Task: Add a signature Jayden King containing With gratitude and sincere wishes, Jayden King to email address softage.8@softage.net and add a label Homework
Action: Mouse moved to (1183, 54)
Screenshot: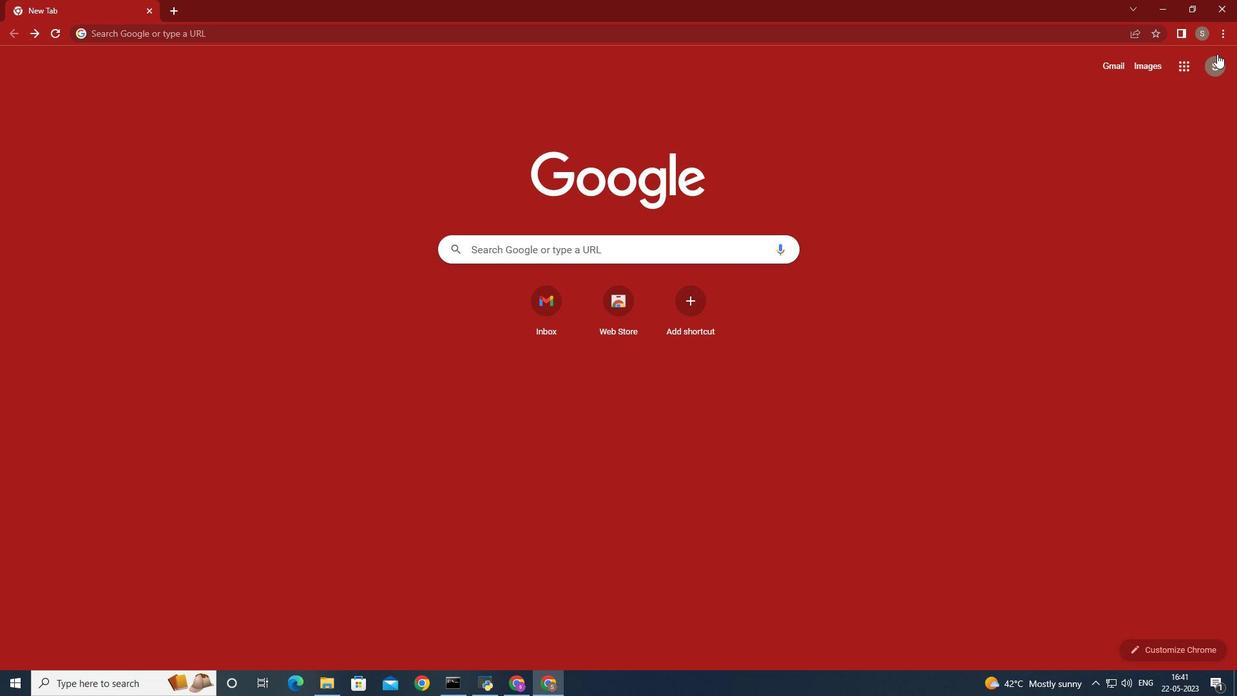 
Action: Mouse pressed left at (1183, 54)
Screenshot: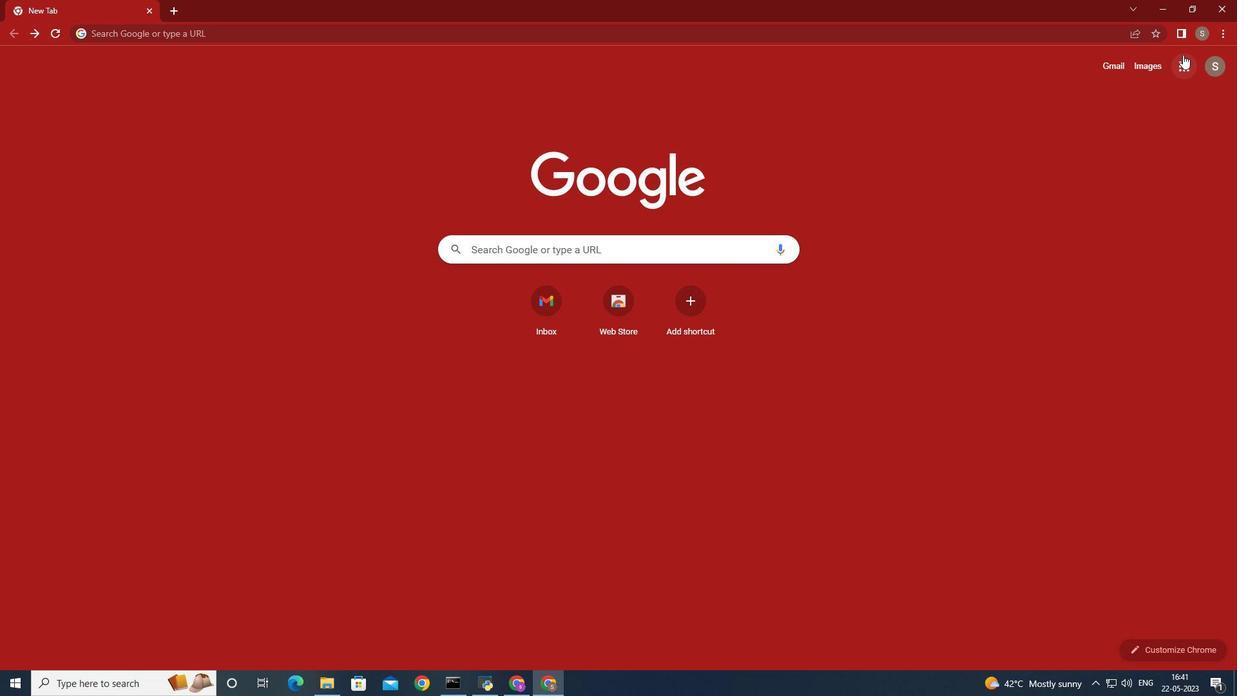 
Action: Mouse moved to (1129, 130)
Screenshot: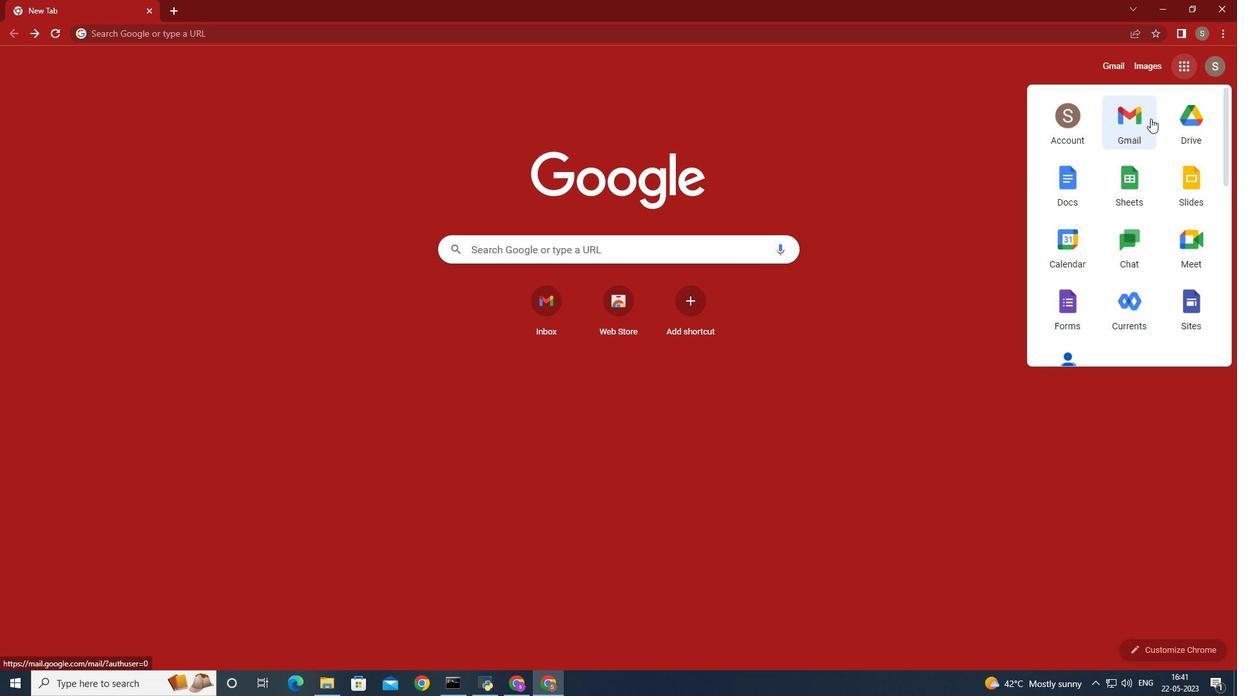
Action: Mouse pressed left at (1129, 130)
Screenshot: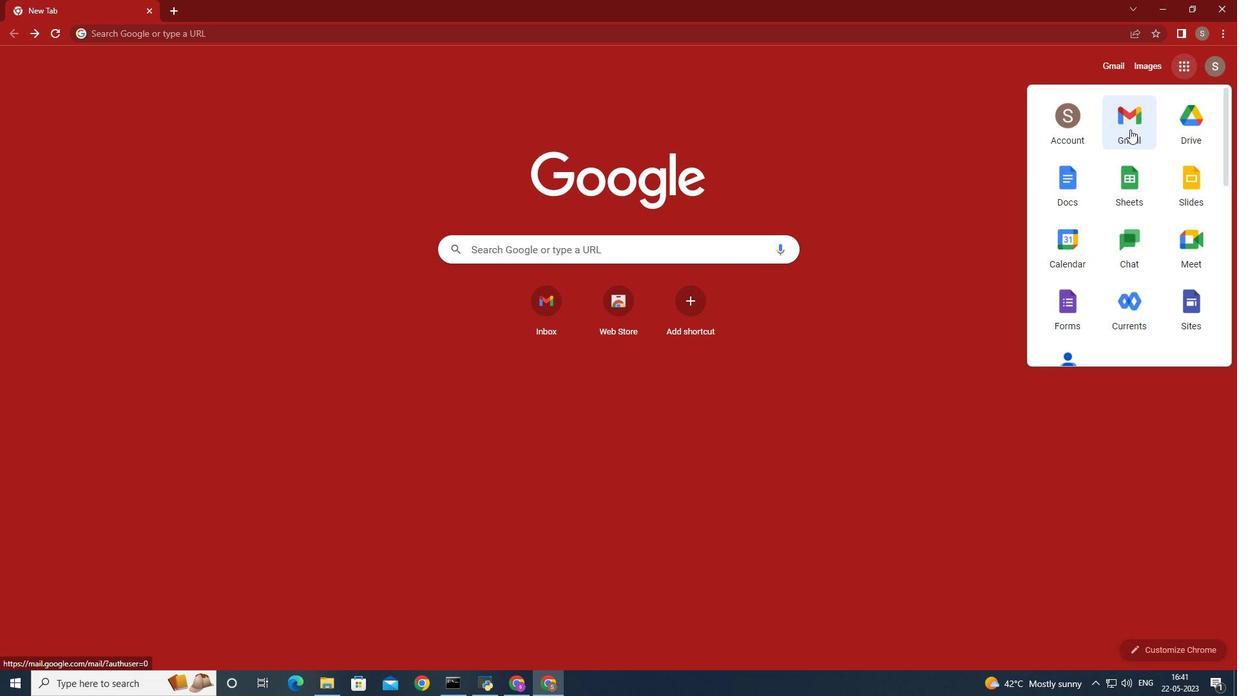 
Action: Mouse moved to (1101, 92)
Screenshot: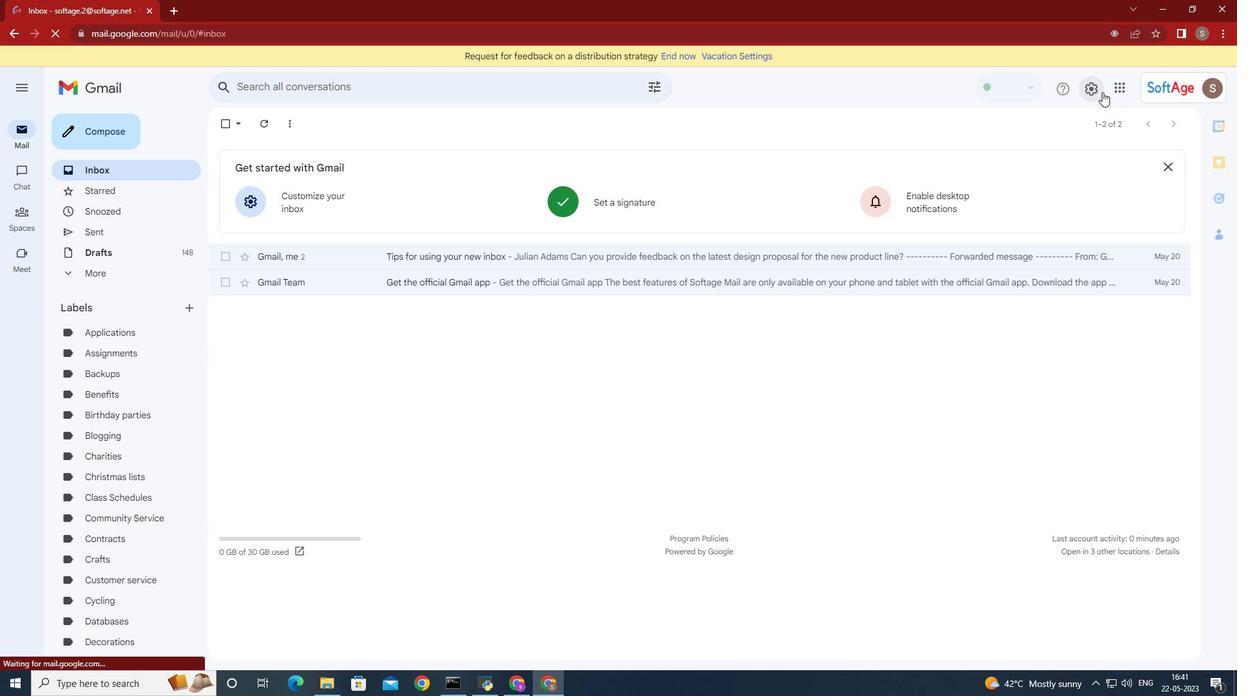 
Action: Mouse pressed left at (1101, 92)
Screenshot: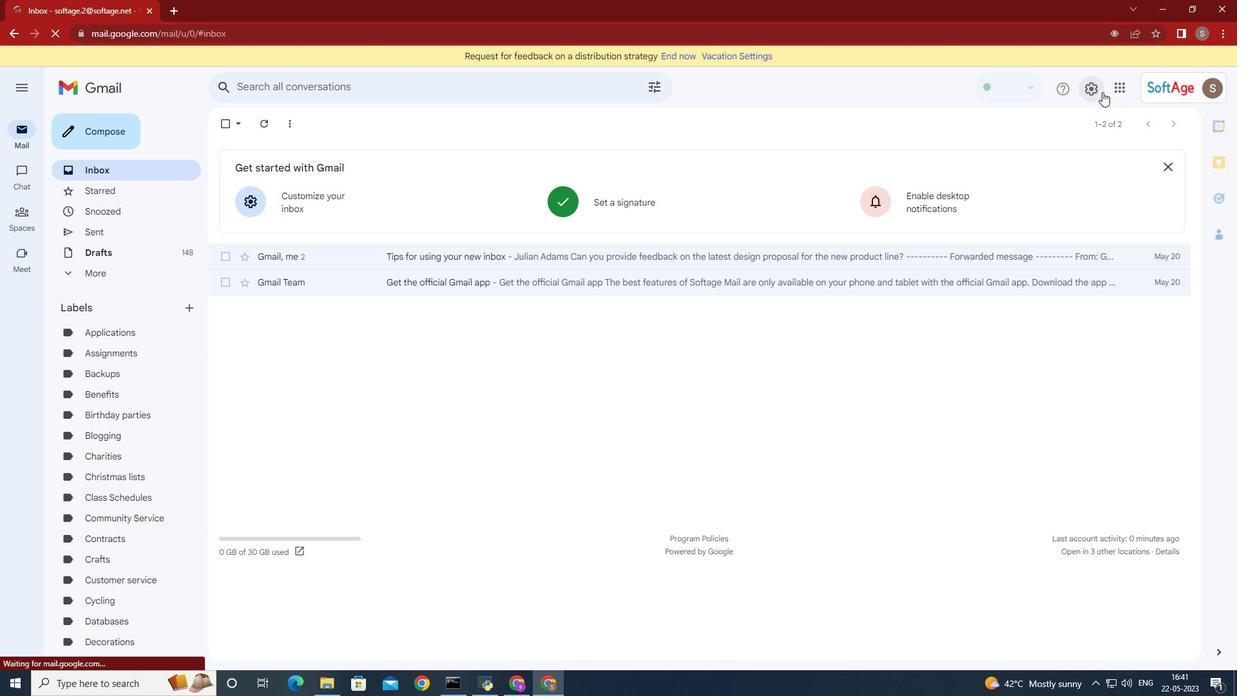 
Action: Mouse moved to (1123, 148)
Screenshot: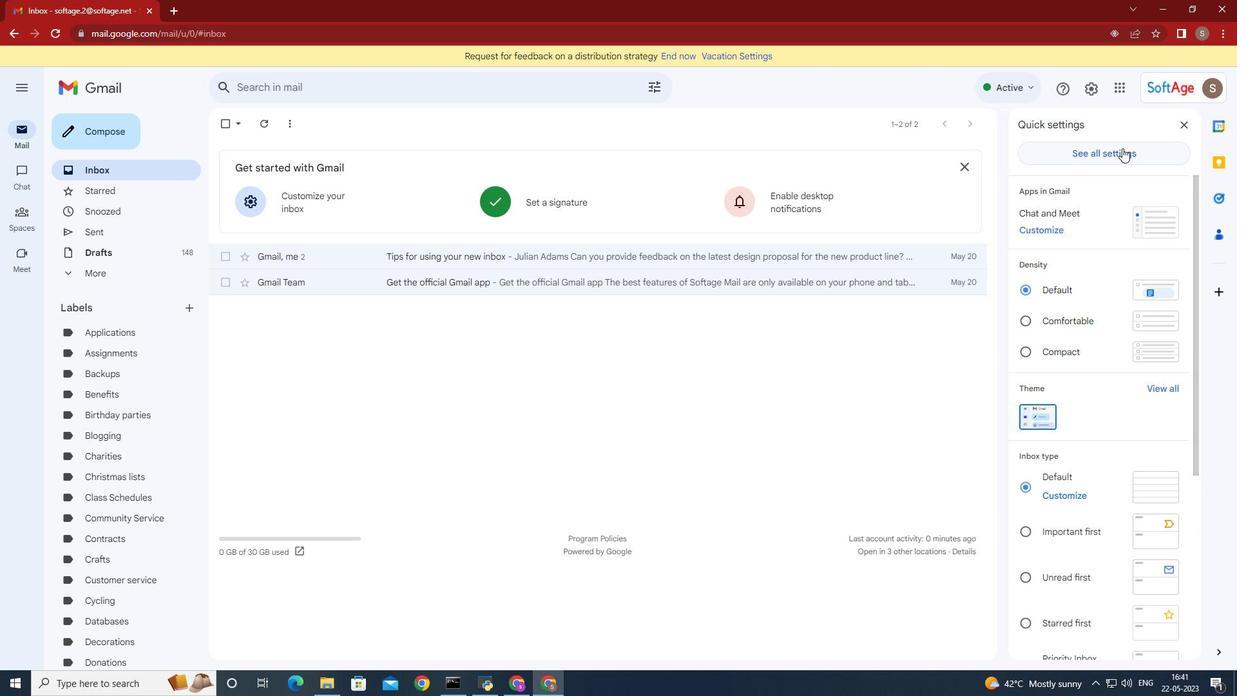 
Action: Mouse pressed left at (1123, 148)
Screenshot: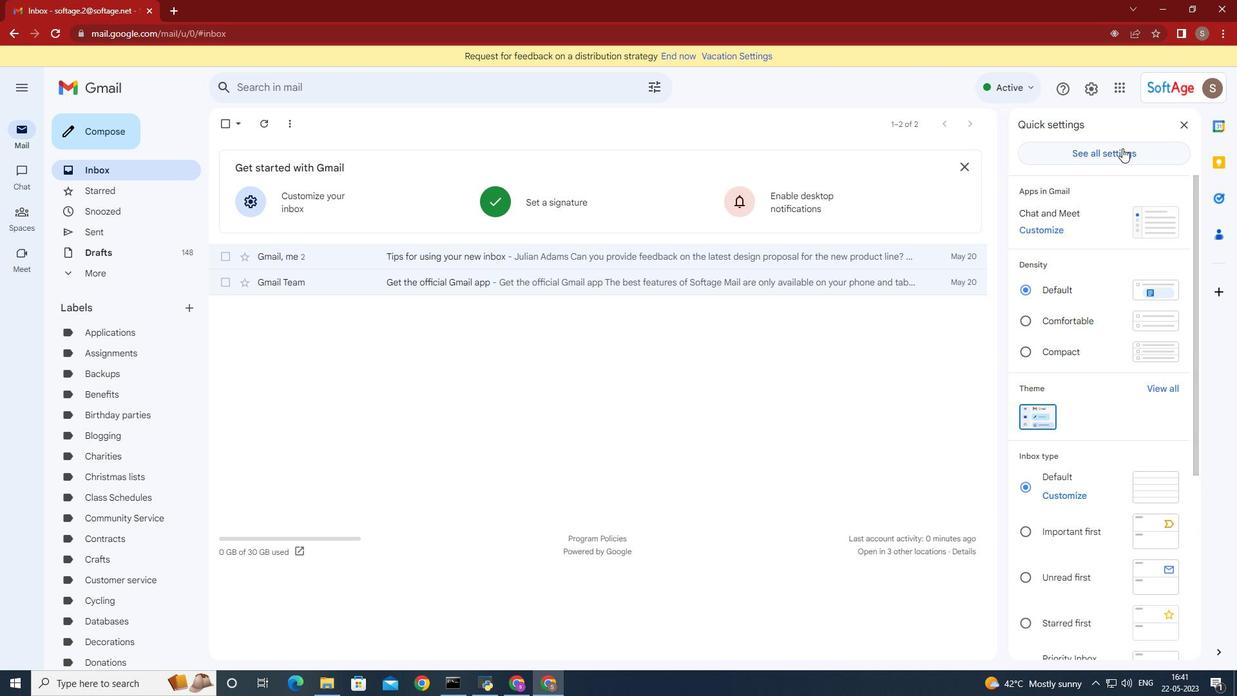 
Action: Mouse moved to (1060, 184)
Screenshot: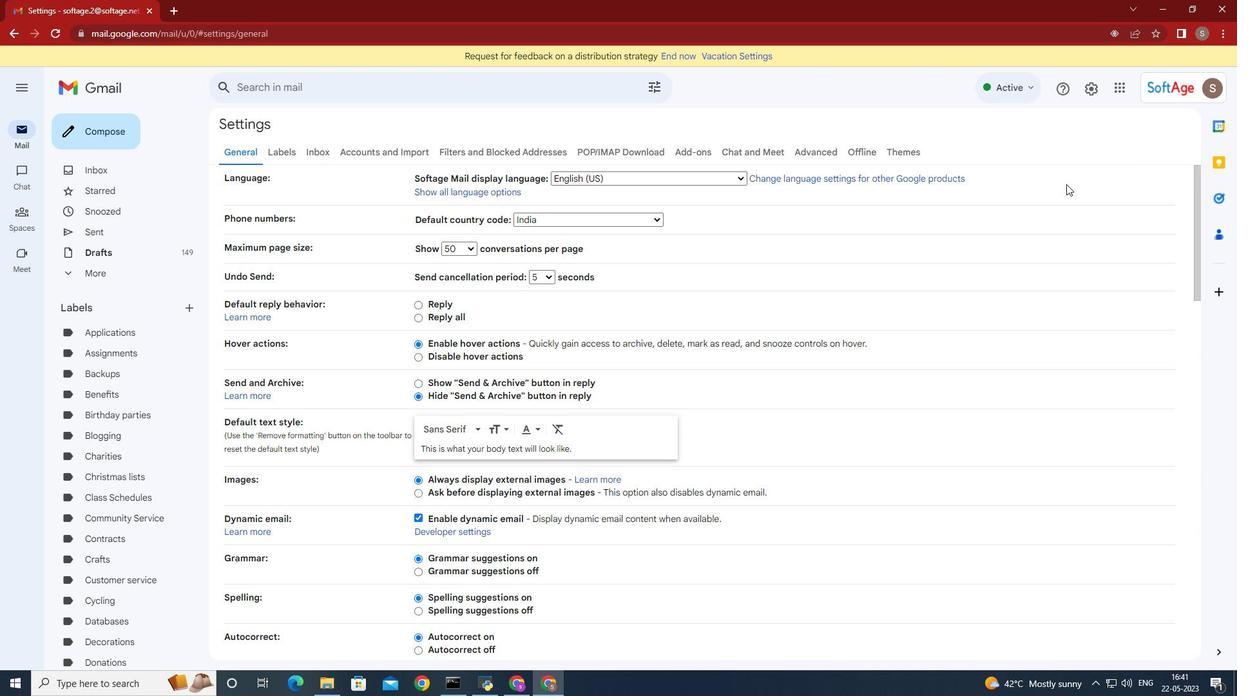 
Action: Mouse scrolled (1060, 183) with delta (0, 0)
Screenshot: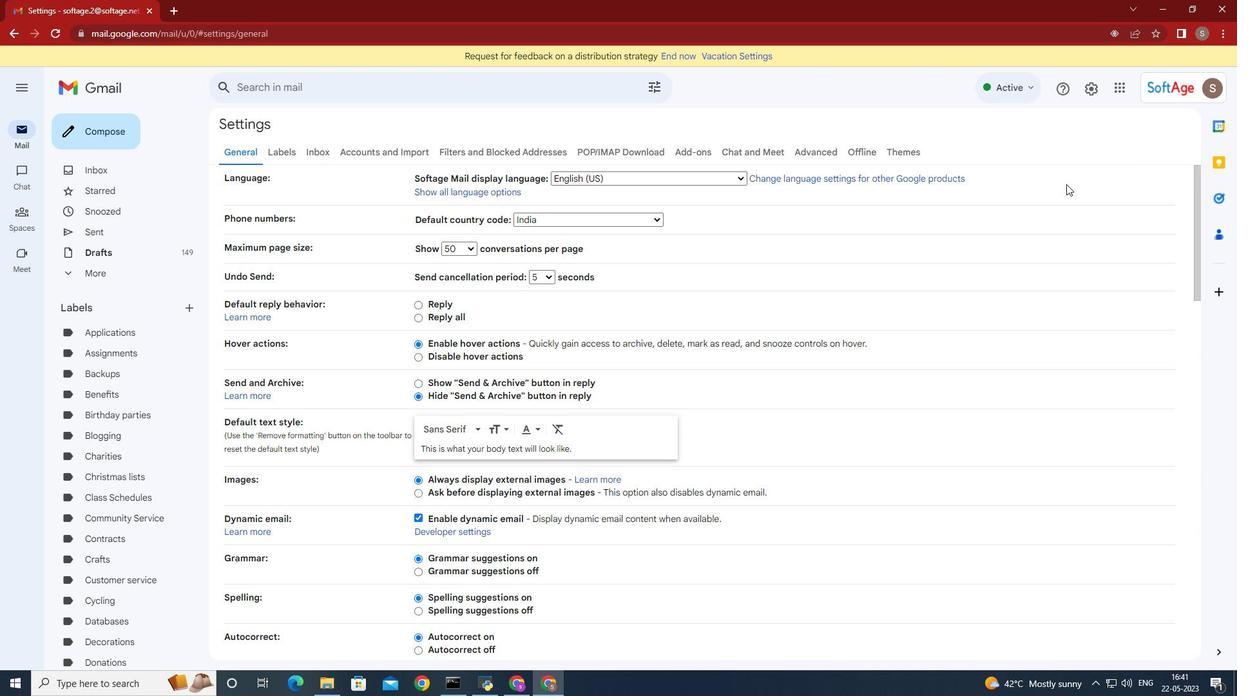 
Action: Mouse moved to (1054, 183)
Screenshot: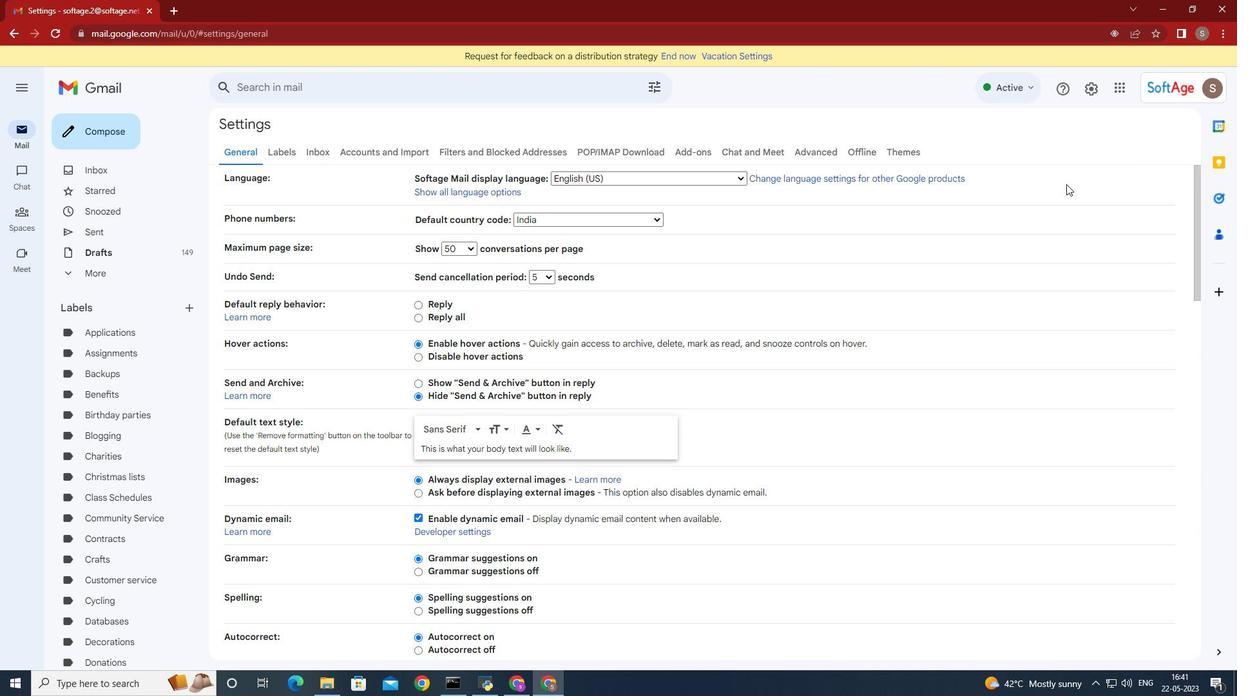 
Action: Mouse scrolled (1054, 183) with delta (0, 0)
Screenshot: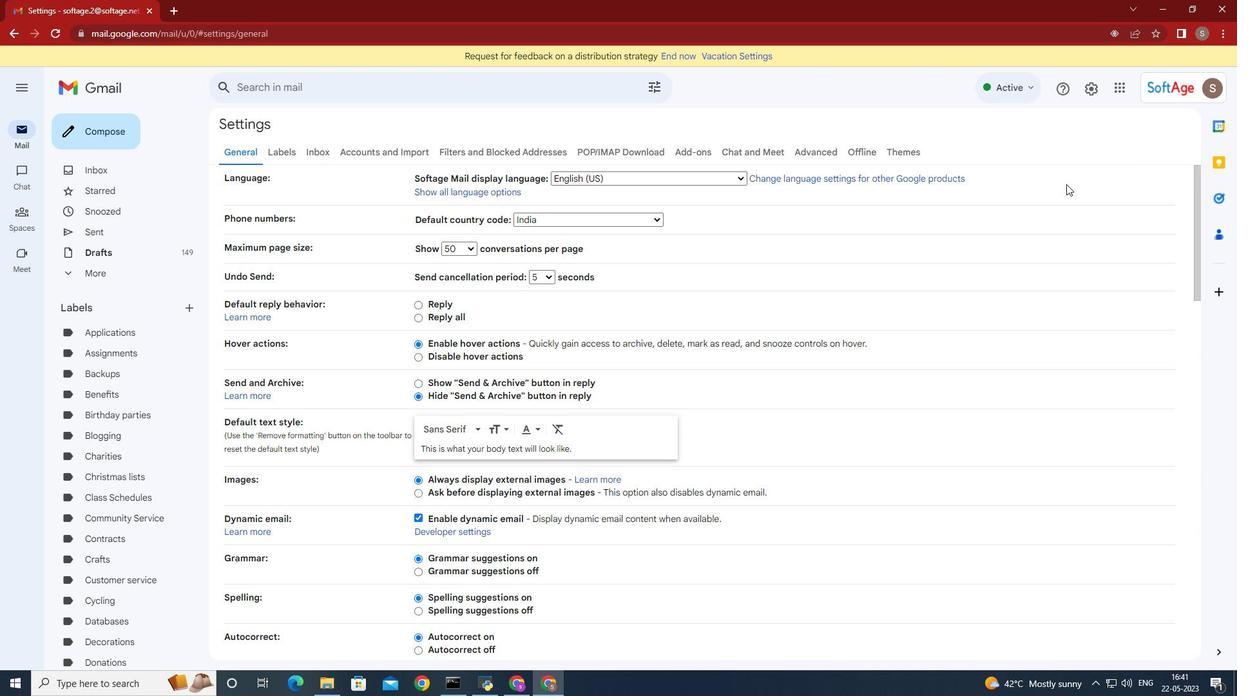 
Action: Mouse moved to (1042, 182)
Screenshot: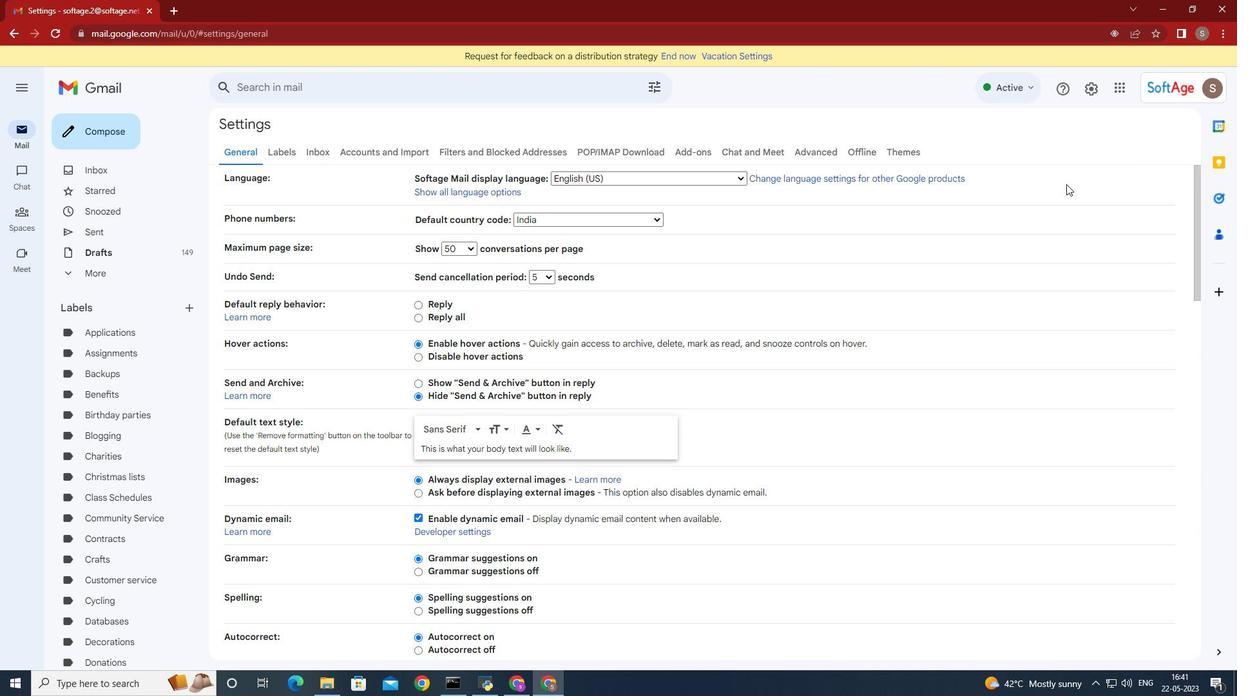 
Action: Mouse scrolled (1042, 181) with delta (0, 0)
Screenshot: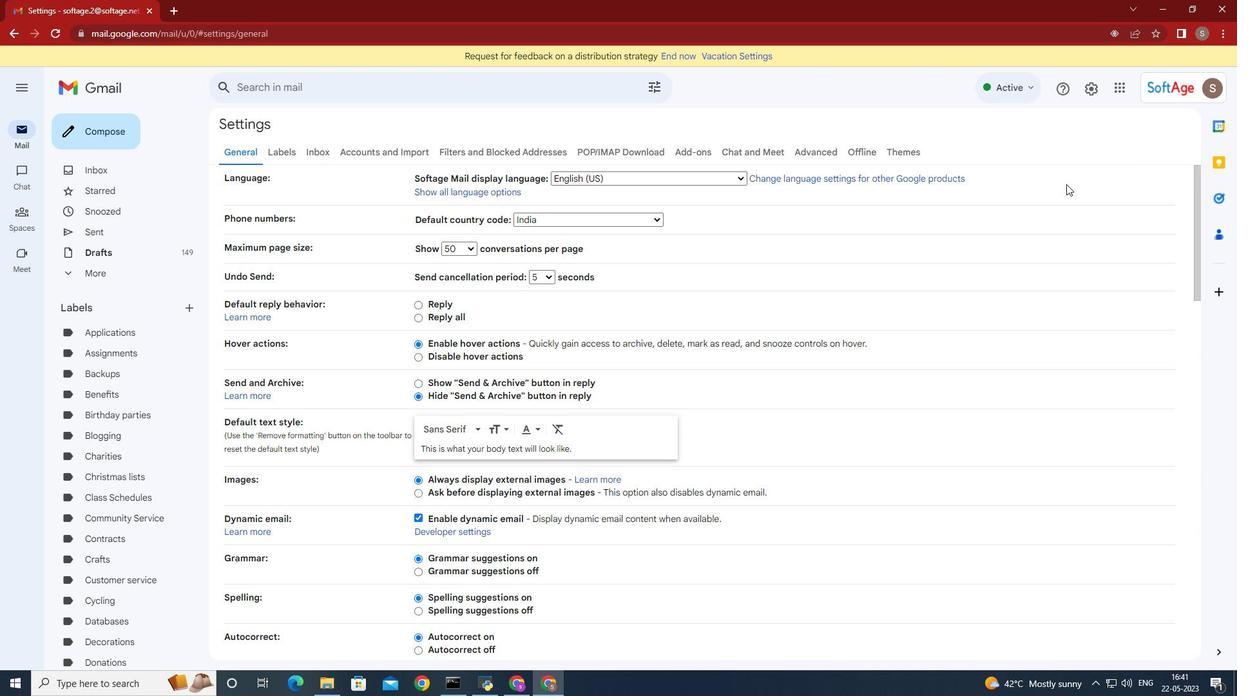 
Action: Mouse moved to (1032, 182)
Screenshot: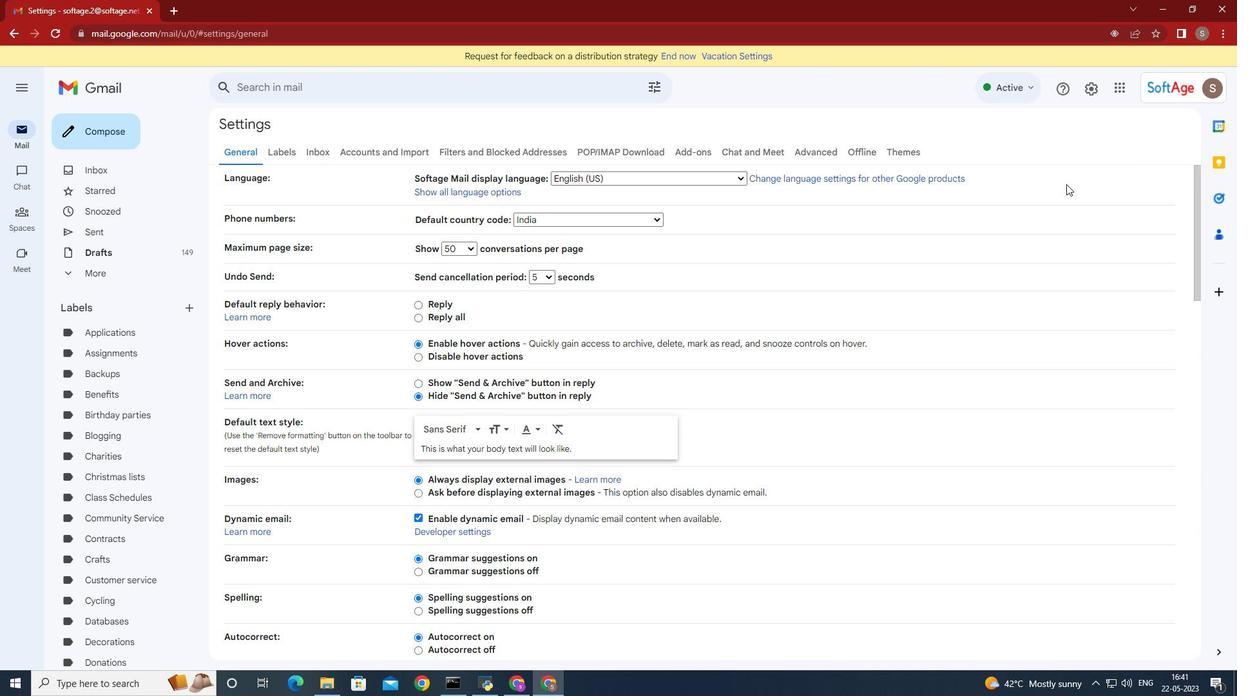 
Action: Mouse scrolled (1032, 181) with delta (0, 0)
Screenshot: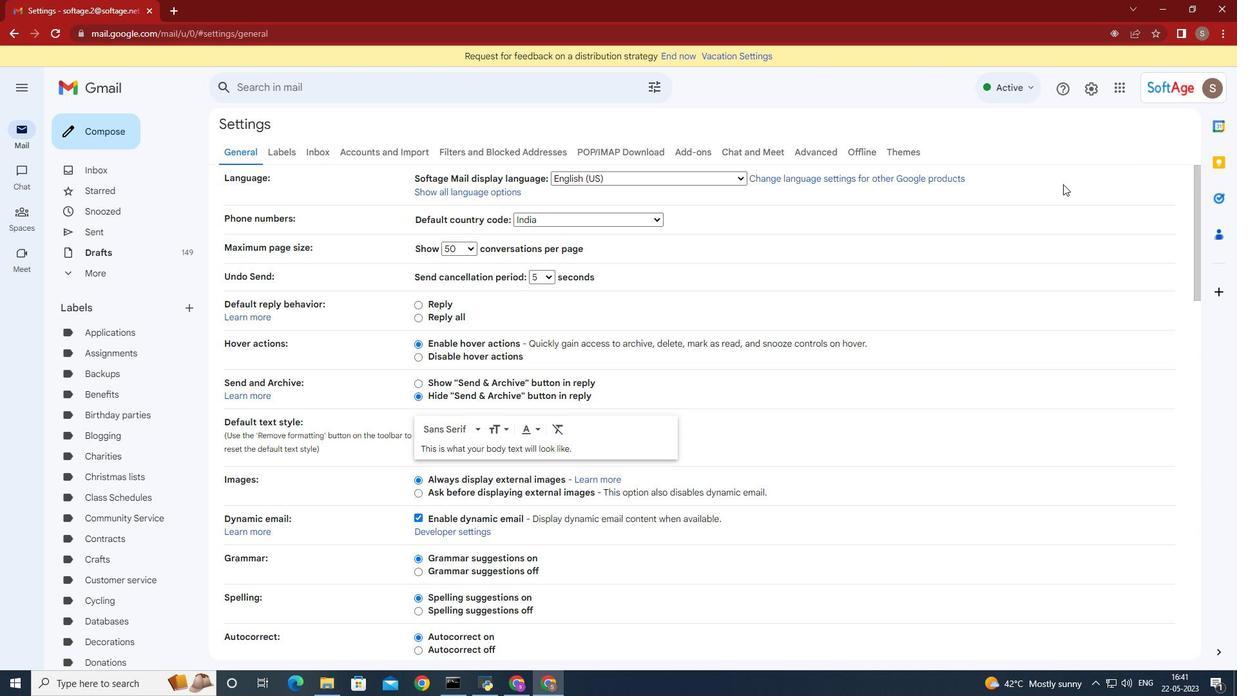 
Action: Mouse moved to (1024, 182)
Screenshot: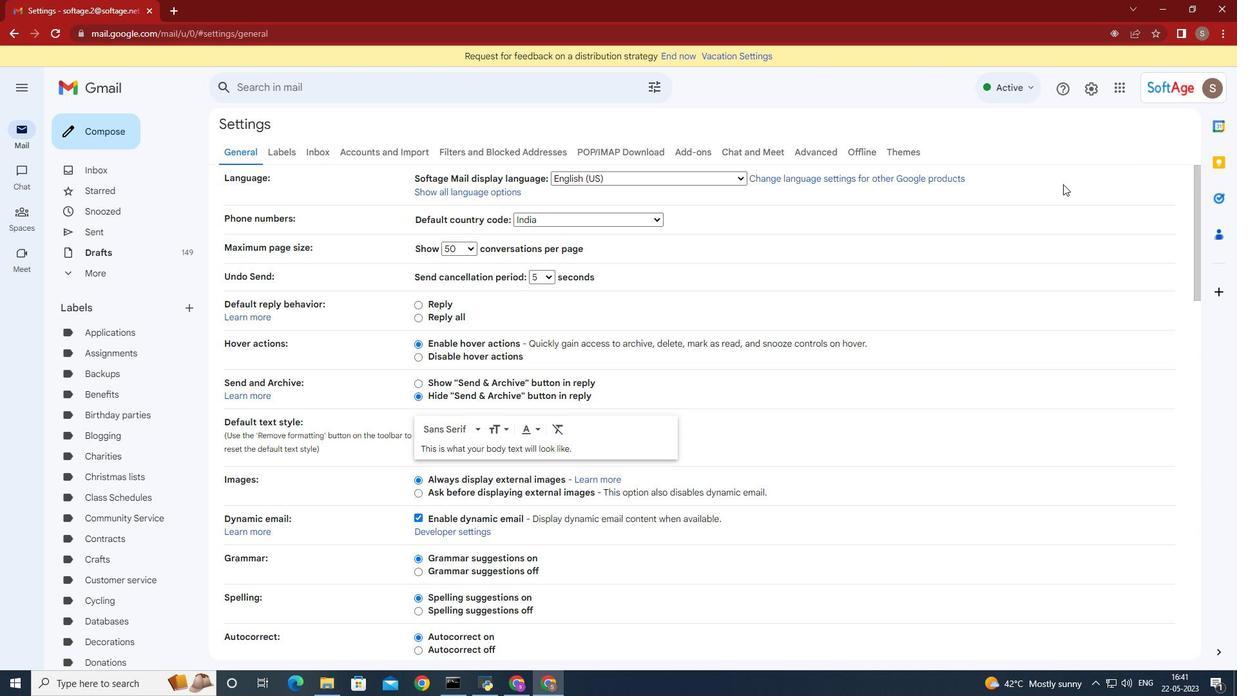 
Action: Mouse scrolled (1024, 181) with delta (0, 0)
Screenshot: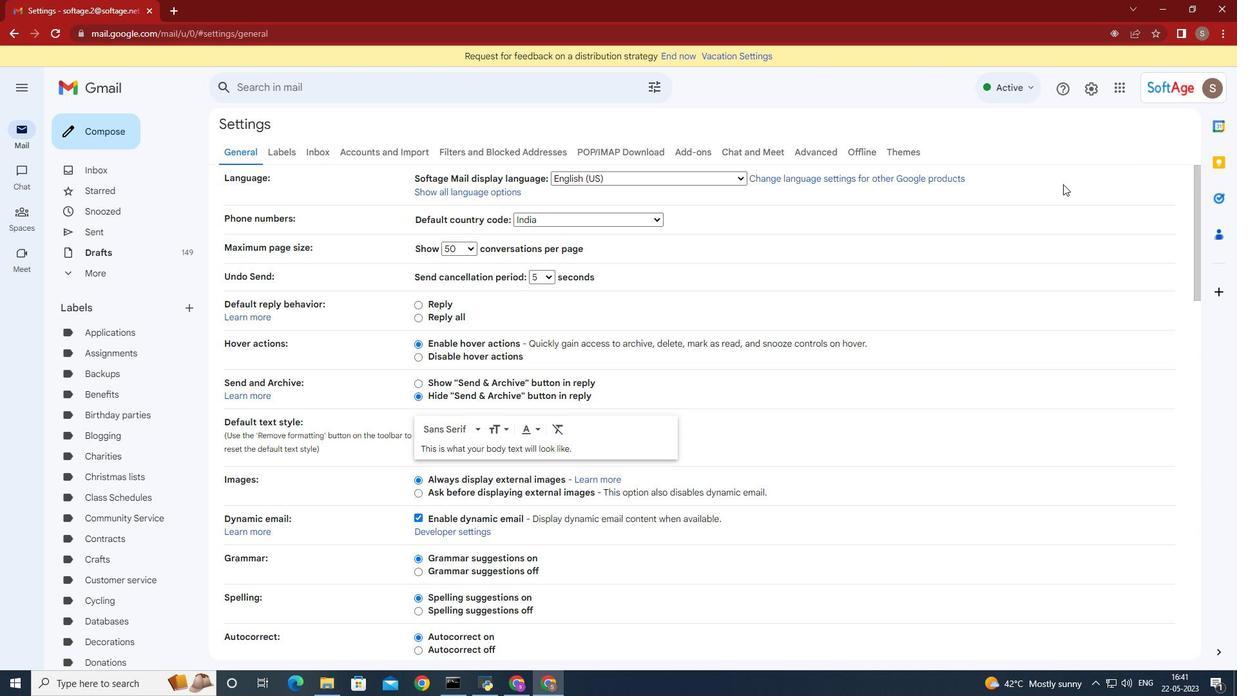 
Action: Mouse moved to (1007, 181)
Screenshot: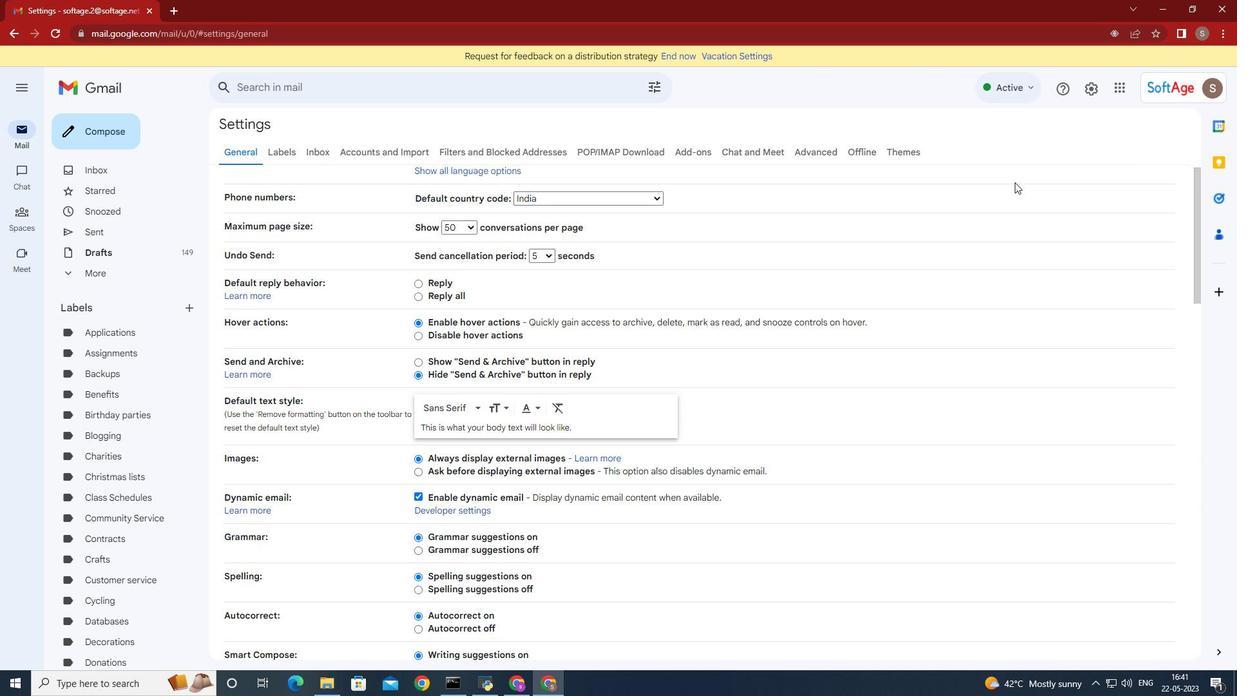 
Action: Mouse scrolled (1012, 181) with delta (0, 0)
Screenshot: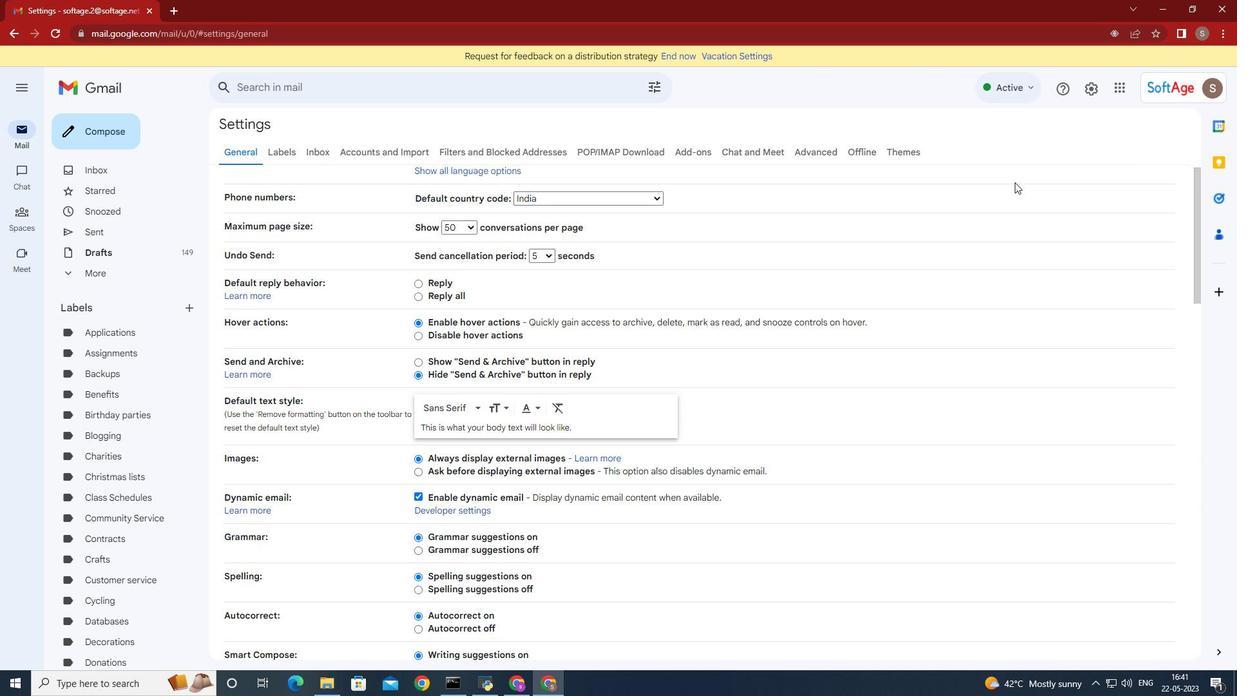 
Action: Mouse moved to (1006, 181)
Screenshot: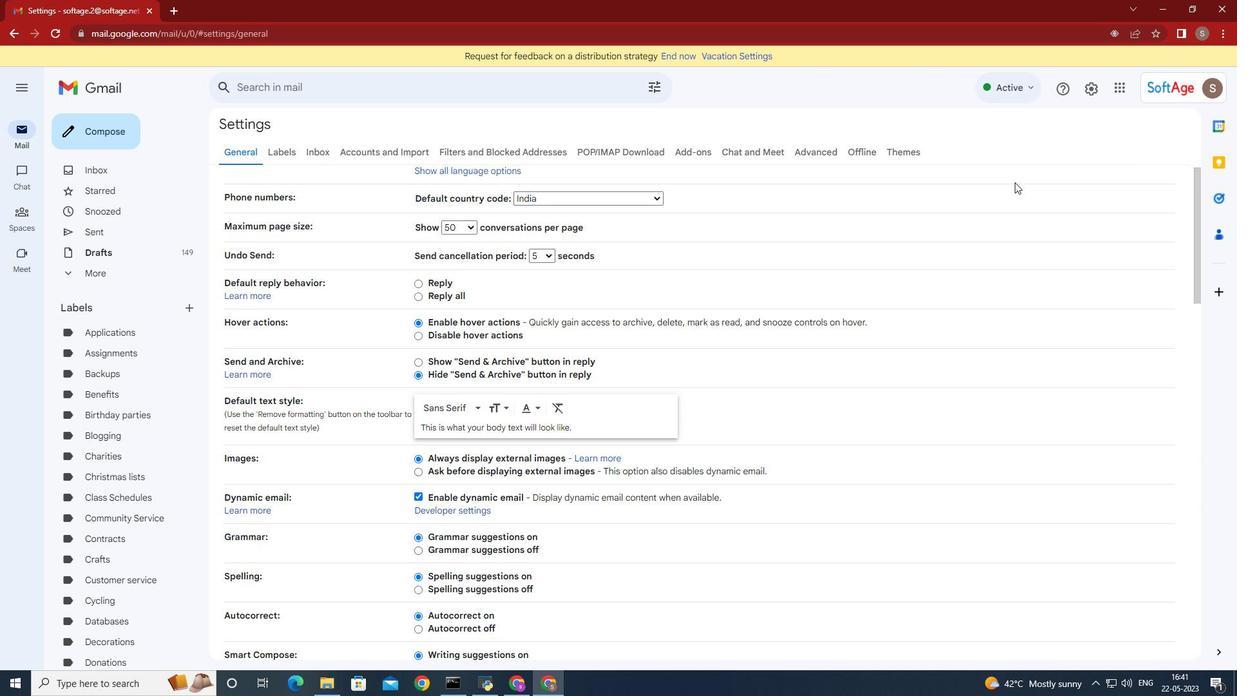 
Action: Mouse scrolled (1007, 180) with delta (0, 0)
Screenshot: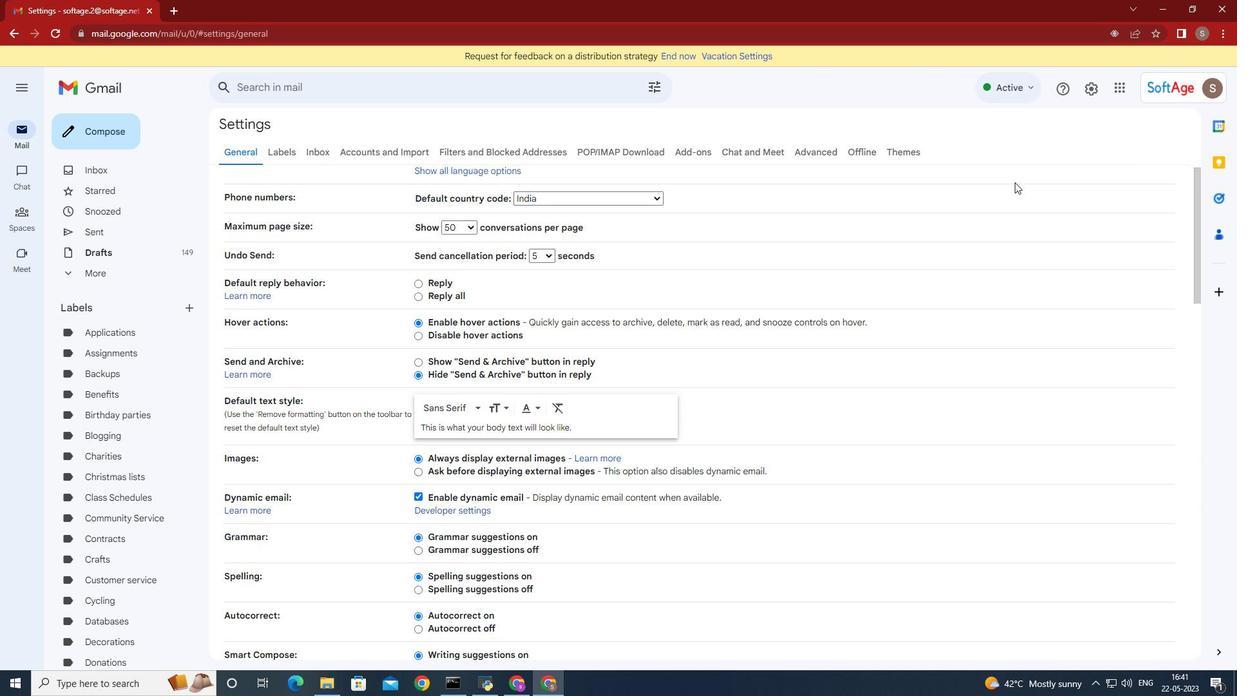 
Action: Mouse moved to (992, 188)
Screenshot: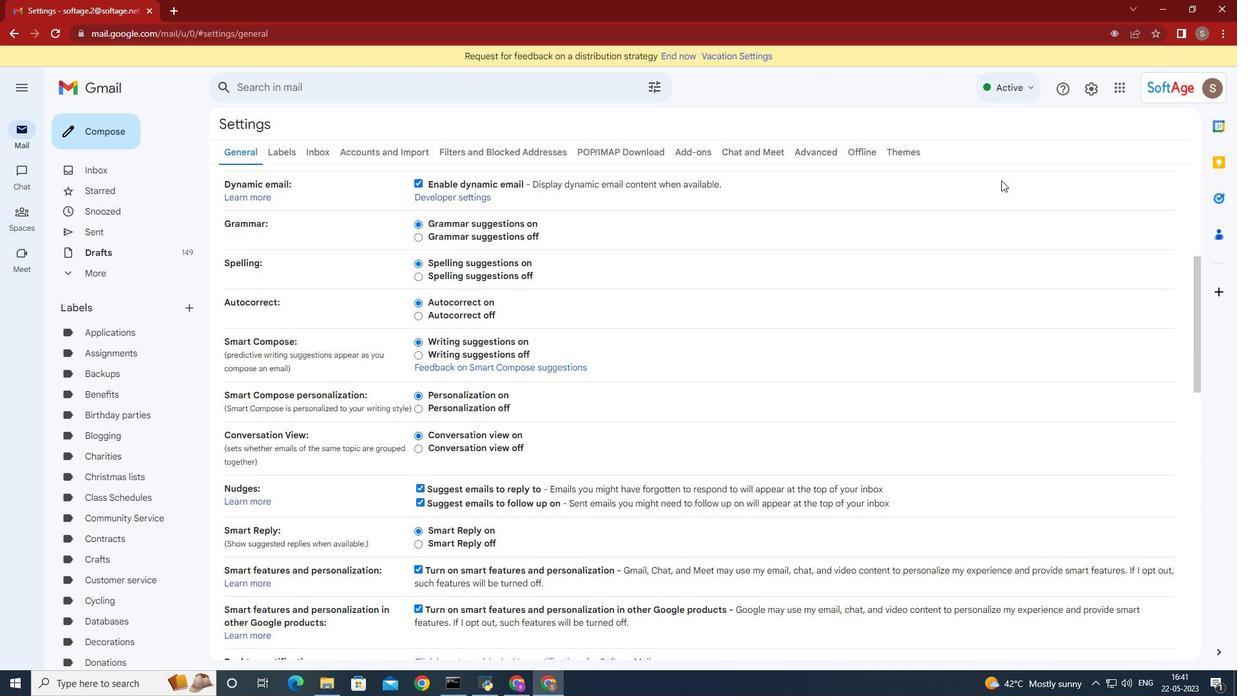 
Action: Mouse scrolled (992, 187) with delta (0, 0)
Screenshot: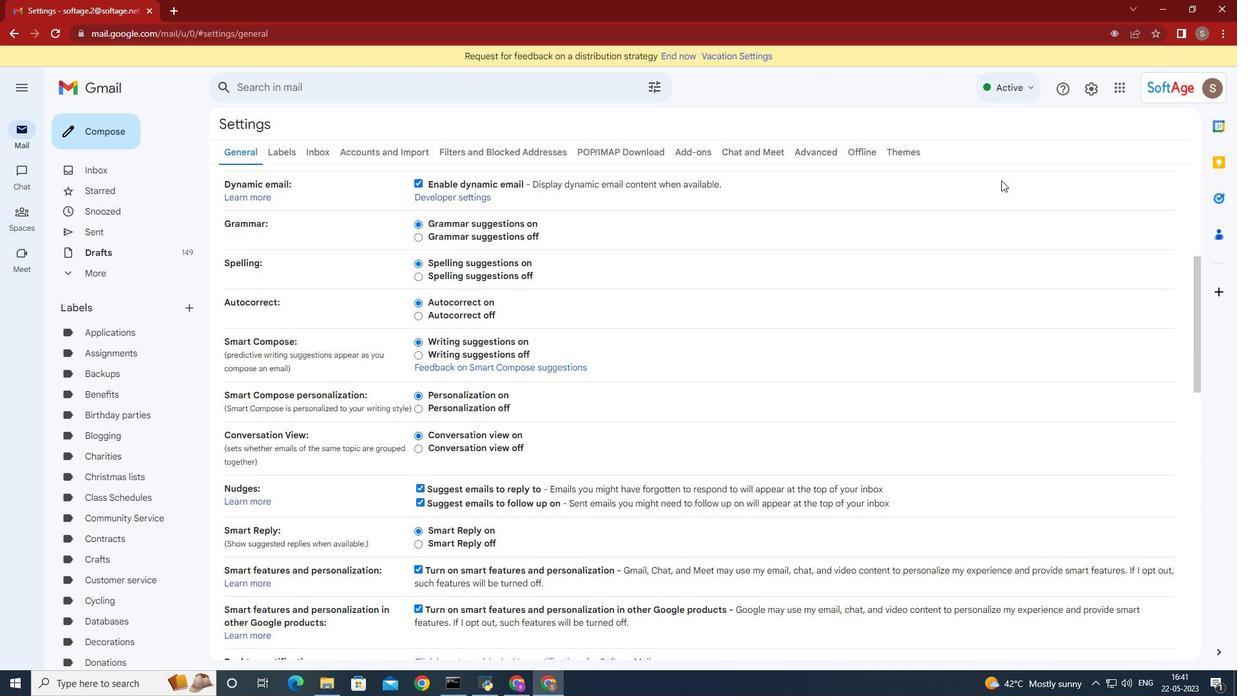 
Action: Mouse moved to (992, 188)
Screenshot: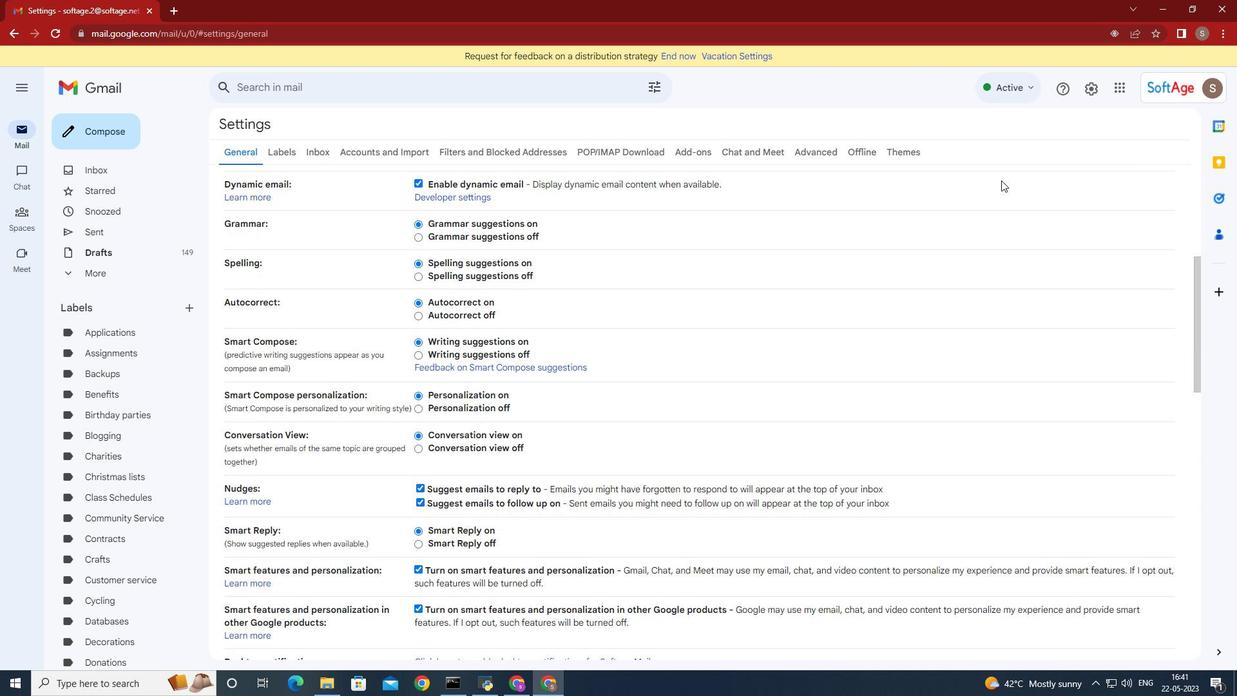
Action: Mouse scrolled (992, 187) with delta (0, 0)
Screenshot: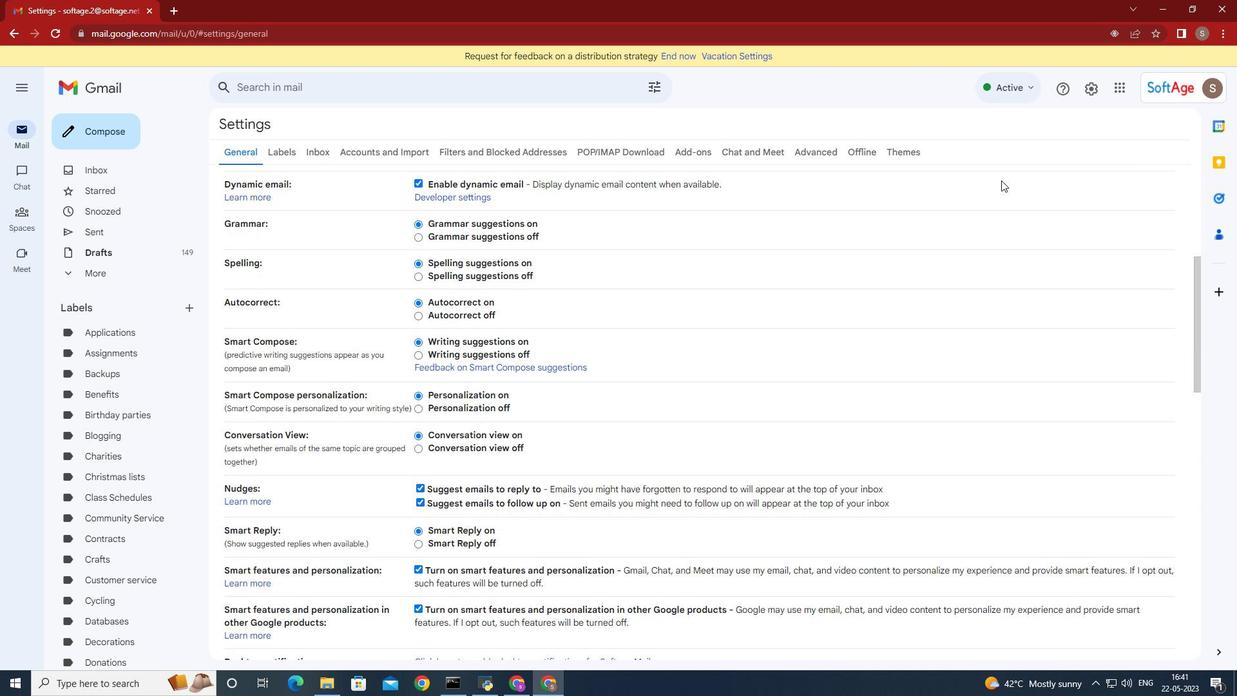 
Action: Mouse moved to (991, 188)
Screenshot: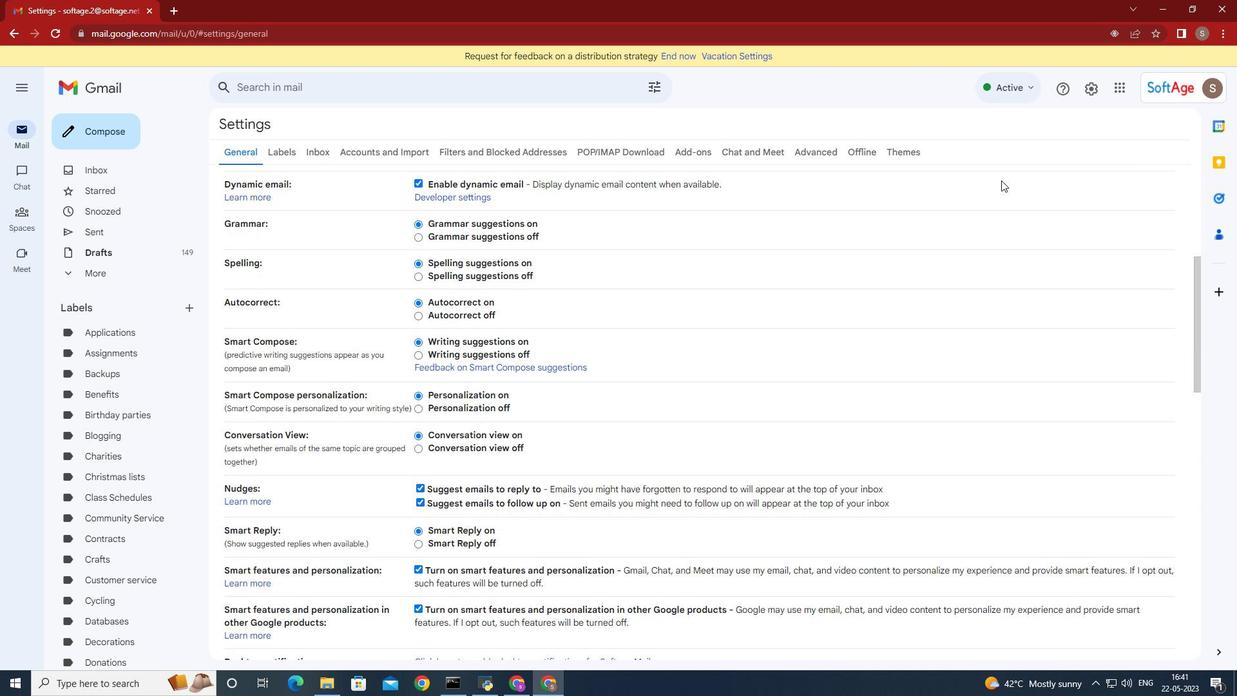 
Action: Mouse scrolled (991, 188) with delta (0, 0)
Screenshot: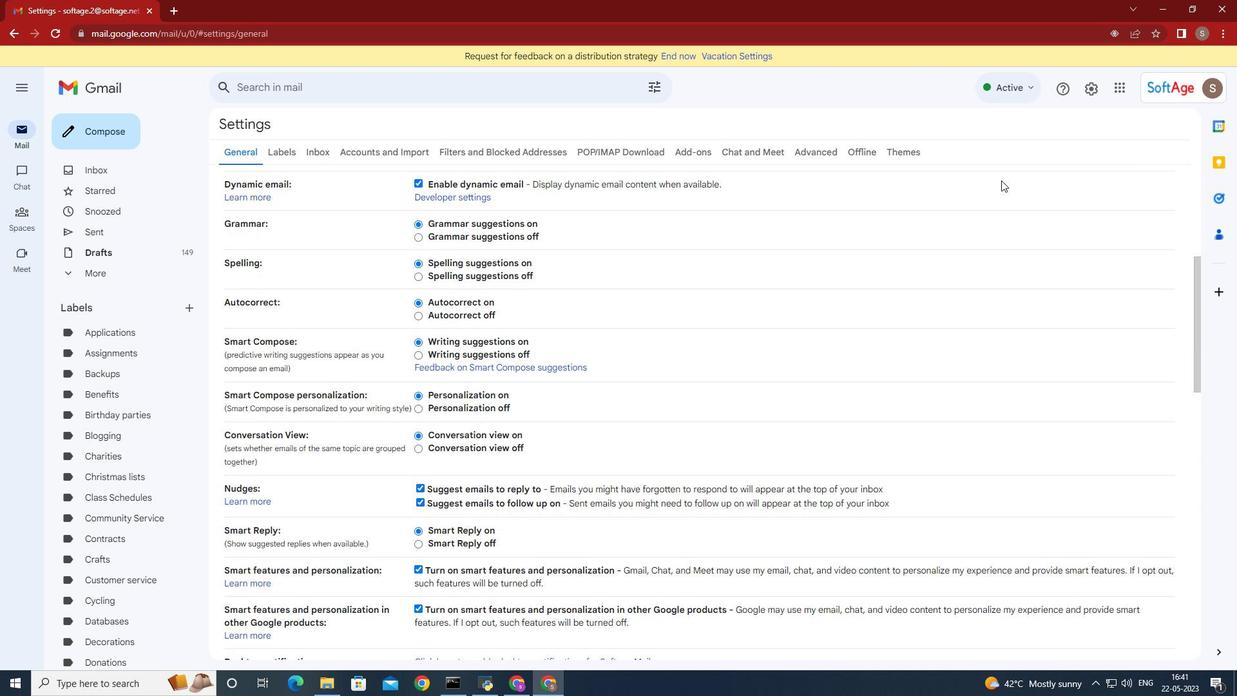 
Action: Mouse moved to (989, 190)
Screenshot: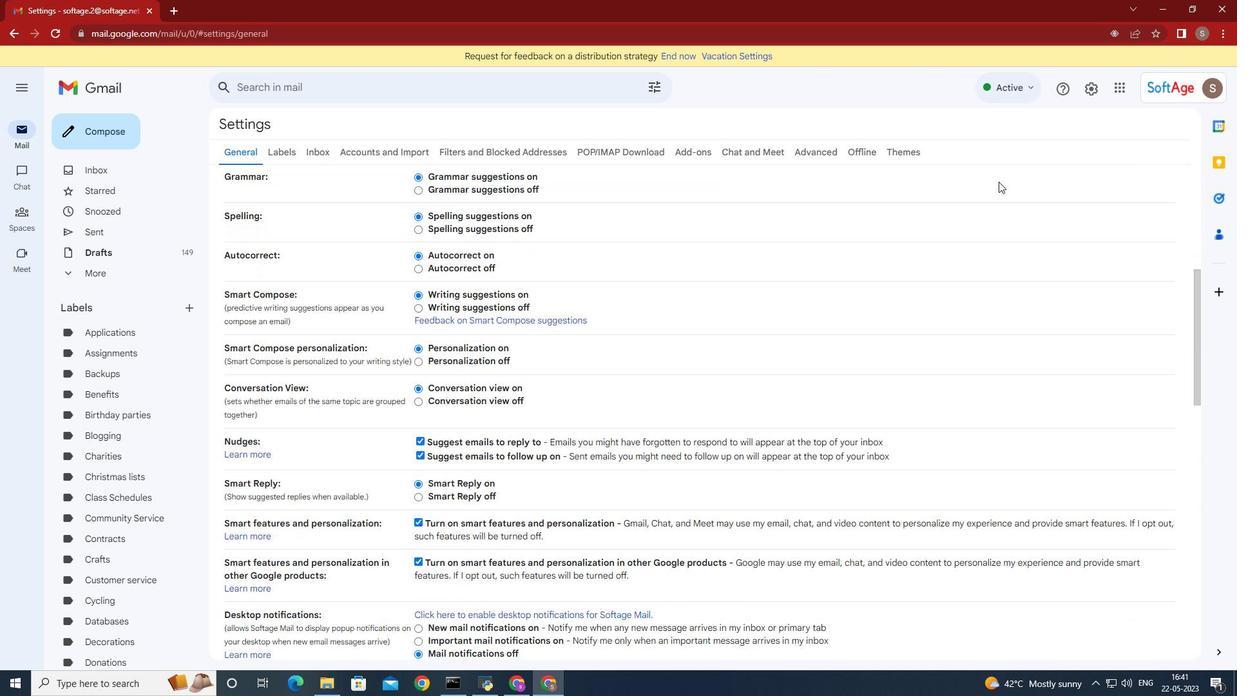 
Action: Mouse scrolled (989, 190) with delta (0, 0)
Screenshot: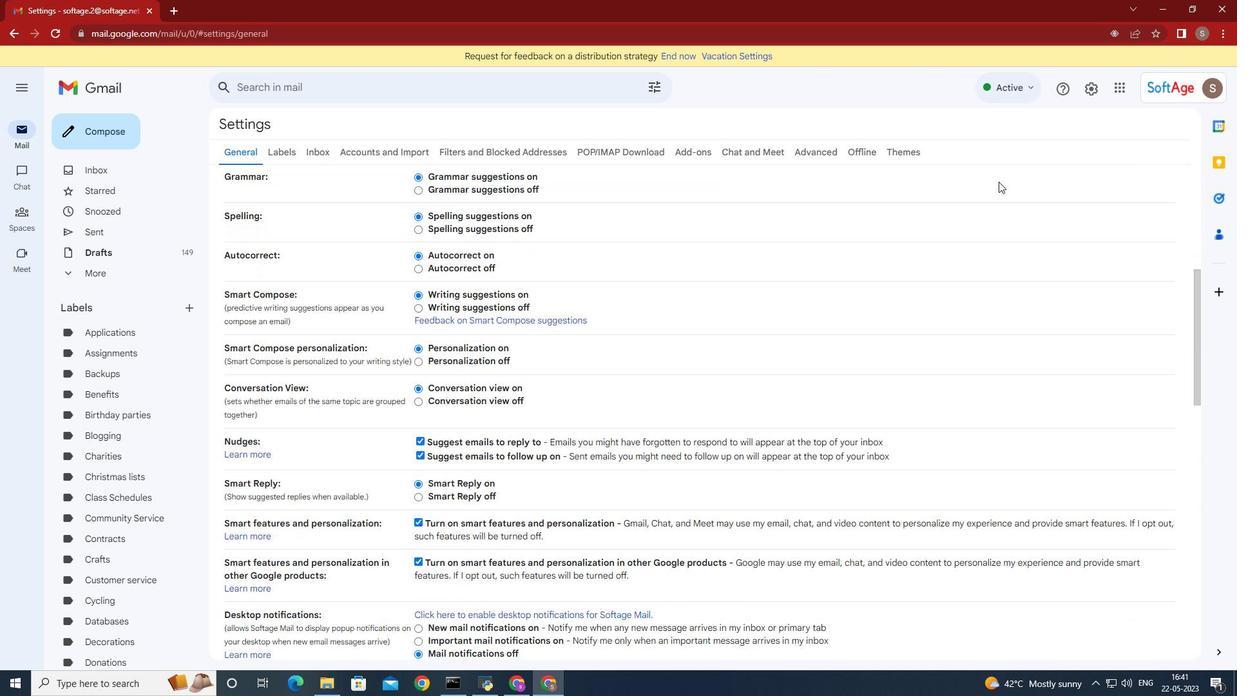 
Action: Mouse moved to (986, 191)
Screenshot: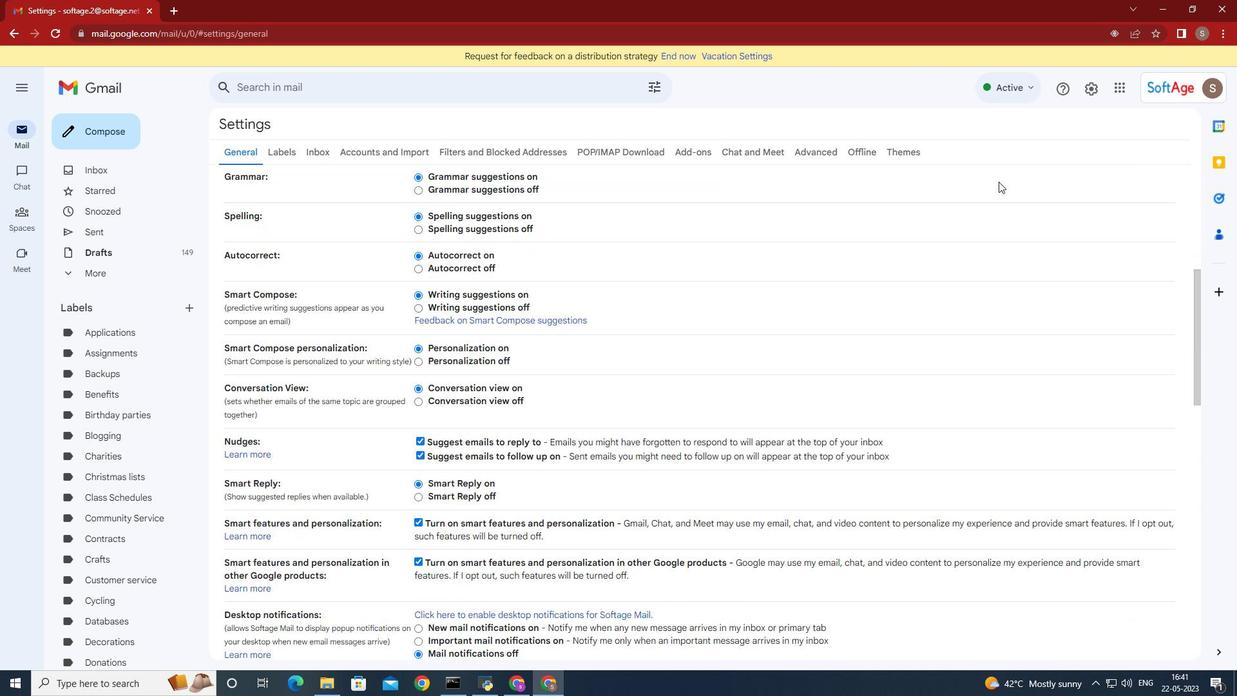 
Action: Mouse scrolled (986, 190) with delta (0, 0)
Screenshot: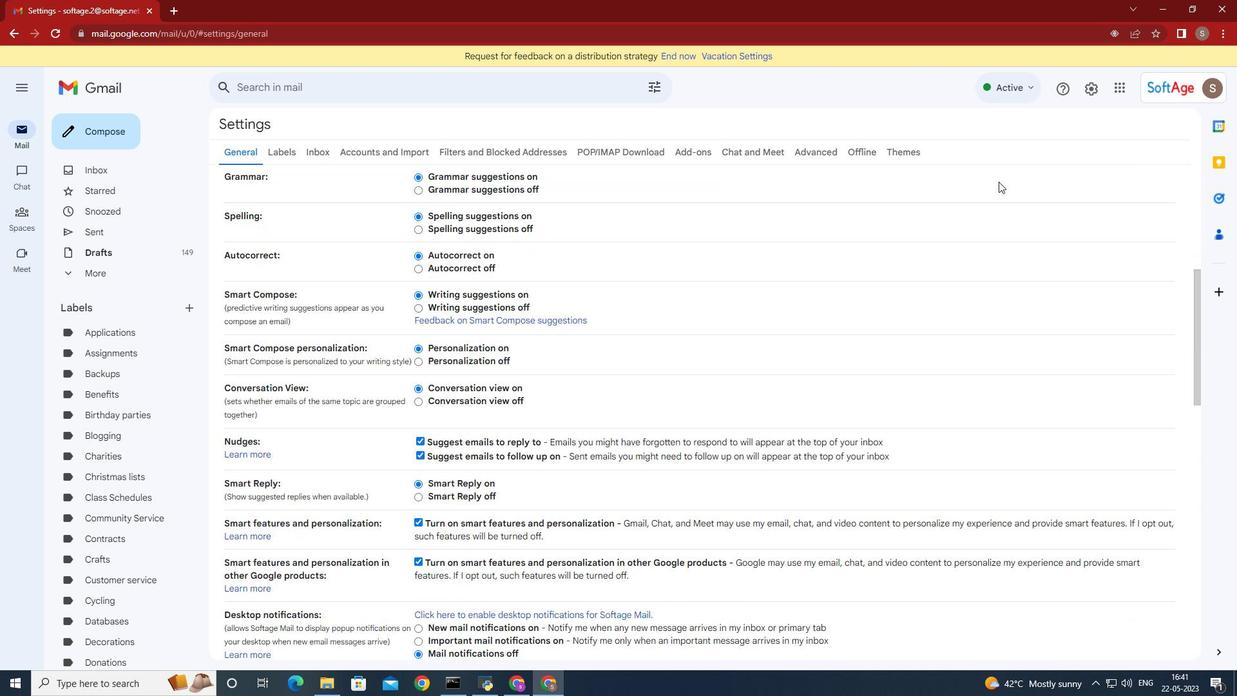 
Action: Mouse moved to (763, 277)
Screenshot: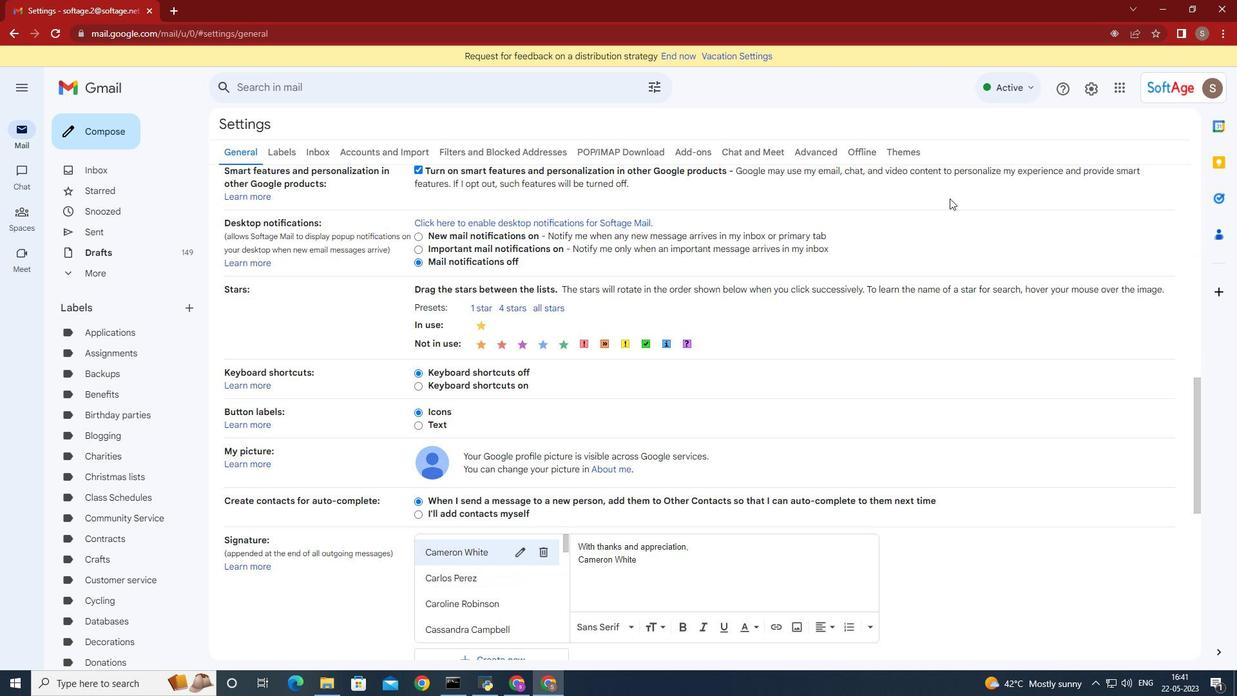 
Action: Mouse scrolled (763, 276) with delta (0, 0)
Screenshot: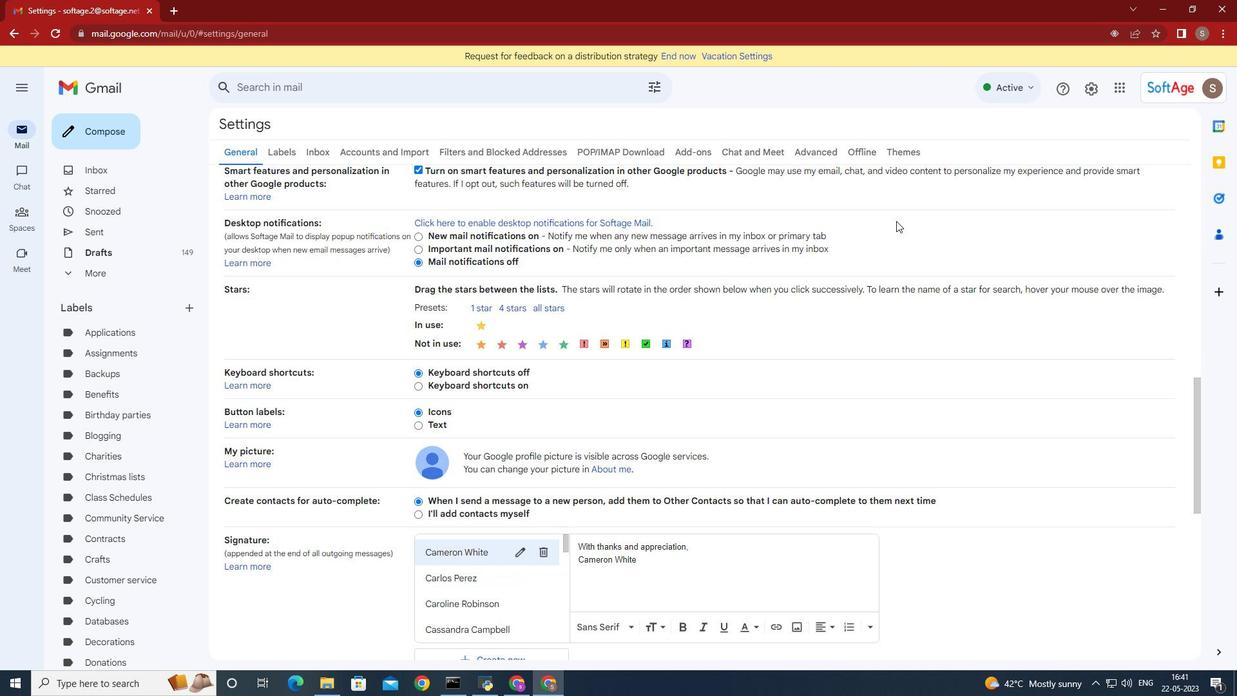 
Action: Mouse moved to (687, 315)
Screenshot: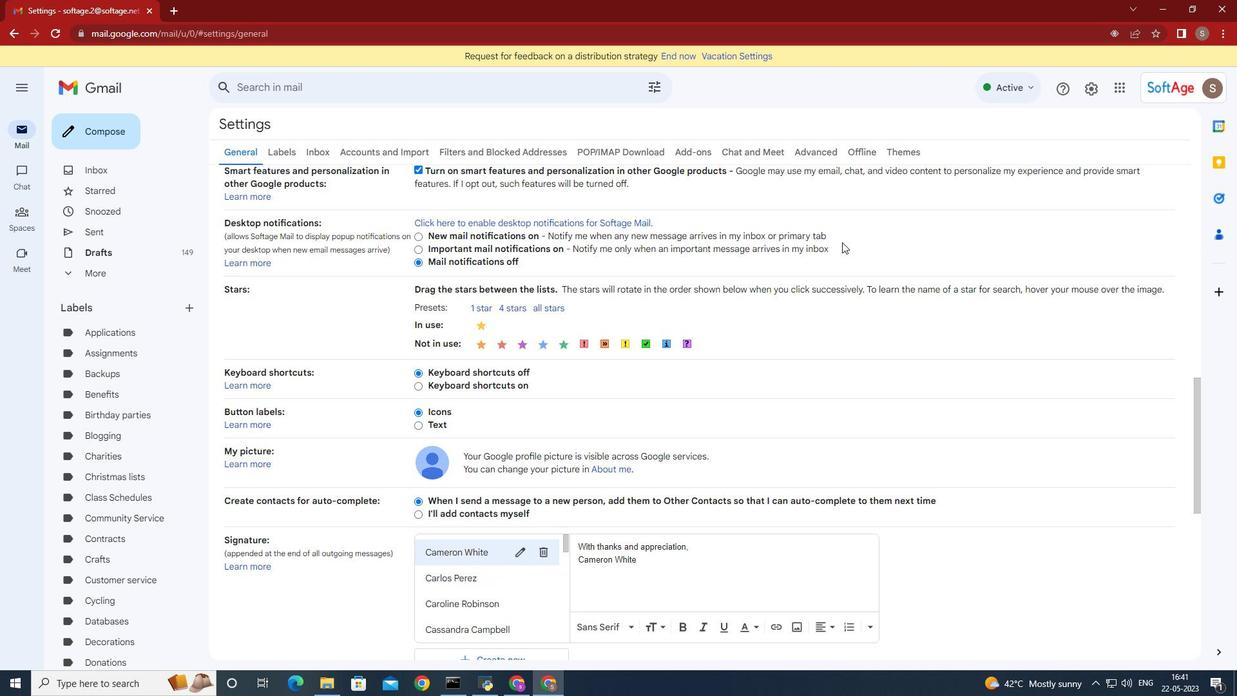 
Action: Mouse scrolled (687, 314) with delta (0, 0)
Screenshot: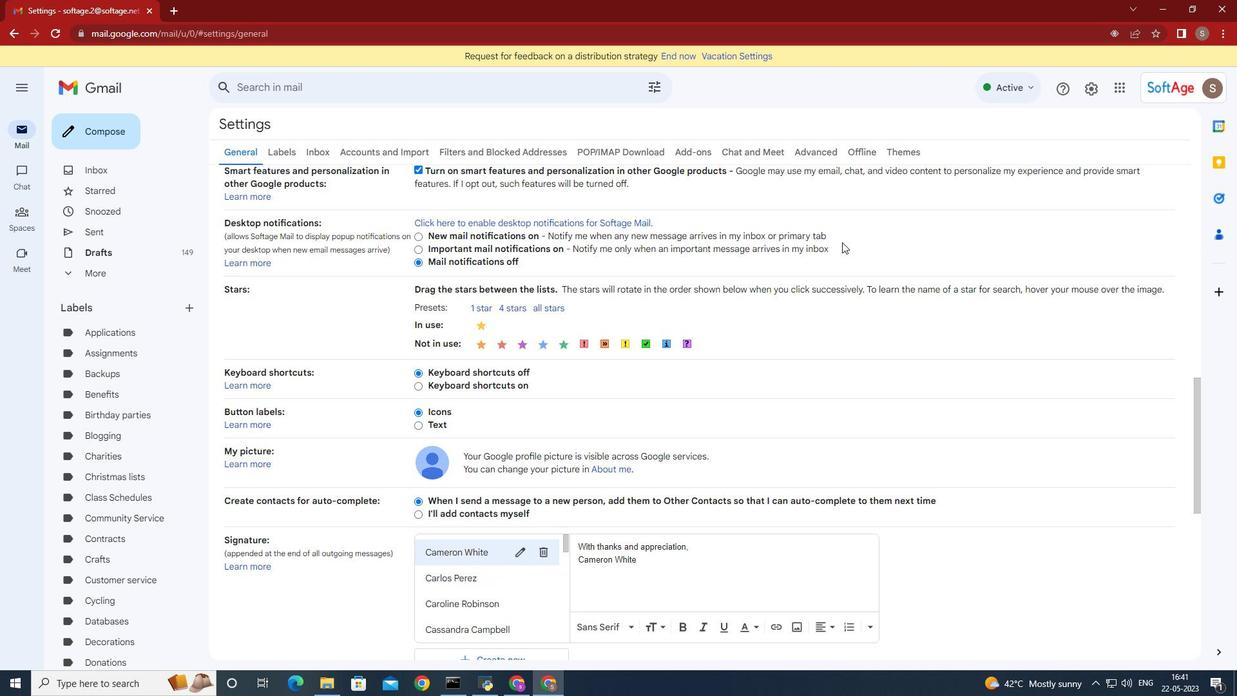 
Action: Mouse moved to (534, 522)
Screenshot: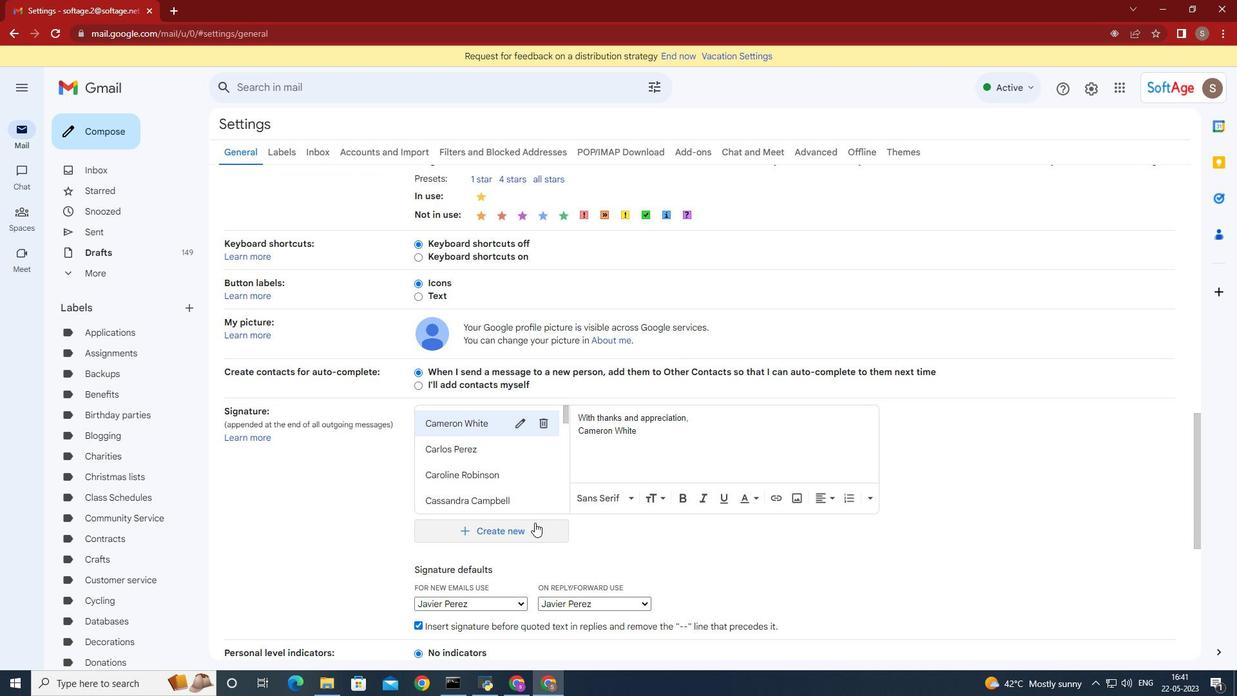 
Action: Mouse pressed left at (534, 522)
Screenshot: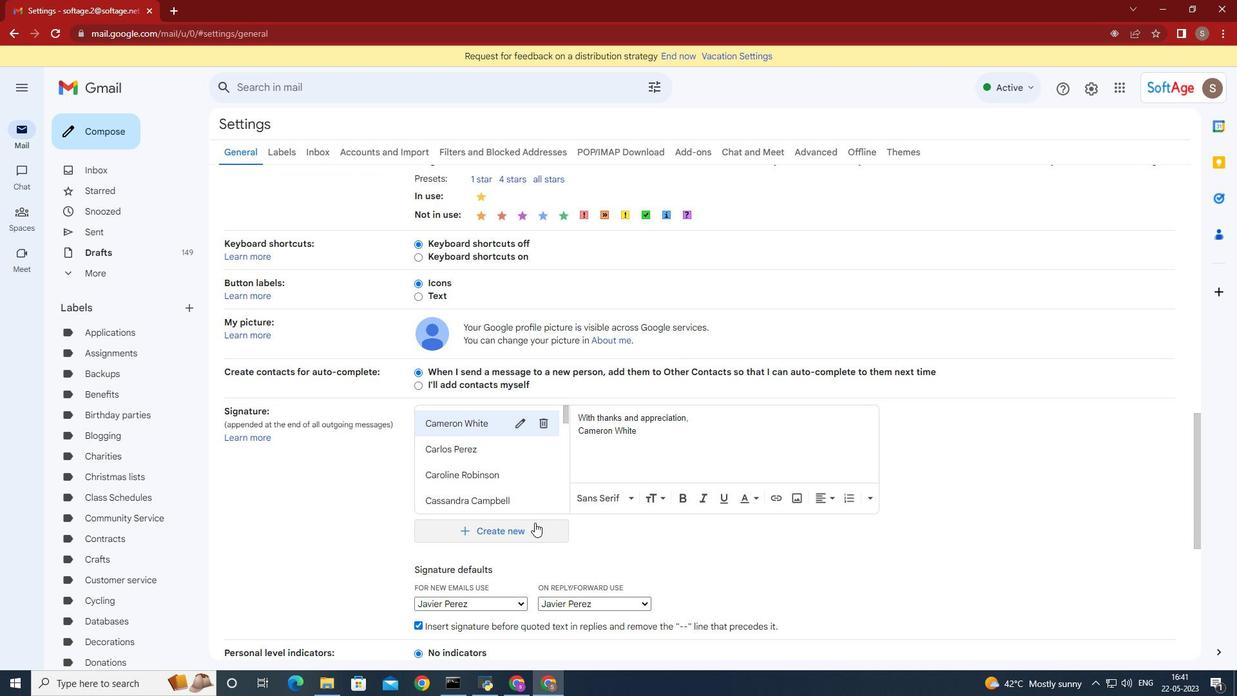 
Action: Mouse moved to (826, 378)
Screenshot: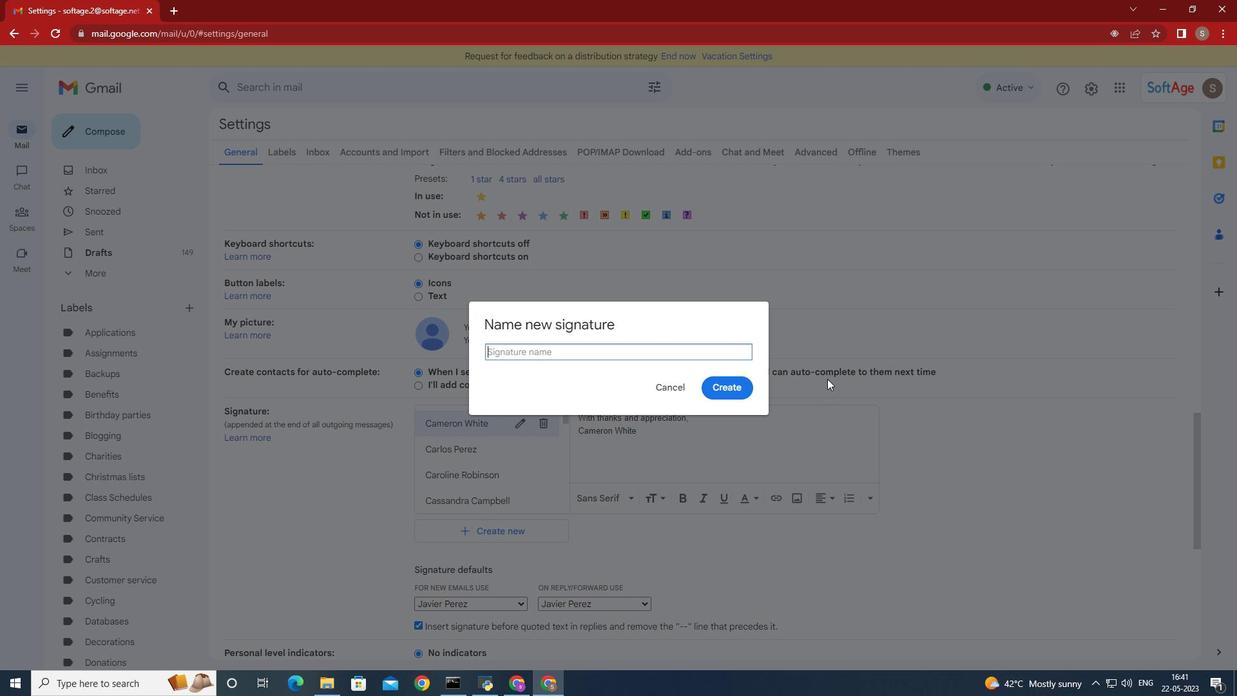 
Action: Key pressed <Key.shift>Jayden<Key.space>ki<Key.backspace><Key.backspace><Key.shift>King
Screenshot: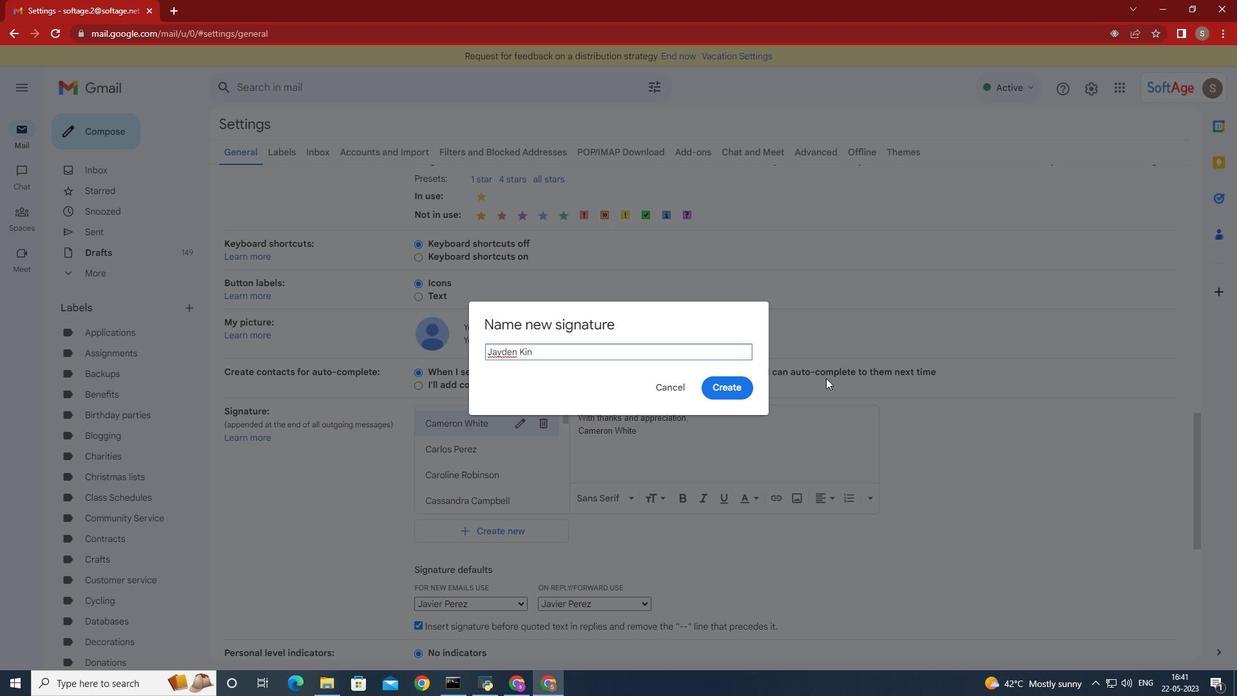 
Action: Mouse moved to (731, 392)
Screenshot: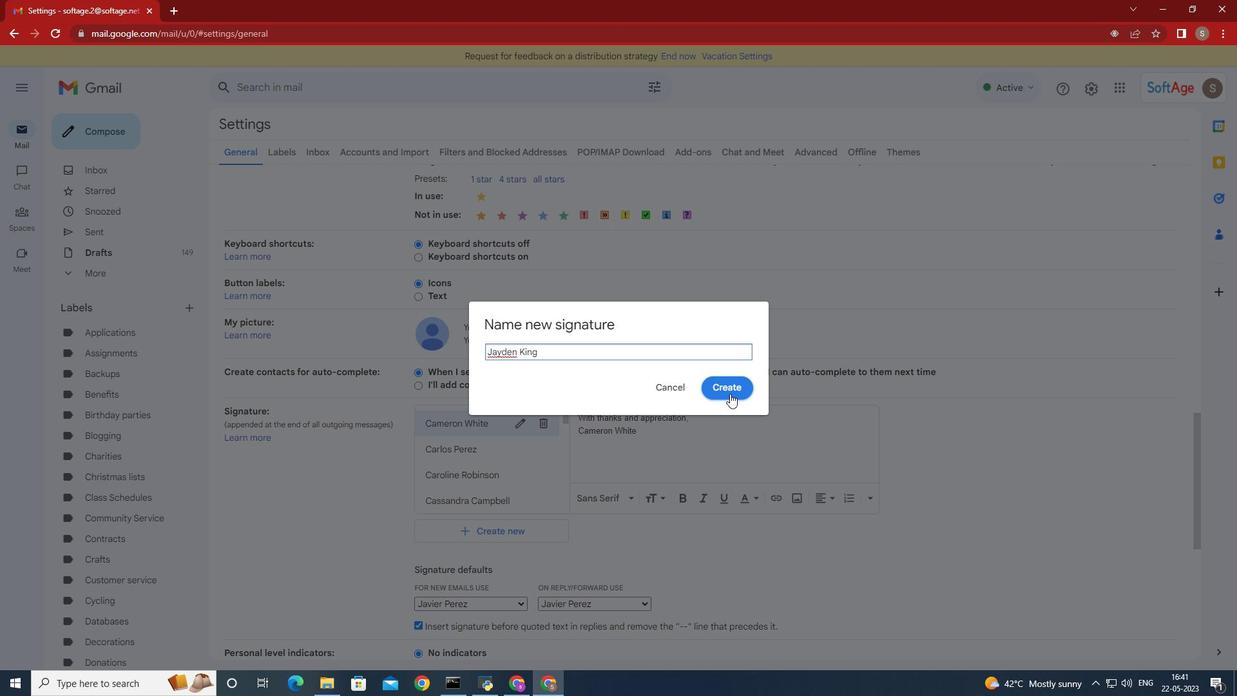 
Action: Mouse pressed left at (731, 392)
Screenshot: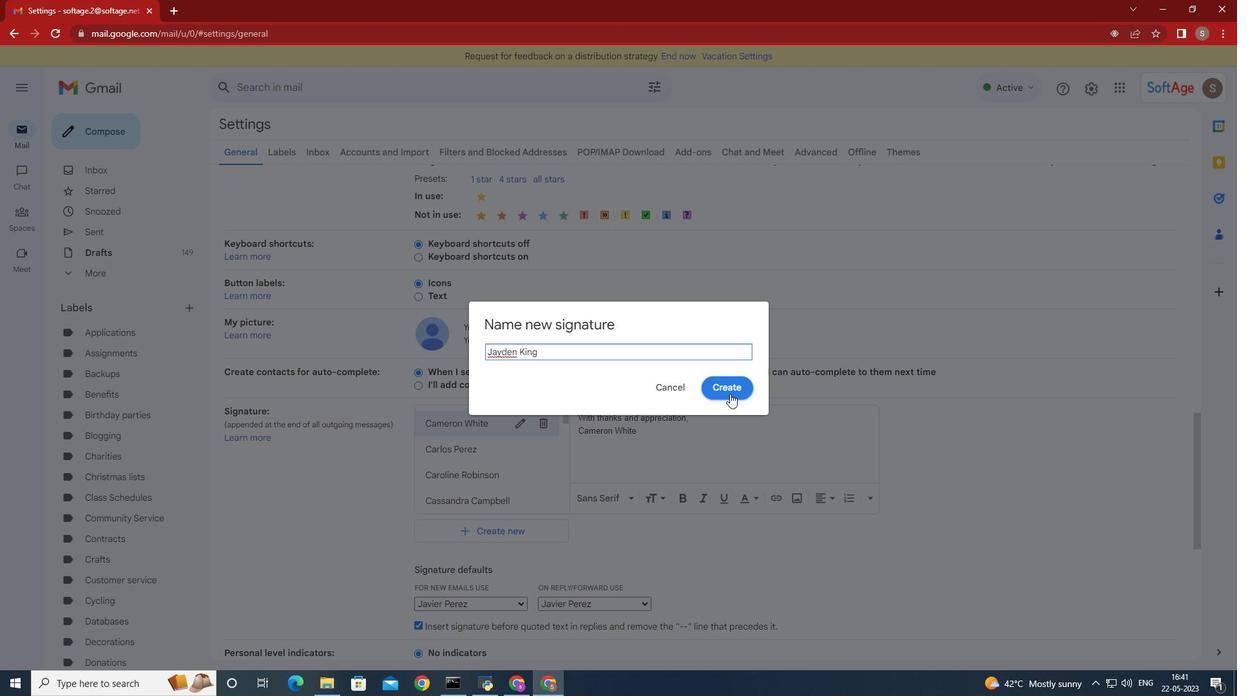 
Action: Mouse moved to (726, 393)
Screenshot: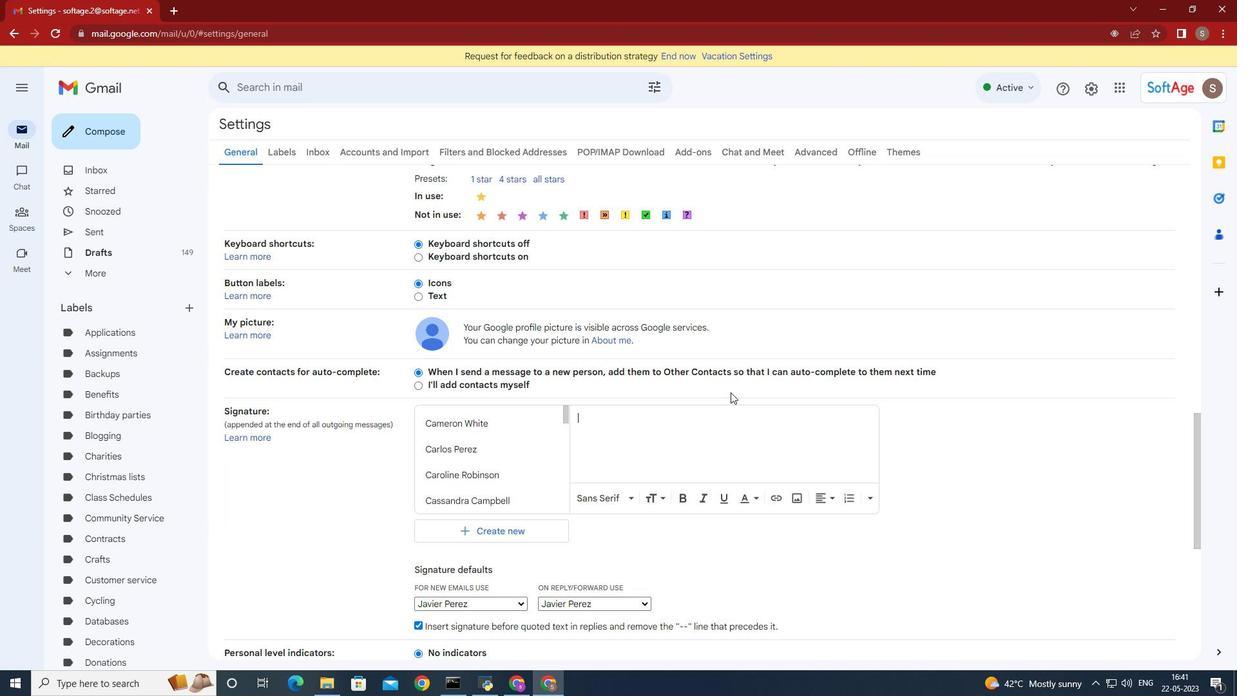 
Action: Key pressed gratitude<Key.space>and<Key.space>sincere<Key.space>wishes,<Key.enter><Key.shift>Jayden<Key.space><Key.shift>King
Screenshot: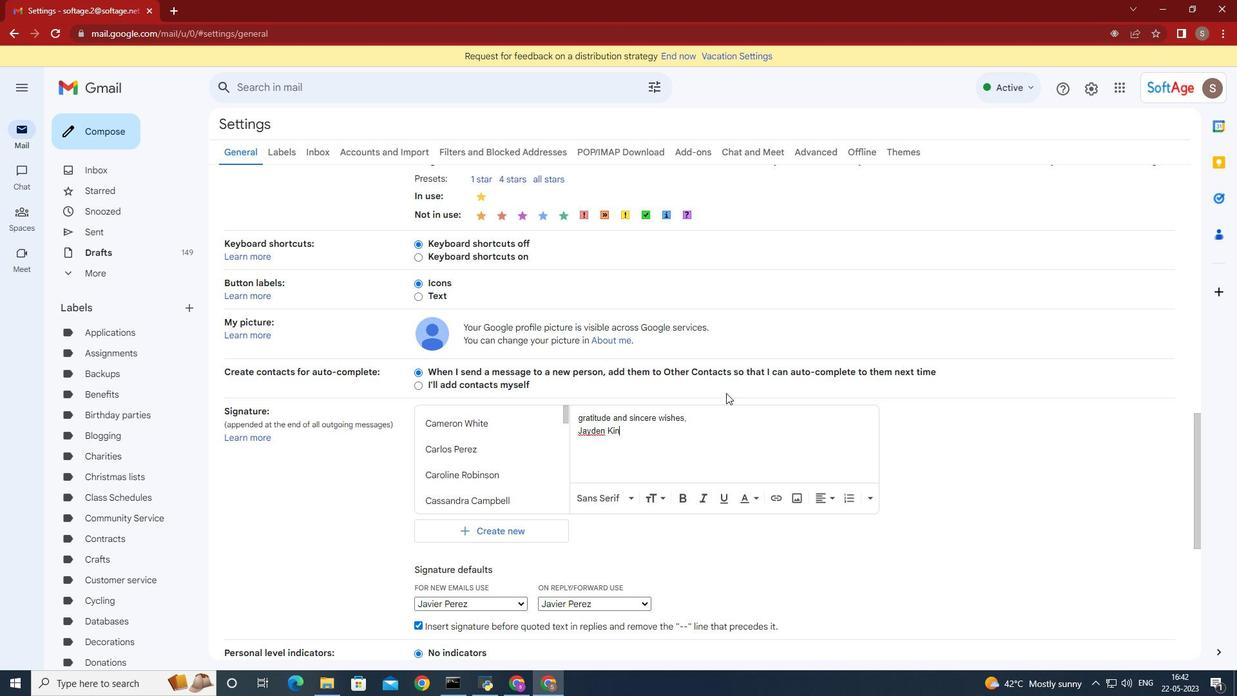 
Action: Mouse moved to (733, 375)
Screenshot: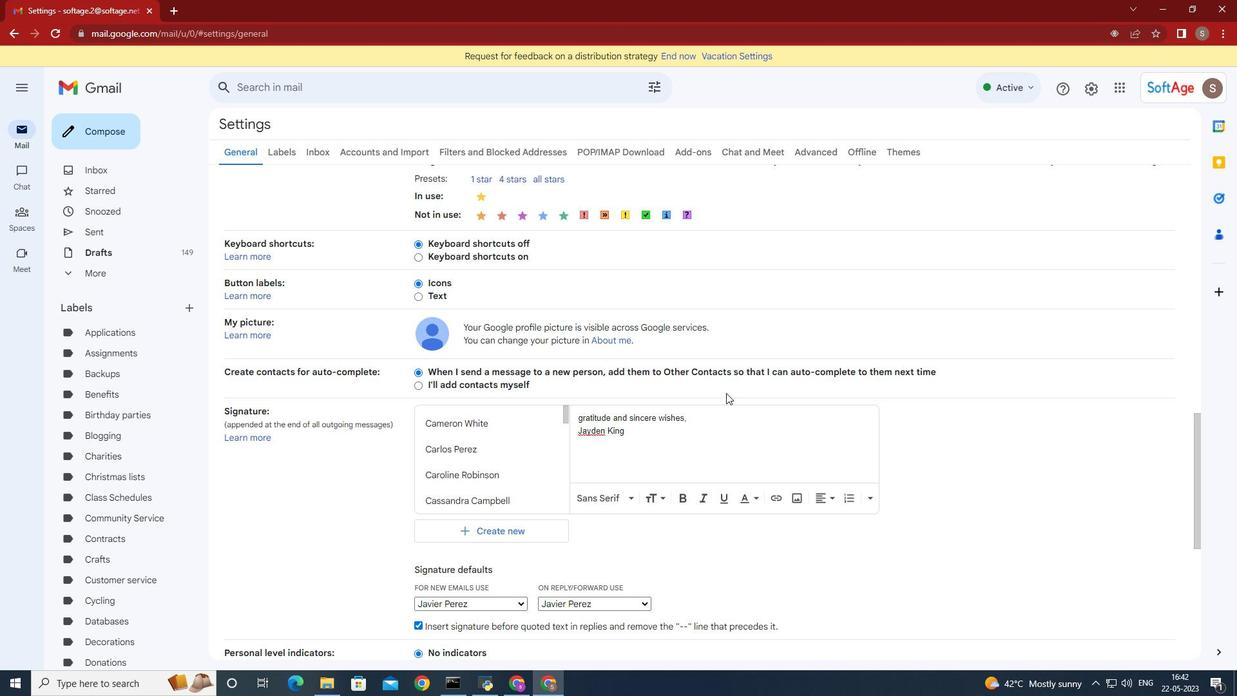 
Action: Mouse scrolled (733, 375) with delta (0, 0)
Screenshot: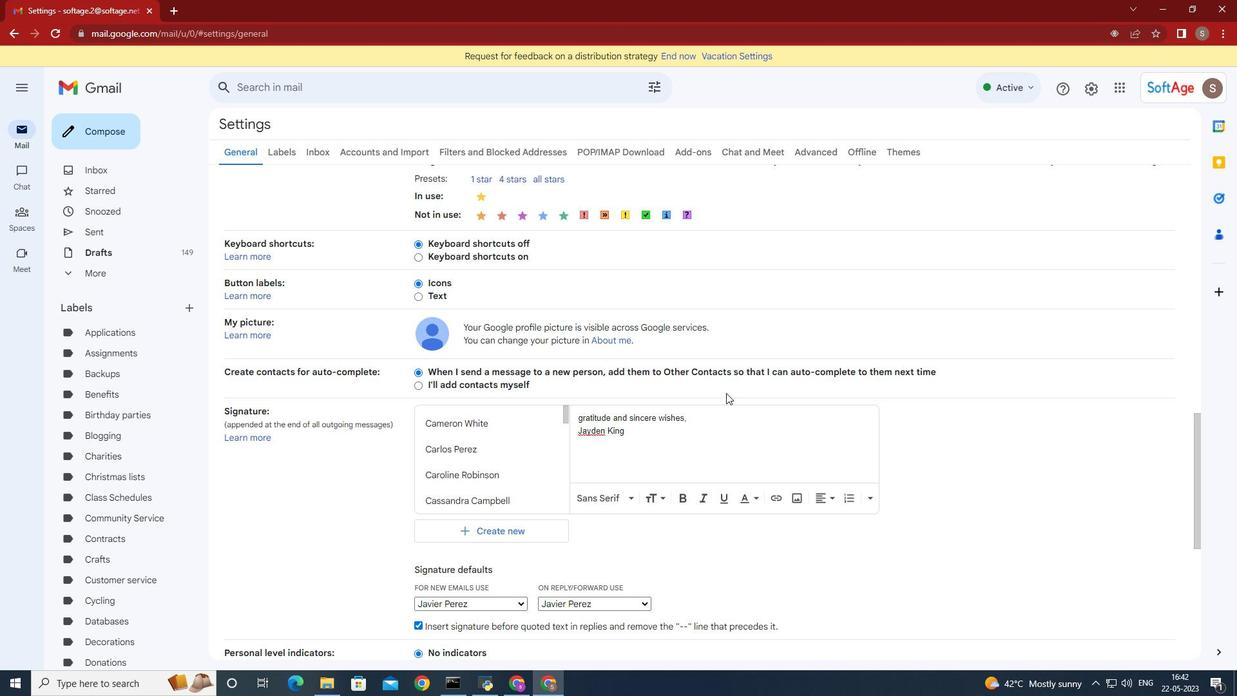 
Action: Mouse scrolled (733, 375) with delta (0, 0)
Screenshot: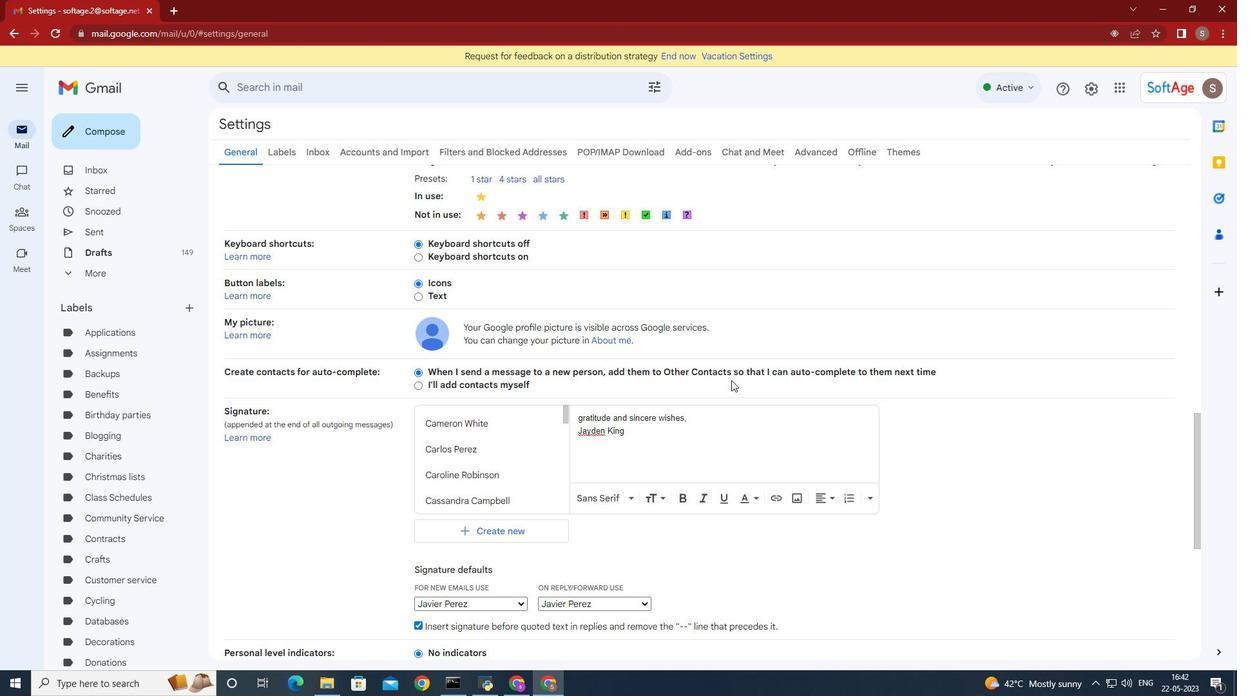 
Action: Mouse scrolled (733, 375) with delta (0, 0)
Screenshot: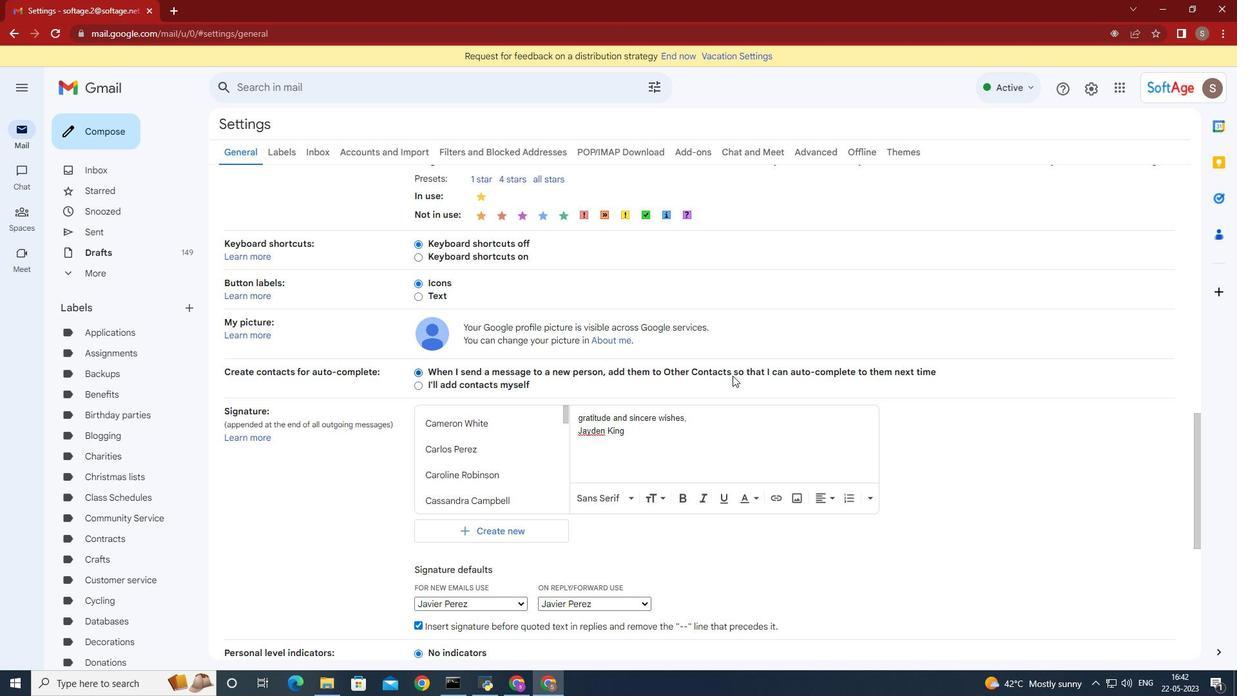 
Action: Mouse moved to (514, 410)
Screenshot: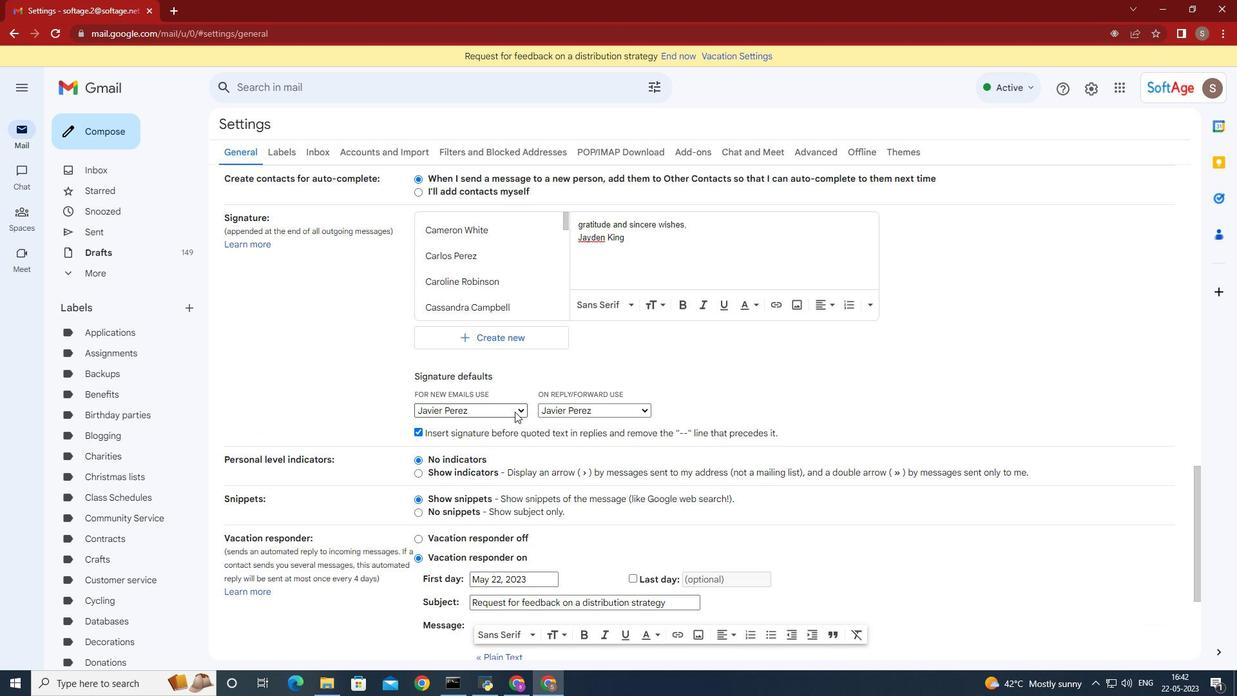
Action: Mouse pressed left at (514, 410)
Screenshot: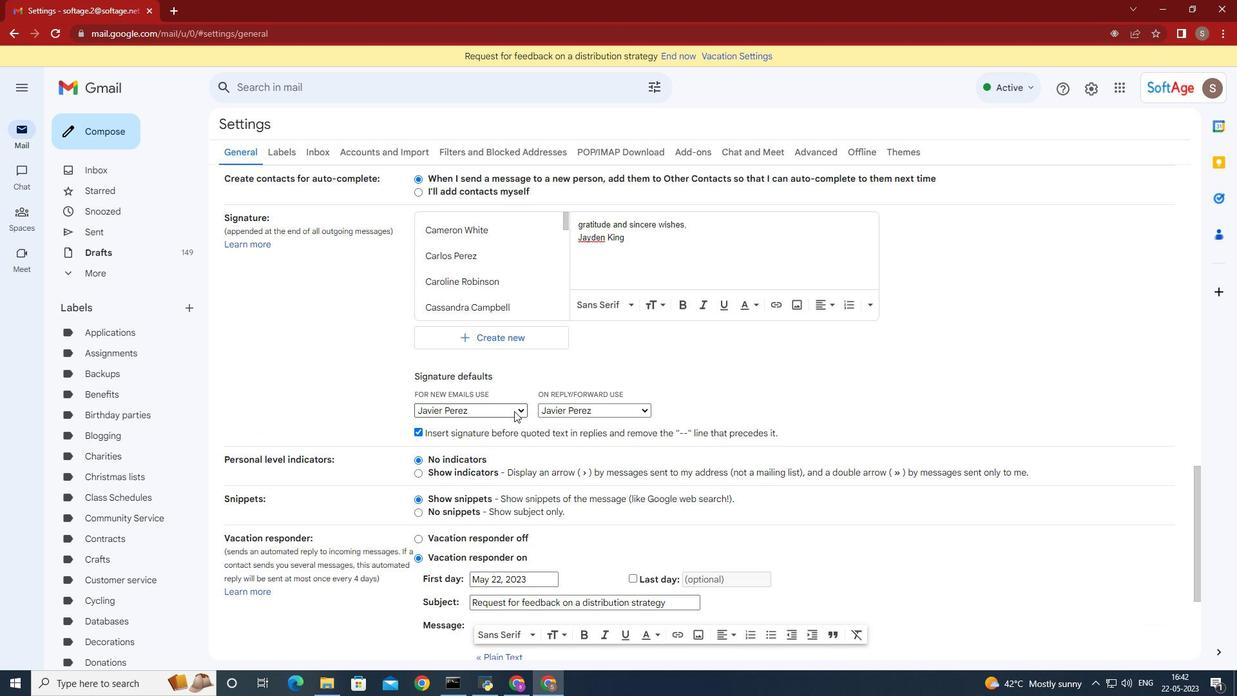 
Action: Mouse moved to (485, 542)
Screenshot: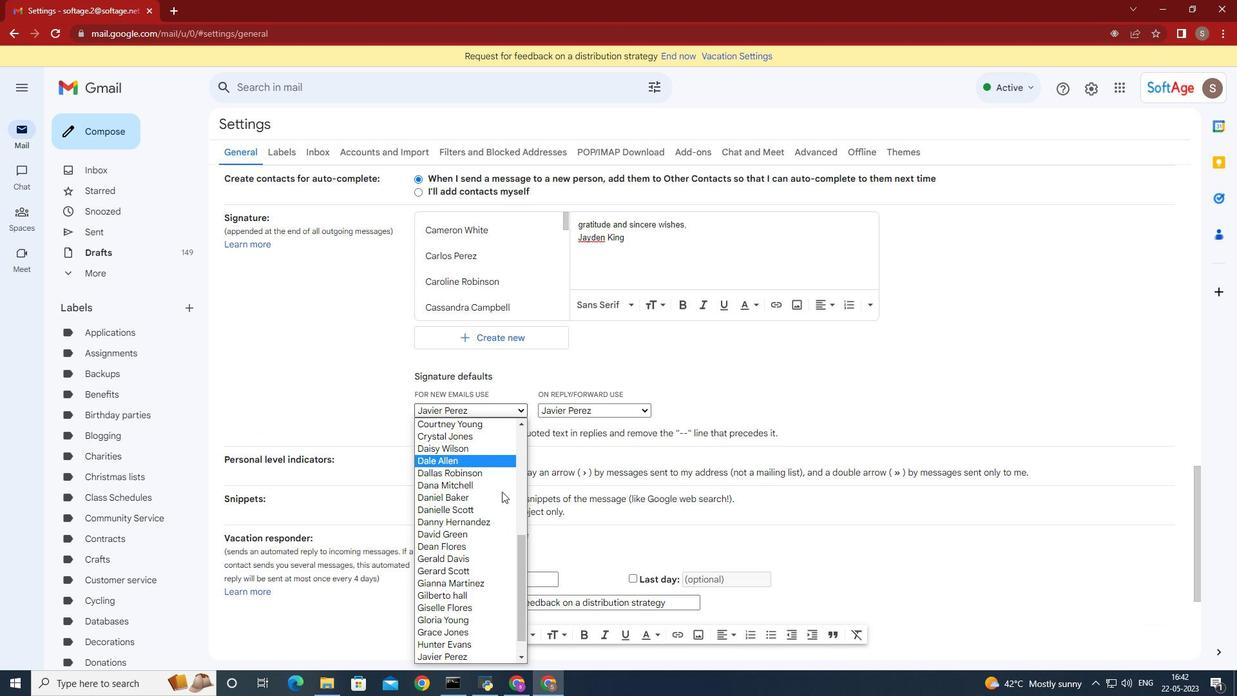 
Action: Mouse scrolled (485, 541) with delta (0, 0)
Screenshot: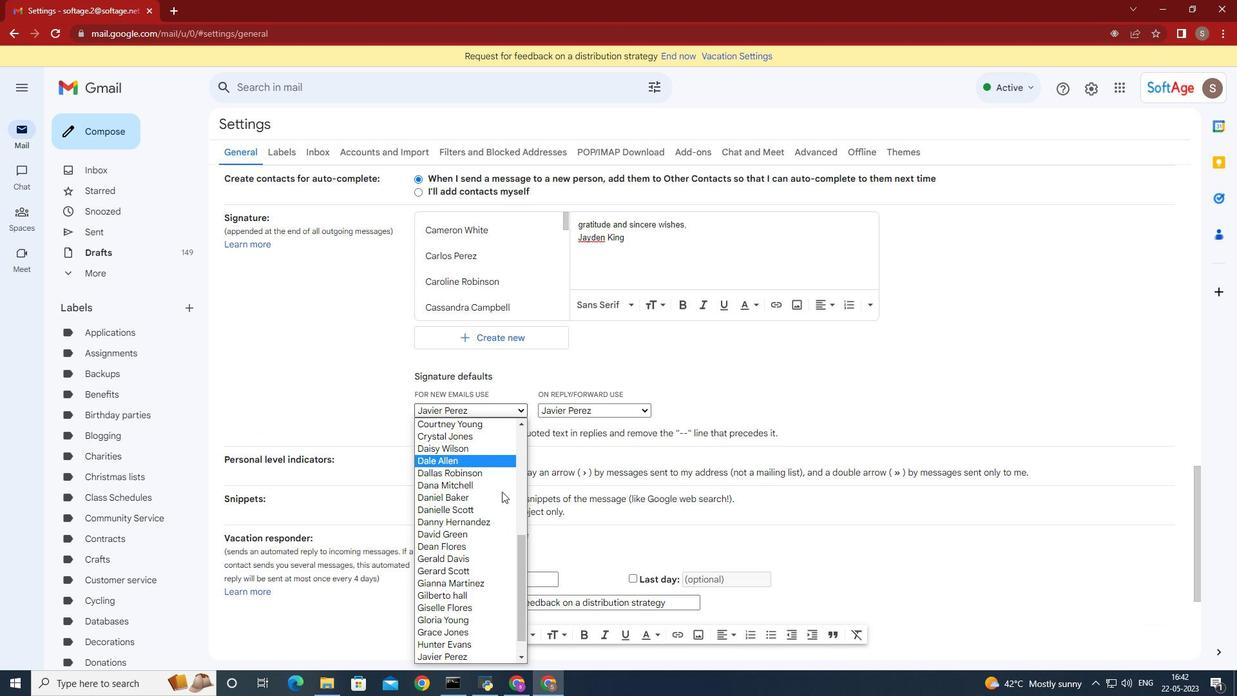
Action: Mouse moved to (484, 547)
Screenshot: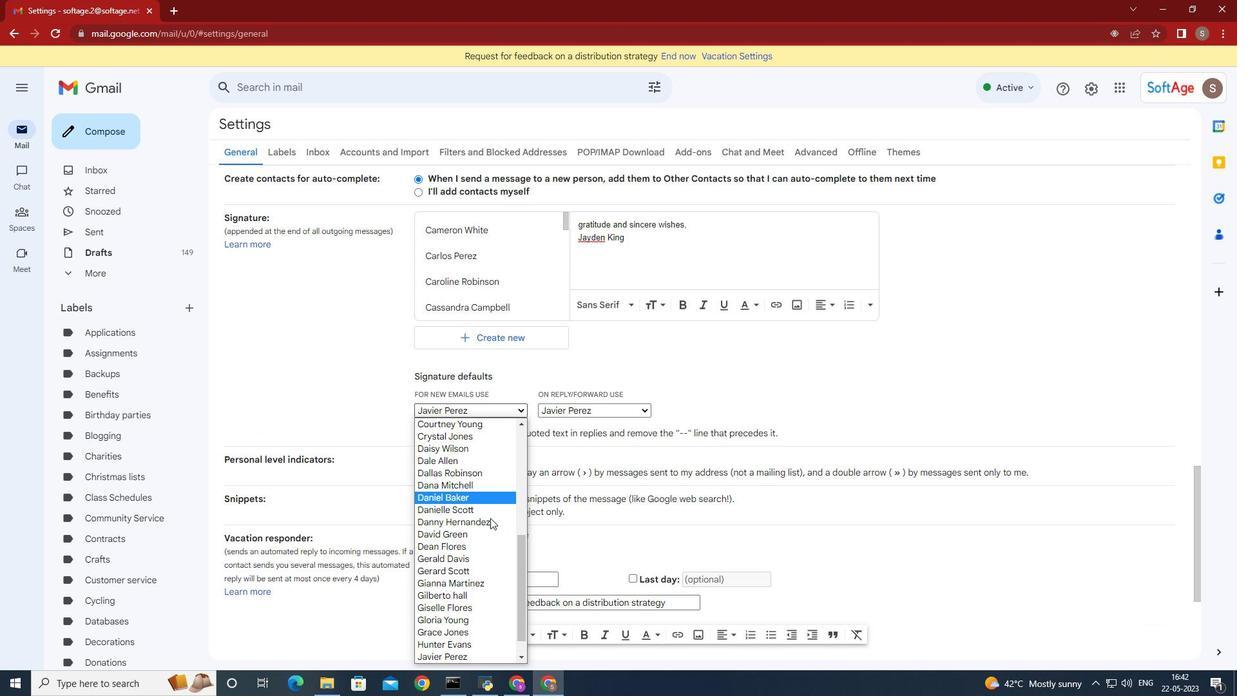 
Action: Mouse scrolled (484, 546) with delta (0, 0)
Screenshot: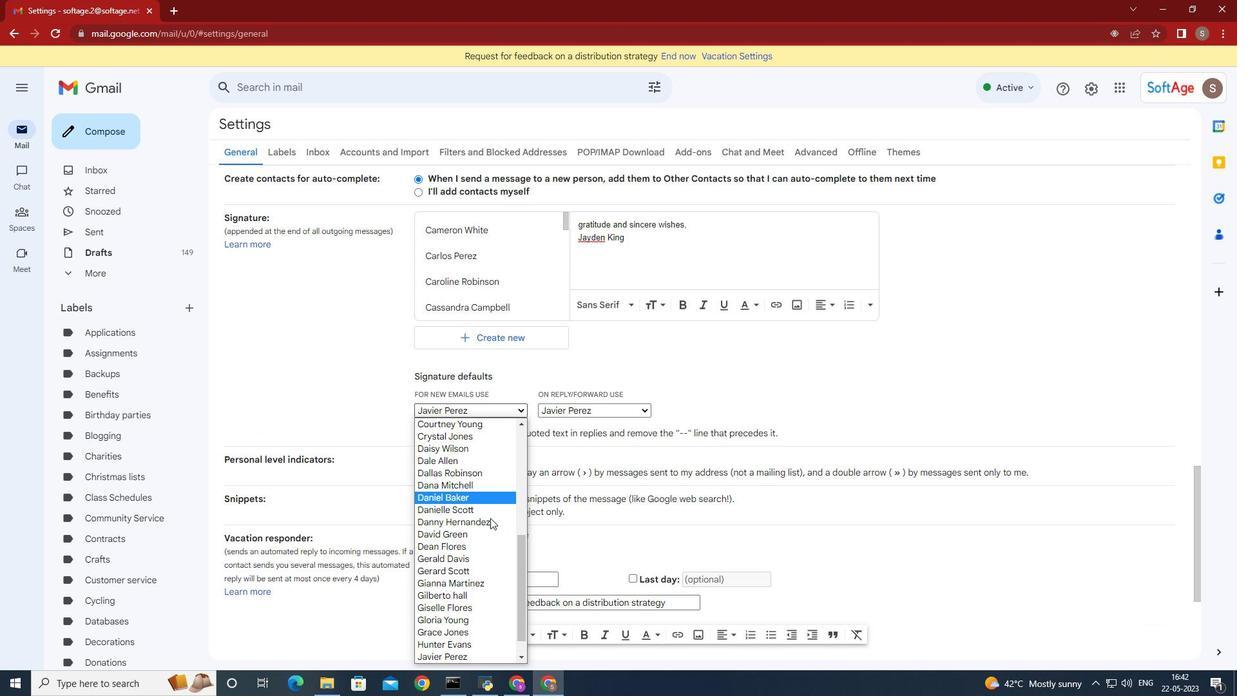 
Action: Mouse moved to (483, 549)
Screenshot: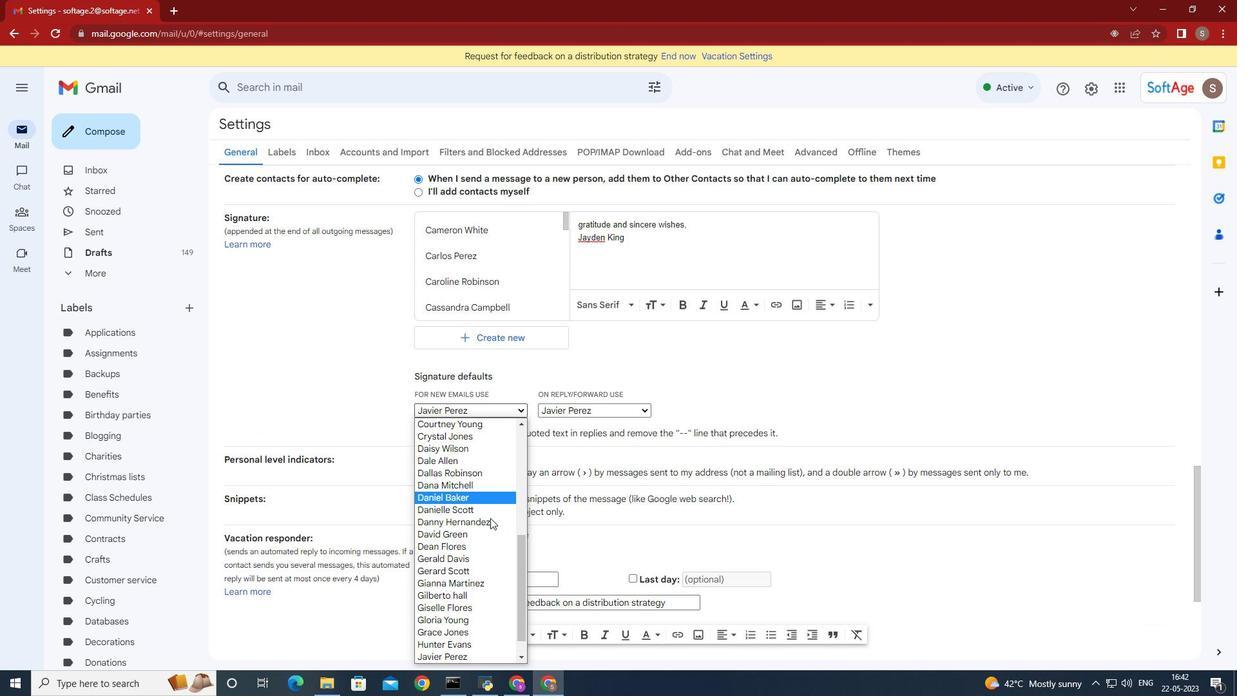 
Action: Mouse scrolled (483, 549) with delta (0, 0)
Screenshot: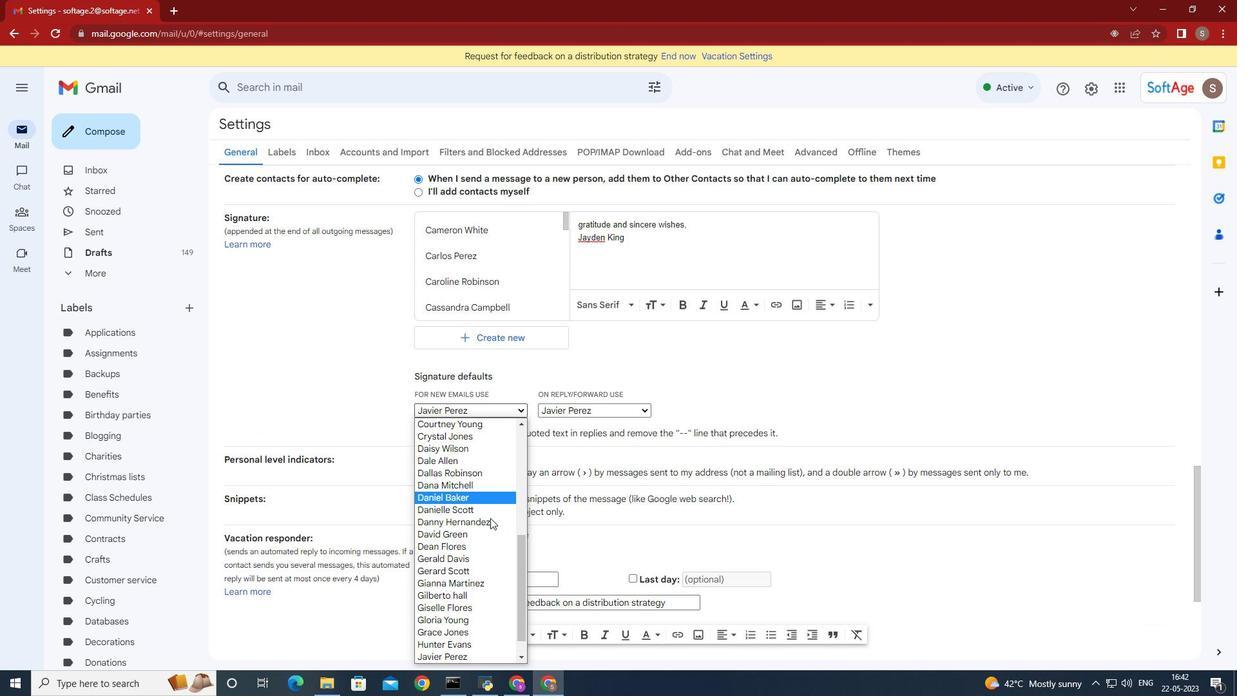 
Action: Mouse moved to (483, 550)
Screenshot: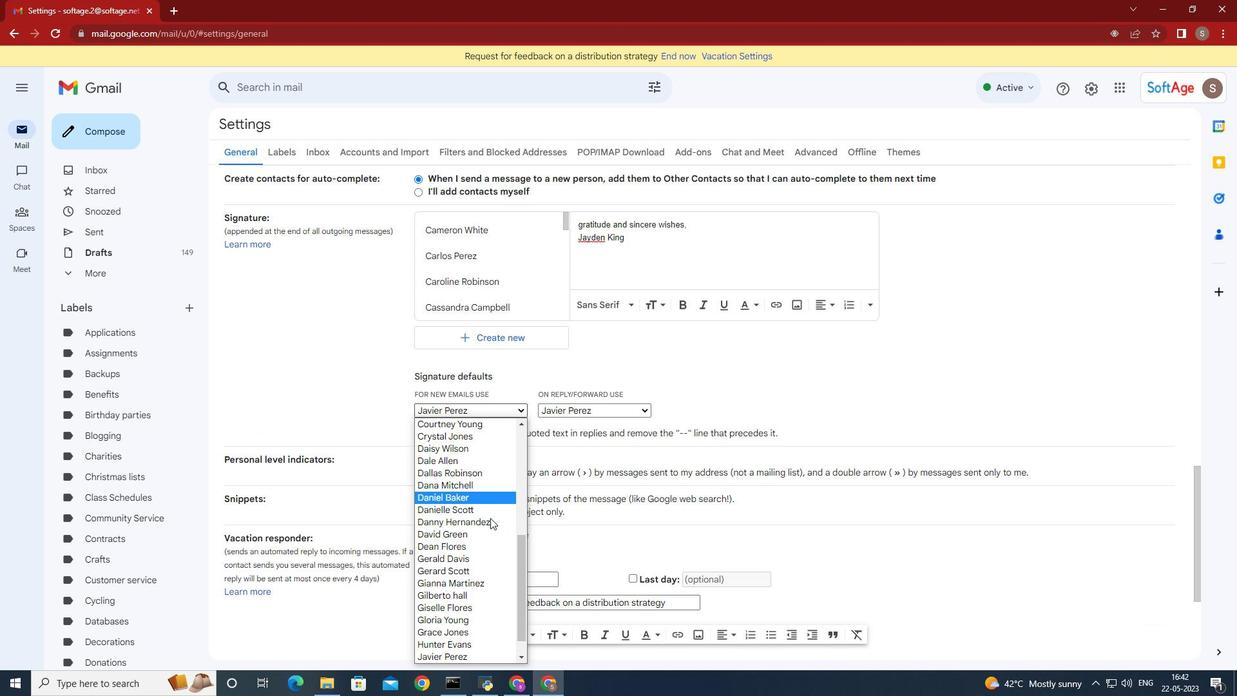 
Action: Mouse scrolled (483, 549) with delta (0, 0)
Screenshot: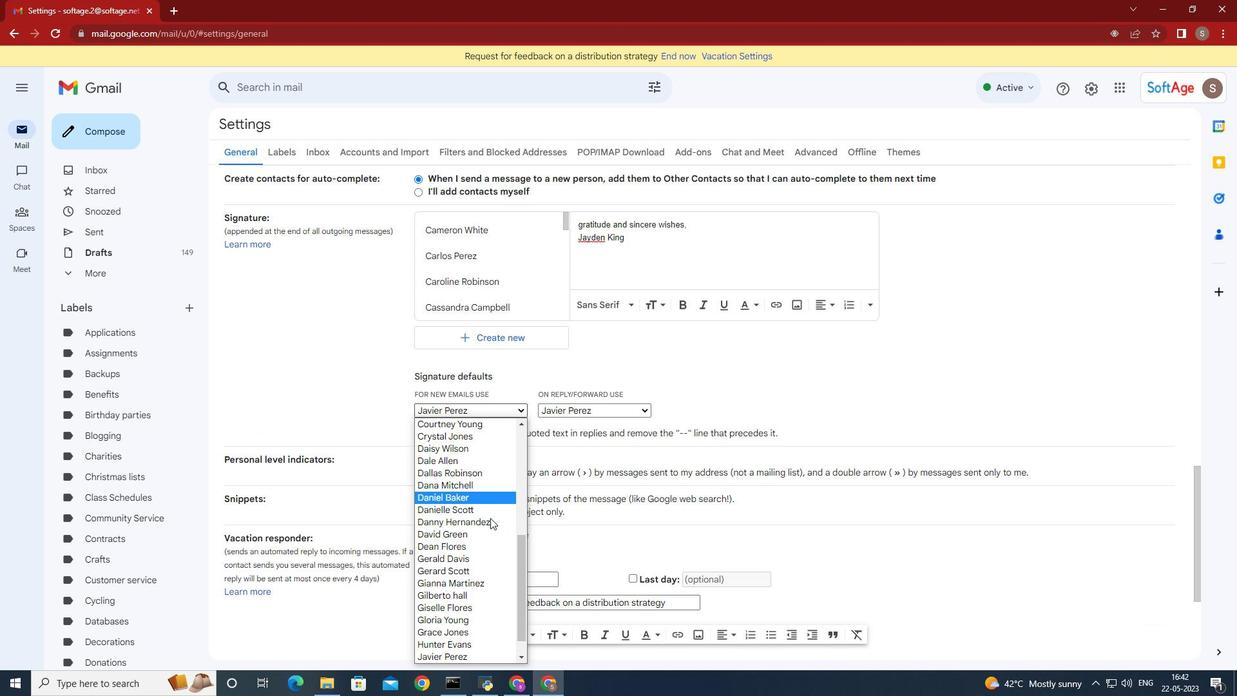 
Action: Mouse scrolled (483, 549) with delta (0, 0)
Screenshot: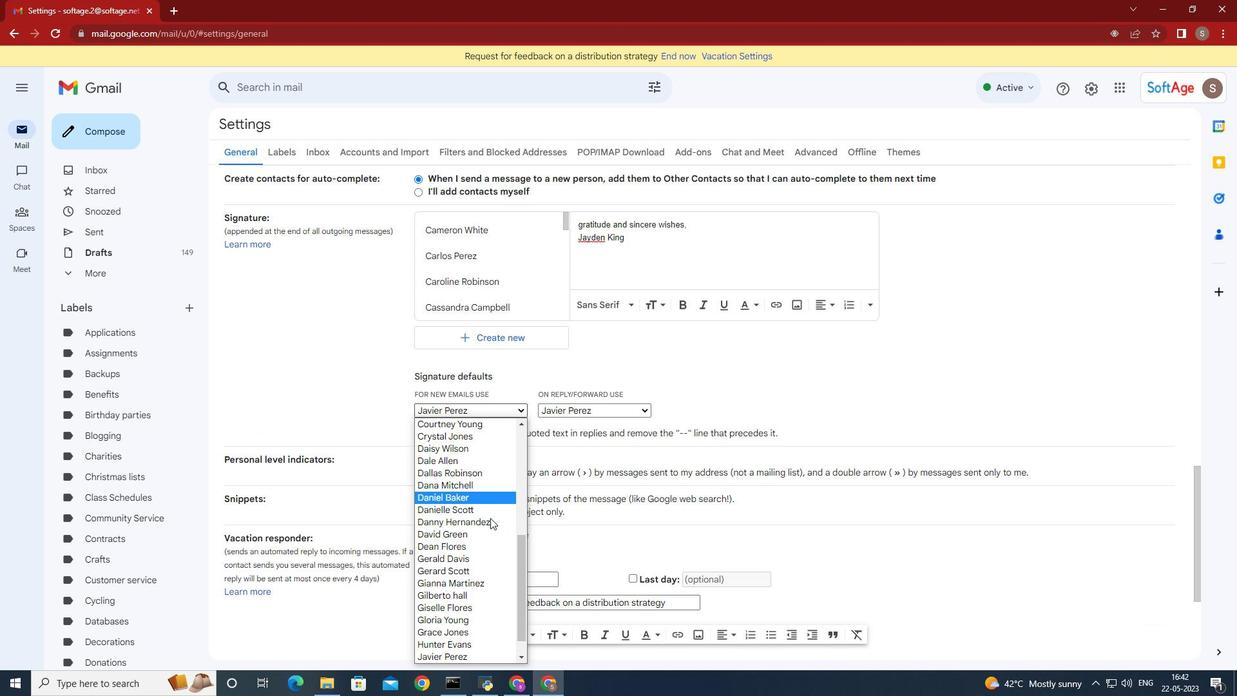 
Action: Mouse scrolled (483, 549) with delta (0, 0)
Screenshot: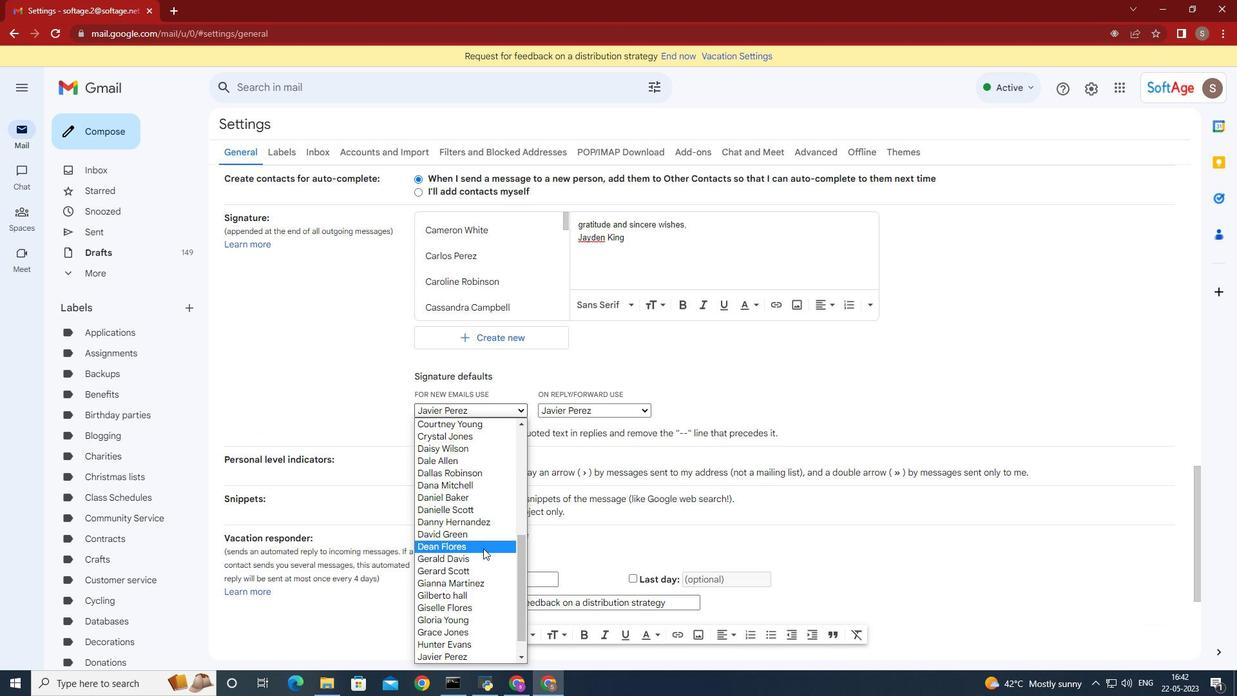 
Action: Mouse moved to (485, 552)
Screenshot: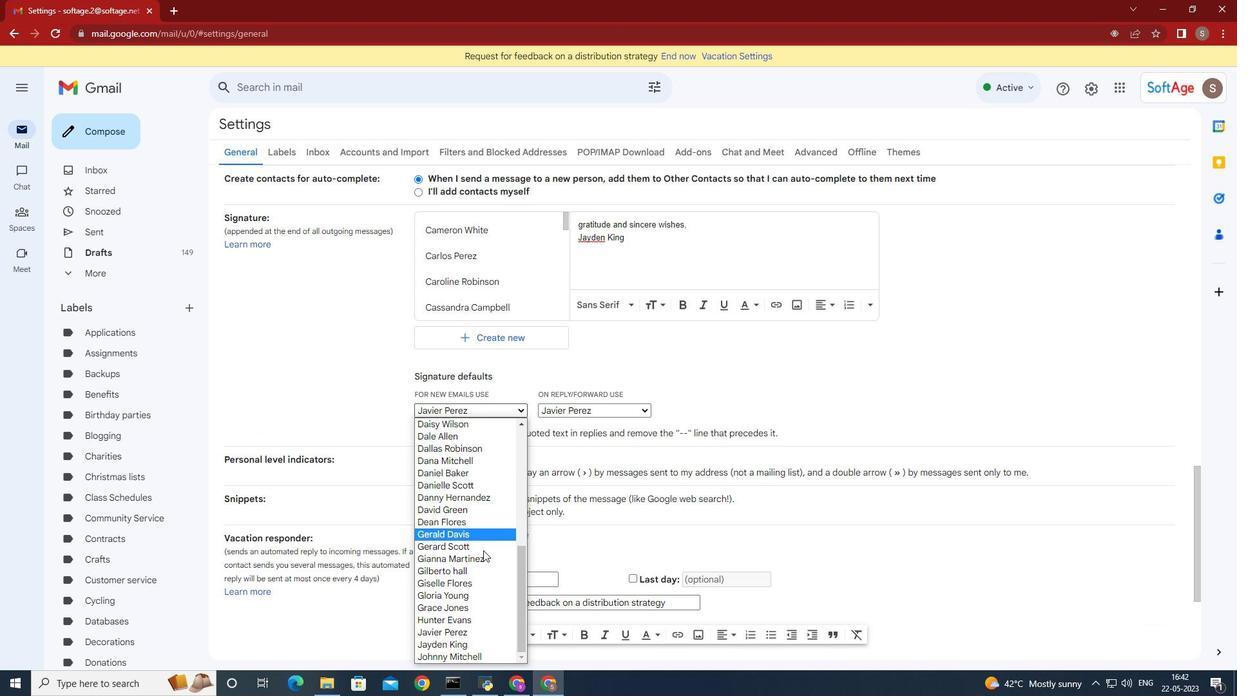 
Action: Mouse scrolled (483, 549) with delta (0, 0)
Screenshot: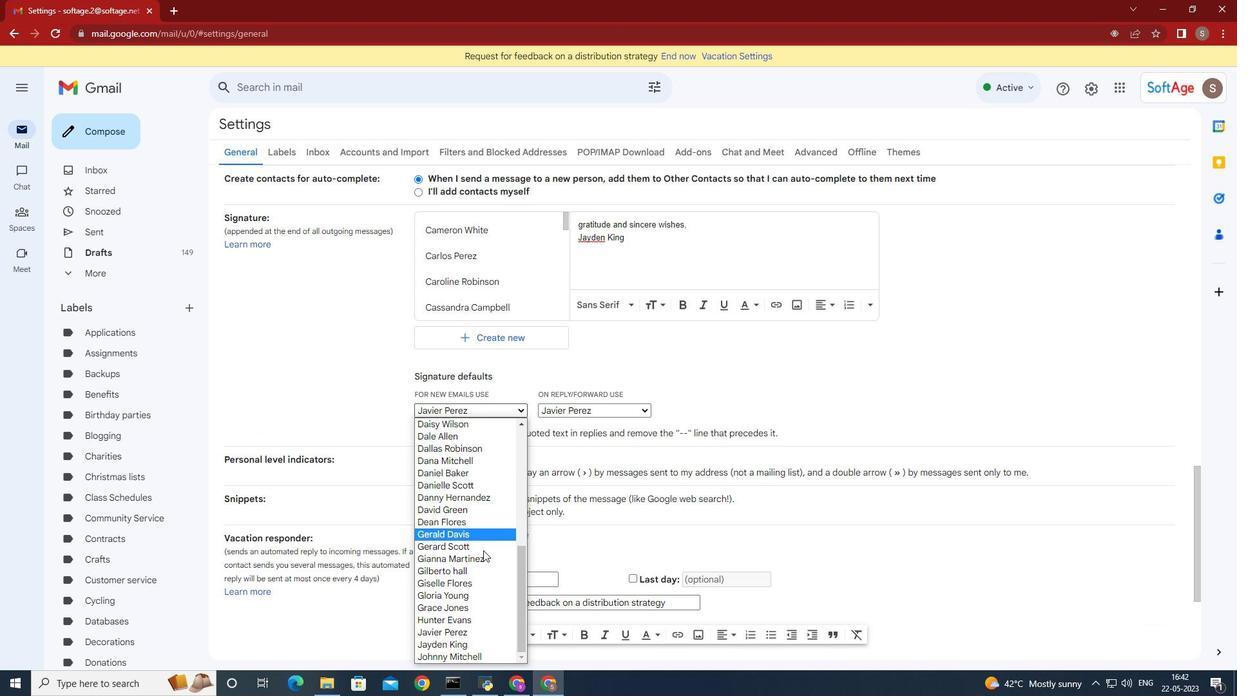 
Action: Mouse moved to (486, 555)
Screenshot: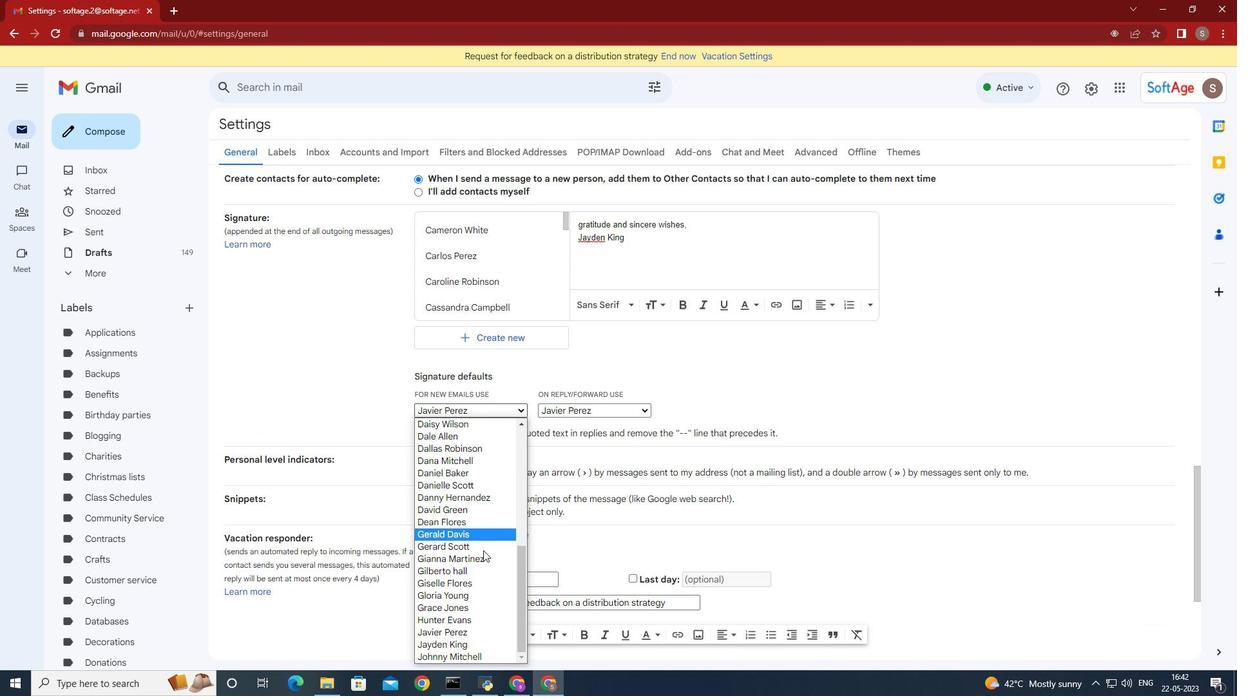 
Action: Mouse scrolled (486, 554) with delta (0, 0)
Screenshot: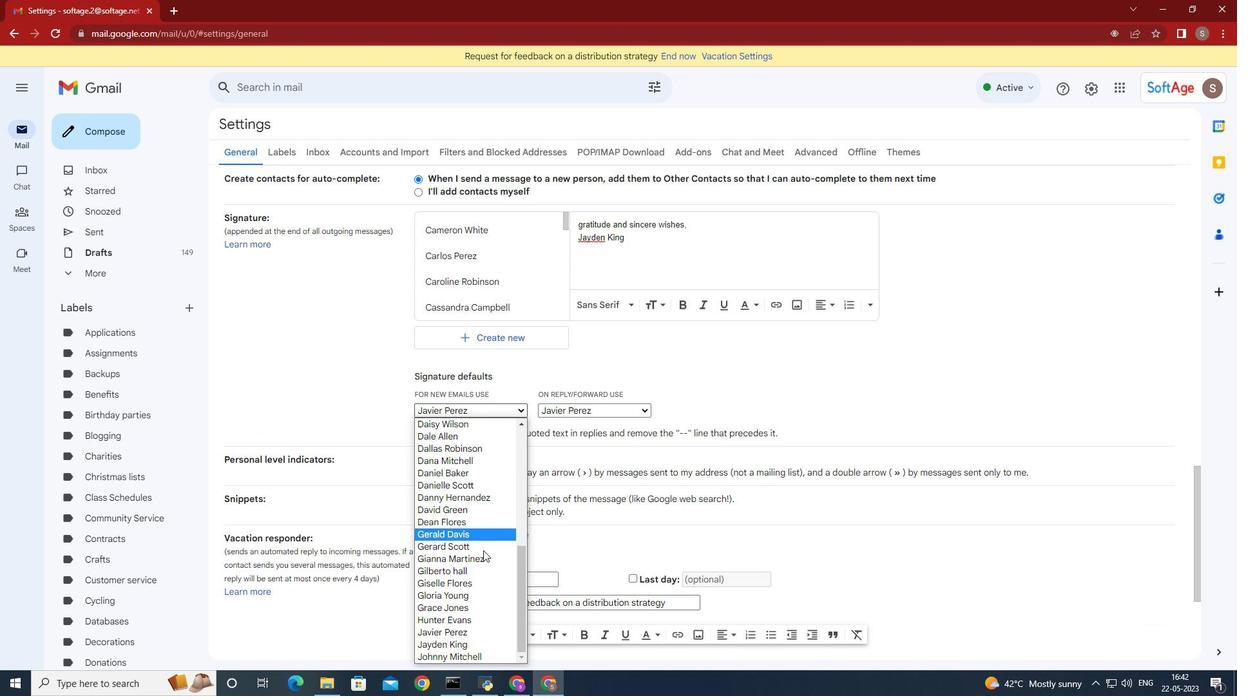 
Action: Mouse moved to (486, 560)
Screenshot: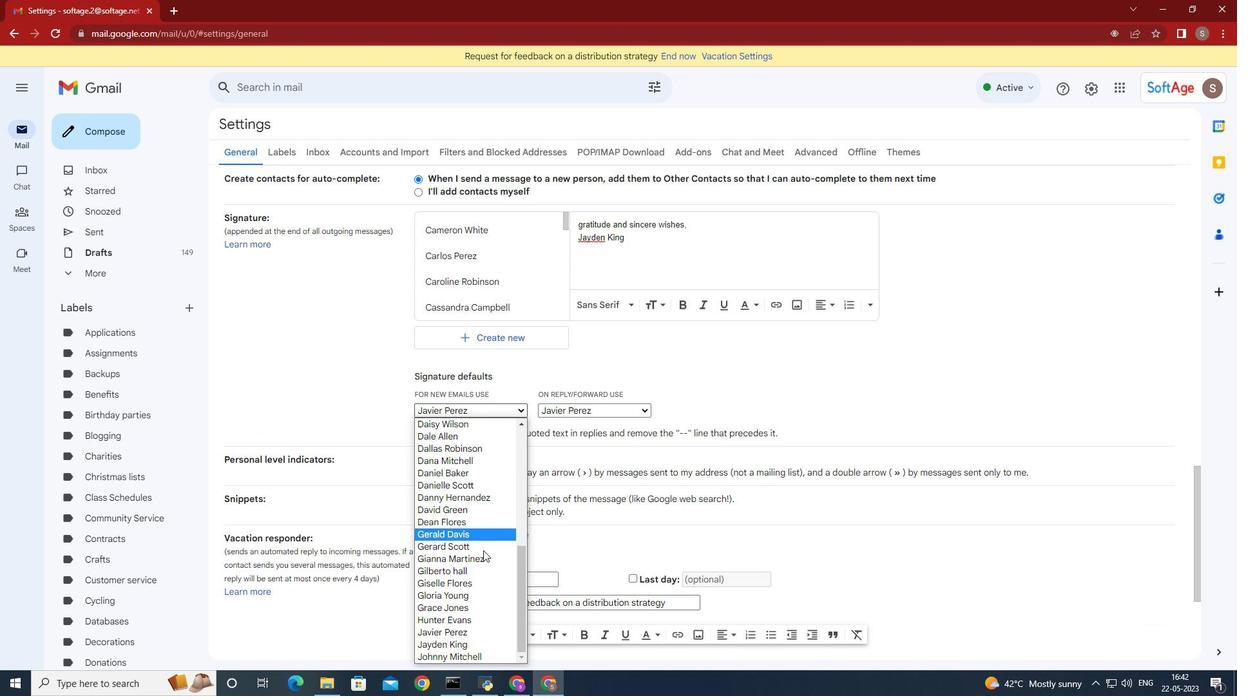 
Action: Mouse scrolled (486, 559) with delta (0, 0)
Screenshot: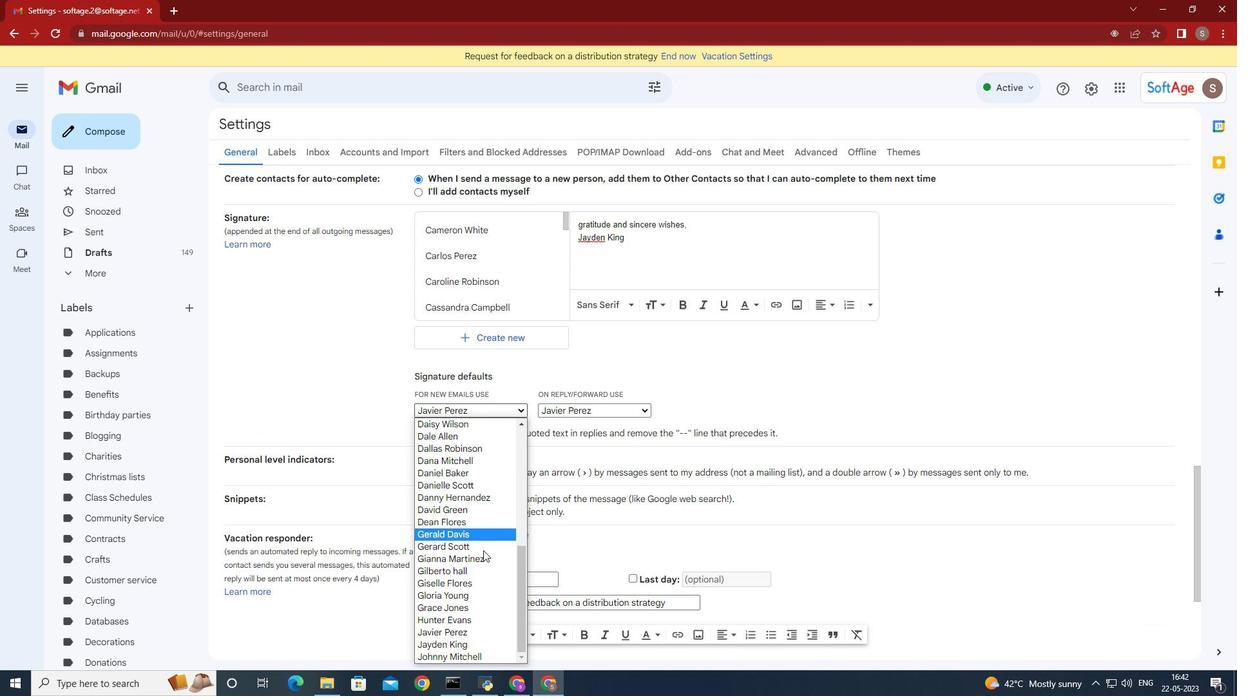 
Action: Mouse moved to (486, 569)
Screenshot: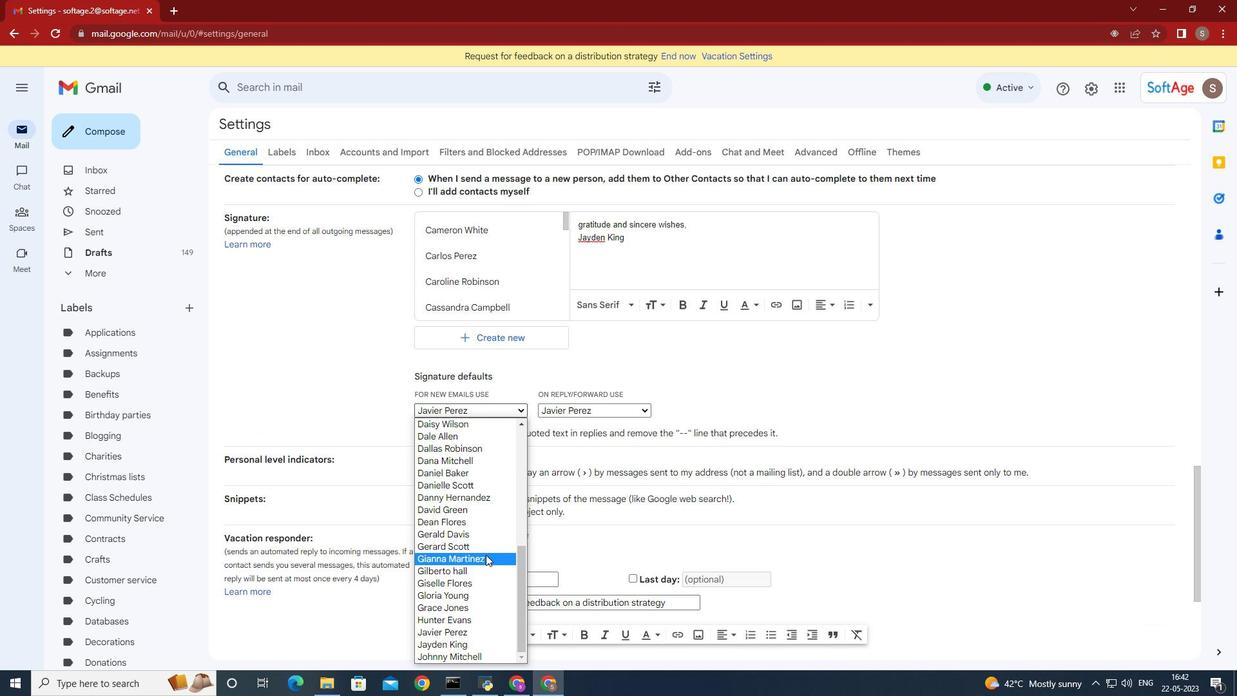 
Action: Mouse scrolled (486, 569) with delta (0, 0)
Screenshot: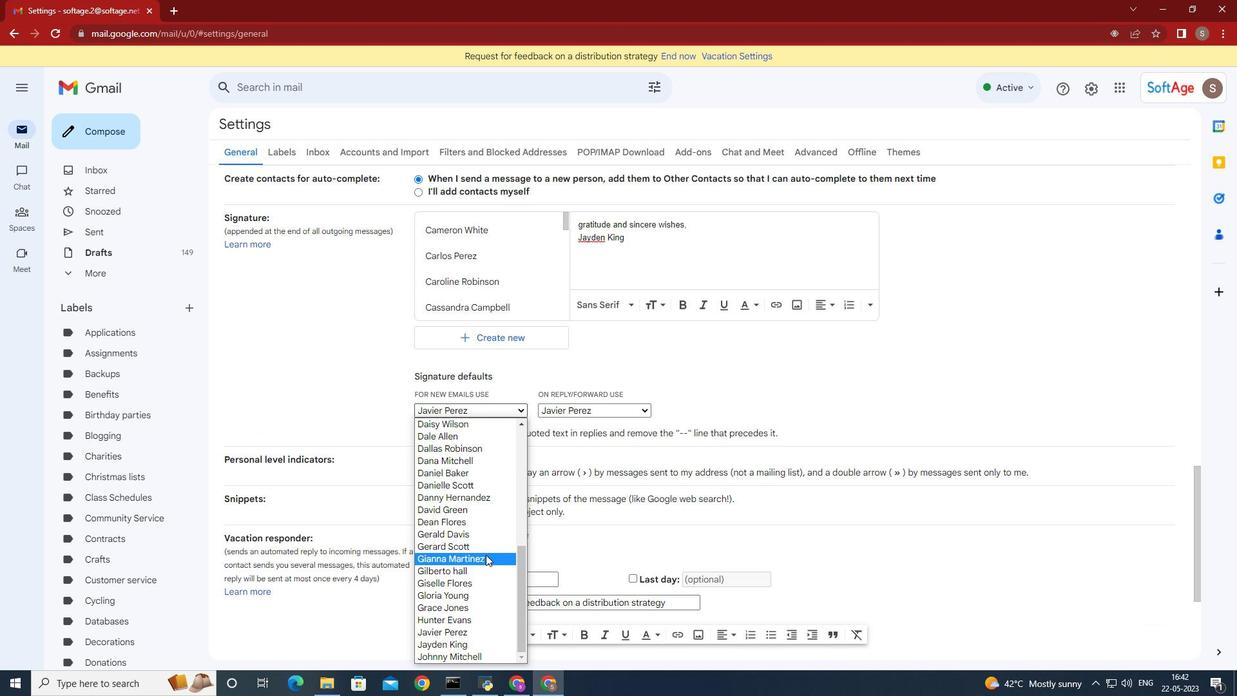 
Action: Mouse moved to (486, 579)
Screenshot: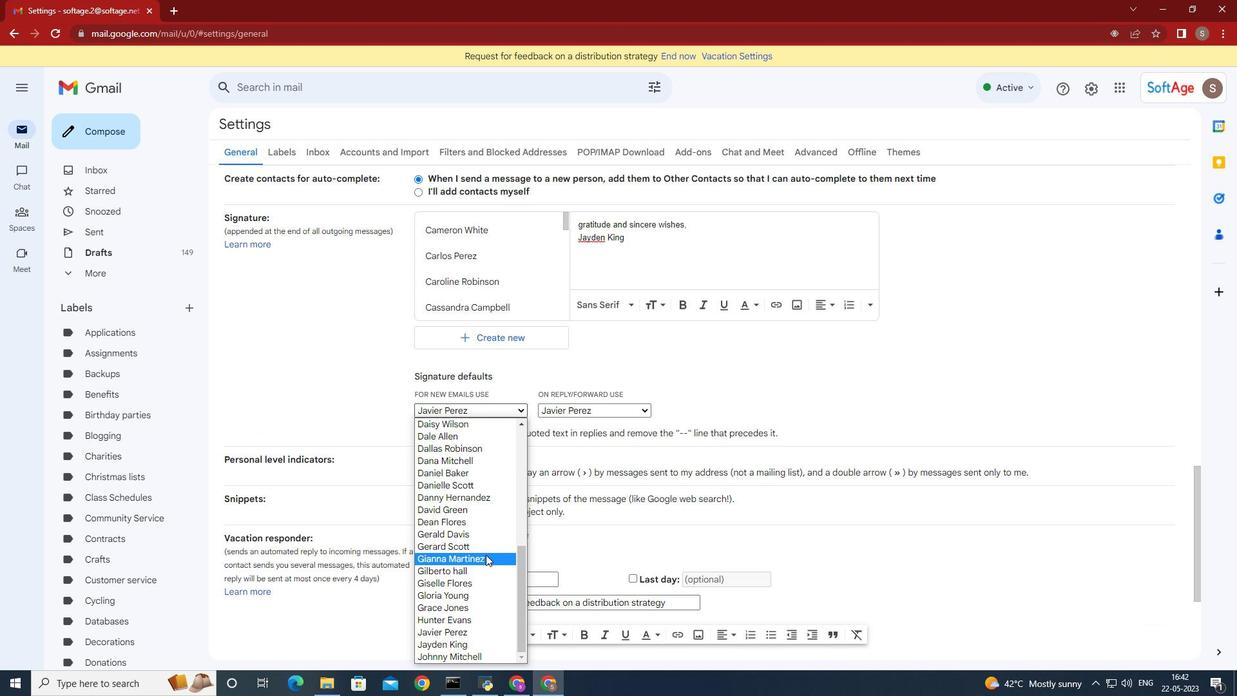 
Action: Mouse scrolled (486, 578) with delta (0, 0)
Screenshot: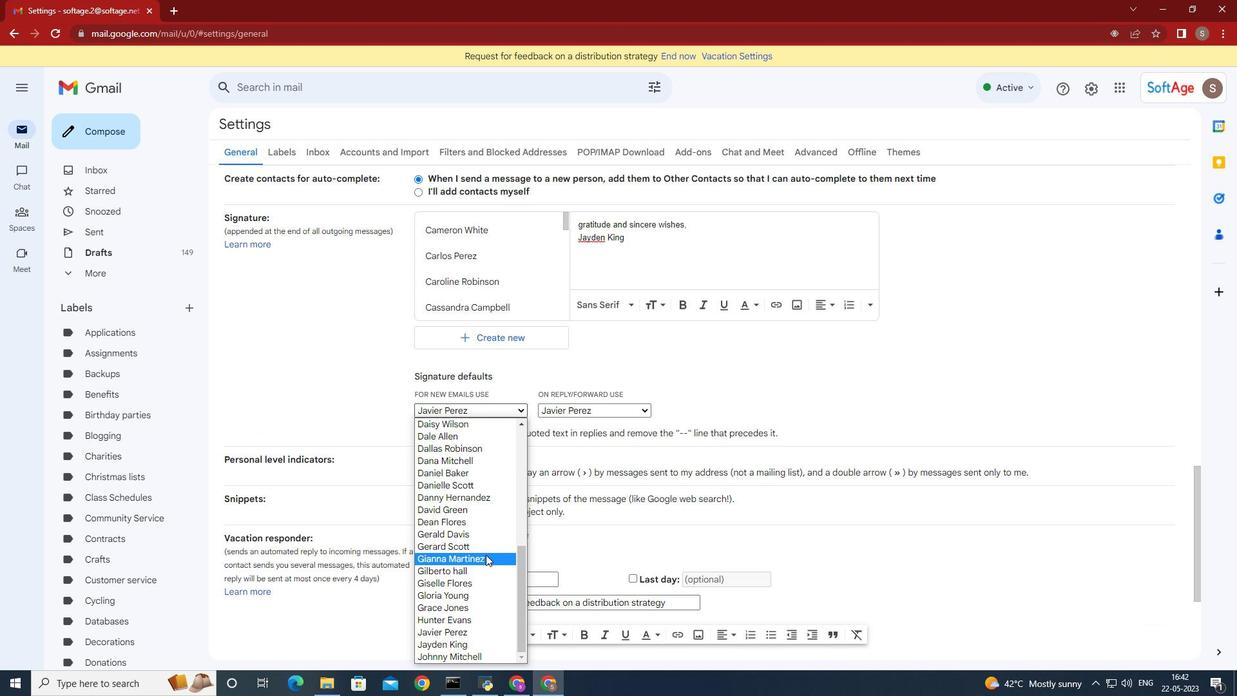 
Action: Mouse moved to (486, 599)
Screenshot: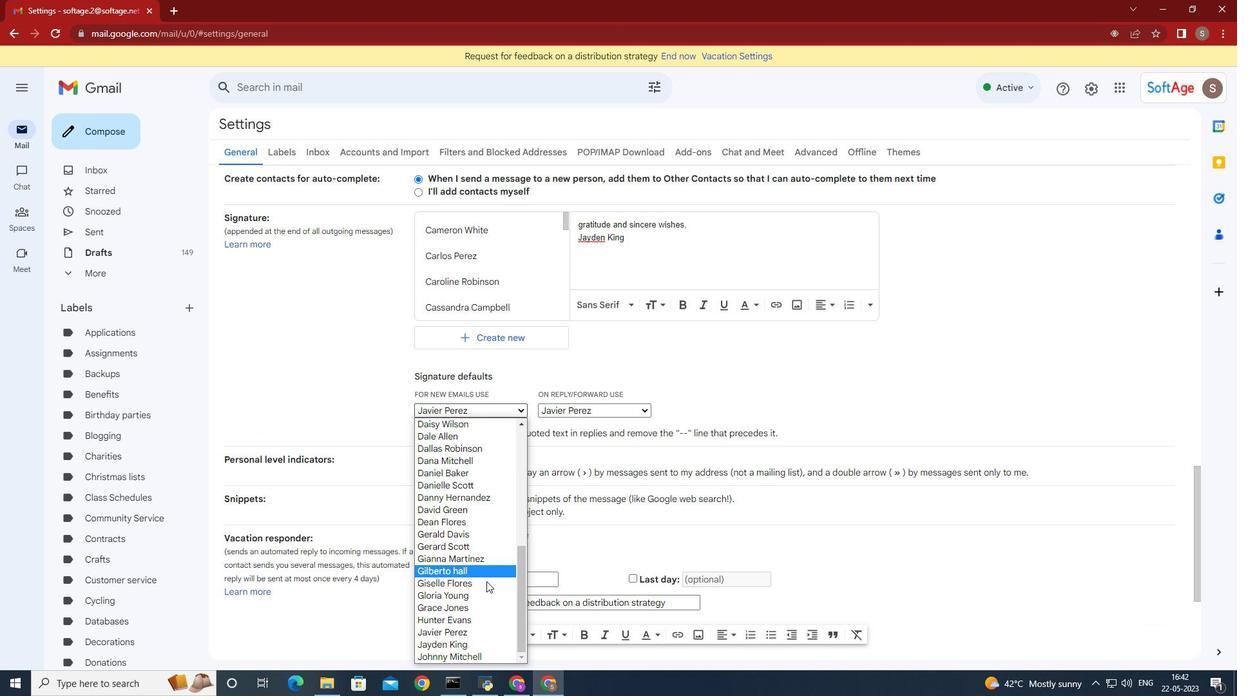 
Action: Mouse scrolled (486, 598) with delta (0, 0)
Screenshot: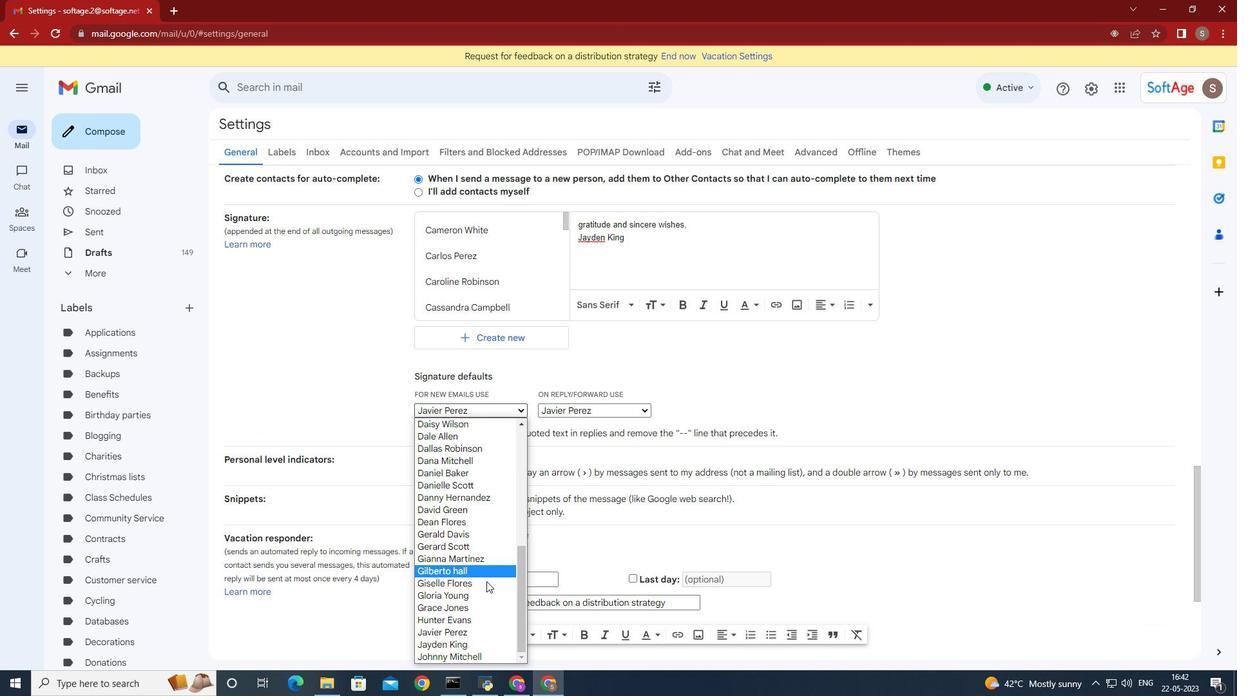 
Action: Mouse moved to (479, 646)
Screenshot: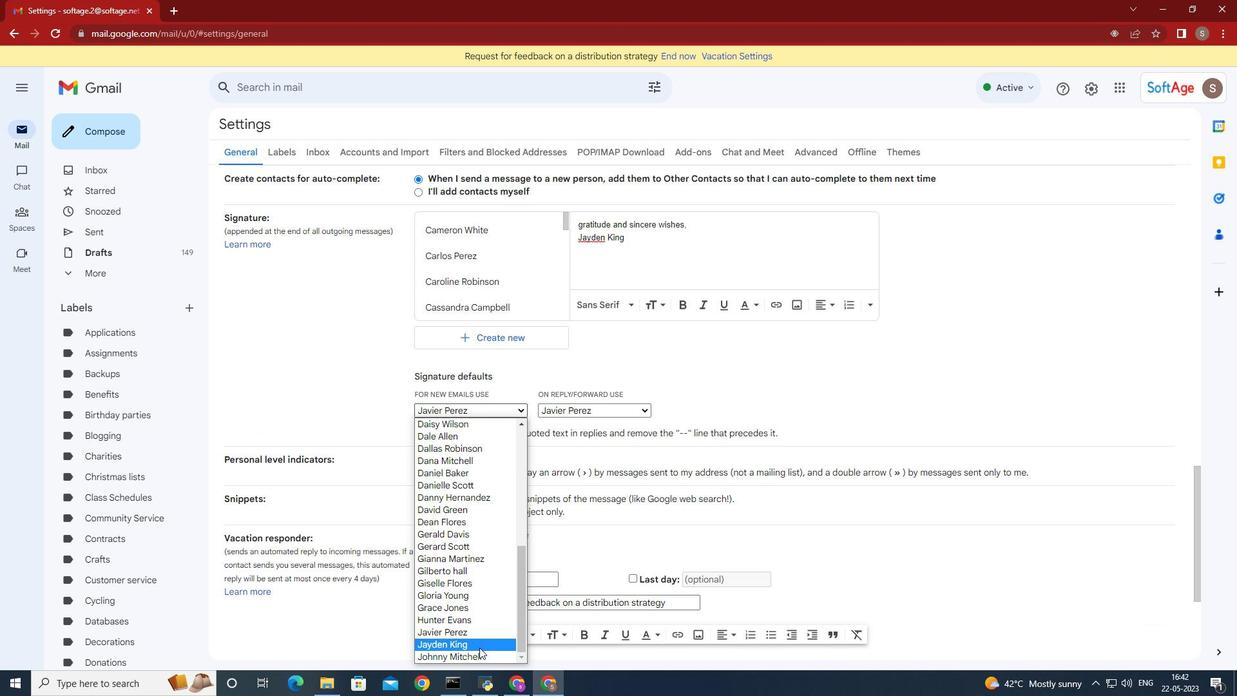 
Action: Mouse pressed left at (479, 646)
Screenshot: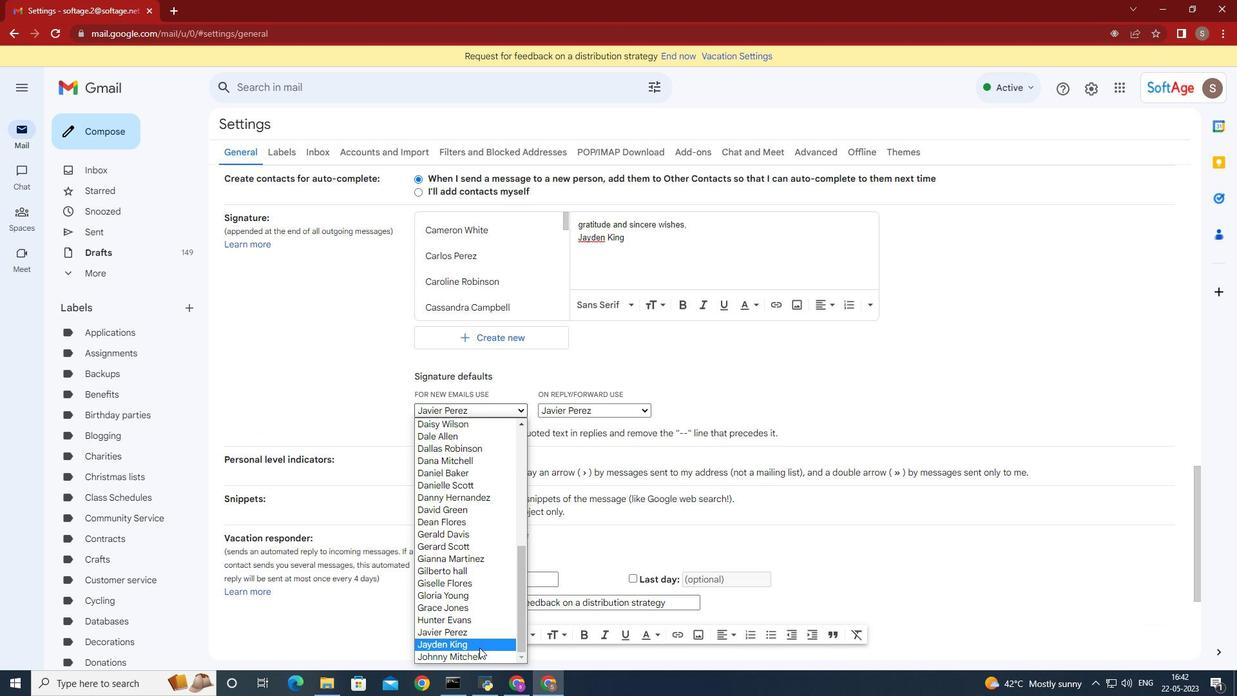 
Action: Mouse moved to (618, 412)
Screenshot: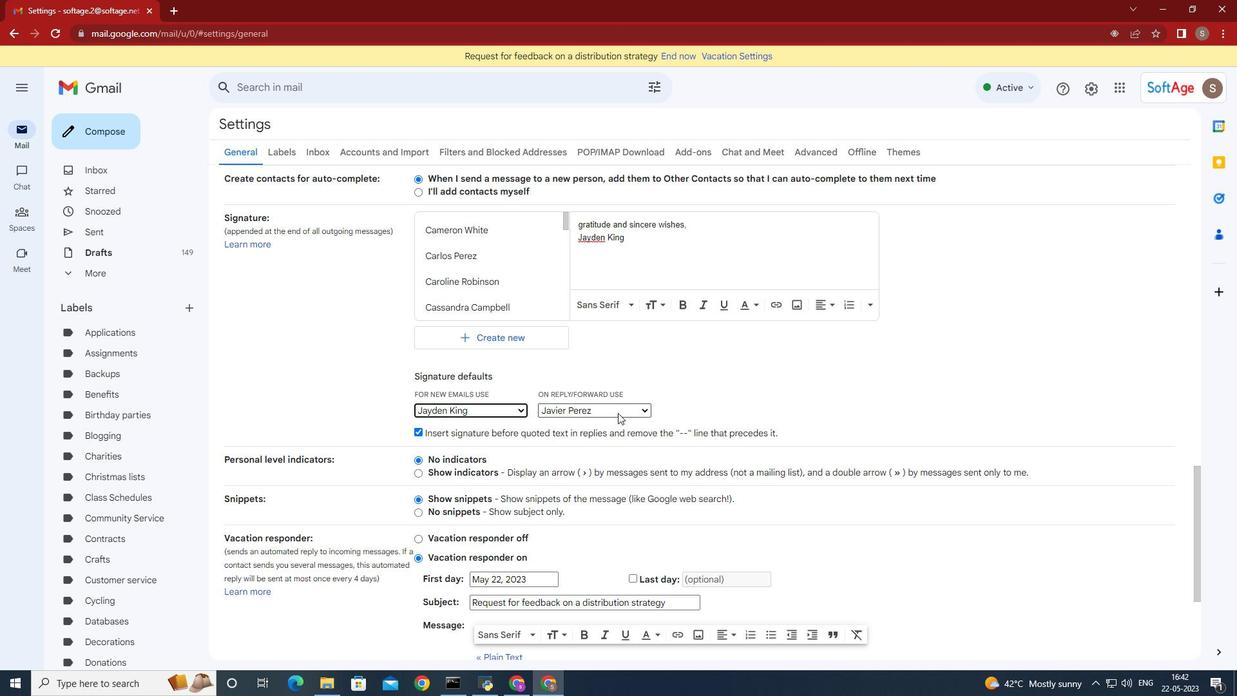 
Action: Mouse pressed left at (618, 412)
Screenshot: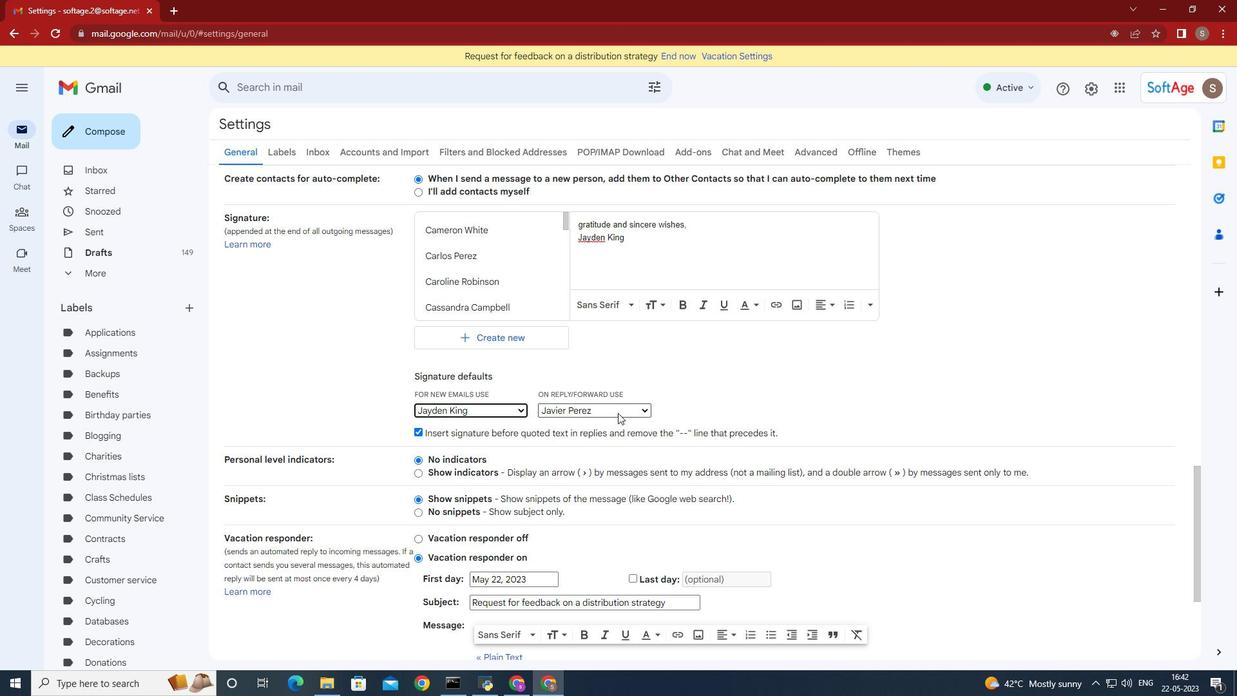 
Action: Mouse moved to (625, 495)
Screenshot: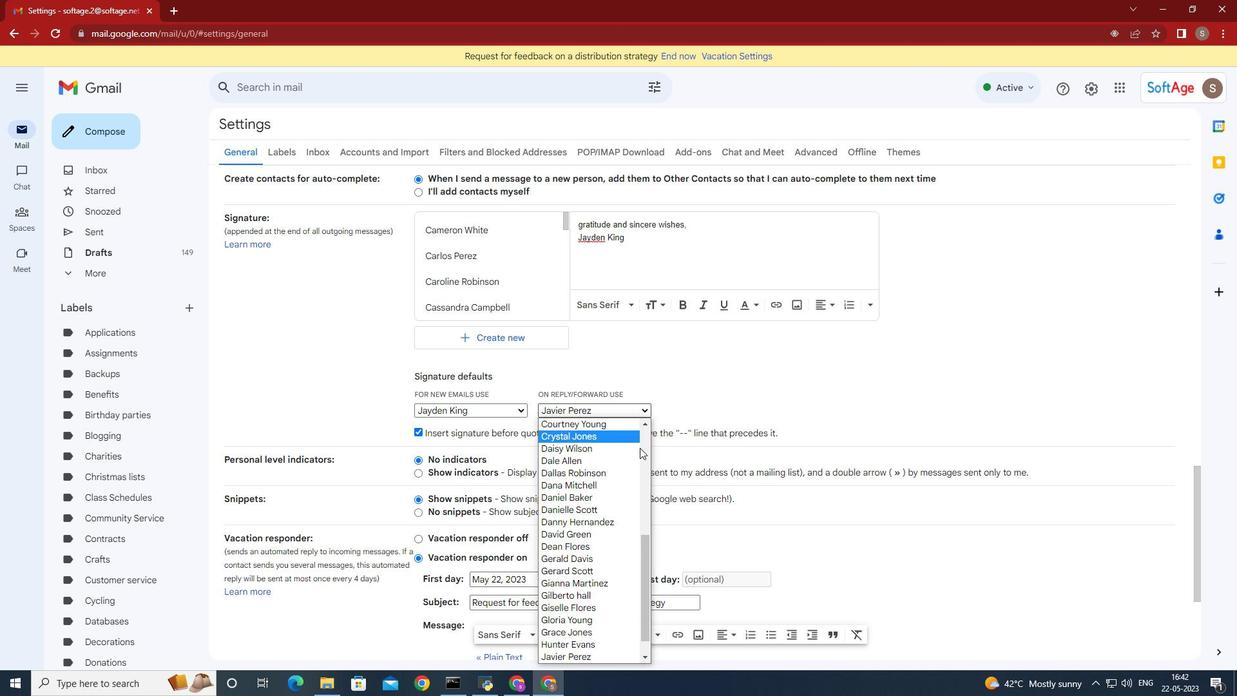 
Action: Mouse scrolled (625, 494) with delta (0, 0)
Screenshot: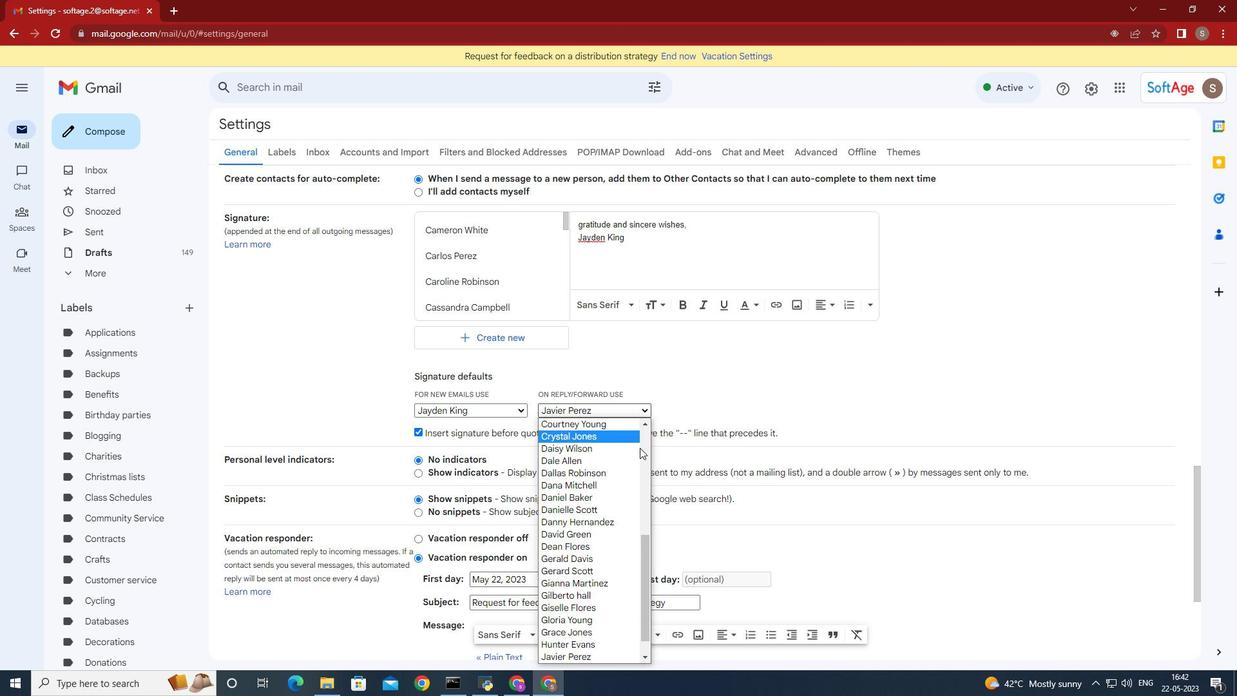 
Action: Mouse moved to (621, 508)
Screenshot: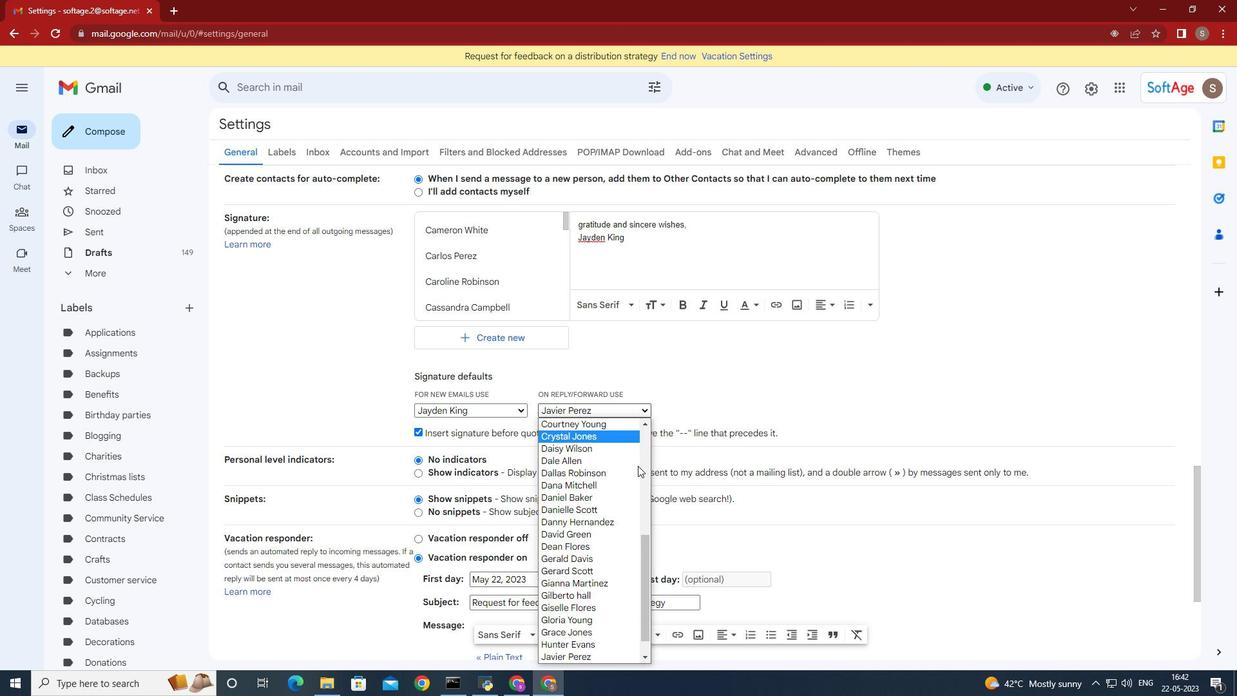
Action: Mouse scrolled (621, 508) with delta (0, 0)
Screenshot: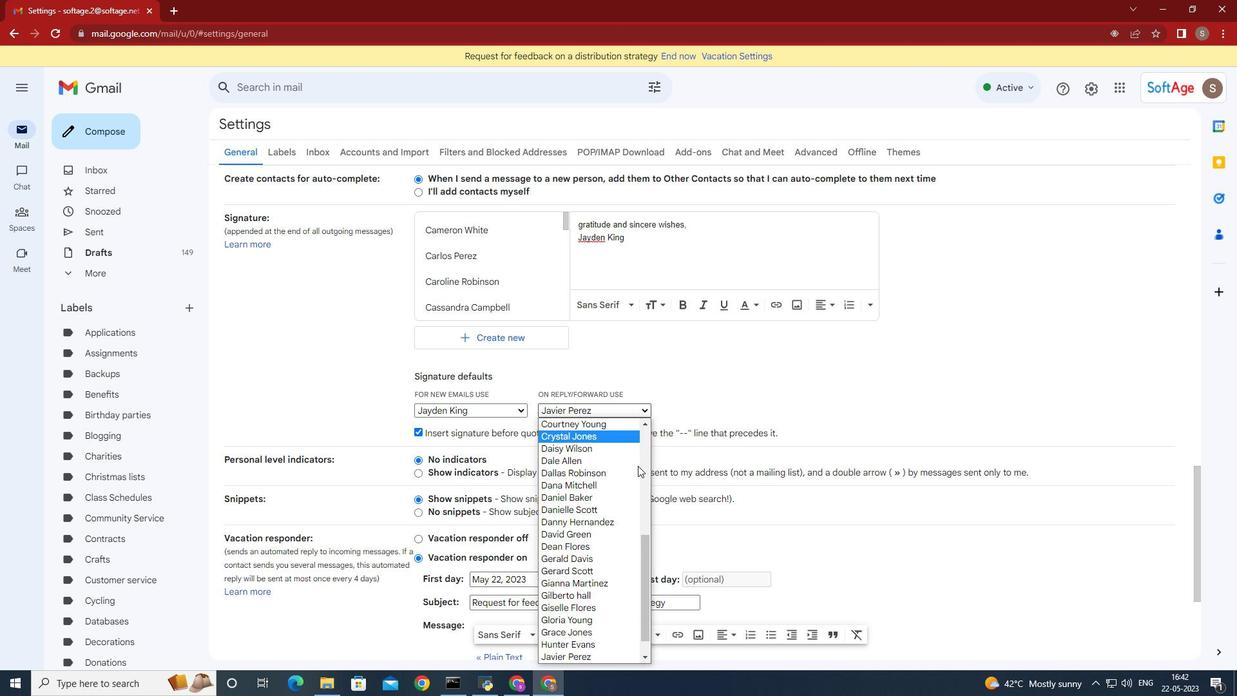
Action: Mouse moved to (620, 515)
Screenshot: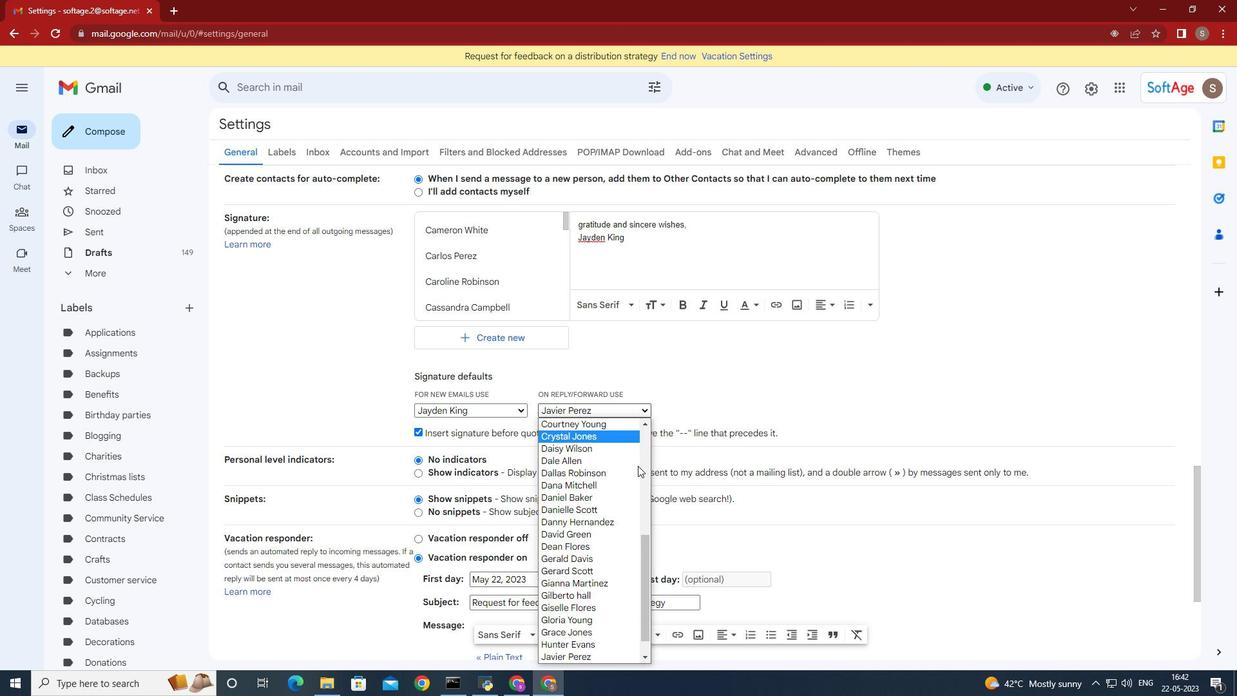 
Action: Mouse scrolled (620, 514) with delta (0, 0)
Screenshot: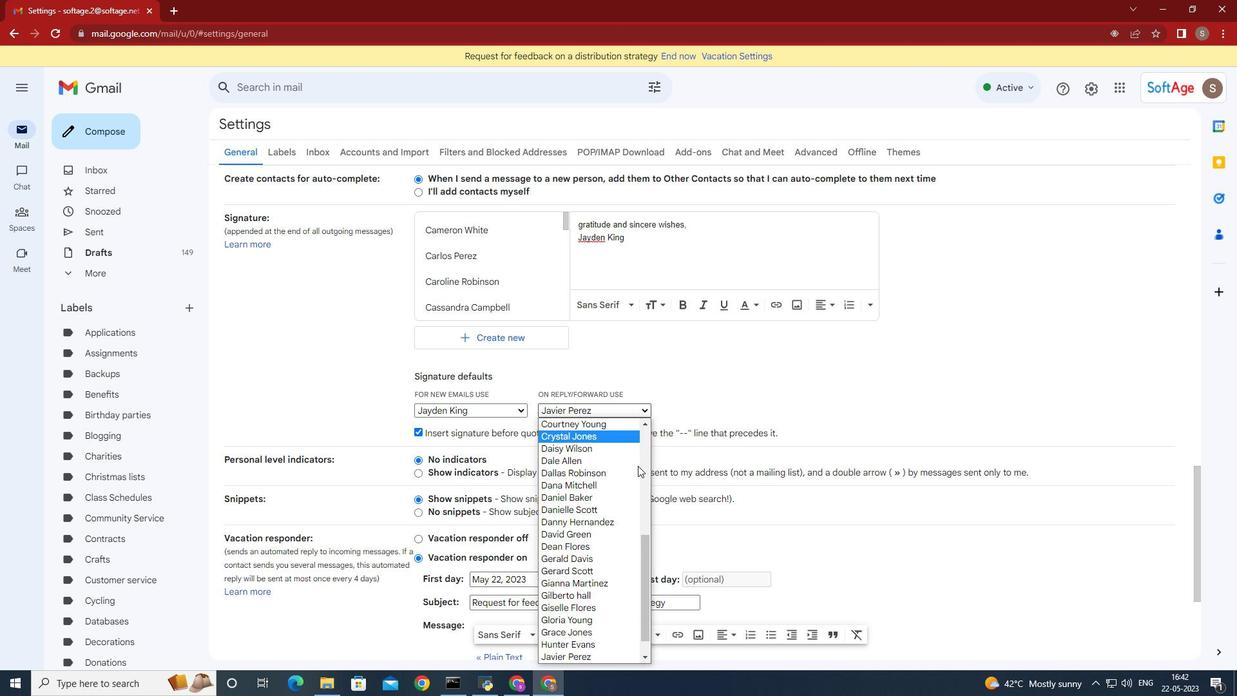 
Action: Mouse moved to (618, 518)
Screenshot: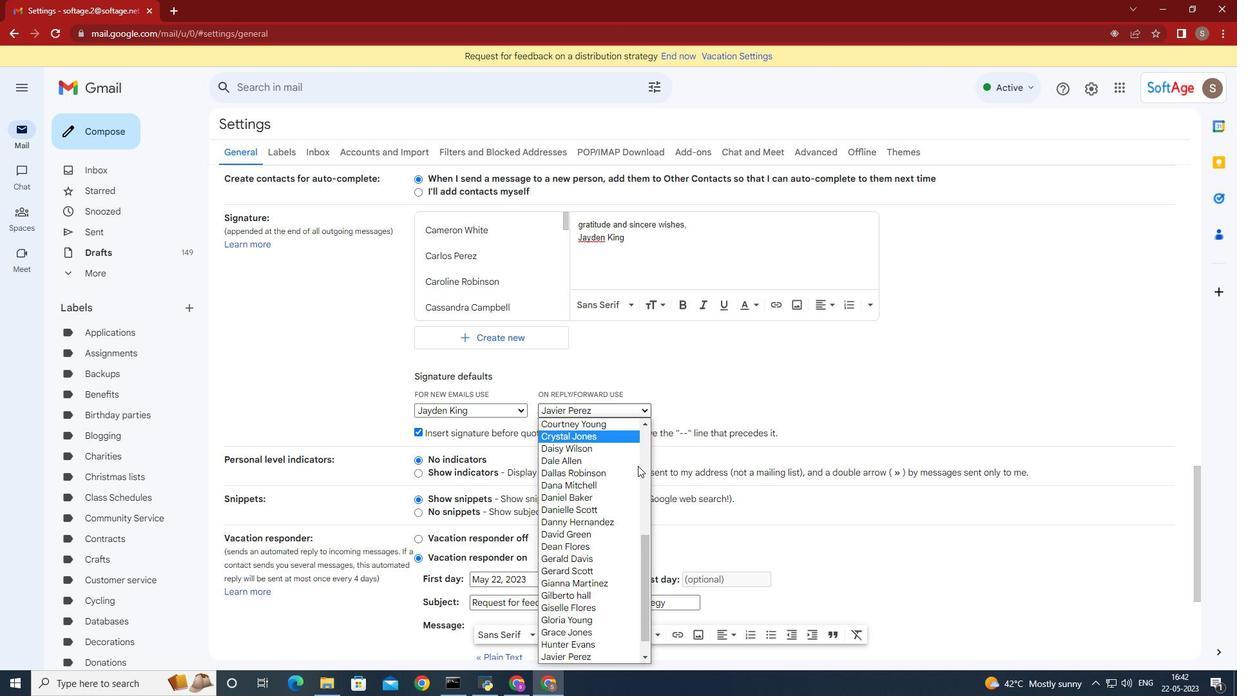 
Action: Mouse scrolled (618, 518) with delta (0, 0)
Screenshot: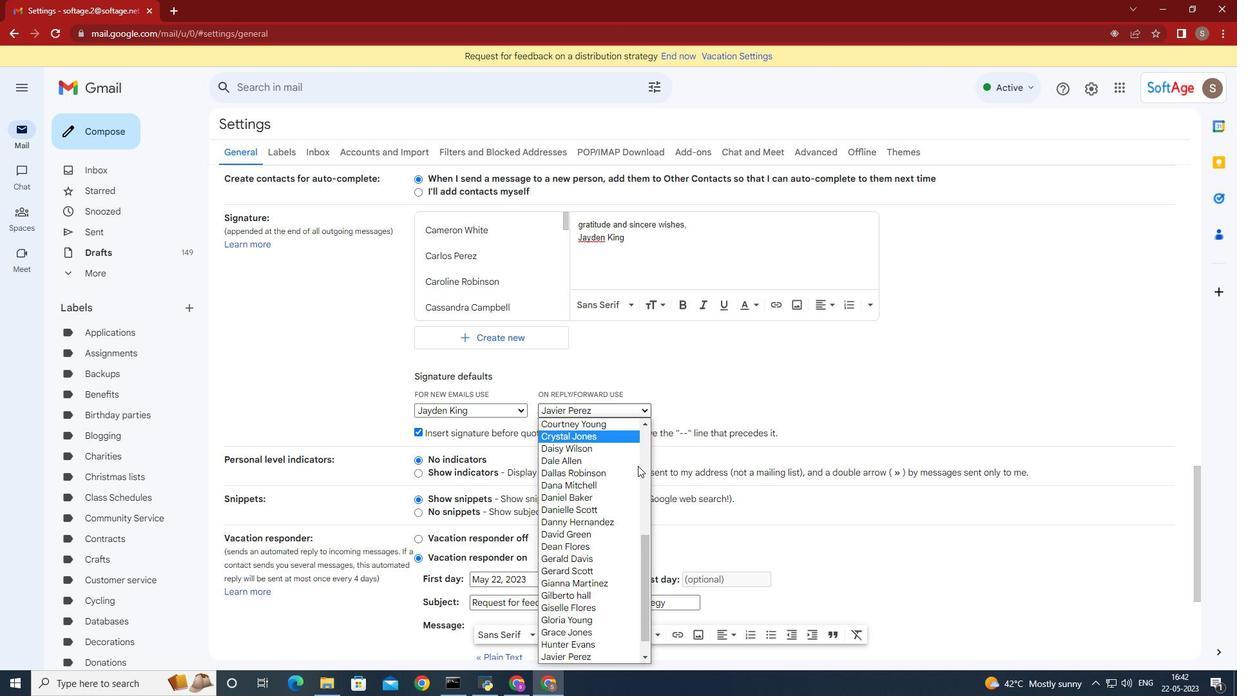 
Action: Mouse moved to (618, 519)
Screenshot: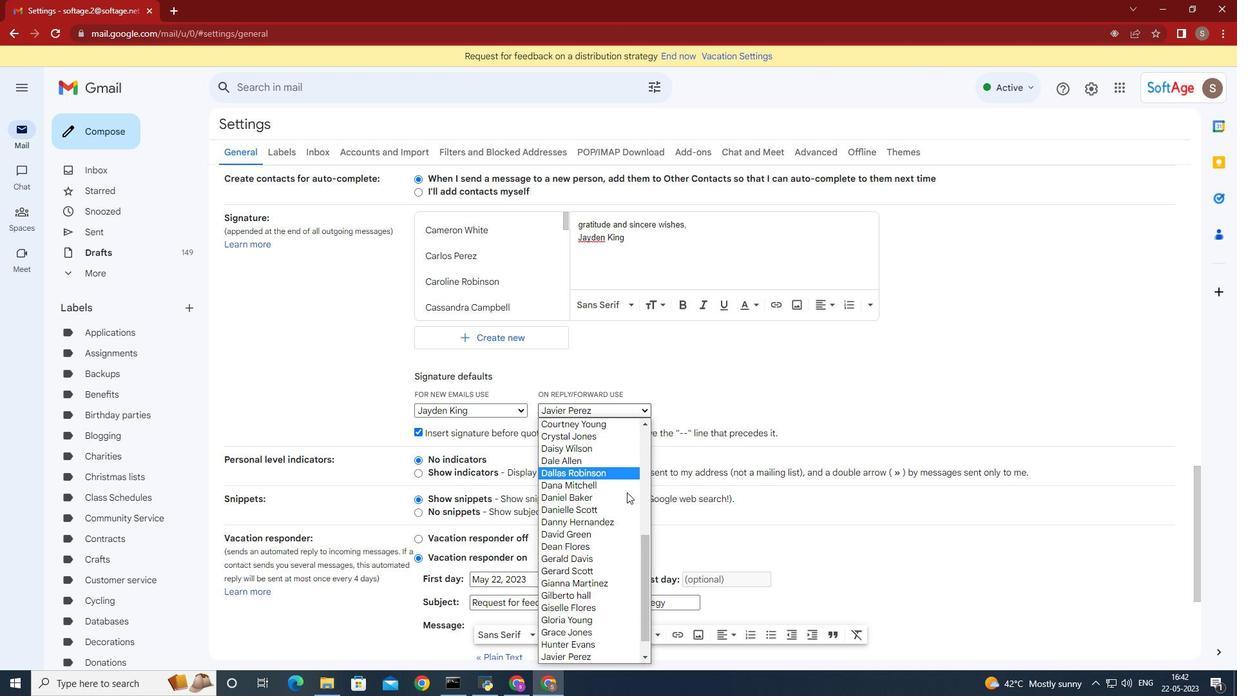 
Action: Mouse scrolled (618, 518) with delta (0, 0)
Screenshot: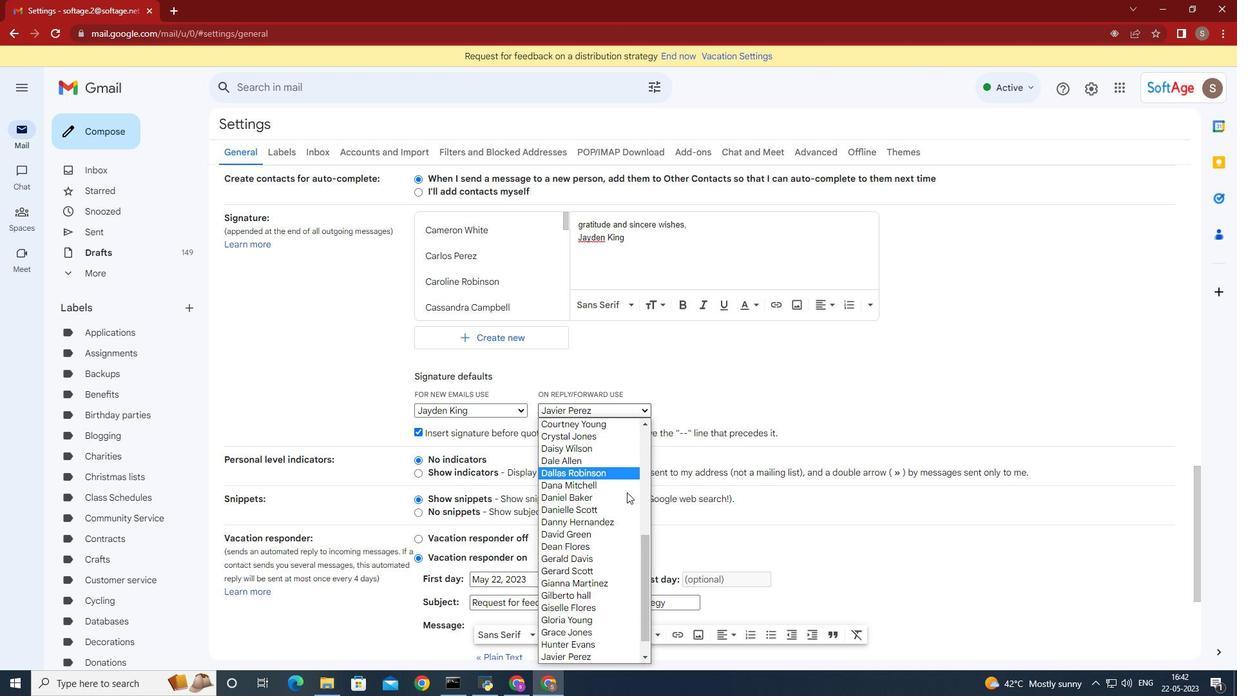 
Action: Mouse scrolled (618, 518) with delta (0, 0)
Screenshot: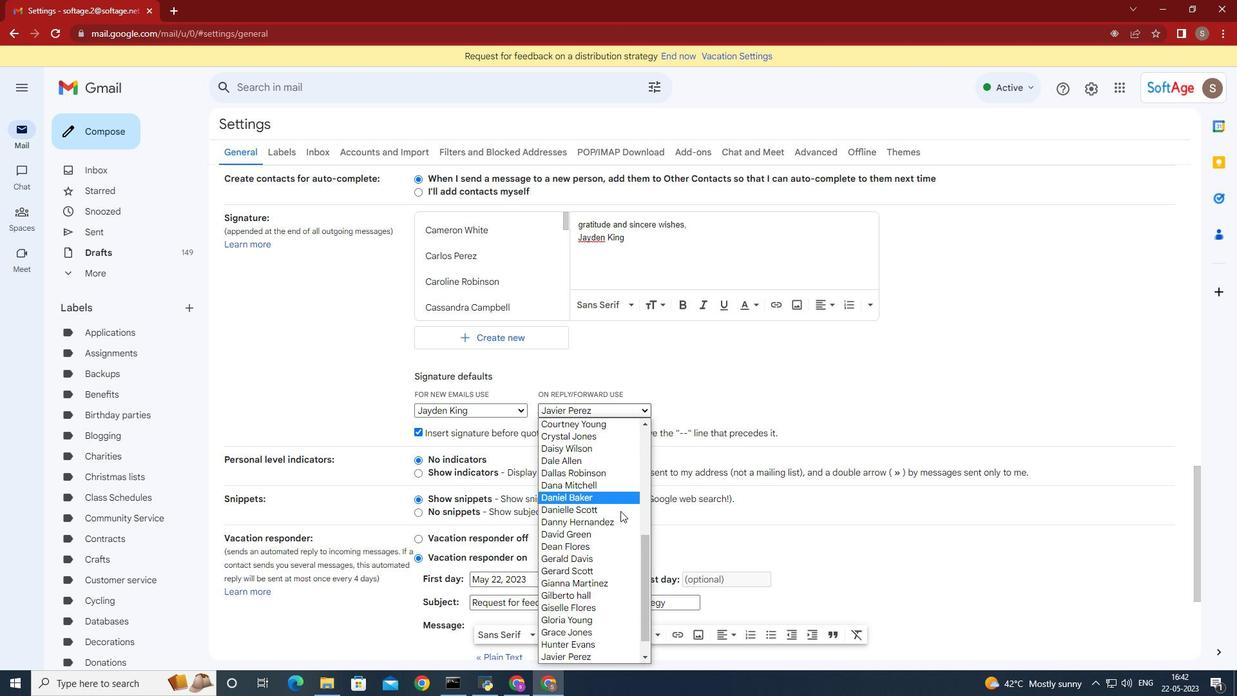 
Action: Mouse scrolled (618, 518) with delta (0, 0)
Screenshot: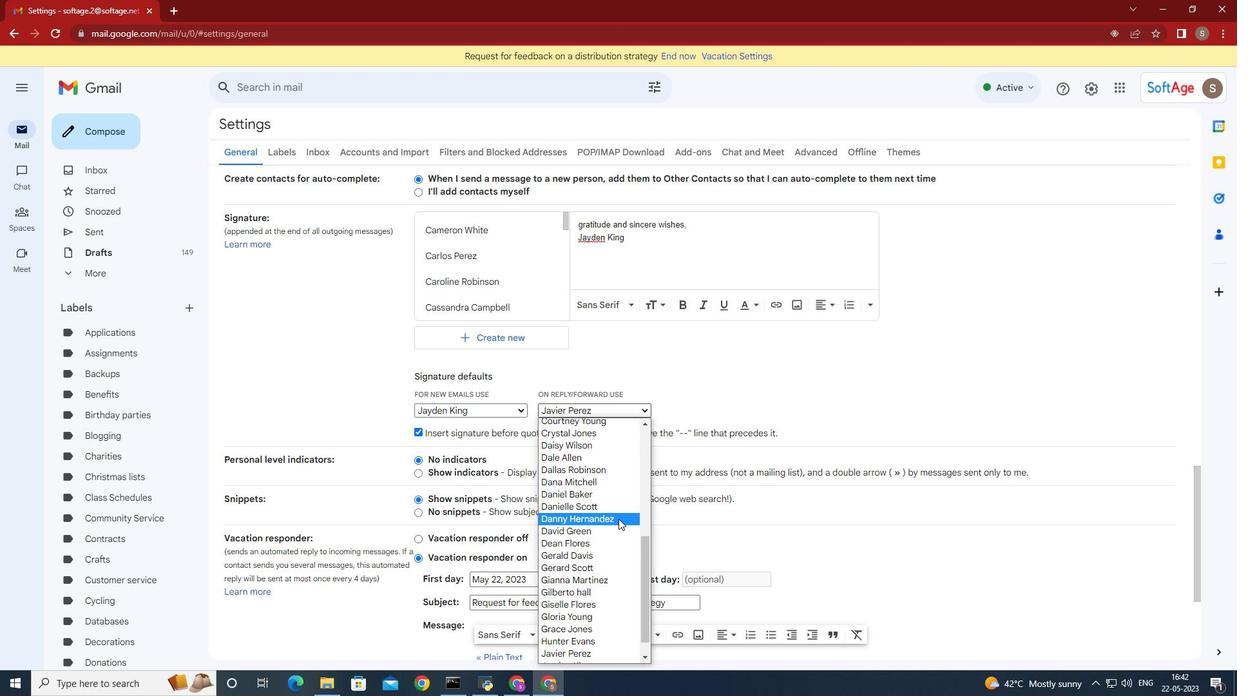 
Action: Mouse moved to (631, 573)
Screenshot: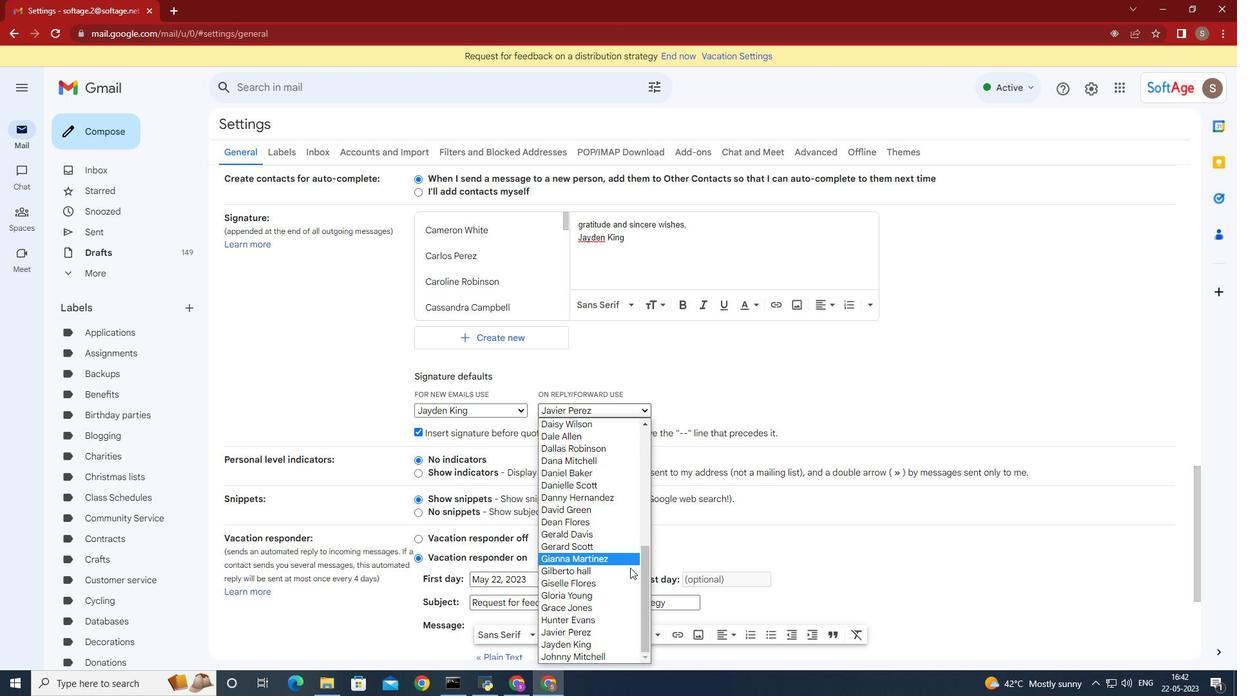 
Action: Mouse scrolled (630, 570) with delta (0, 0)
Screenshot: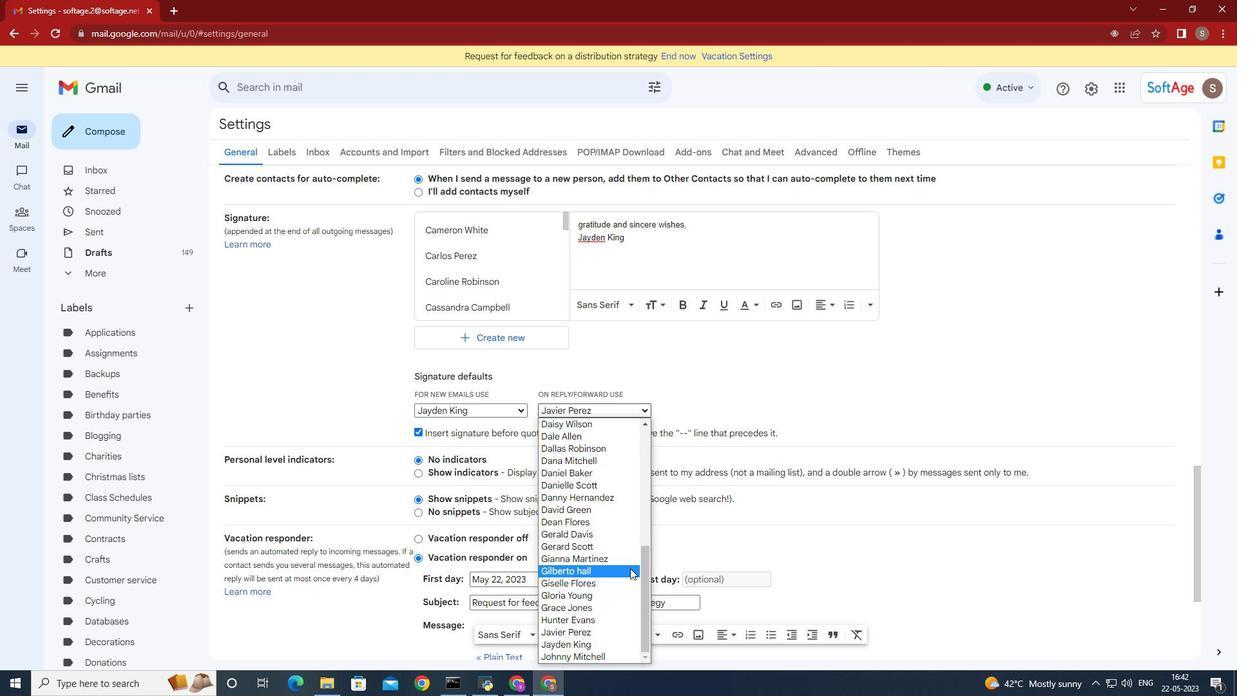 
Action: Mouse scrolled (631, 571) with delta (0, 0)
Screenshot: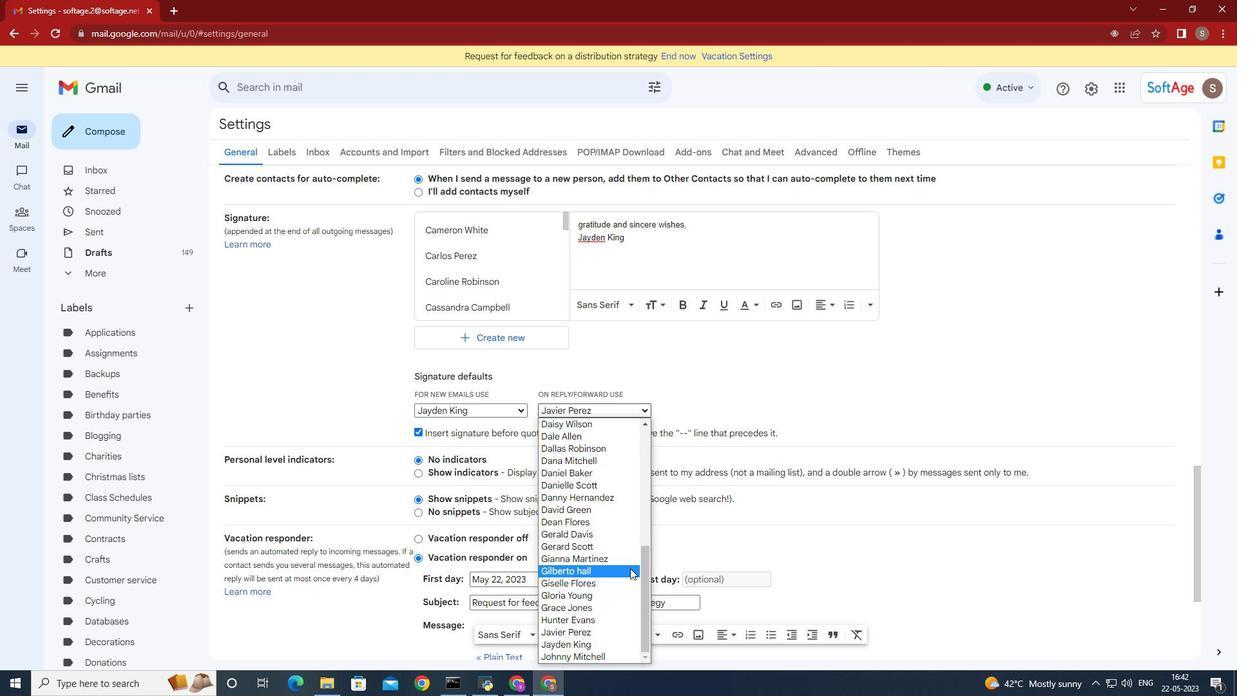 
Action: Mouse scrolled (631, 572) with delta (0, 0)
Screenshot: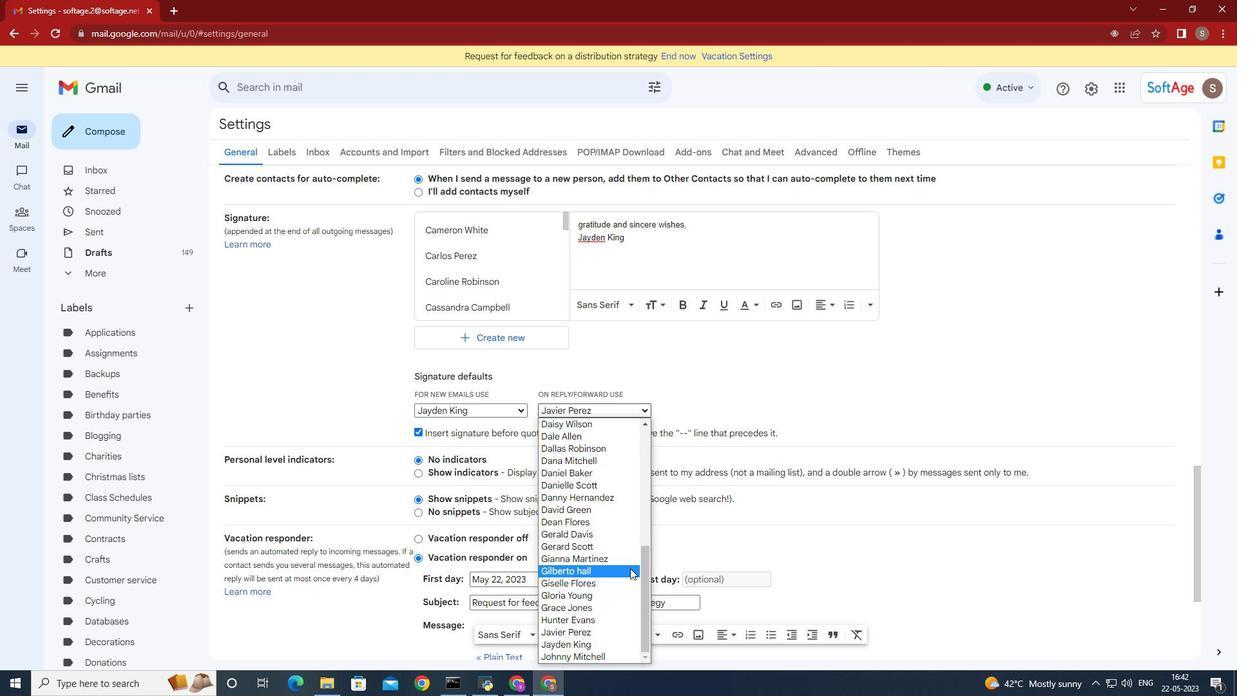
Action: Mouse scrolled (631, 572) with delta (0, 0)
Screenshot: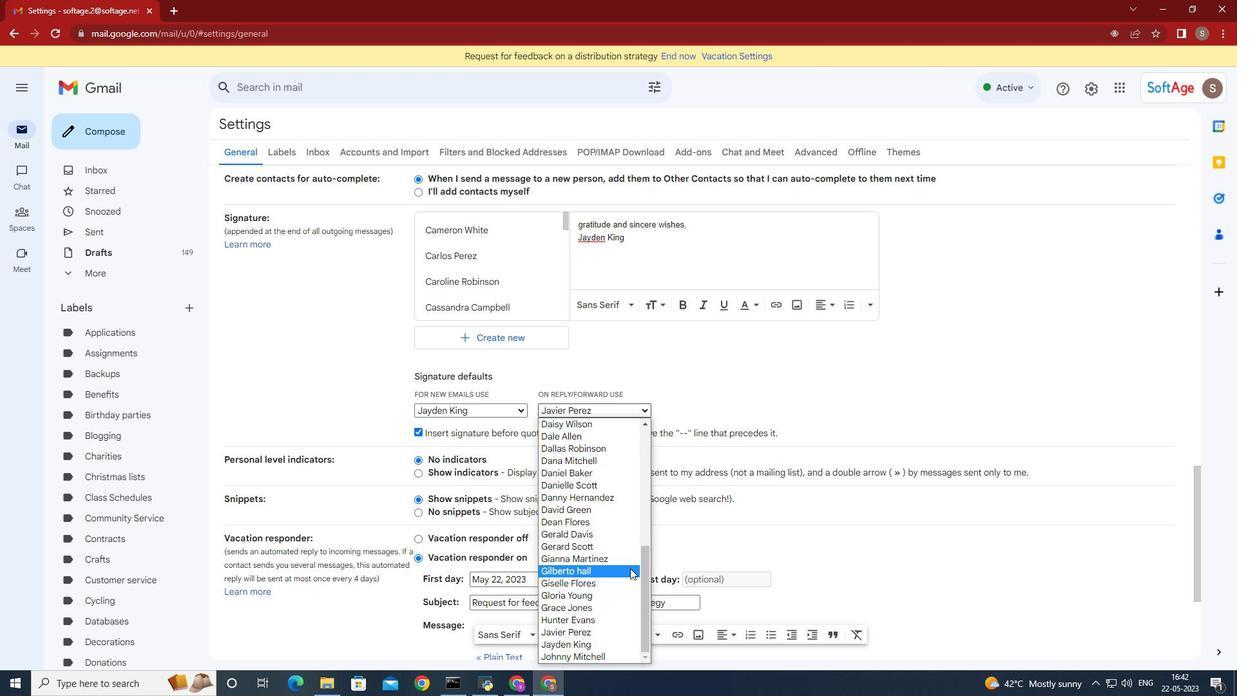 
Action: Mouse moved to (631, 573)
Screenshot: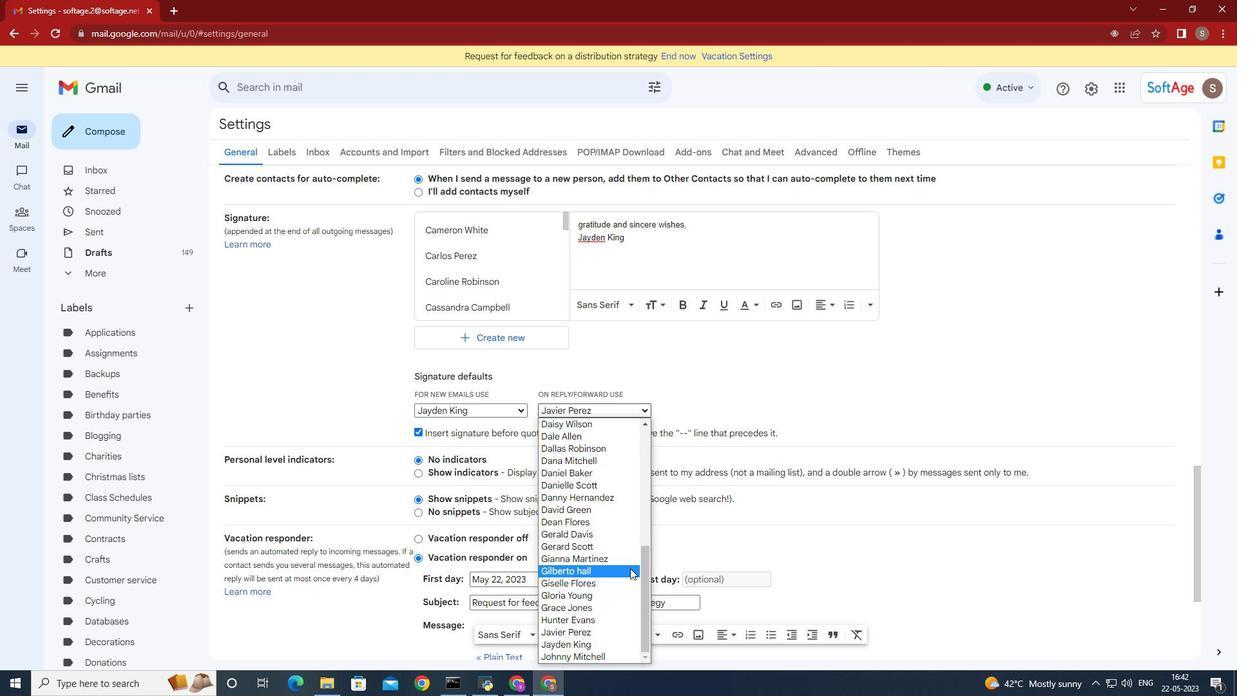 
Action: Mouse scrolled (631, 573) with delta (0, 0)
Screenshot: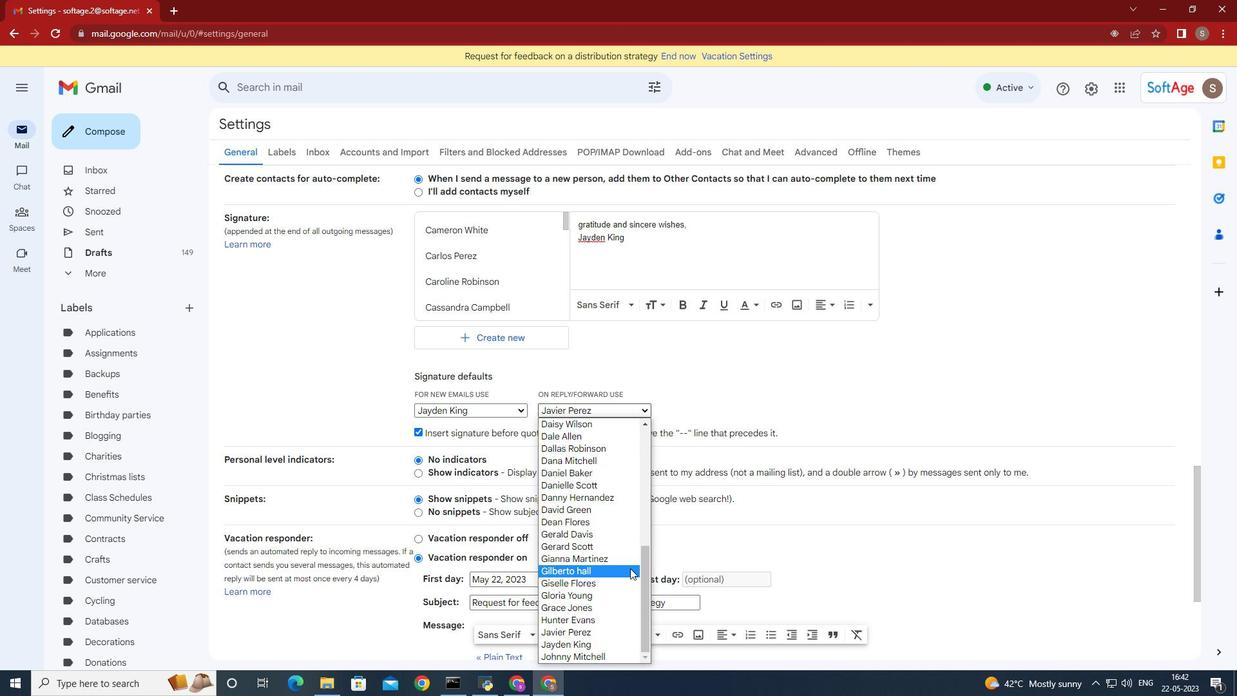 
Action: Mouse moved to (619, 647)
Screenshot: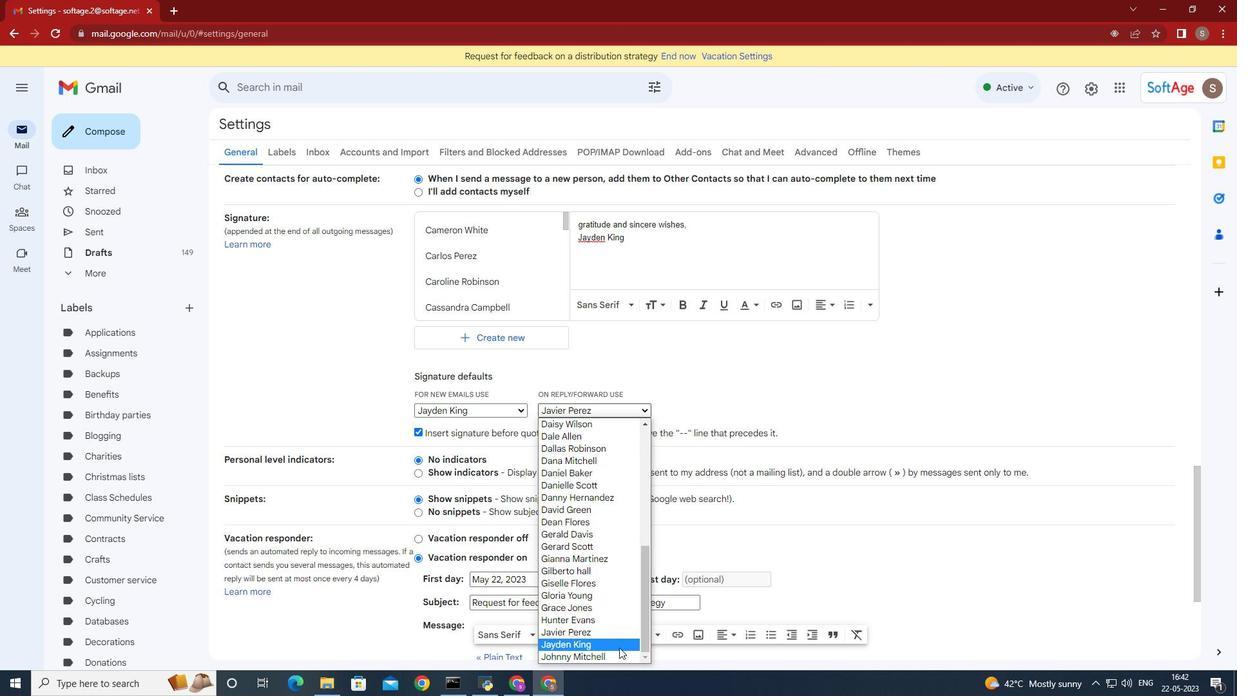 
Action: Mouse pressed left at (619, 647)
Screenshot: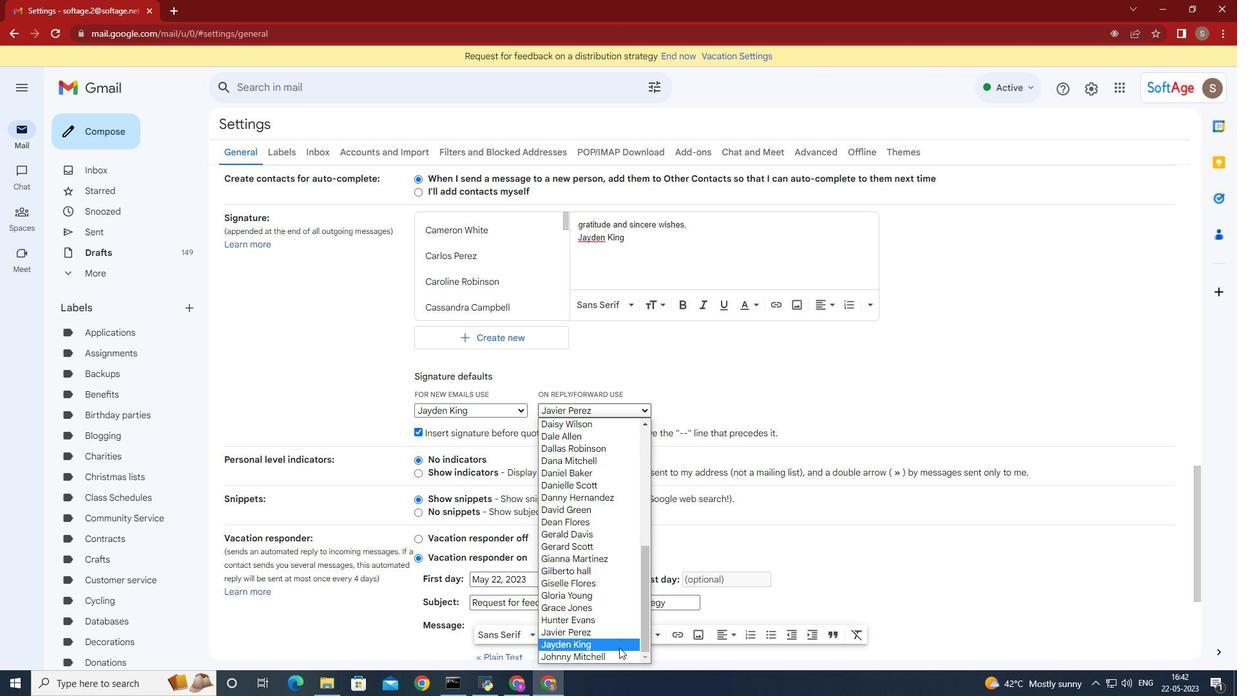 
Action: Mouse moved to (1081, 420)
Screenshot: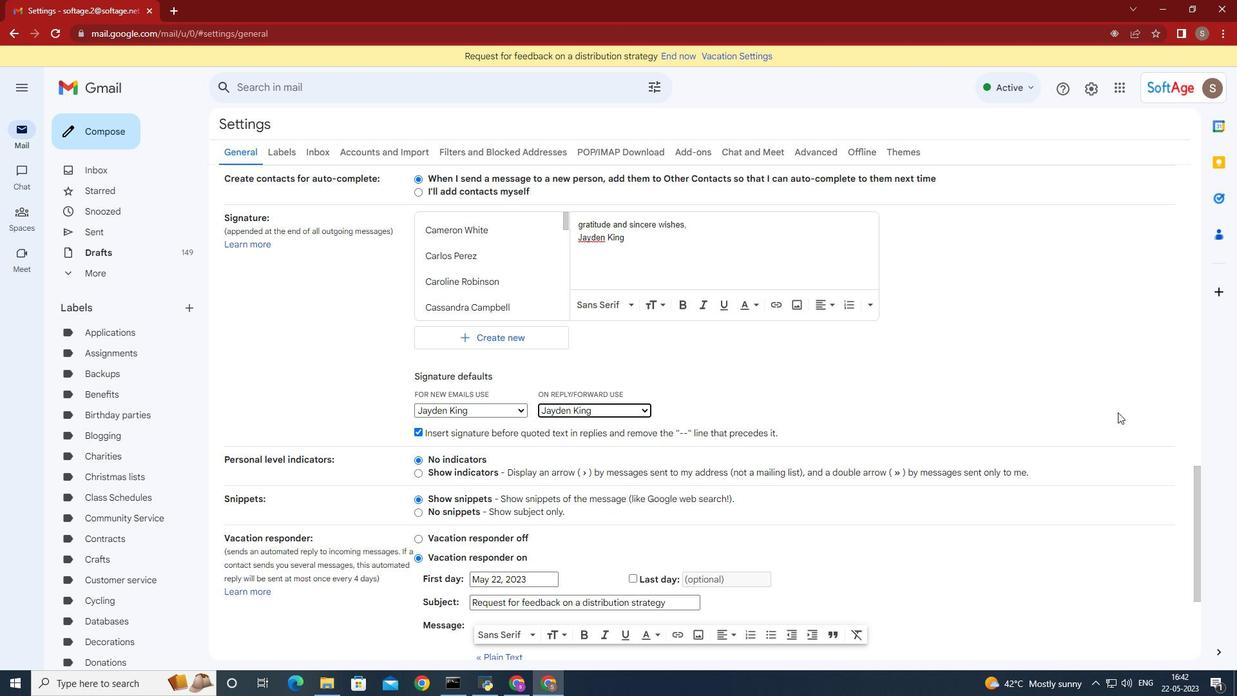 
Action: Mouse scrolled (1081, 419) with delta (0, 0)
Screenshot: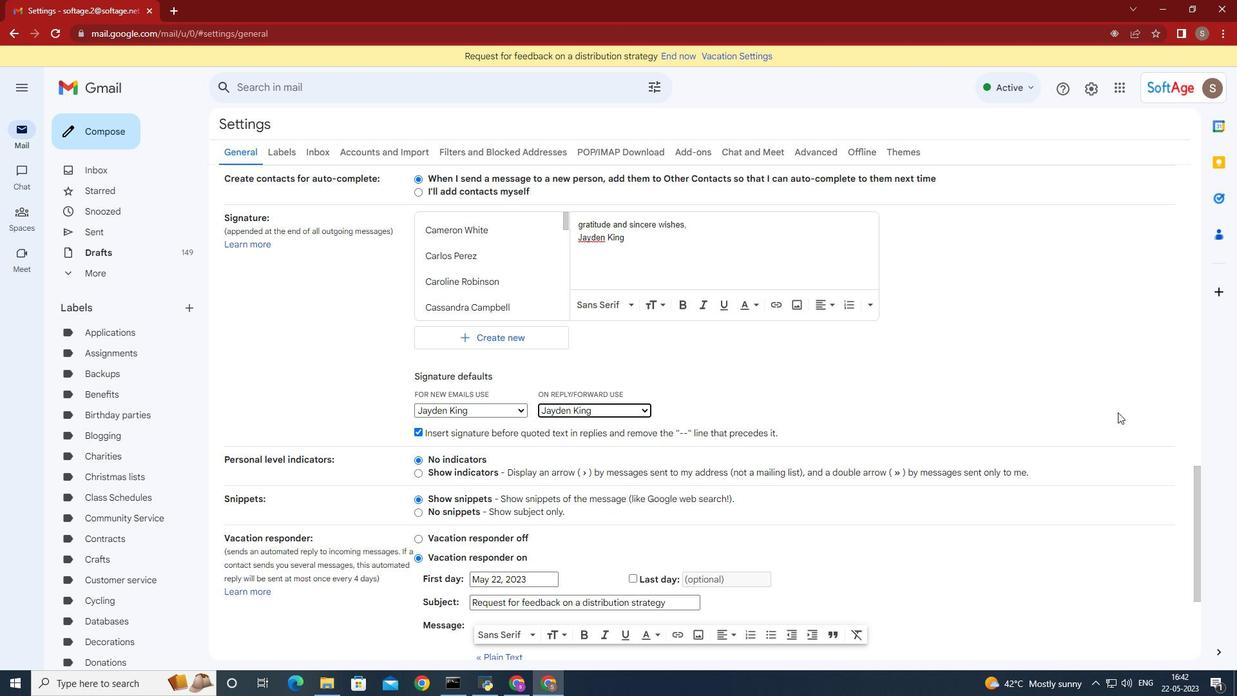 
Action: Mouse moved to (1081, 420)
Screenshot: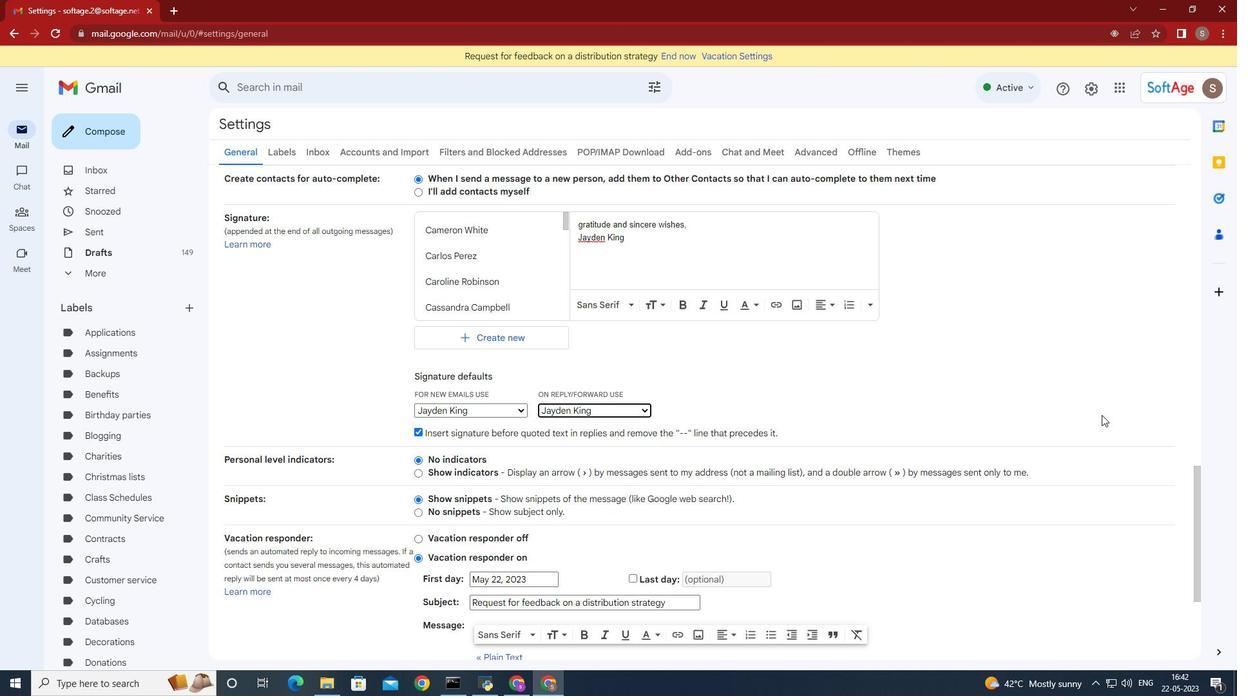 
Action: Mouse scrolled (1081, 419) with delta (0, 0)
Screenshot: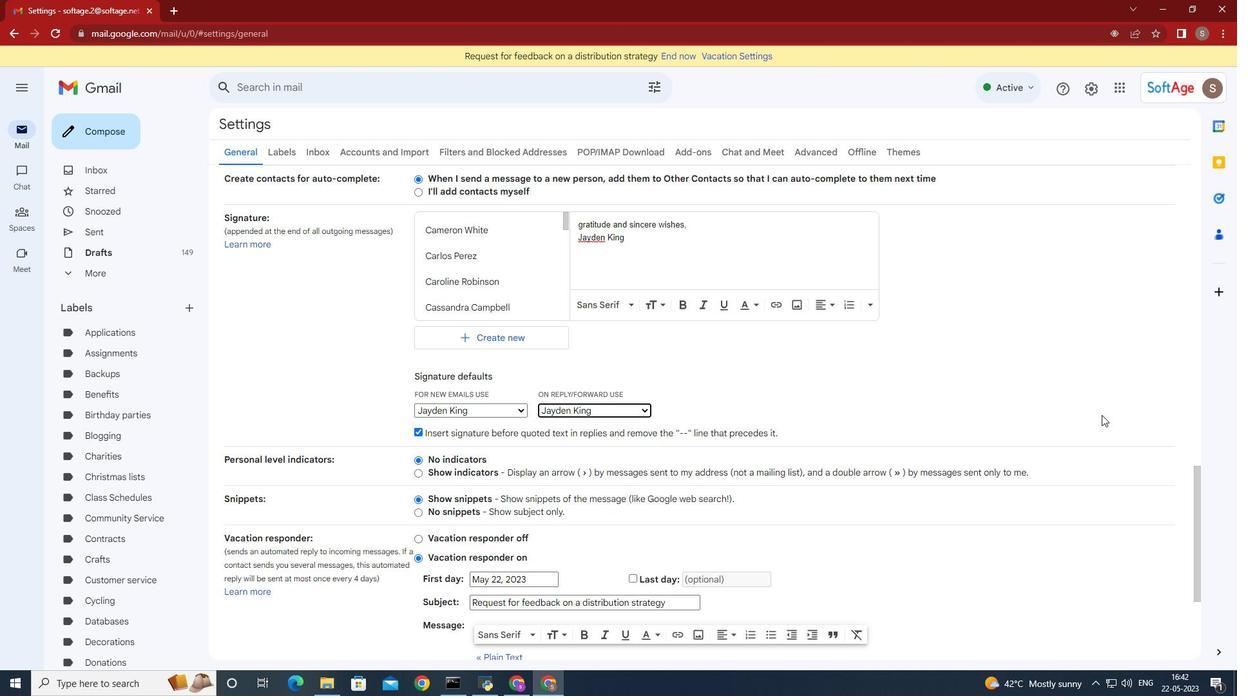 
Action: Mouse moved to (1080, 420)
Screenshot: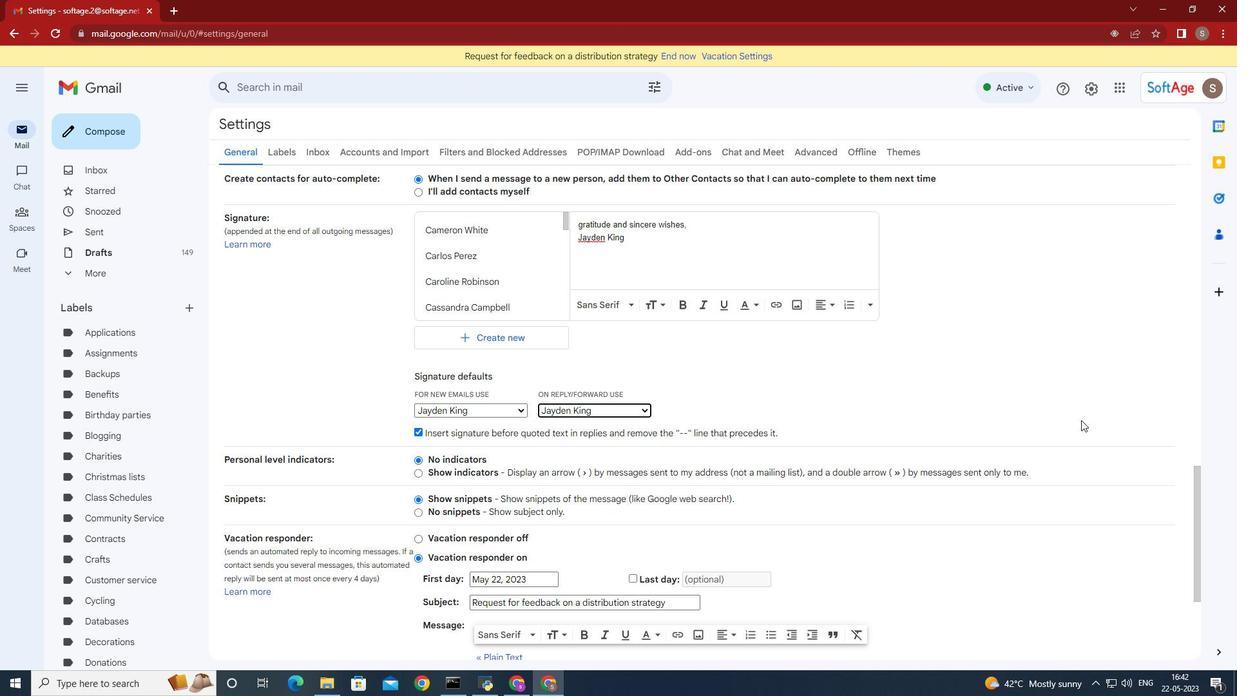 
Action: Mouse scrolled (1080, 419) with delta (0, 0)
Screenshot: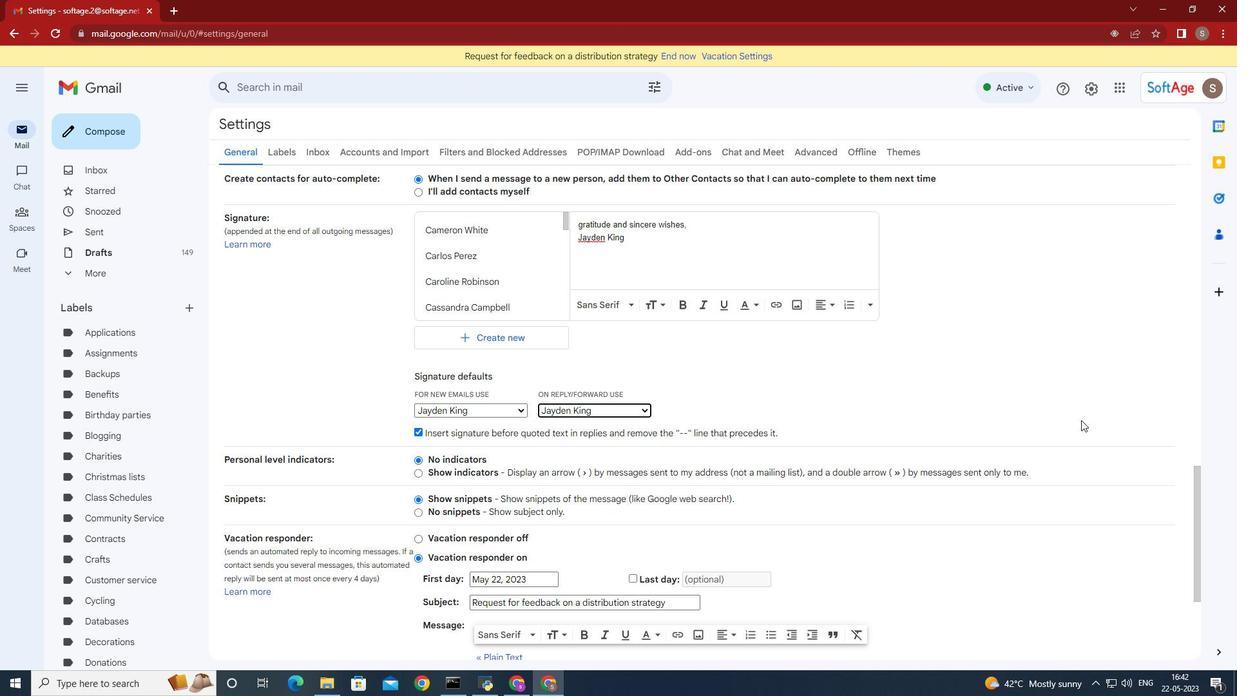 
Action: Mouse scrolled (1080, 419) with delta (0, 0)
Screenshot: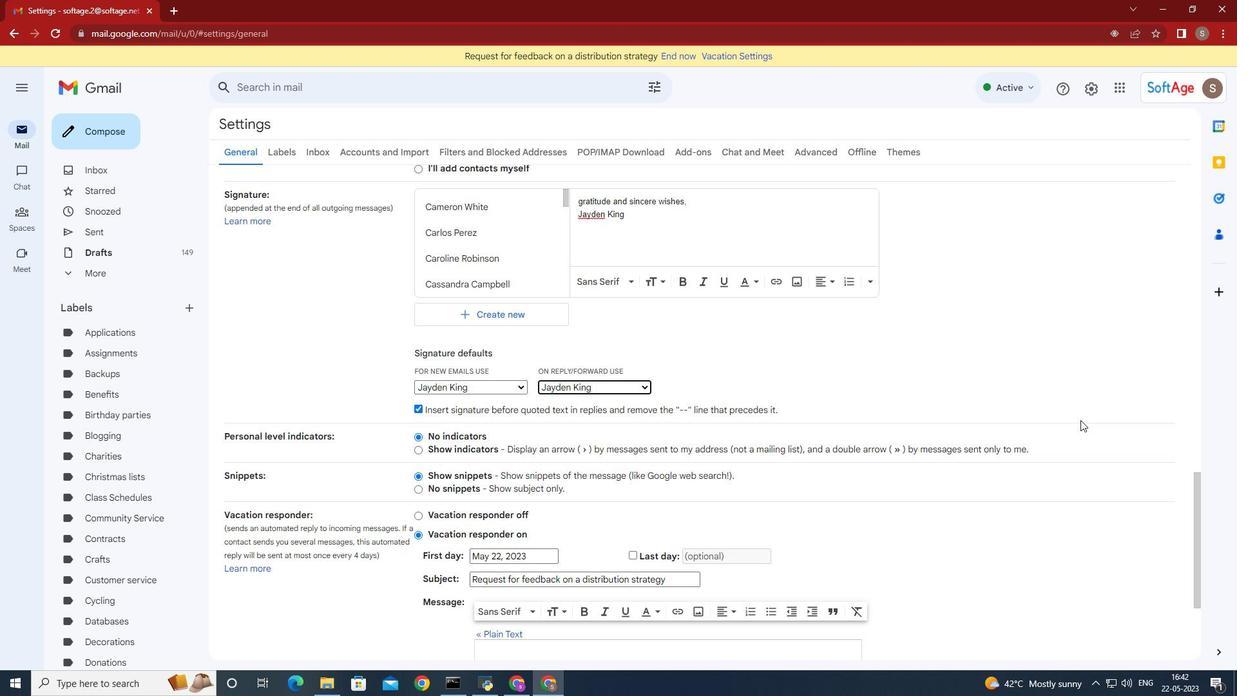 
Action: Mouse moved to (1080, 420)
Screenshot: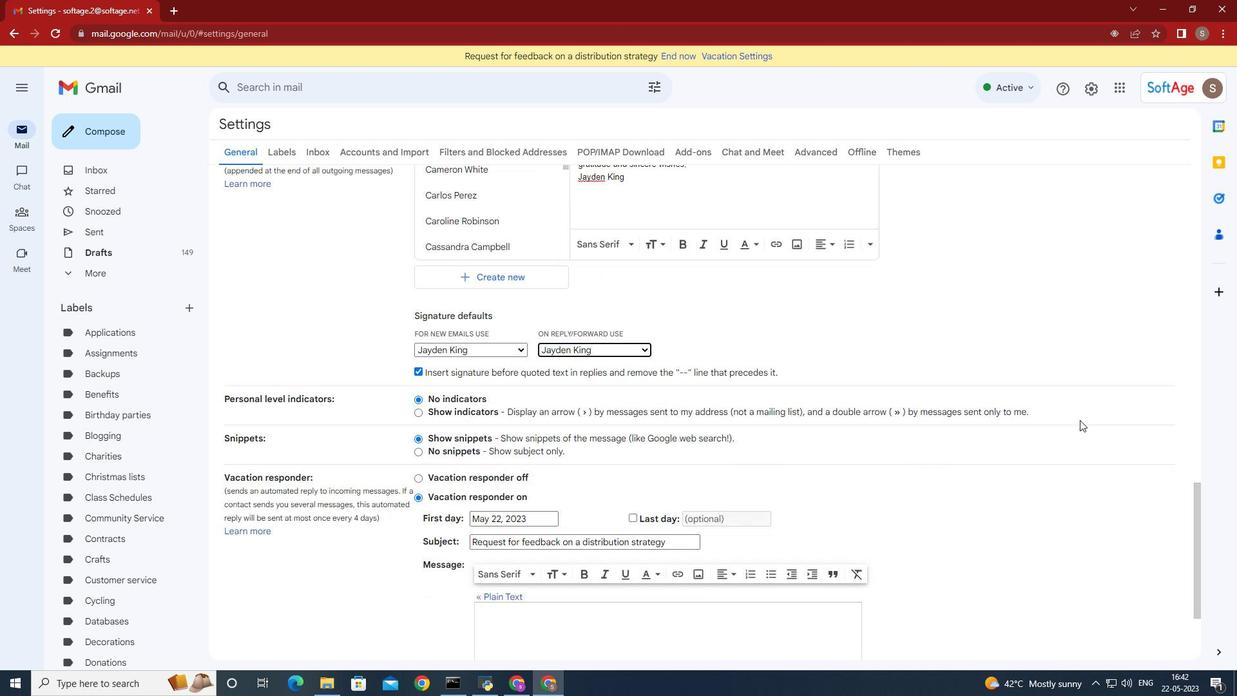 
Action: Mouse scrolled (1080, 419) with delta (0, 0)
Screenshot: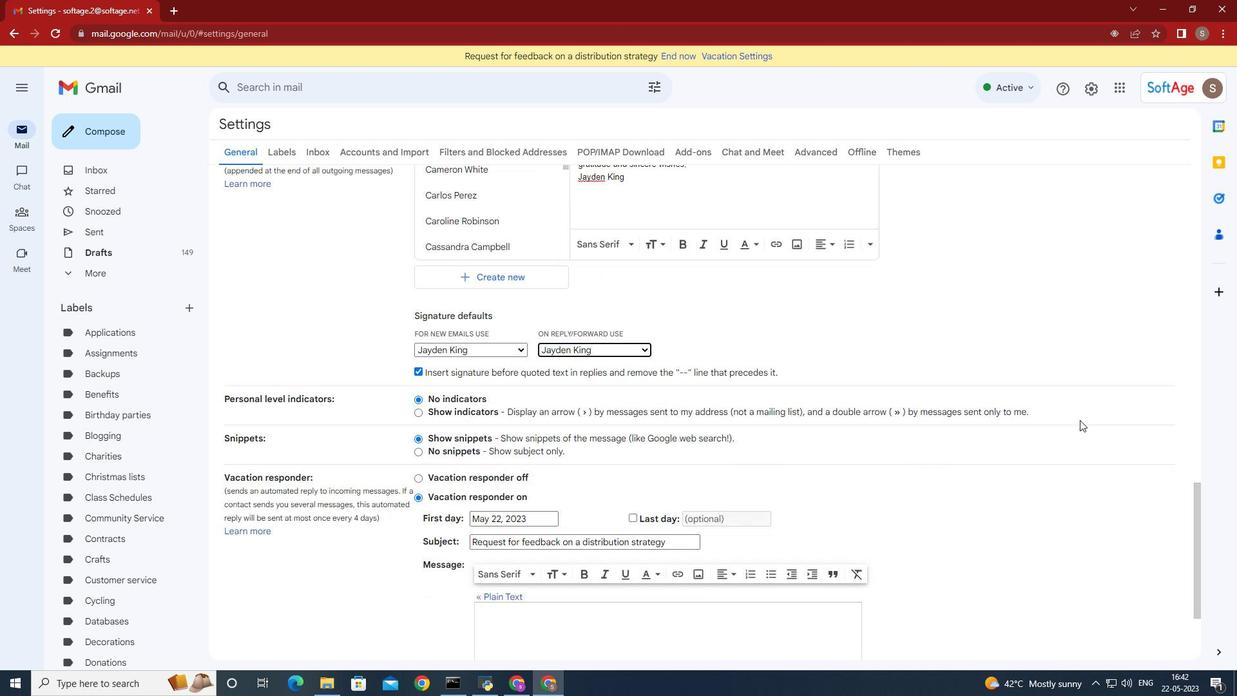 
Action: Mouse moved to (699, 591)
Screenshot: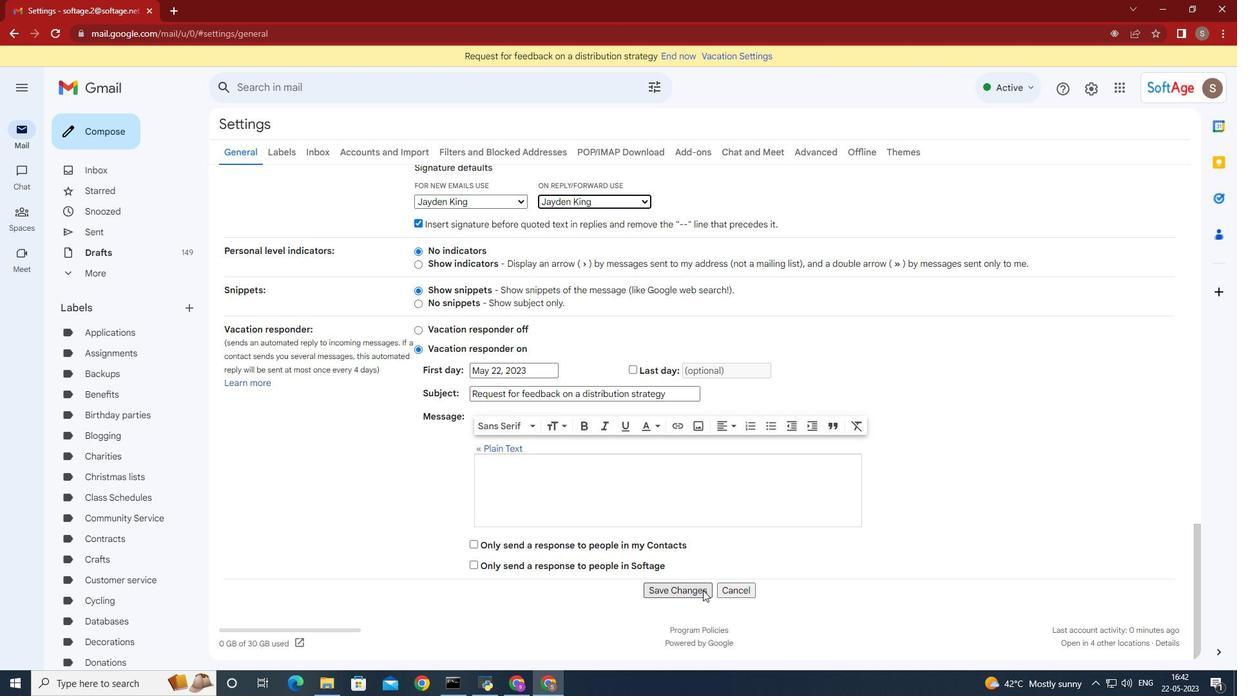 
Action: Mouse pressed left at (699, 591)
Screenshot: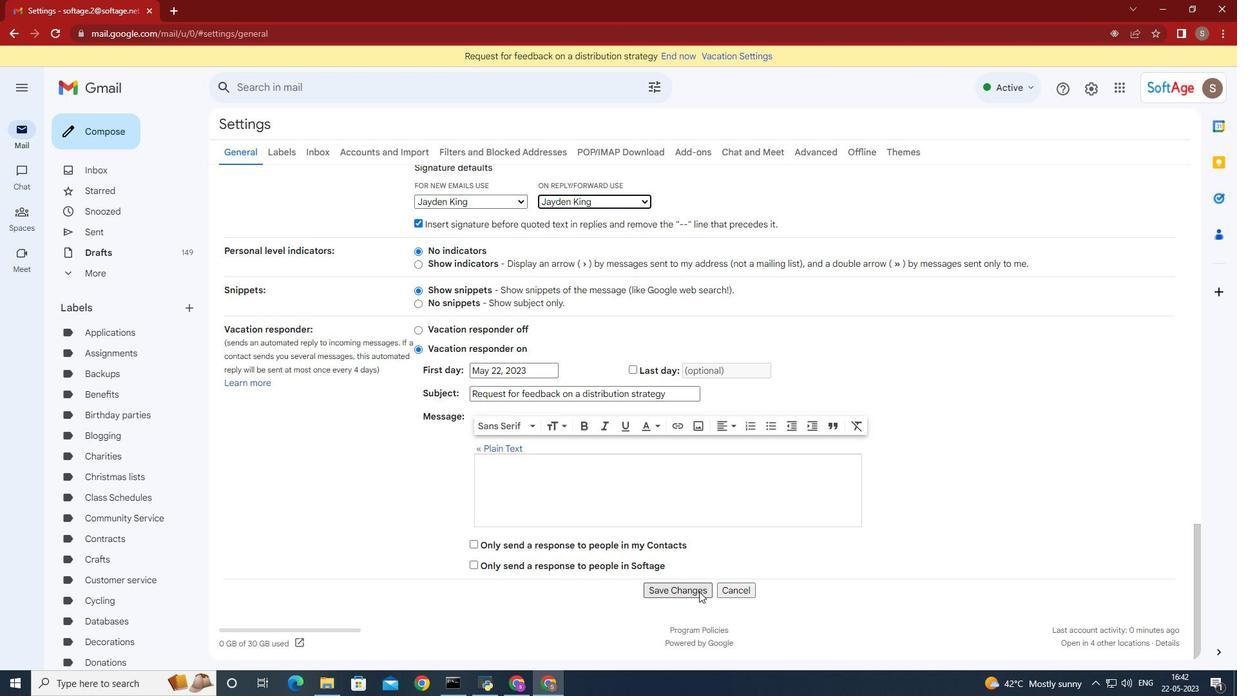 
Action: Mouse moved to (116, 130)
Screenshot: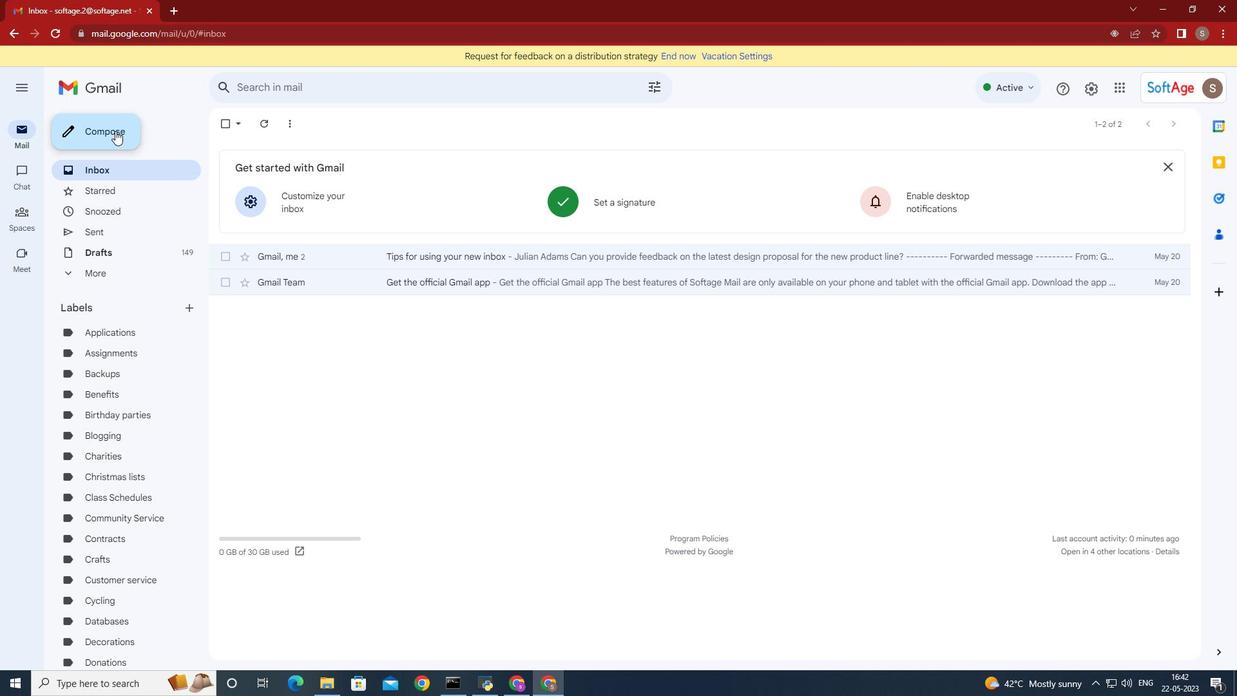 
Action: Mouse pressed left at (116, 130)
Screenshot: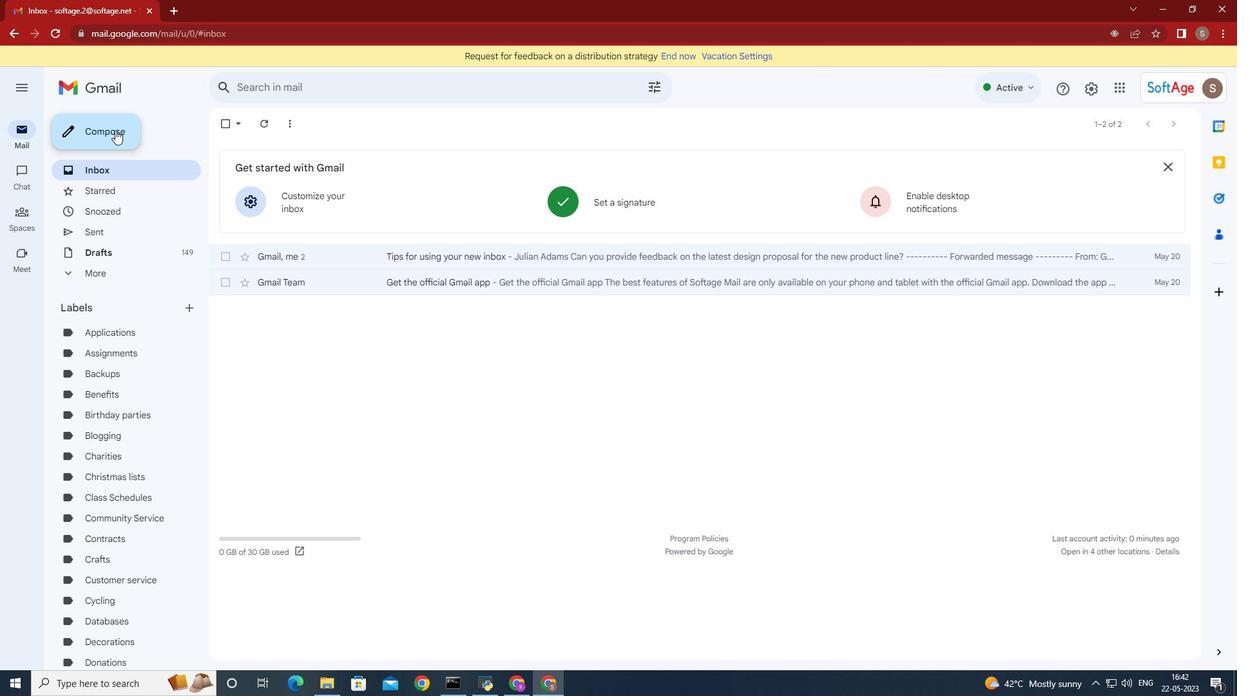 
Action: Mouse moved to (971, 335)
Screenshot: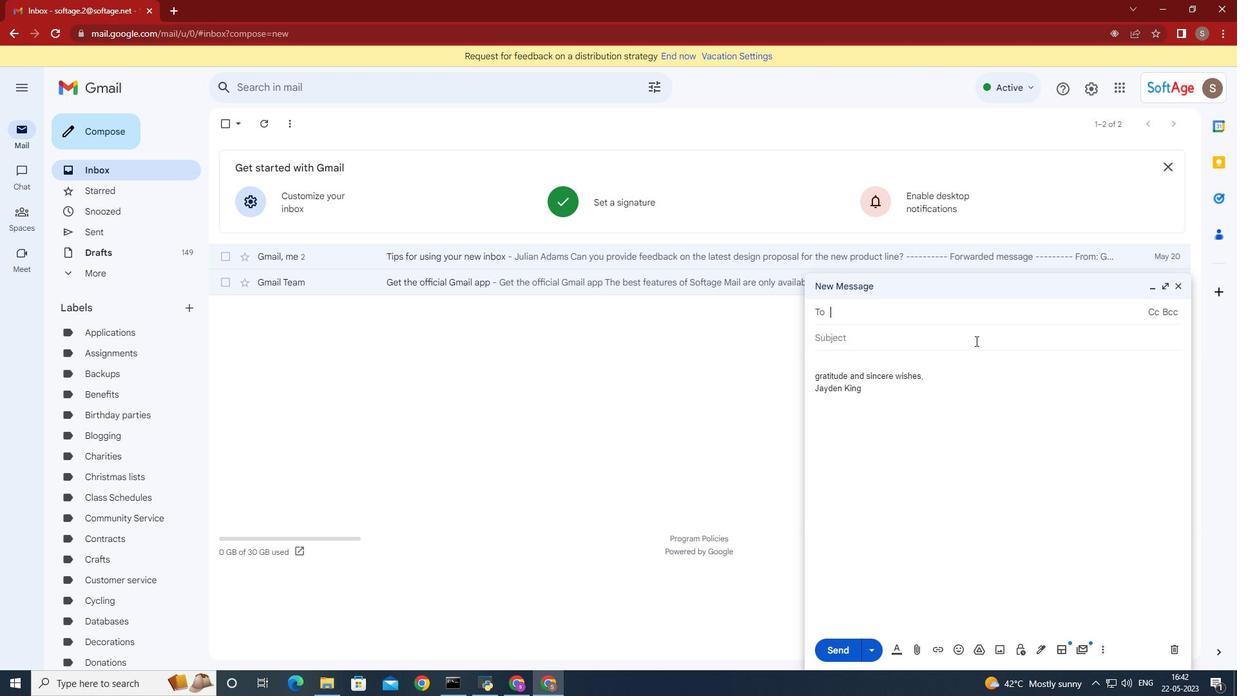 
Action: Key pressed <Key.shift>Softage.8
Screenshot: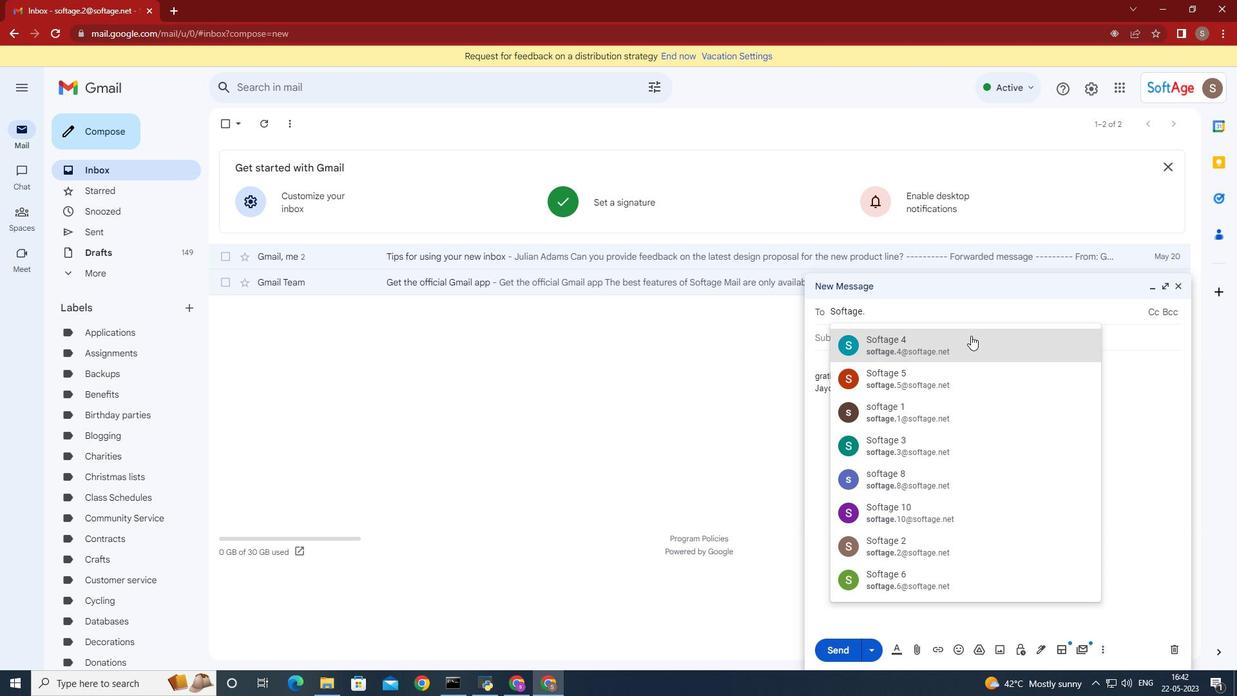 
Action: Mouse pressed left at (971, 335)
Screenshot: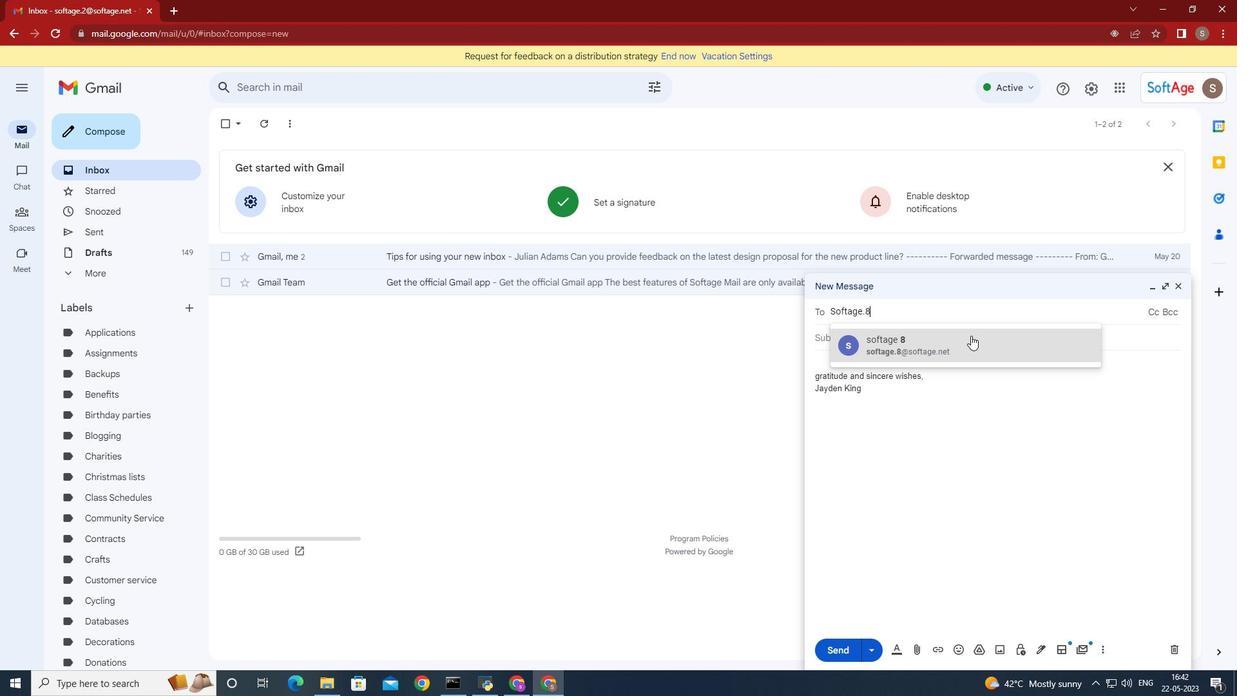 
Action: Mouse moved to (186, 404)
Screenshot: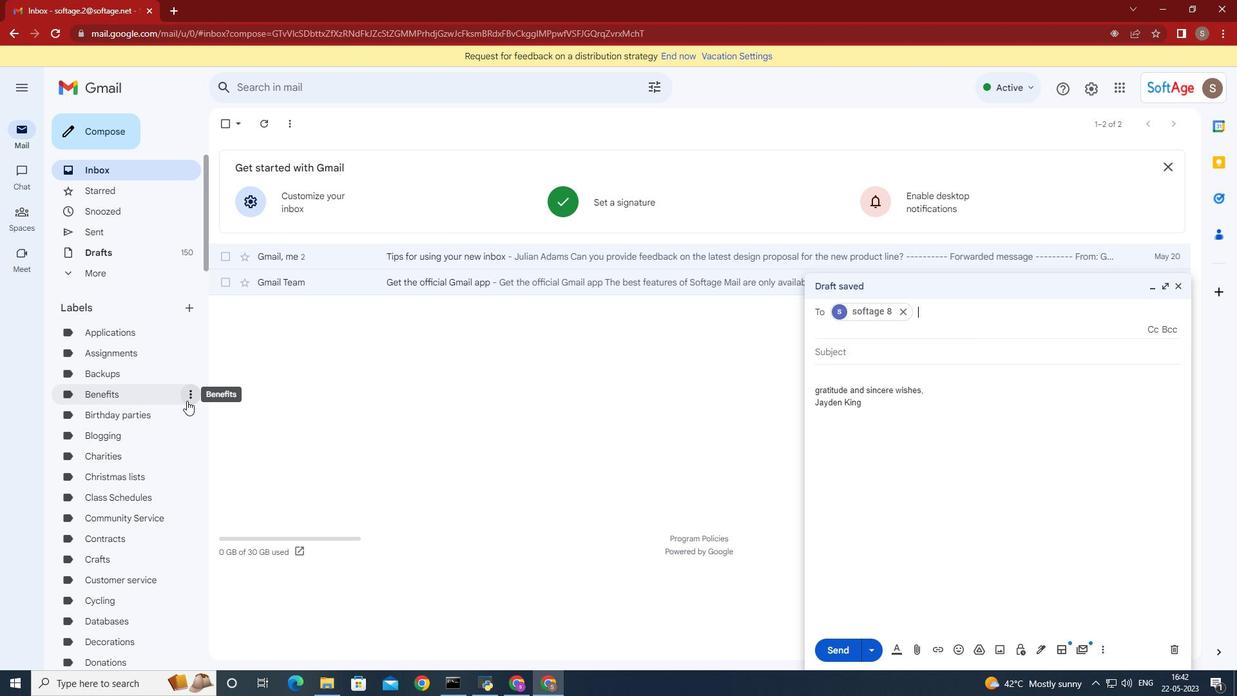 
Action: Mouse scrolled (186, 404) with delta (0, 0)
Screenshot: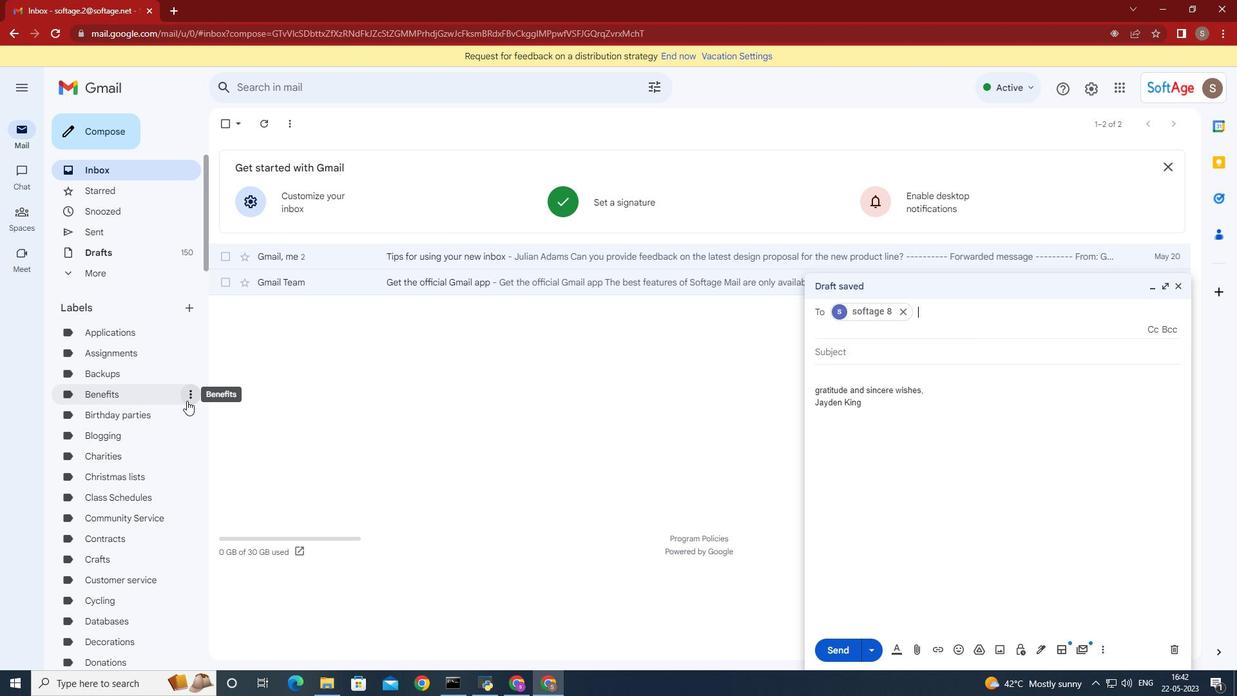 
Action: Mouse moved to (185, 404)
Screenshot: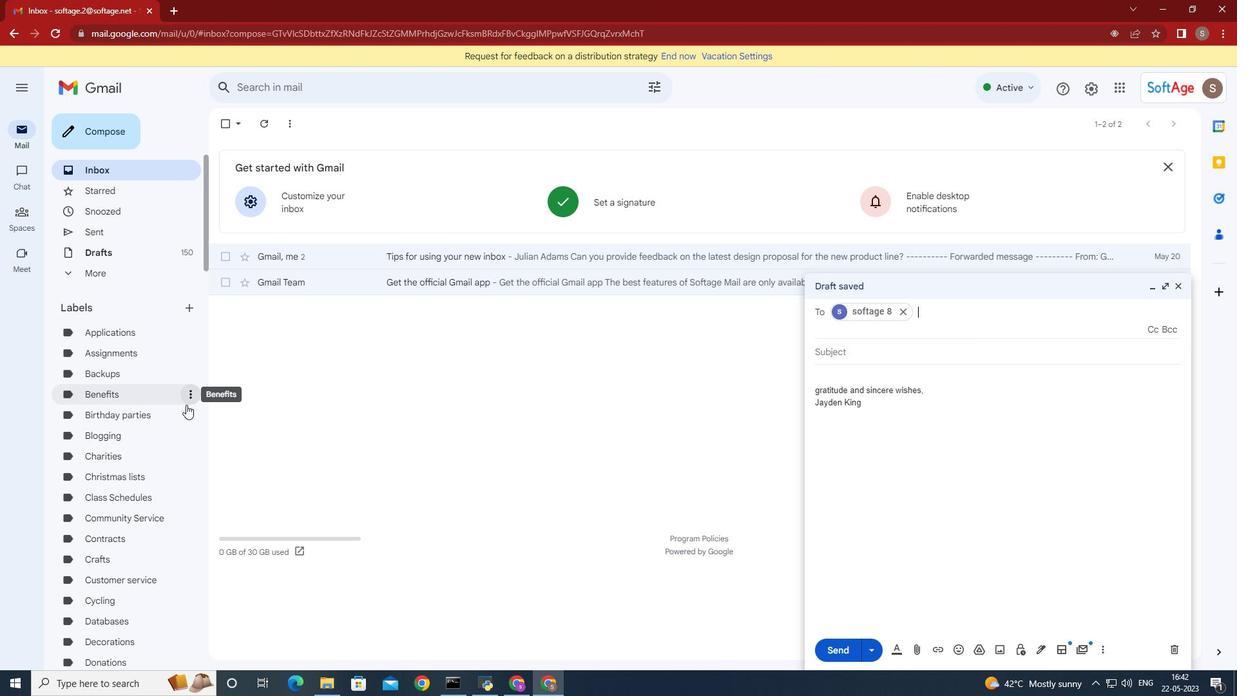 
Action: Mouse scrolled (185, 404) with delta (0, 0)
Screenshot: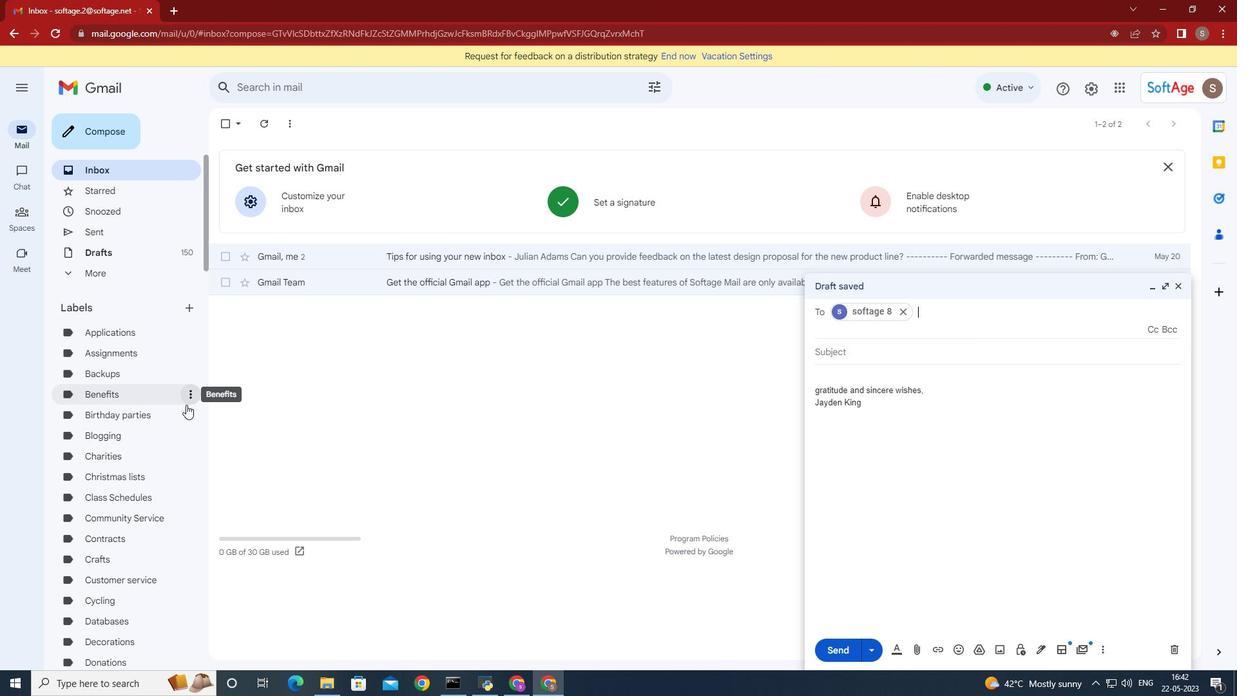
Action: Mouse moved to (174, 420)
Screenshot: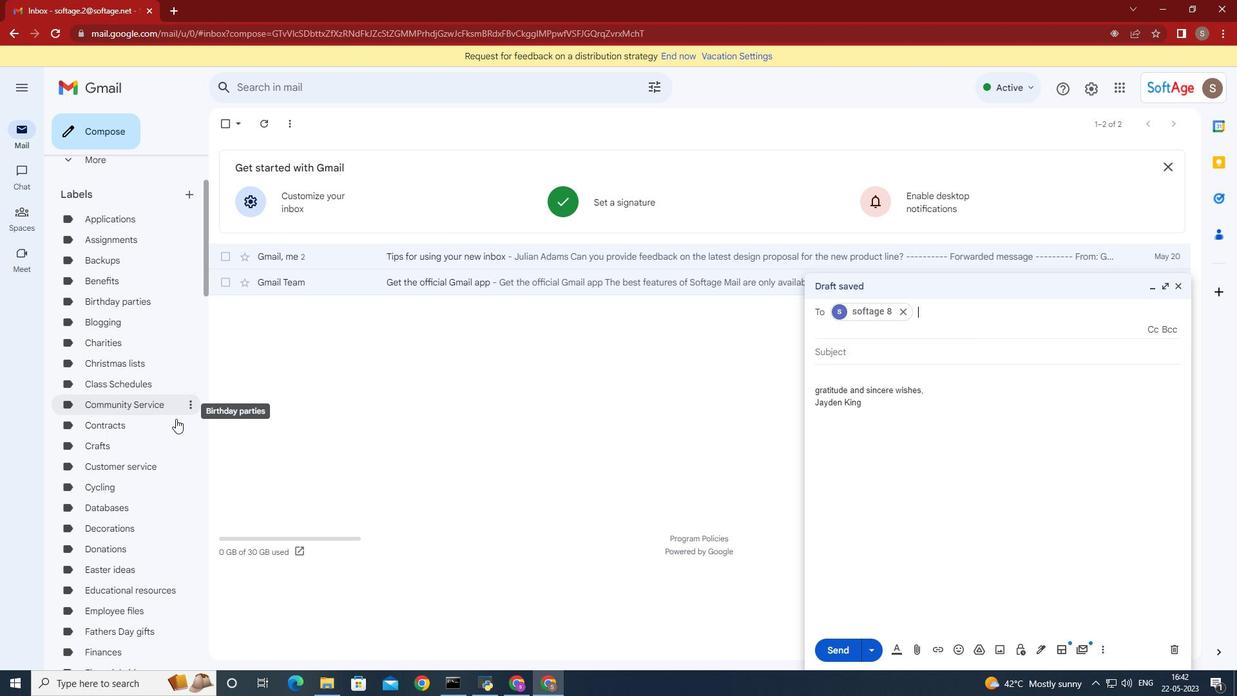 
Action: Mouse scrolled (174, 420) with delta (0, 0)
Screenshot: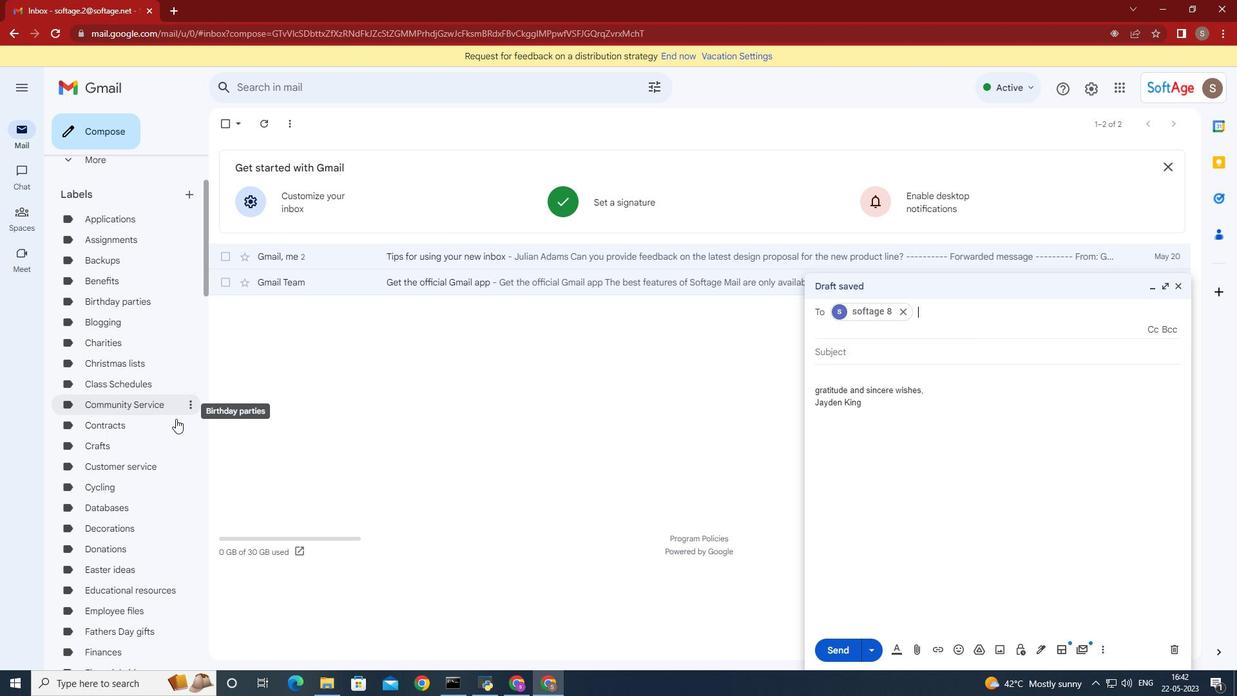 
Action: Mouse moved to (165, 432)
Screenshot: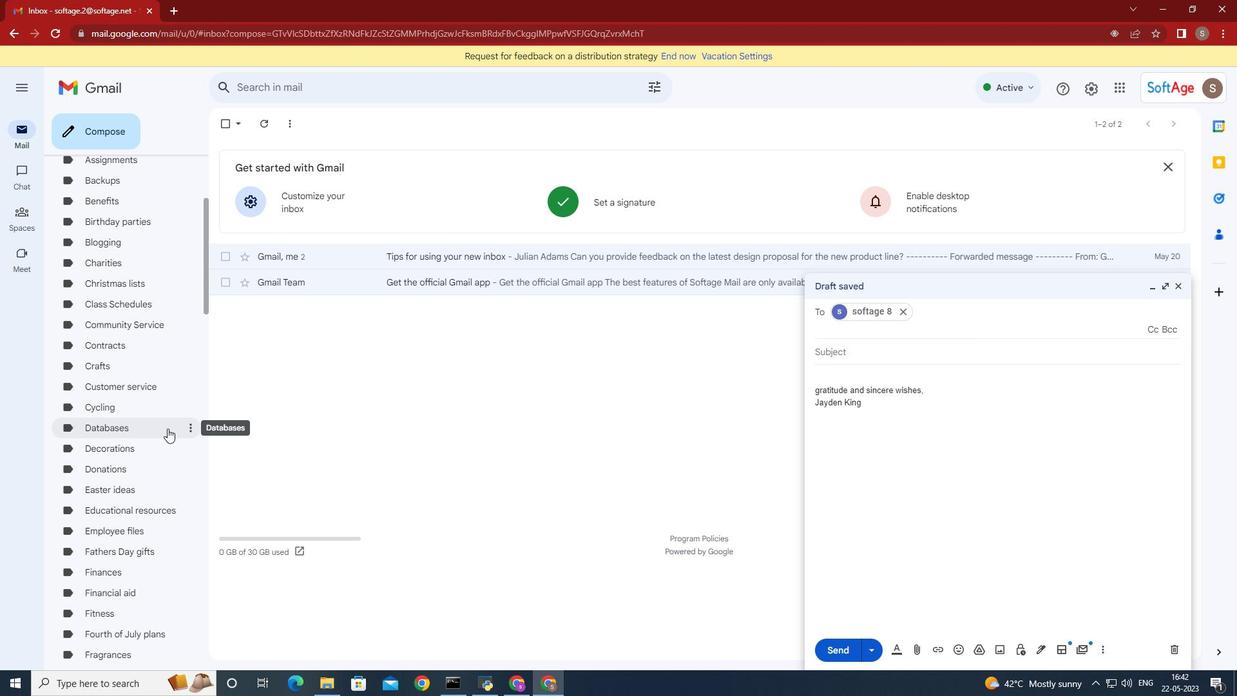 
Action: Mouse scrolled (166, 431) with delta (0, 0)
Screenshot: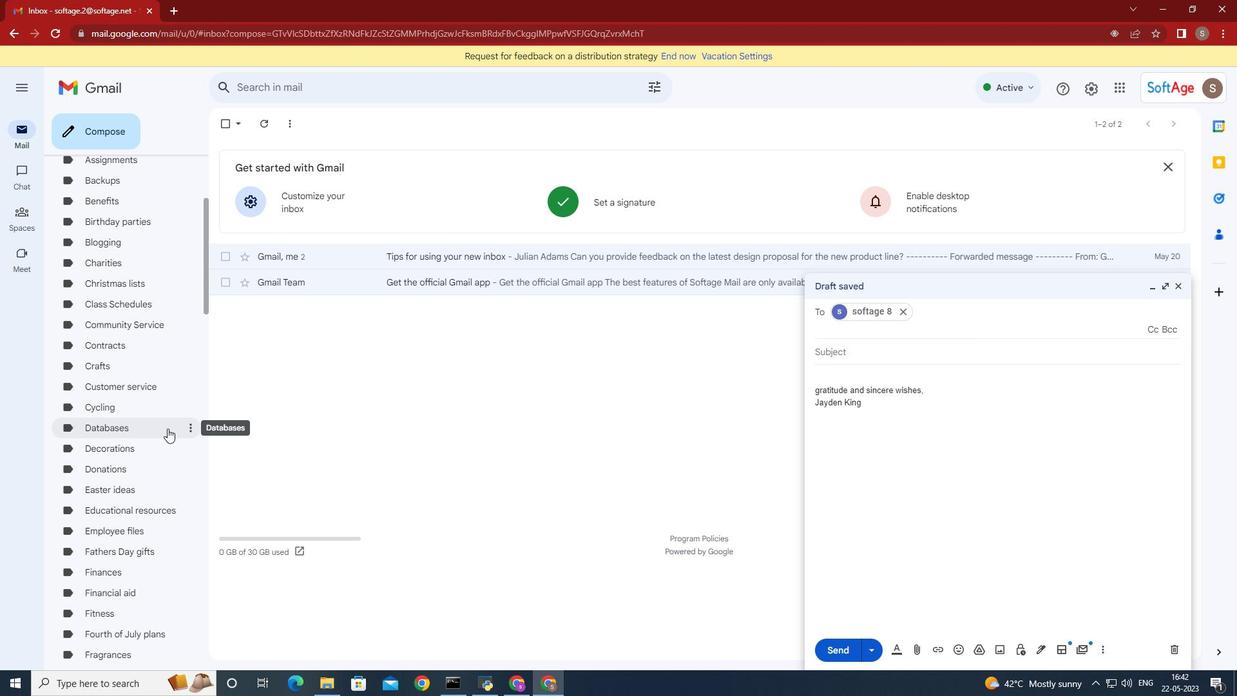 
Action: Mouse moved to (165, 432)
Screenshot: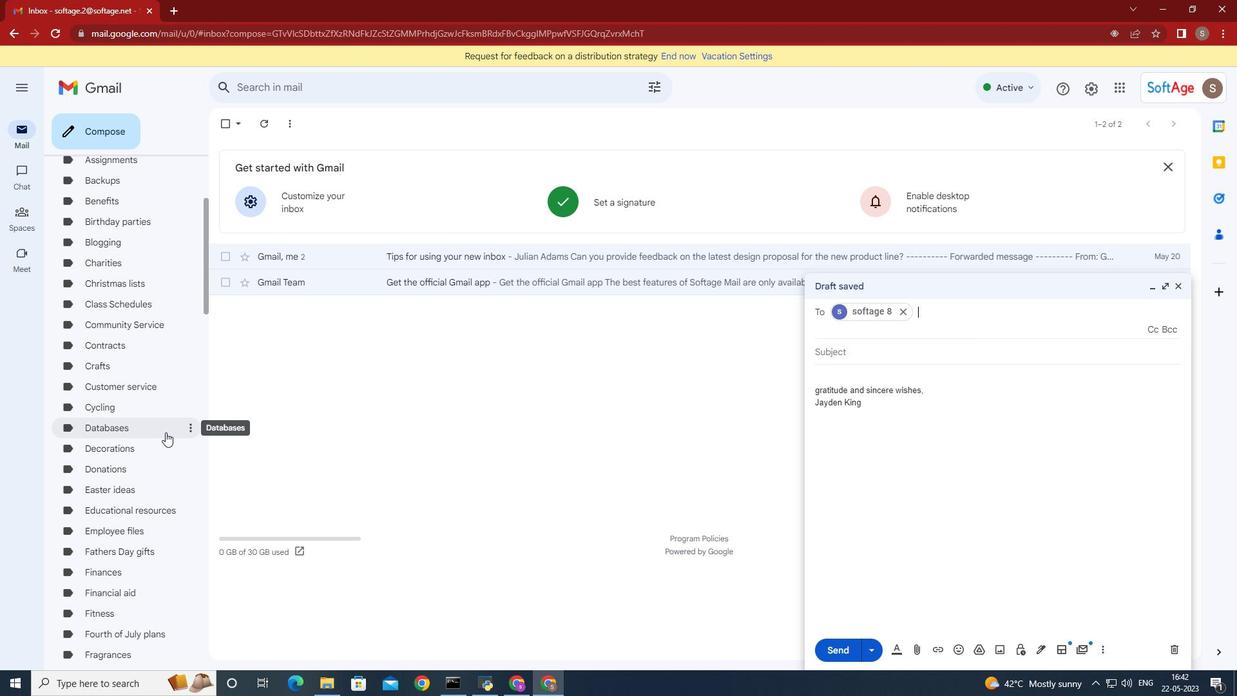 
Action: Mouse scrolled (165, 431) with delta (0, 0)
Screenshot: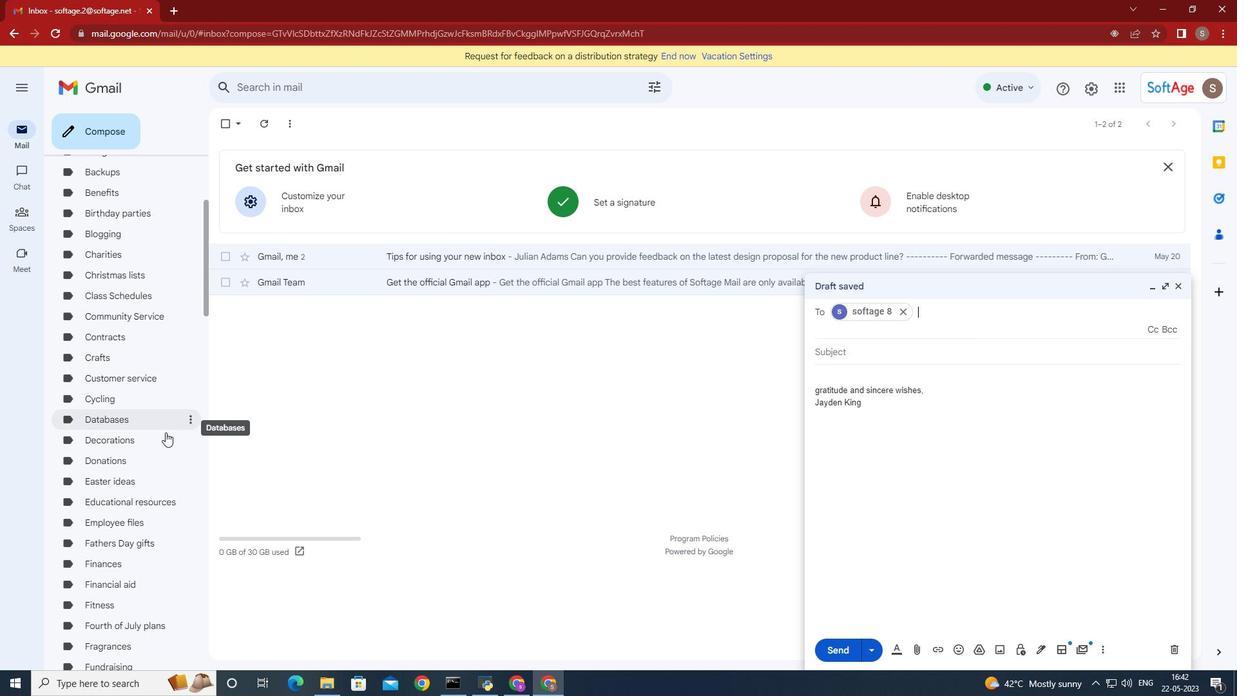 
Action: Mouse moved to (163, 432)
Screenshot: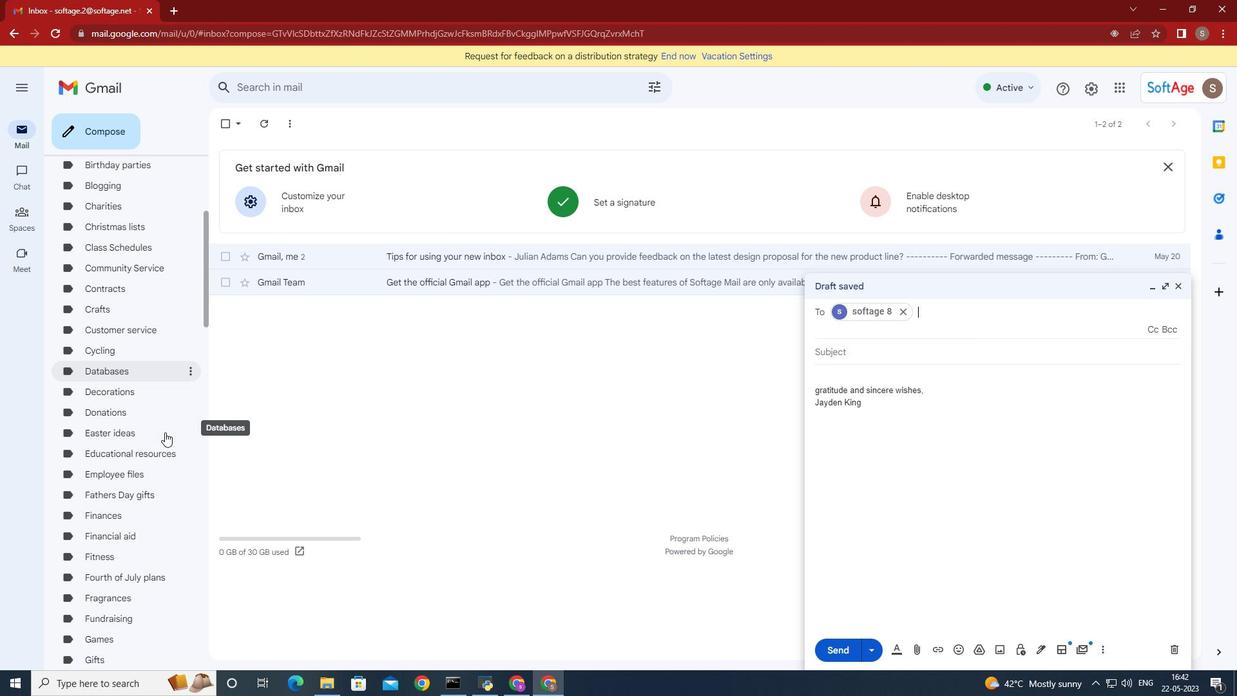 
Action: Mouse scrolled (163, 431) with delta (0, 0)
Screenshot: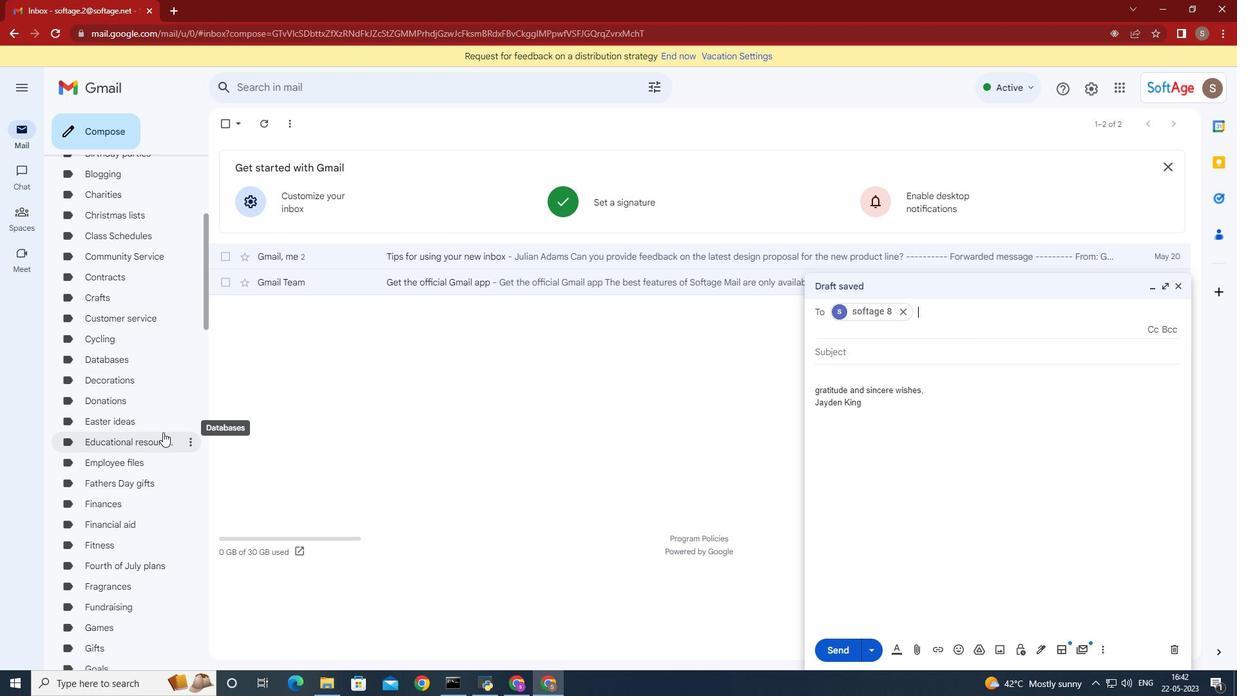 
Action: Mouse moved to (161, 433)
Screenshot: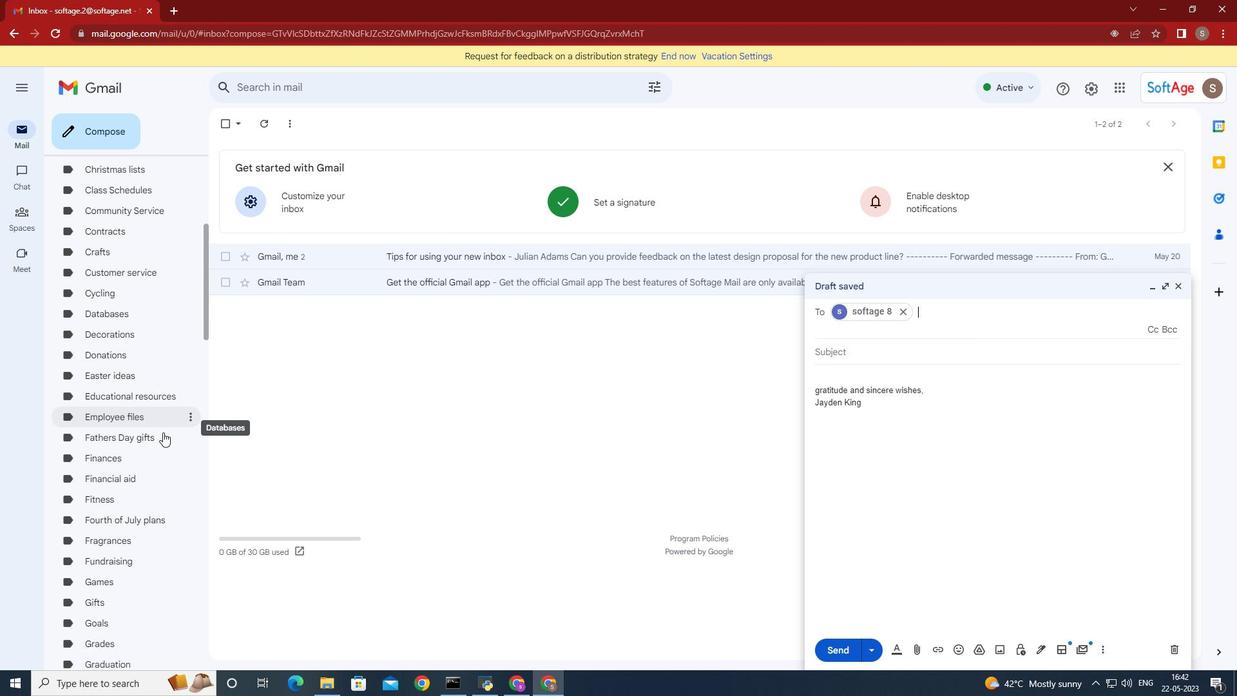 
Action: Mouse scrolled (161, 433) with delta (0, 0)
Screenshot: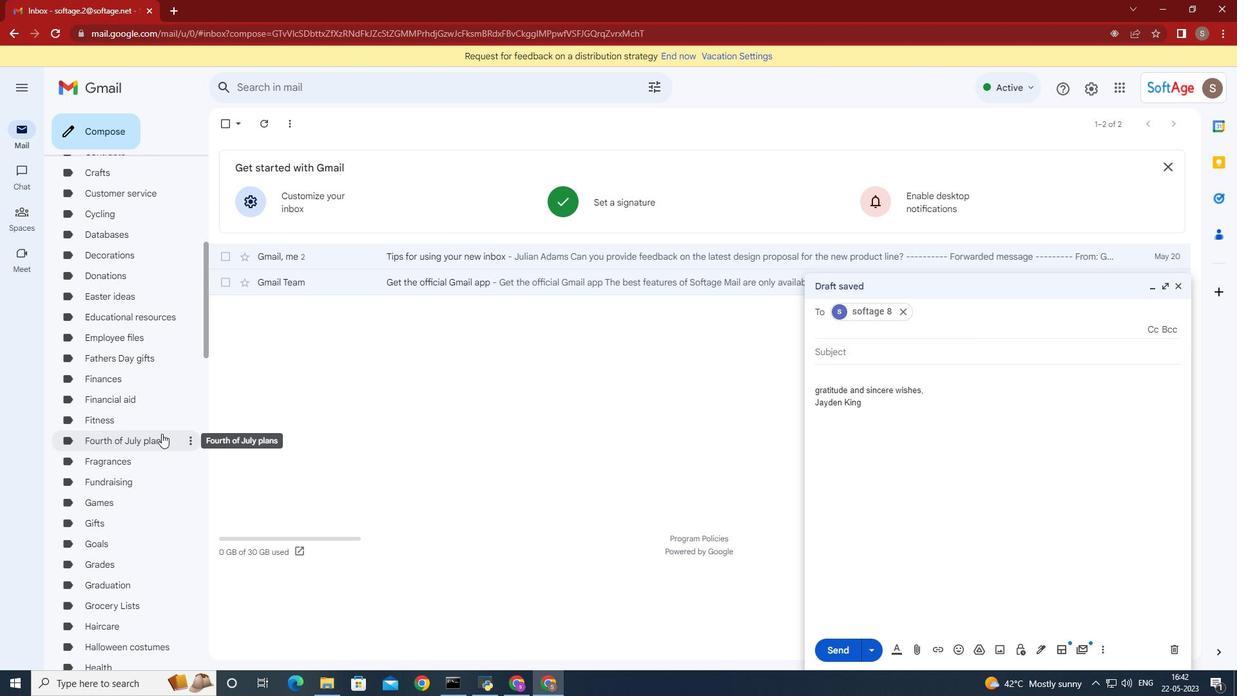 
Action: Mouse scrolled (161, 433) with delta (0, 0)
Screenshot: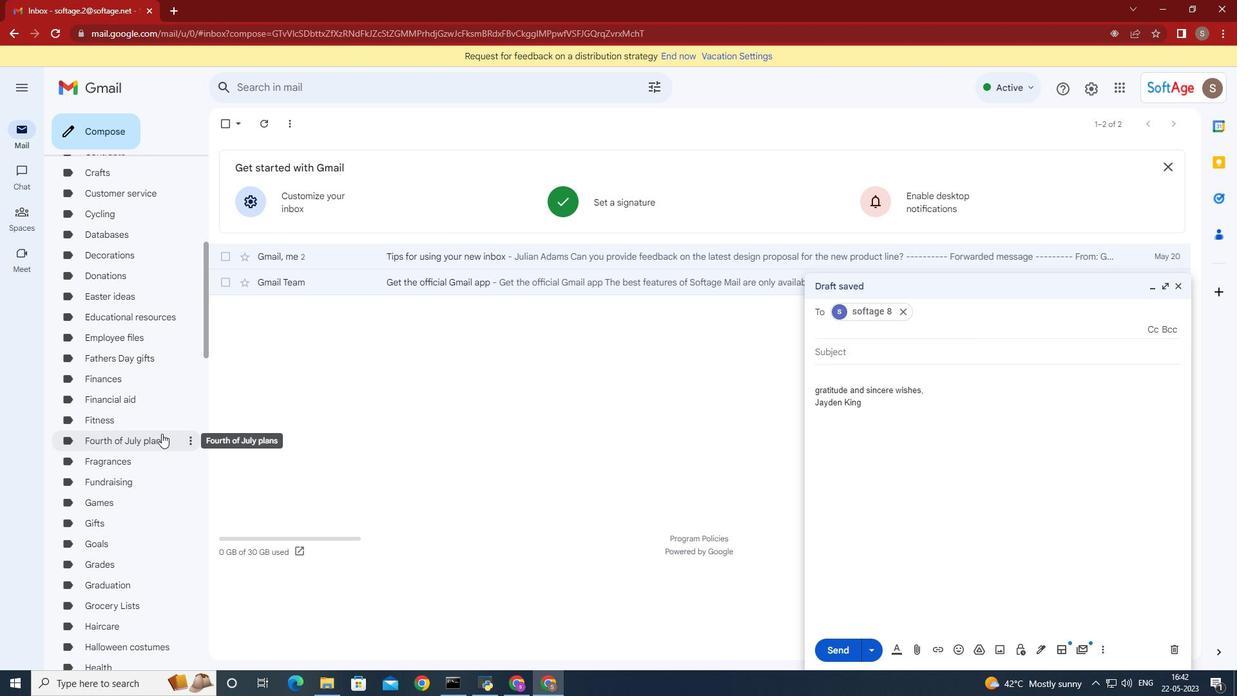 
Action: Mouse scrolled (161, 433) with delta (0, 0)
Screenshot: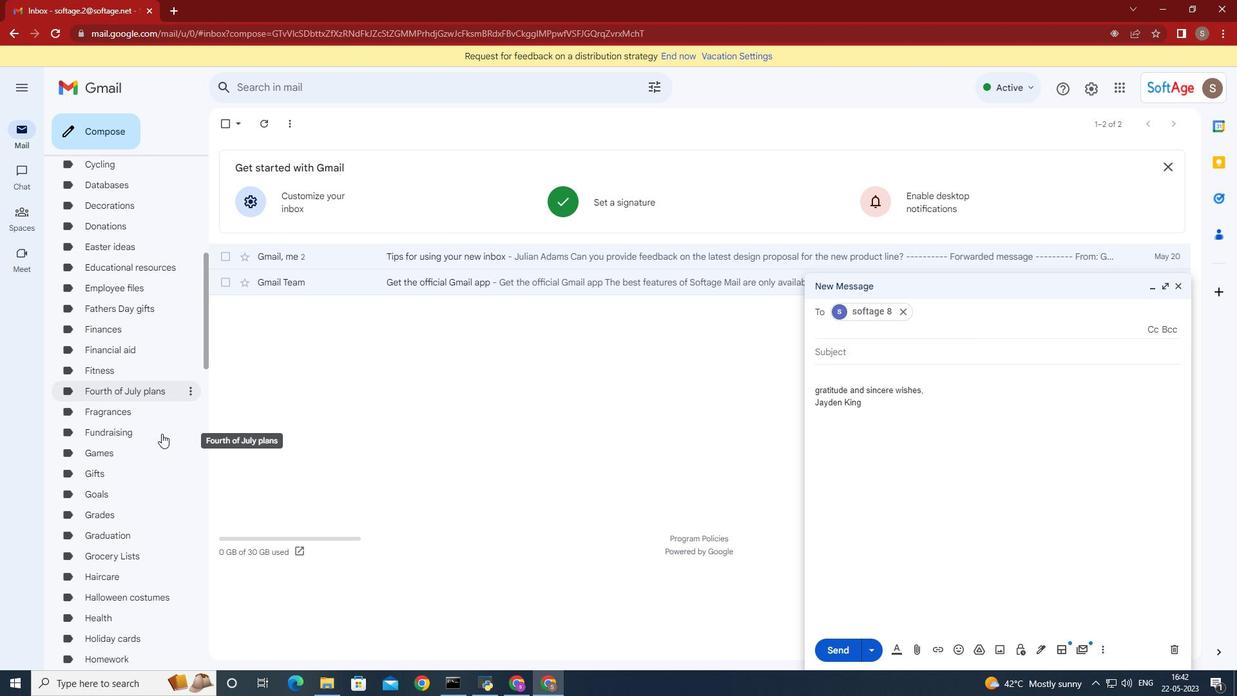
Action: Mouse moved to (161, 435)
Screenshot: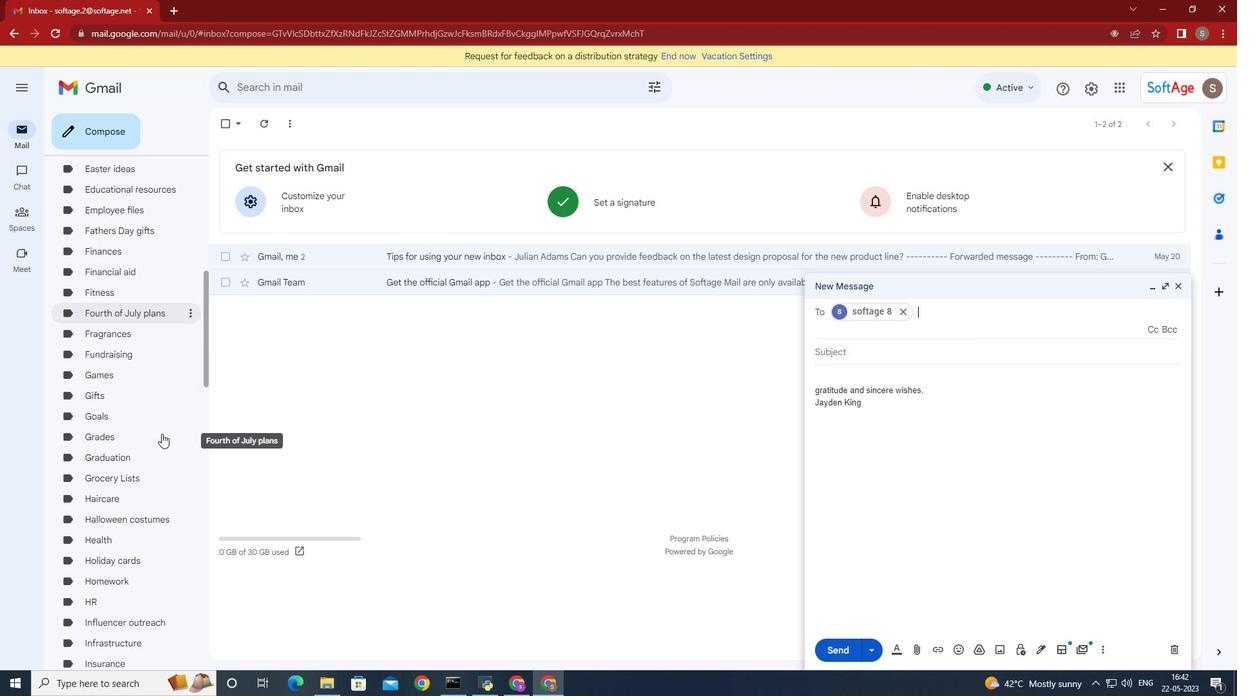 
Action: Mouse scrolled (161, 435) with delta (0, 0)
Screenshot: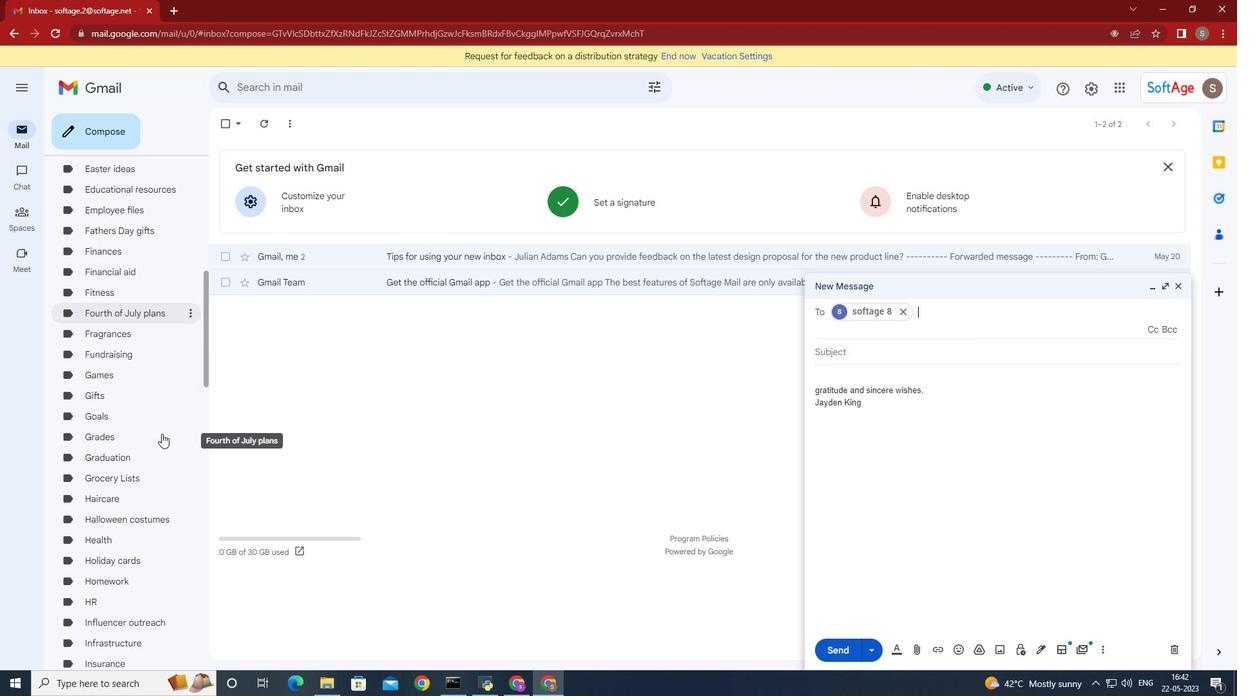 
Action: Mouse scrolled (161, 435) with delta (0, 0)
Screenshot: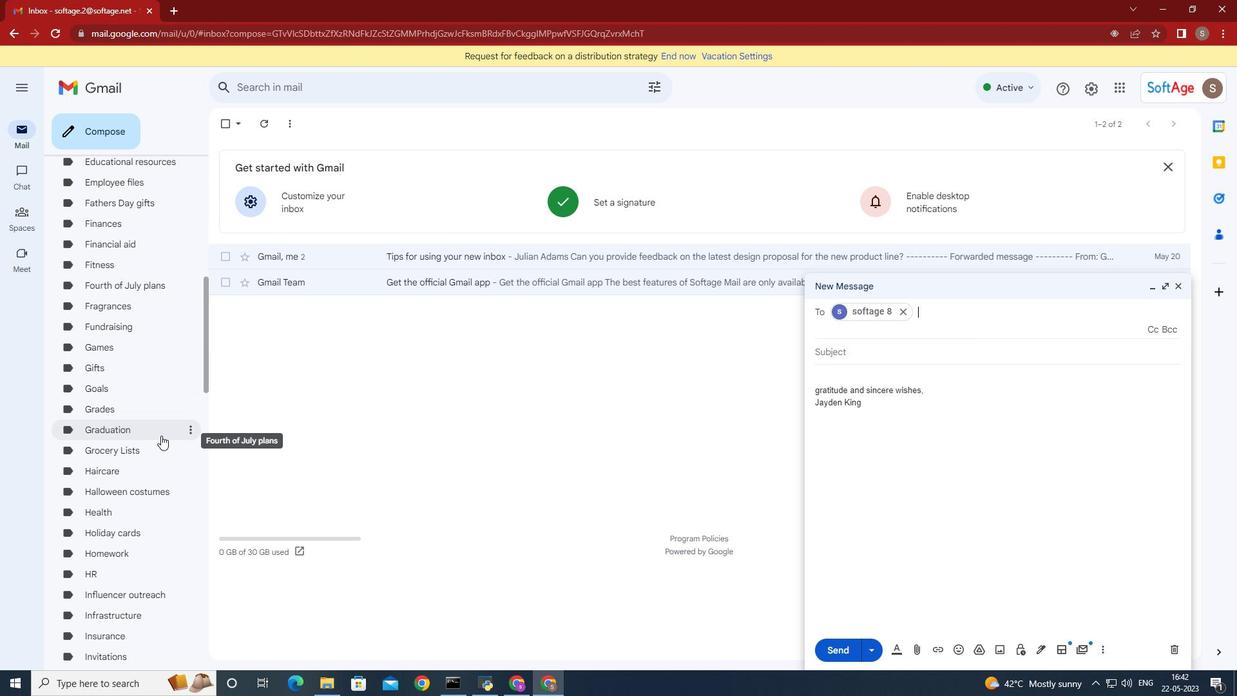
Action: Mouse moved to (155, 446)
Screenshot: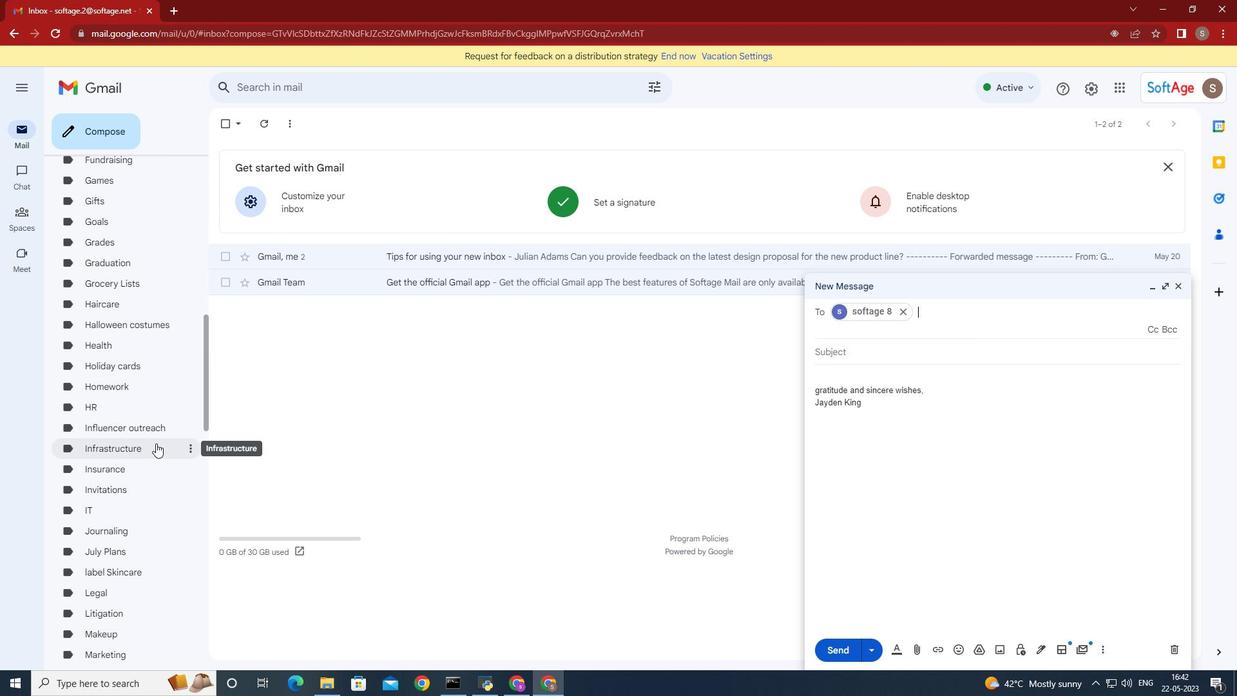 
Action: Mouse scrolled (155, 445) with delta (0, 0)
Screenshot: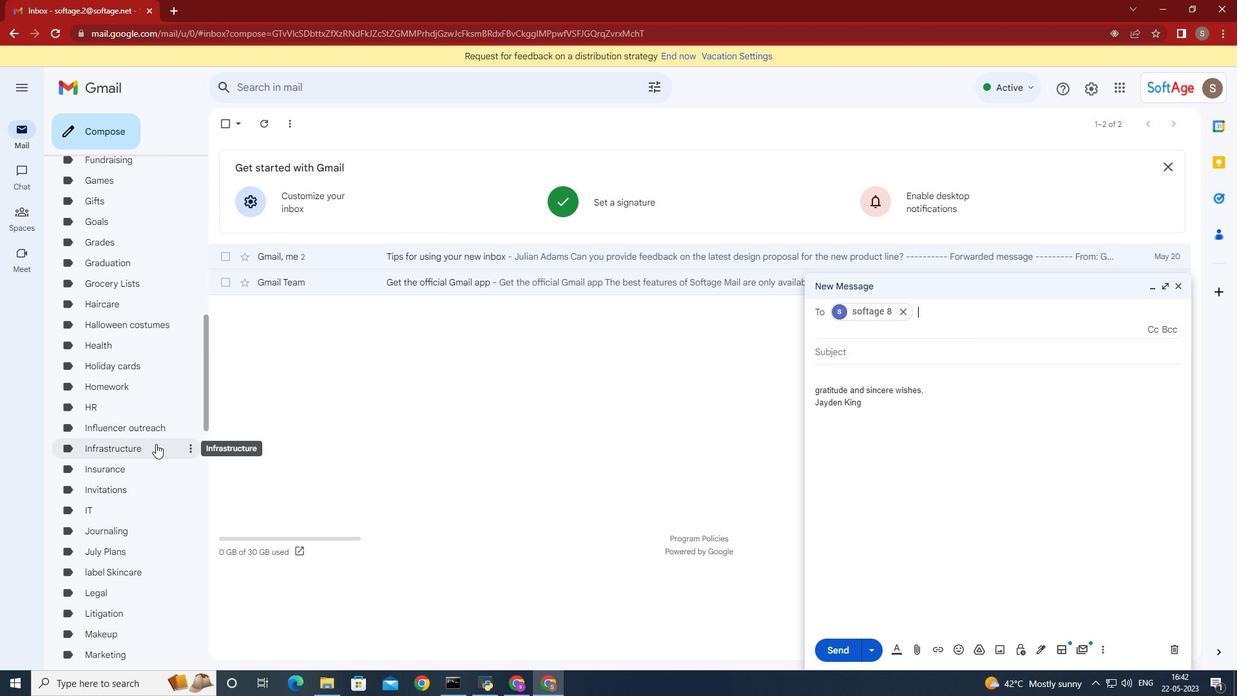 
Action: Mouse scrolled (155, 445) with delta (0, 0)
Screenshot: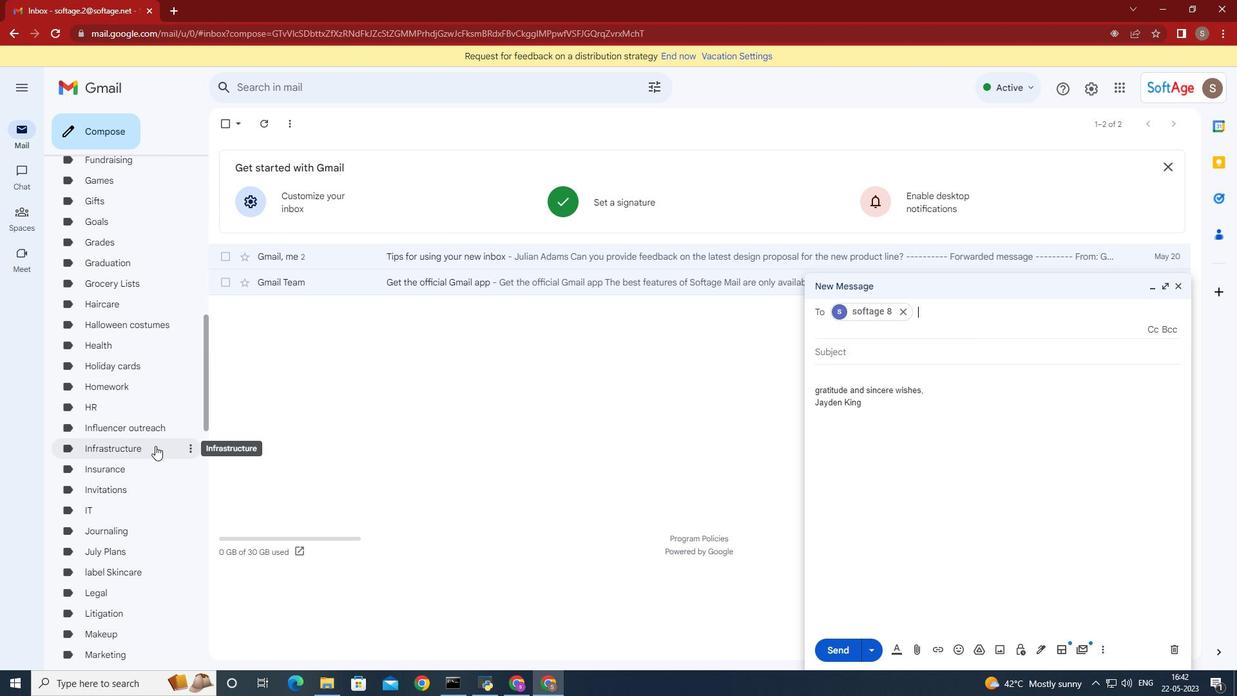 
Action: Mouse scrolled (155, 445) with delta (0, 0)
Screenshot: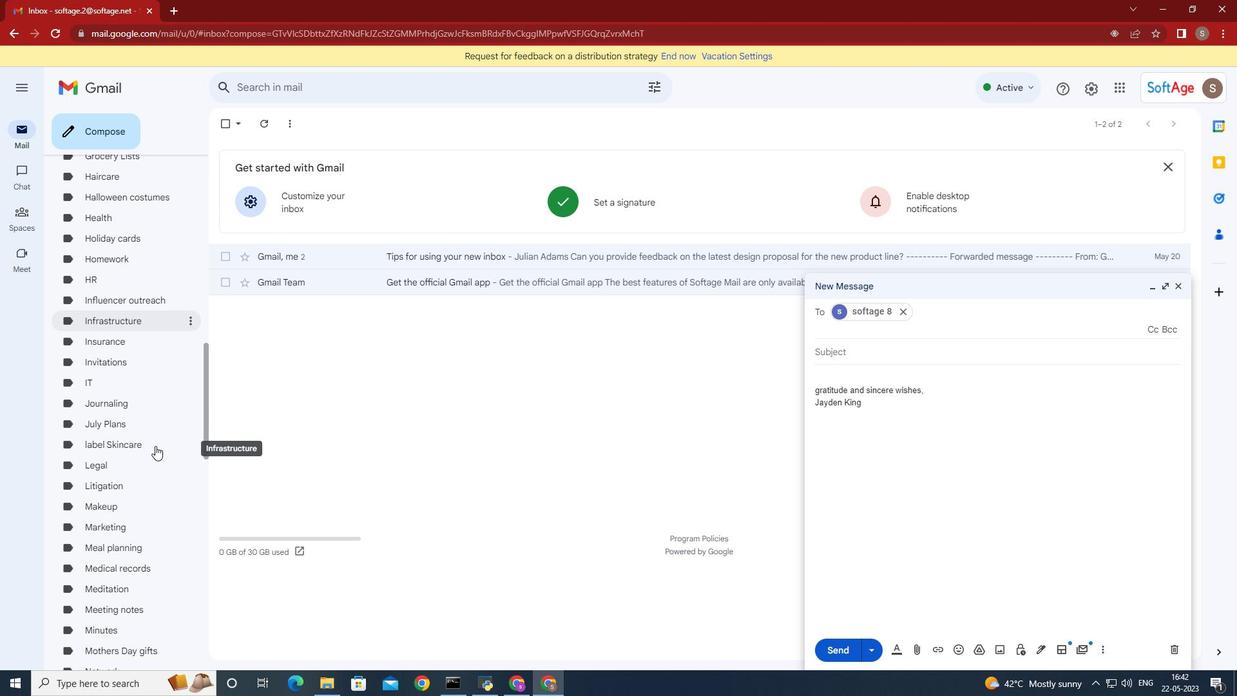 
Action: Mouse scrolled (155, 445) with delta (0, 0)
Screenshot: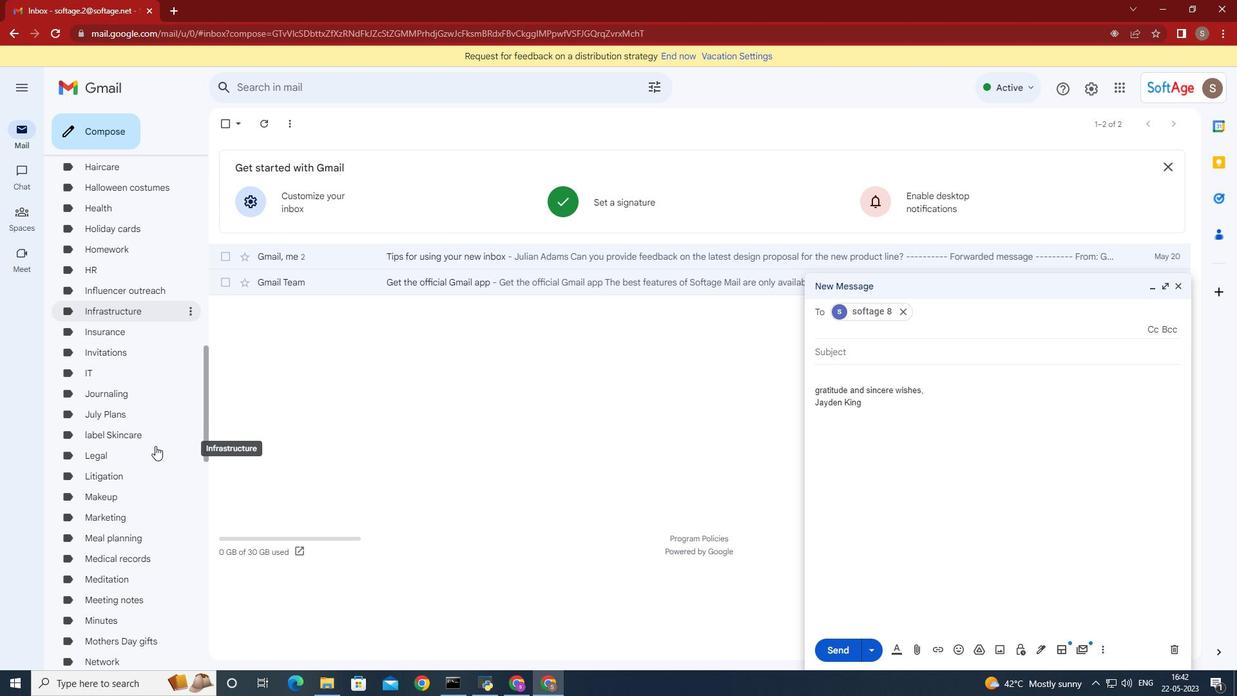 
Action: Mouse scrolled (155, 445) with delta (0, 0)
Screenshot: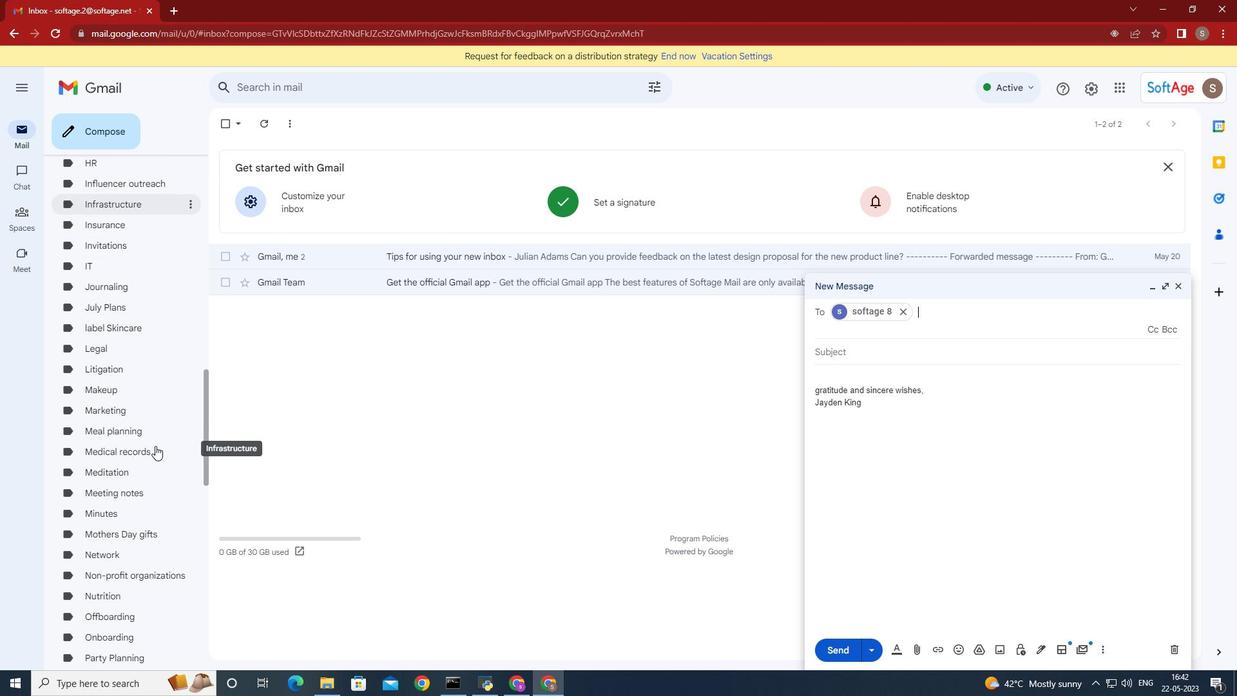 
Action: Mouse scrolled (155, 445) with delta (0, 0)
Screenshot: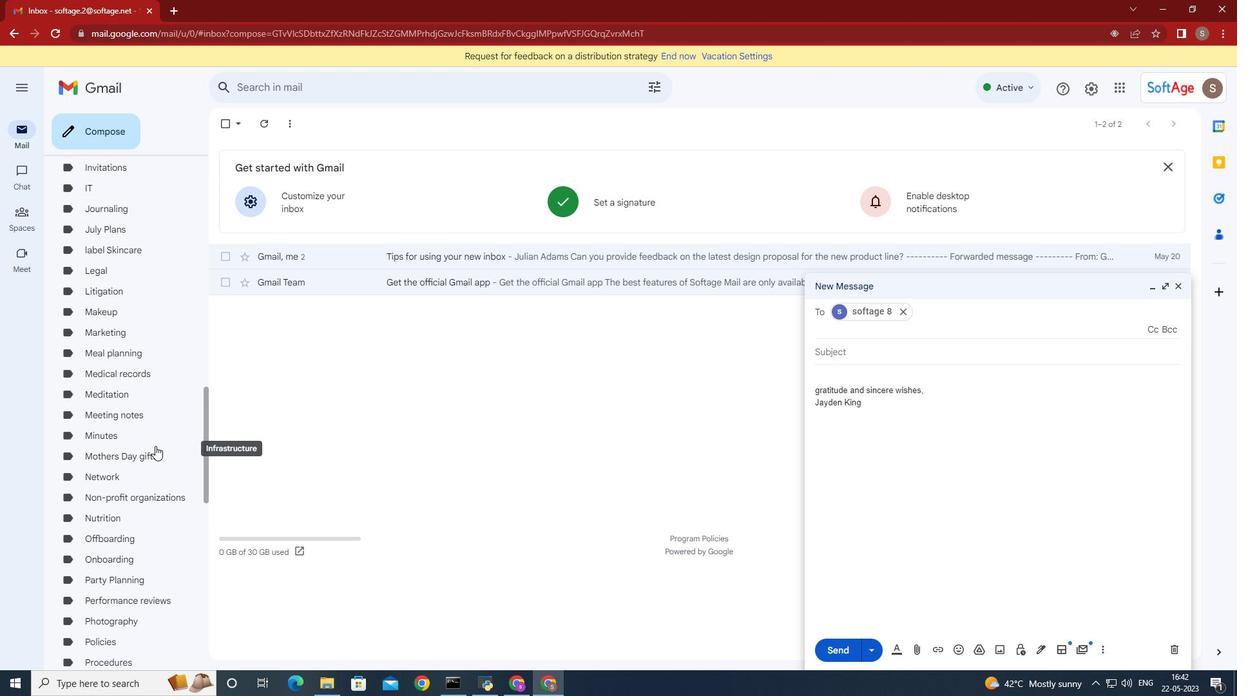 
Action: Mouse scrolled (155, 445) with delta (0, 0)
Screenshot: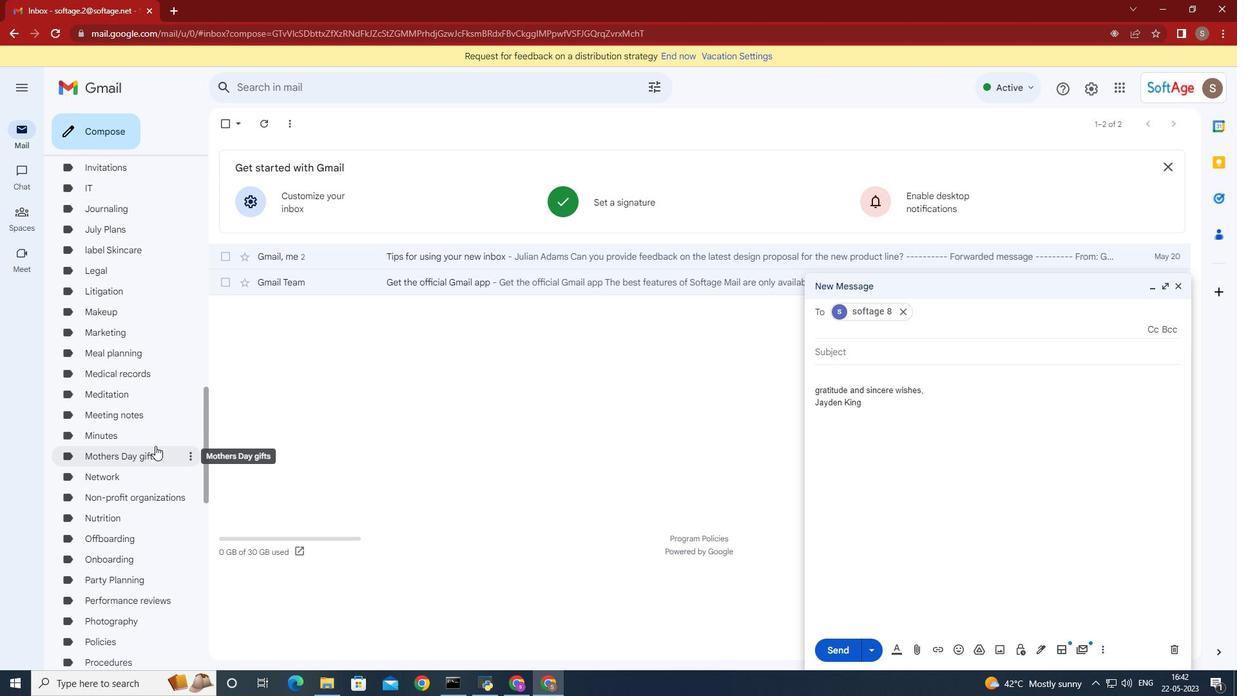 
Action: Mouse scrolled (155, 445) with delta (0, 0)
Screenshot: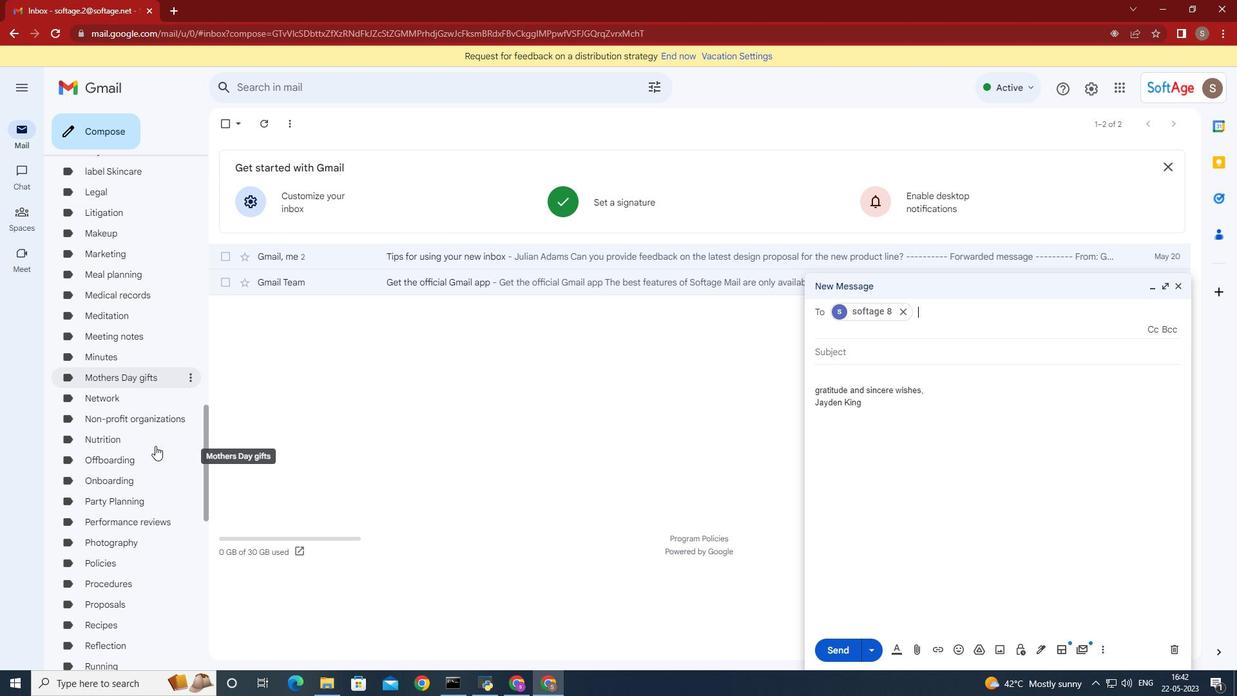 
Action: Mouse moved to (155, 447)
Screenshot: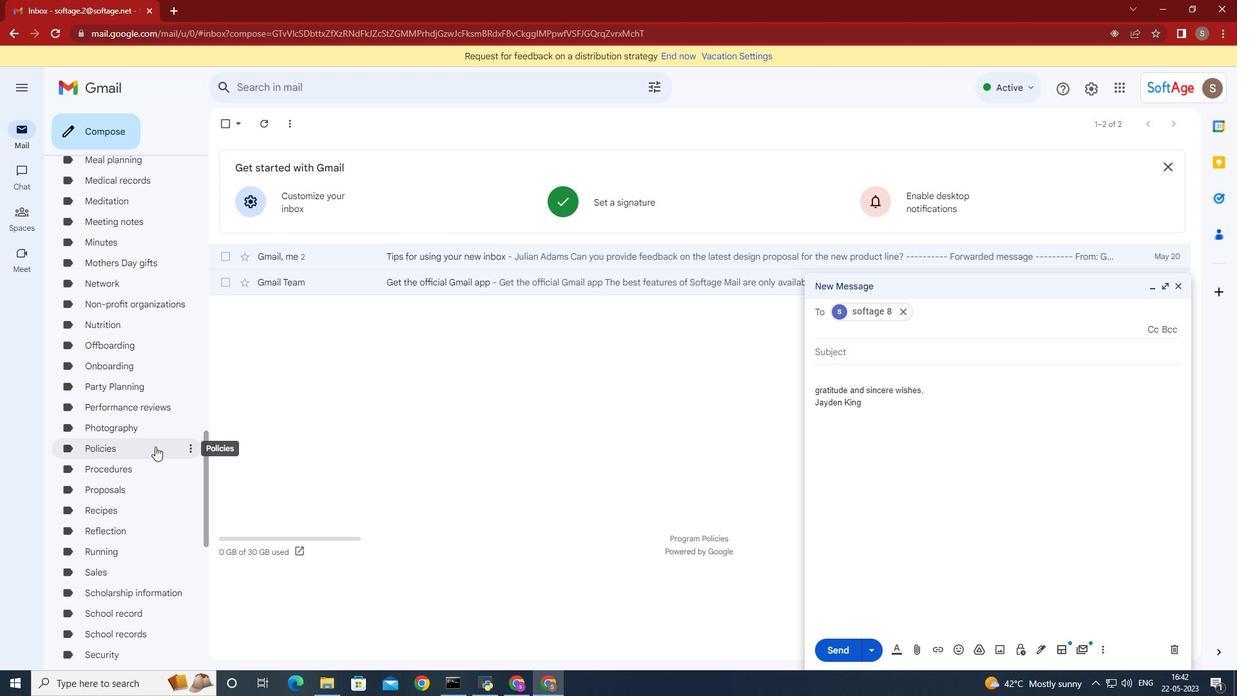 
Action: Mouse scrolled (155, 446) with delta (0, 0)
Screenshot: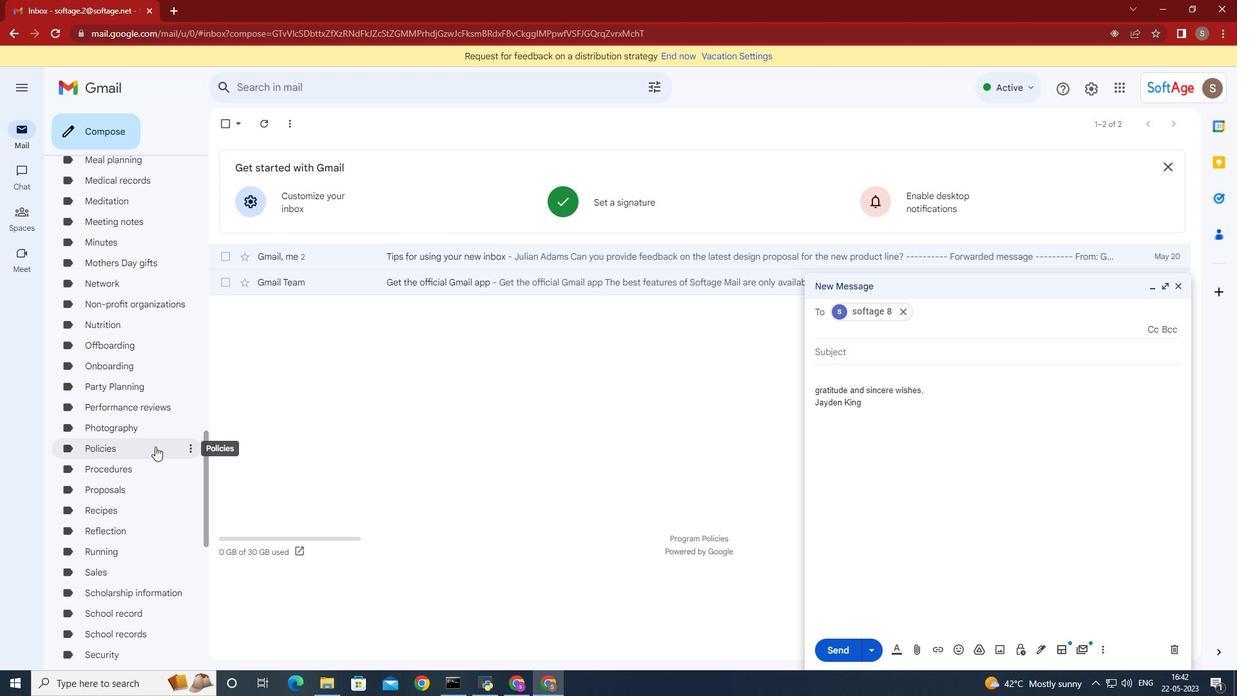 
Action: Mouse scrolled (155, 446) with delta (0, 0)
Screenshot: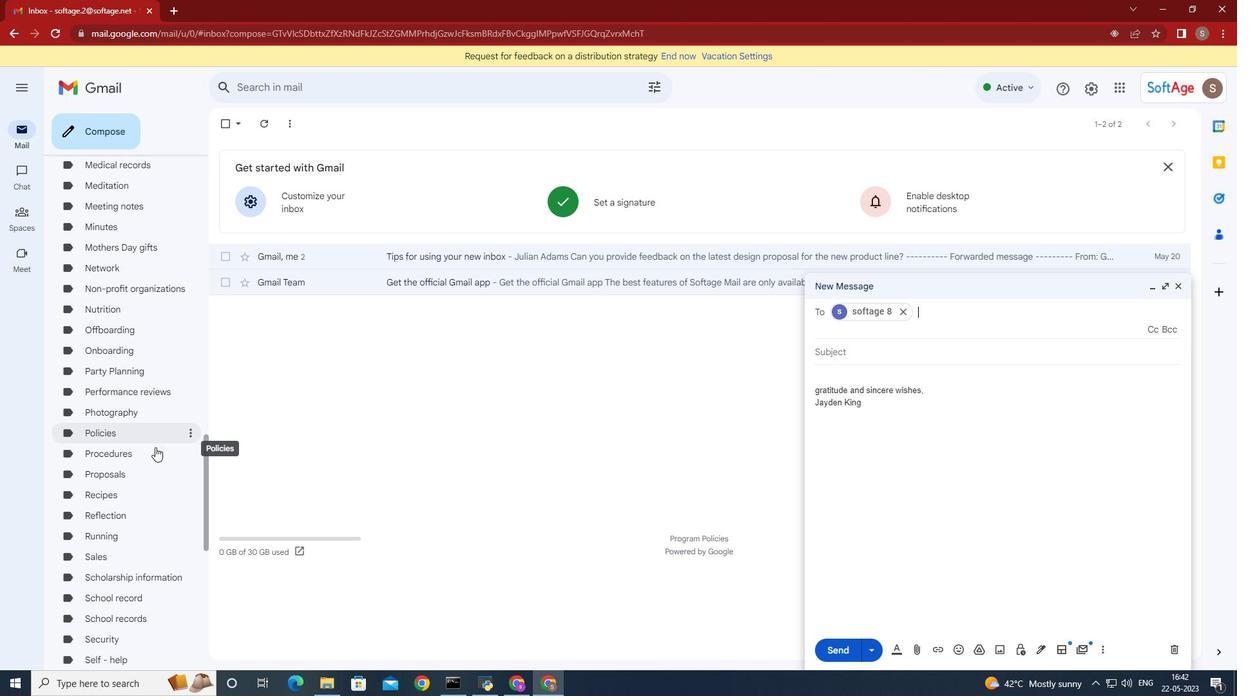 
Action: Mouse scrolled (155, 446) with delta (0, 0)
Screenshot: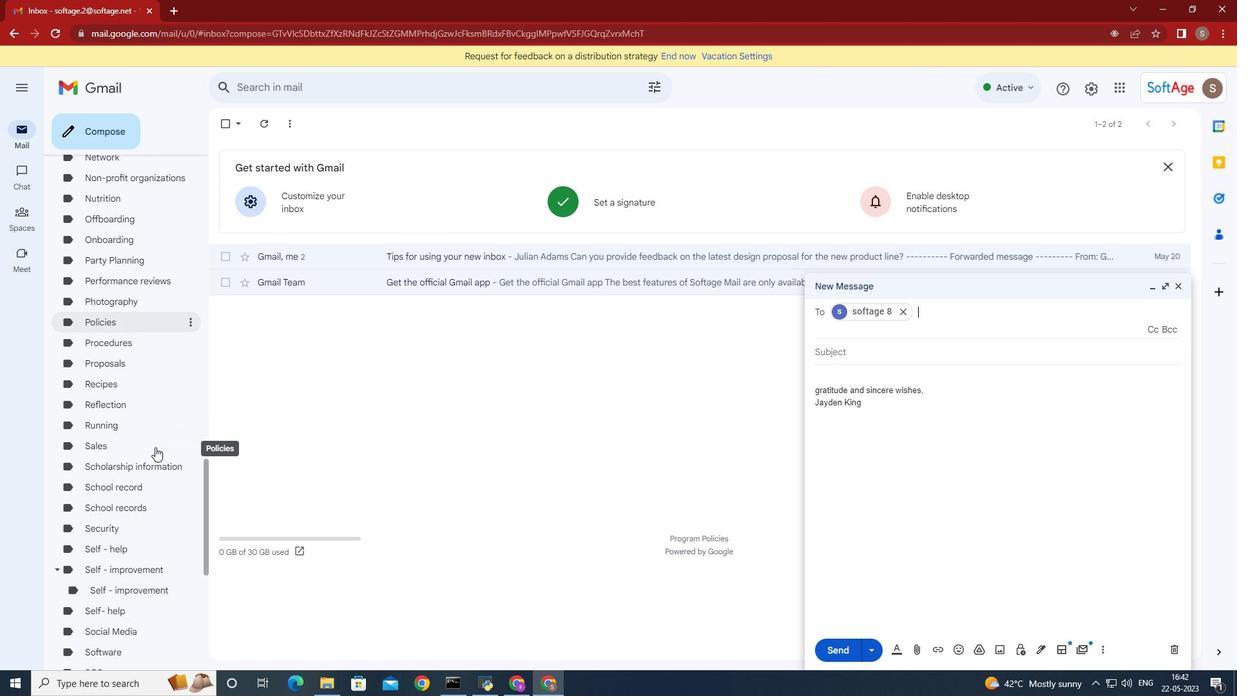 
Action: Mouse scrolled (155, 446) with delta (0, 0)
Screenshot: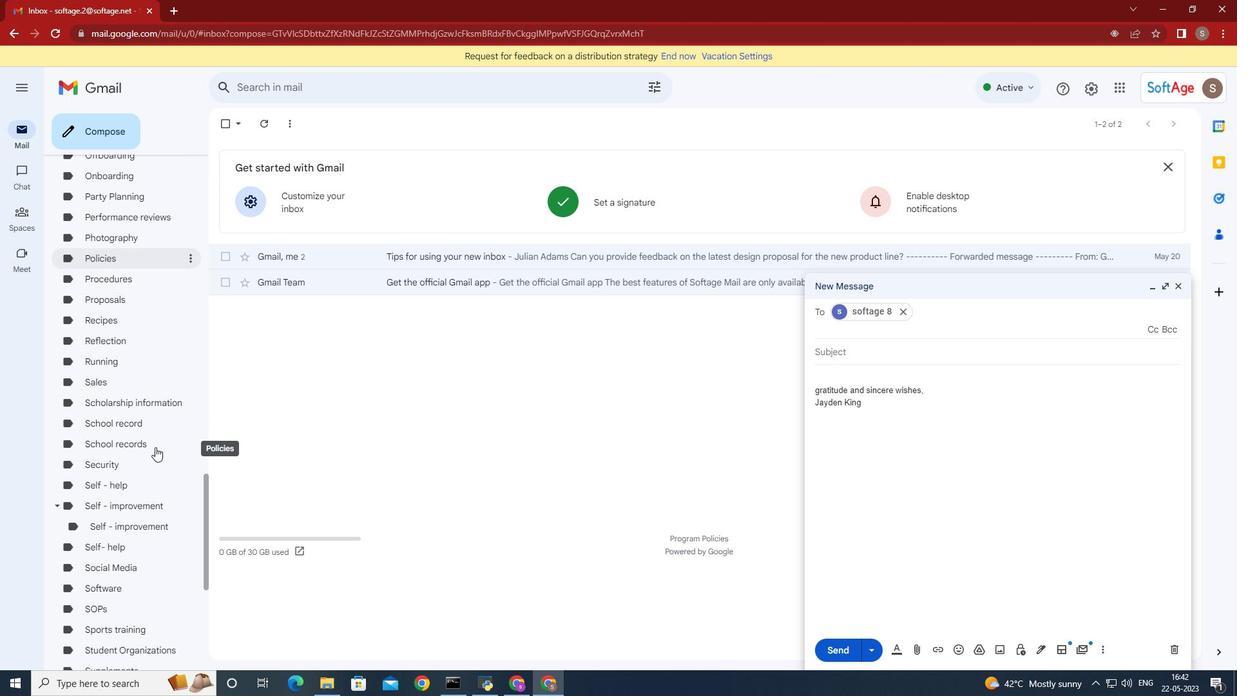 
Action: Mouse scrolled (155, 446) with delta (0, 0)
Screenshot: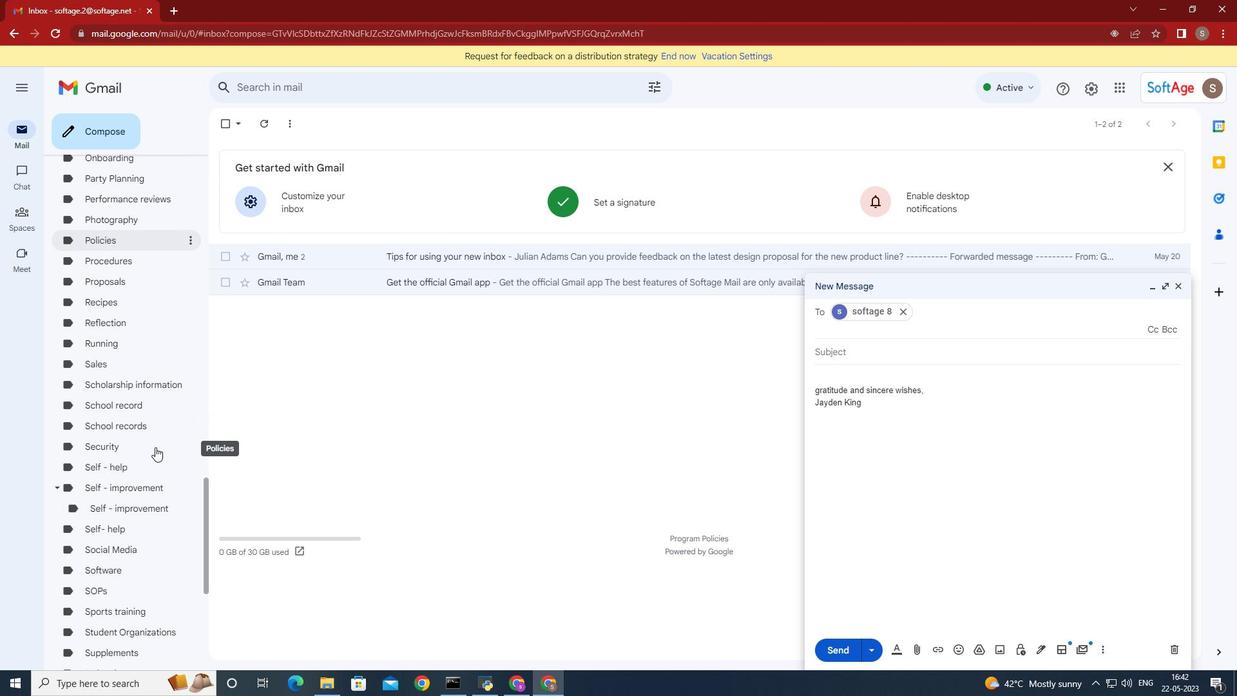 
Action: Mouse moved to (155, 447)
Screenshot: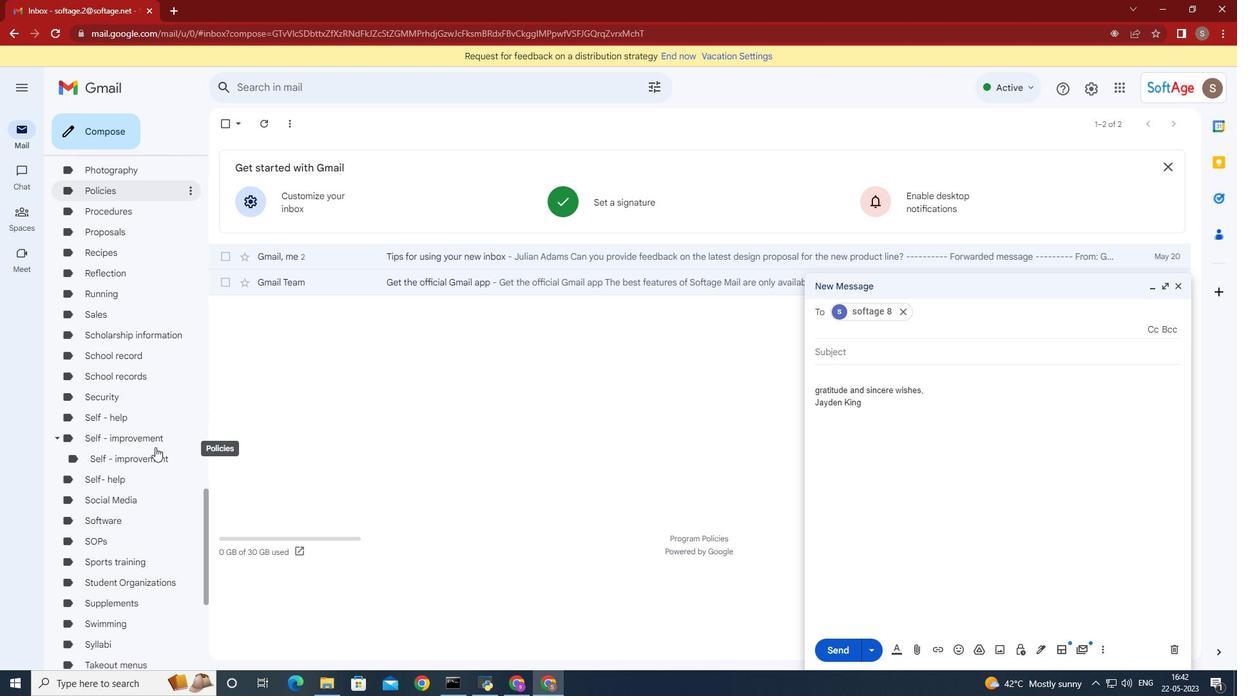 
Action: Mouse scrolled (155, 446) with delta (0, 0)
Screenshot: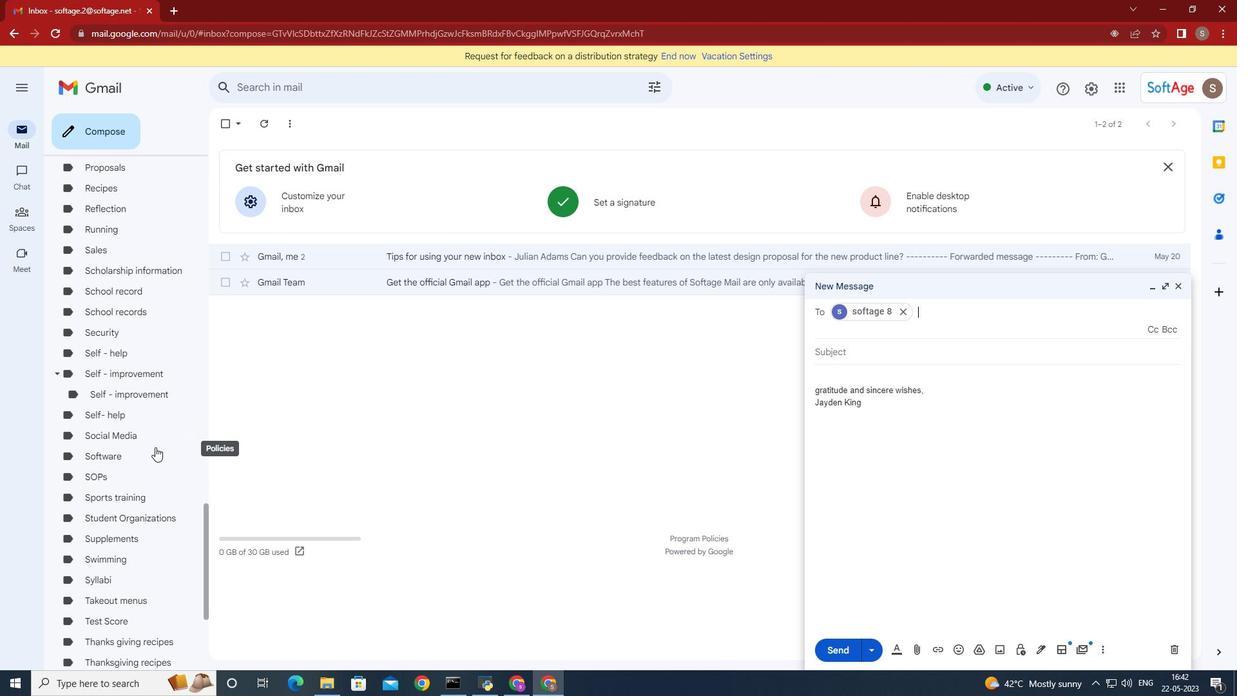 
Action: Mouse scrolled (155, 446) with delta (0, 0)
Screenshot: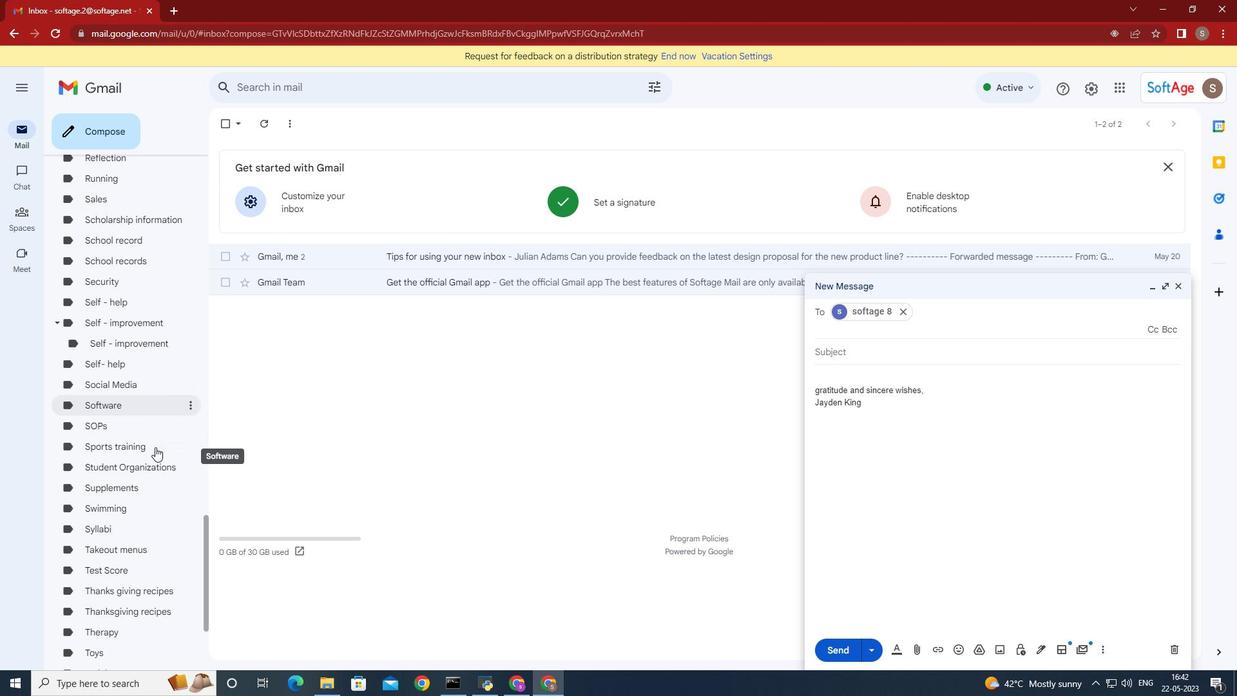 
Action: Mouse scrolled (155, 446) with delta (0, 0)
Screenshot: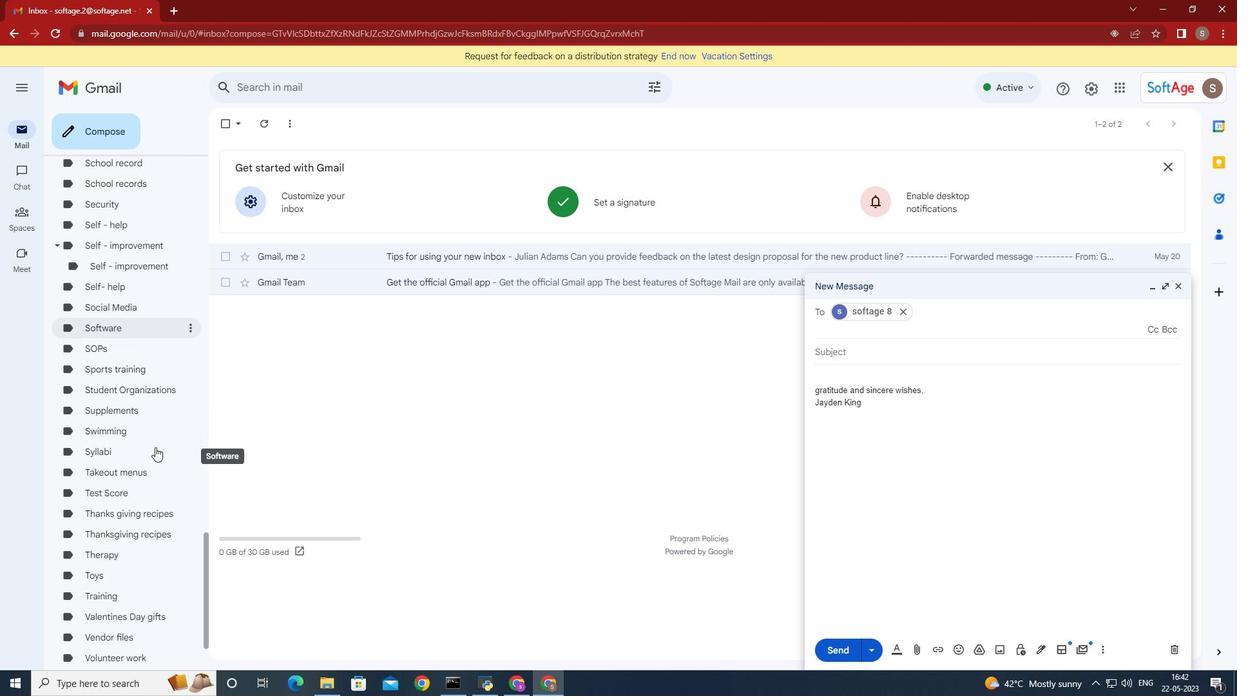 
Action: Mouse scrolled (155, 446) with delta (0, 0)
Screenshot: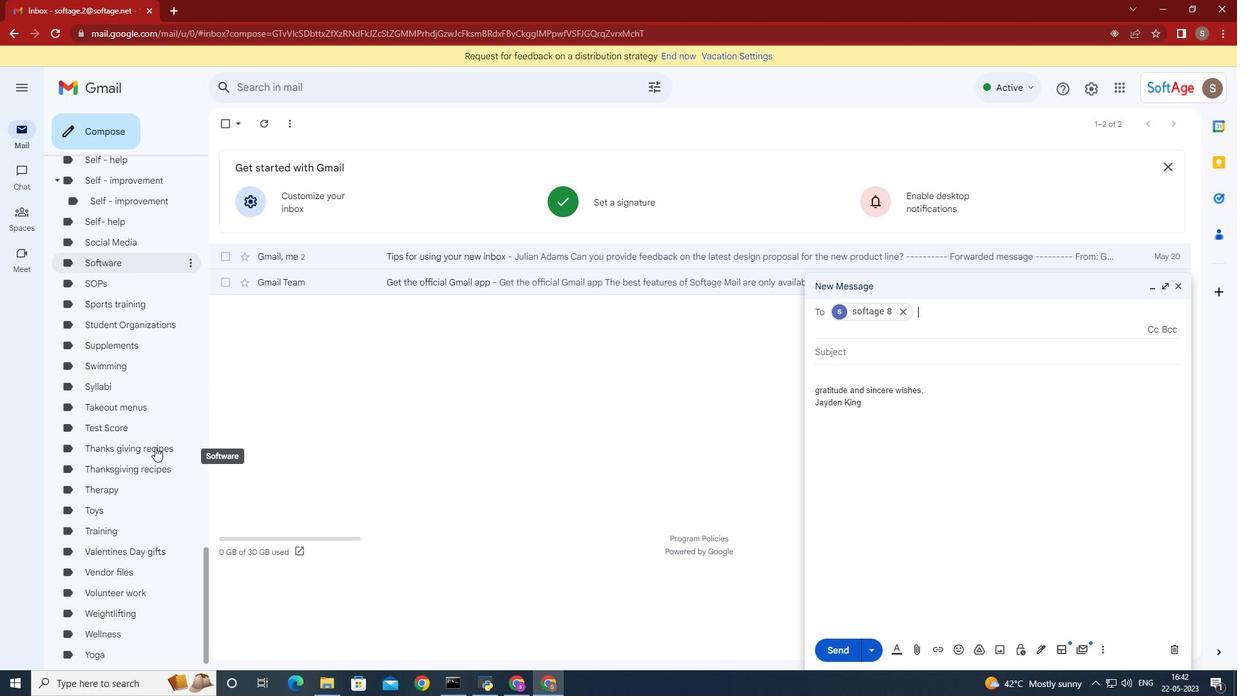 
Action: Mouse scrolled (155, 446) with delta (0, 0)
Screenshot: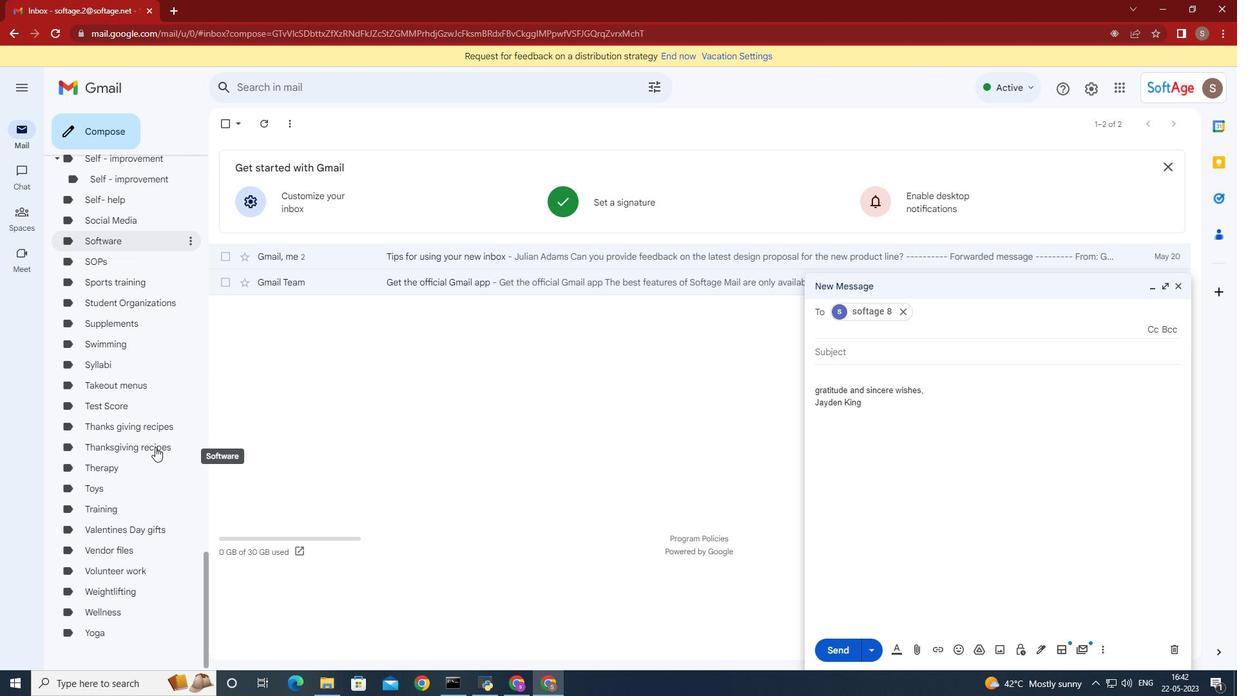 
Action: Mouse scrolled (155, 448) with delta (0, 0)
Screenshot: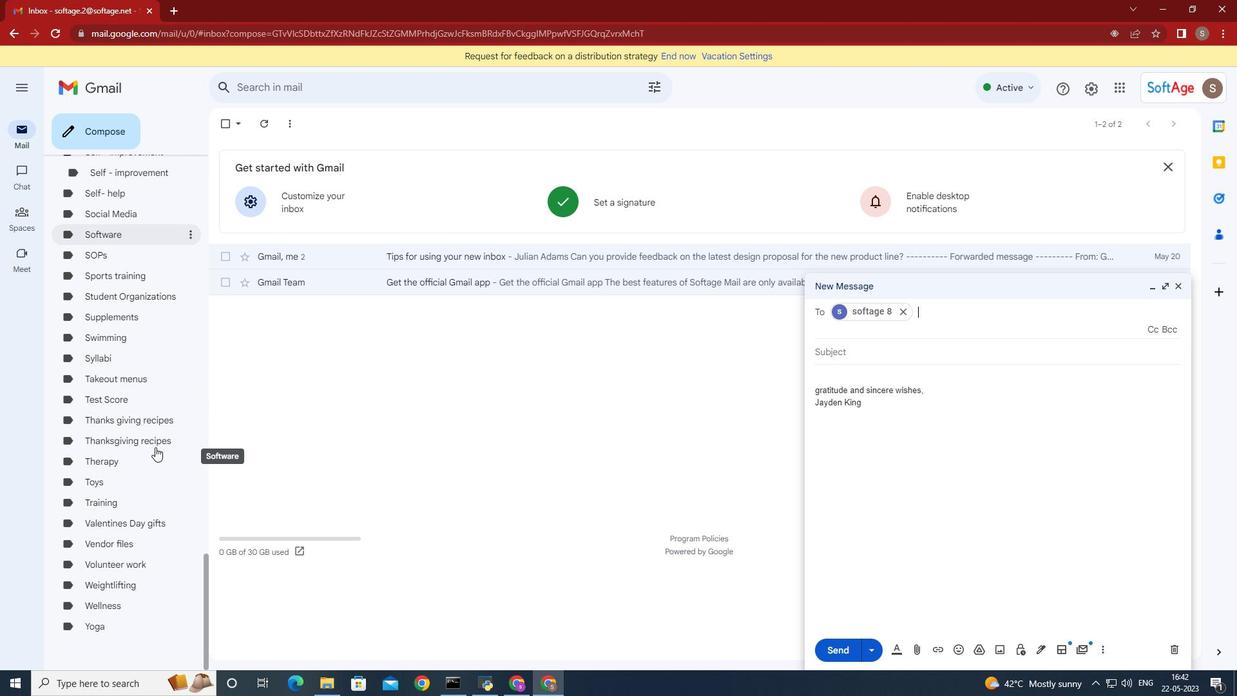 
Action: Mouse moved to (155, 447)
Screenshot: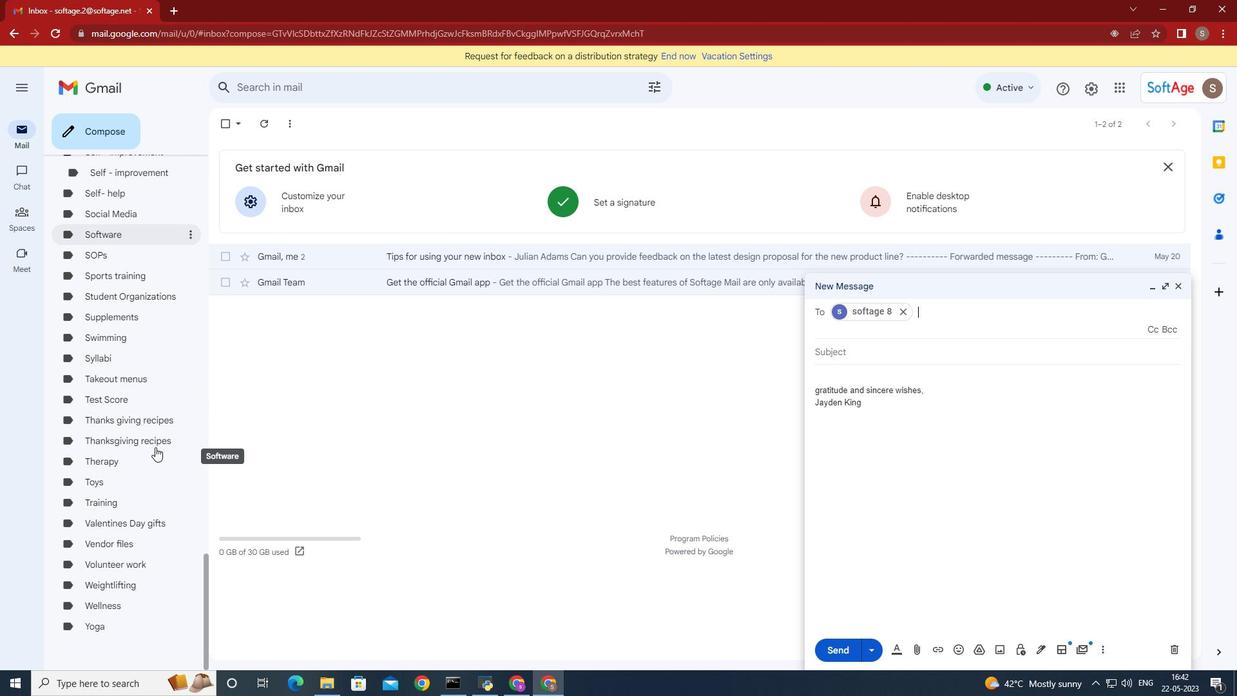 
Action: Mouse scrolled (155, 448) with delta (0, 0)
Screenshot: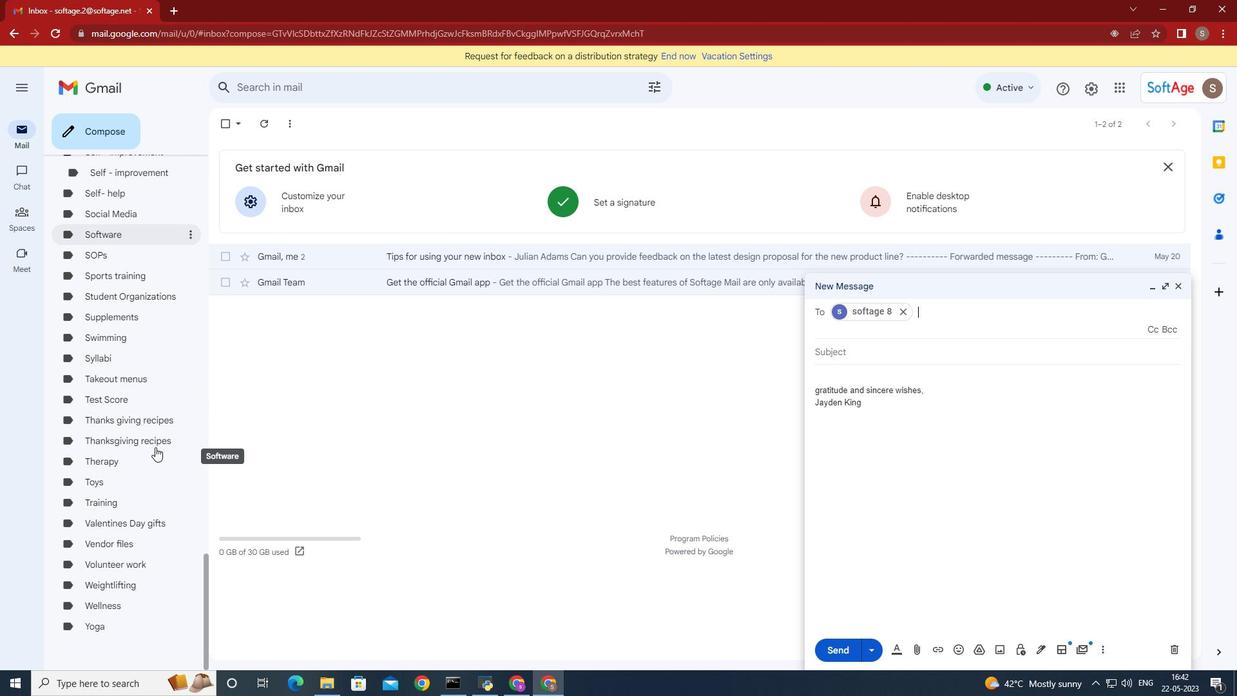 
Action: Mouse moved to (155, 447)
Screenshot: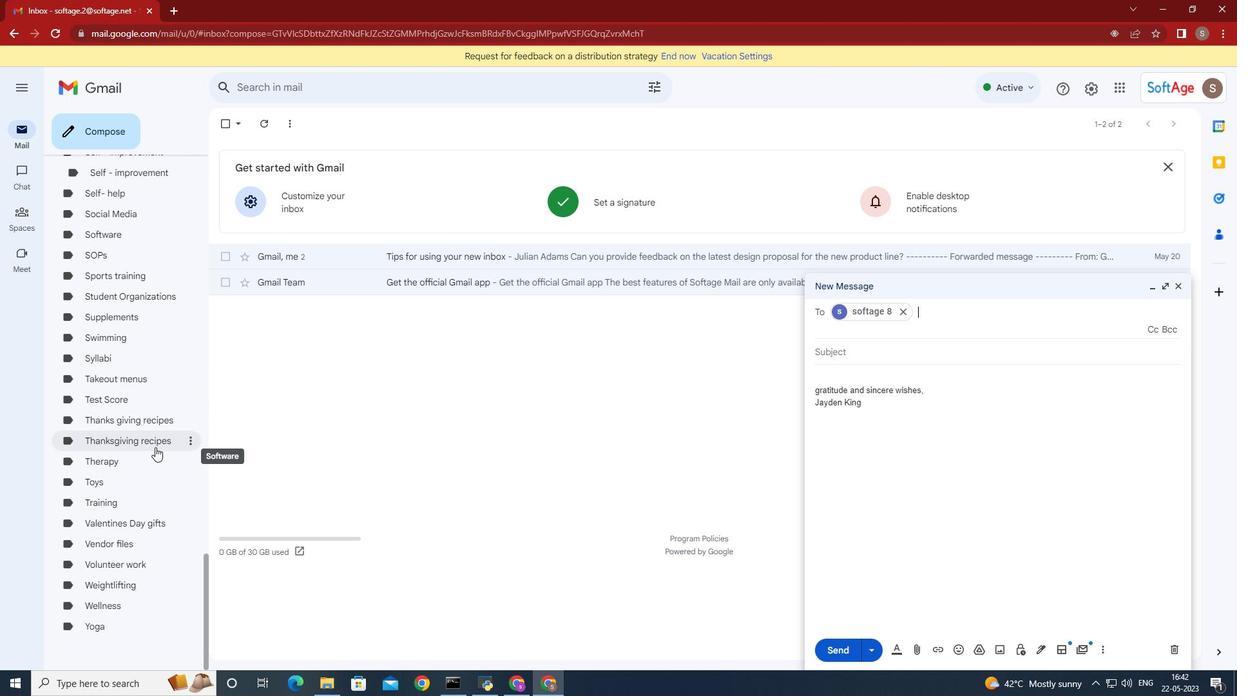 
Action: Mouse scrolled (155, 448) with delta (0, 0)
Screenshot: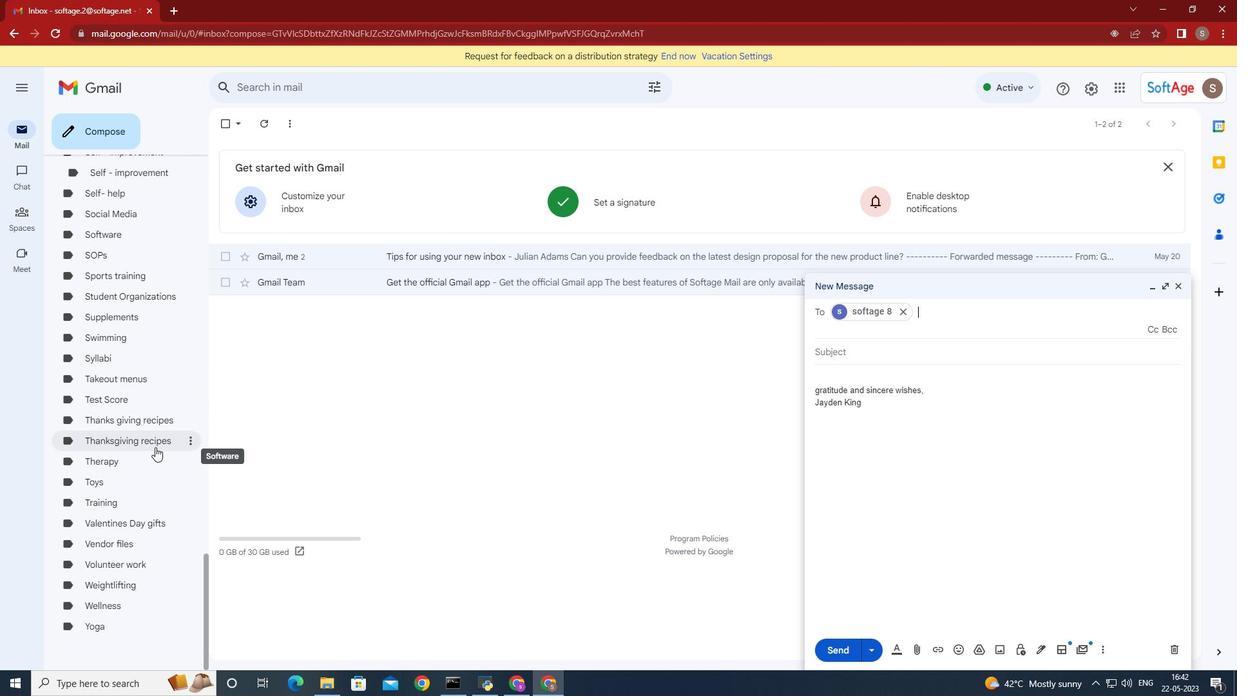 
Action: Mouse moved to (155, 446)
Screenshot: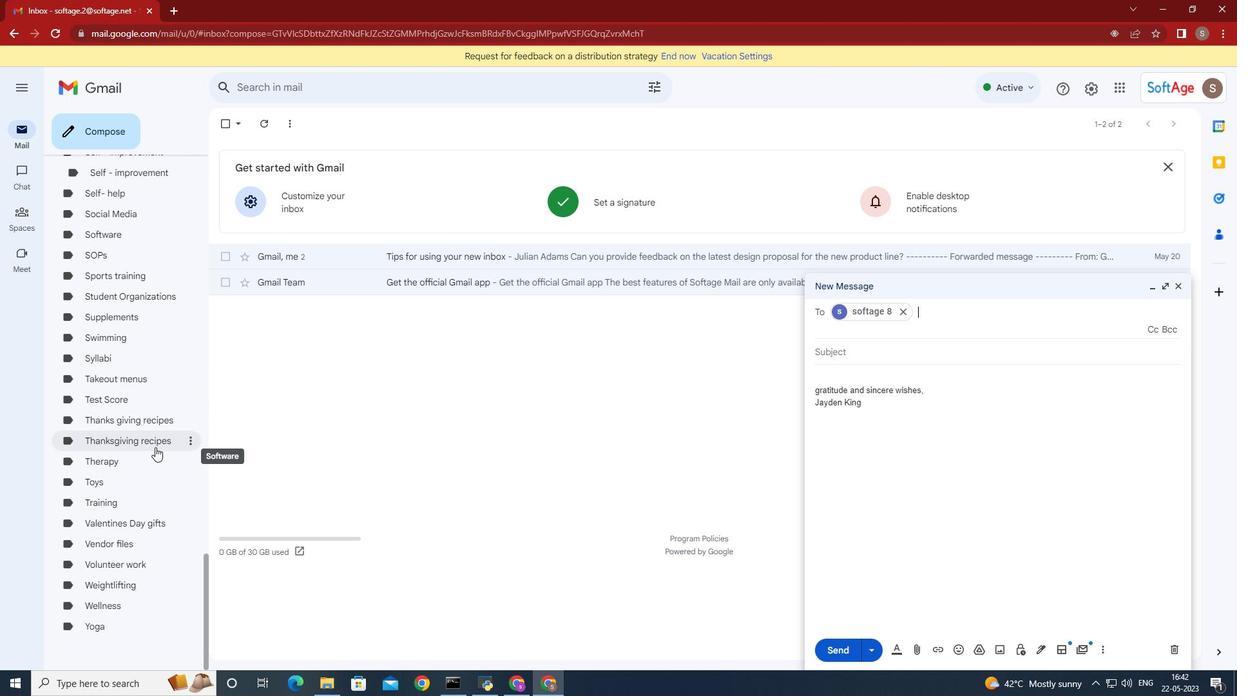 
Action: Mouse scrolled (155, 446) with delta (0, 0)
Screenshot: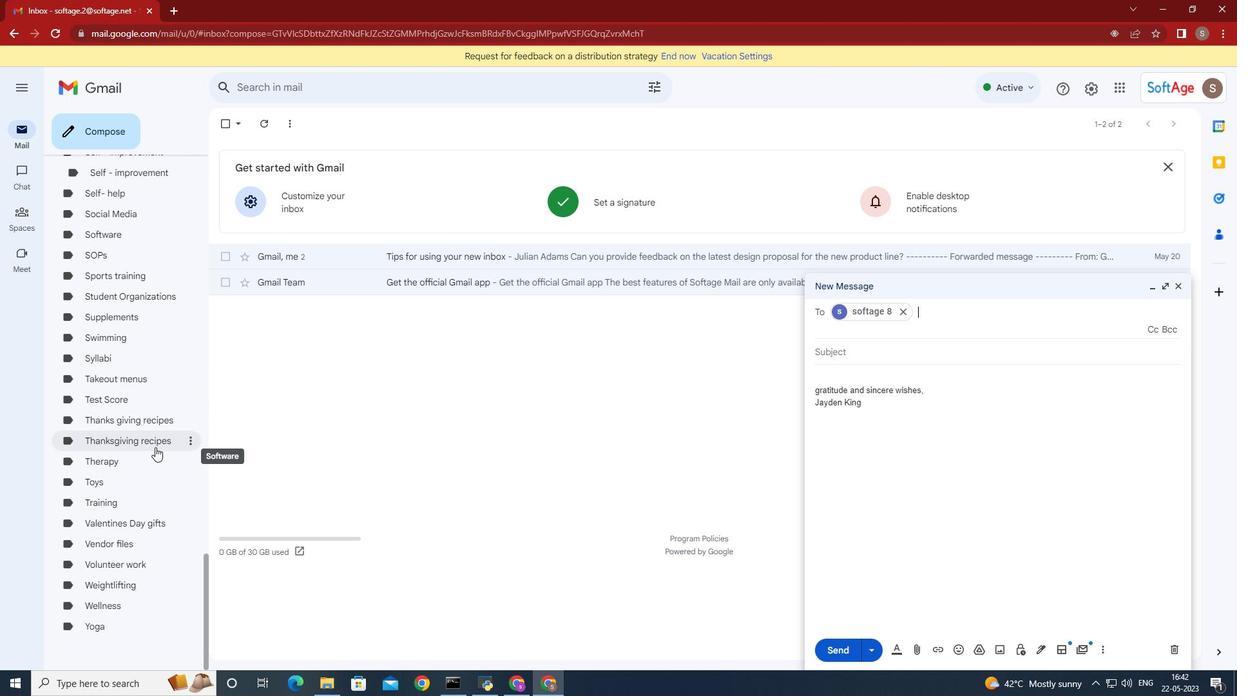 
Action: Mouse moved to (155, 444)
Screenshot: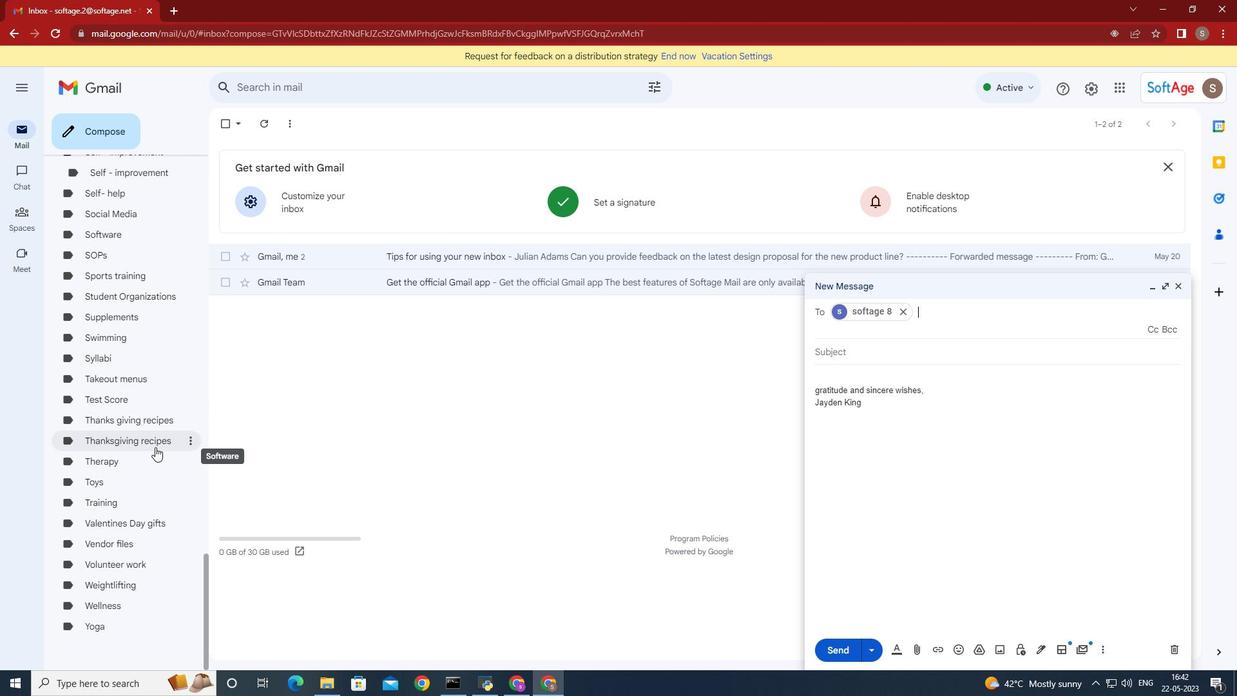 
Action: Mouse scrolled (155, 445) with delta (0, 0)
Screenshot: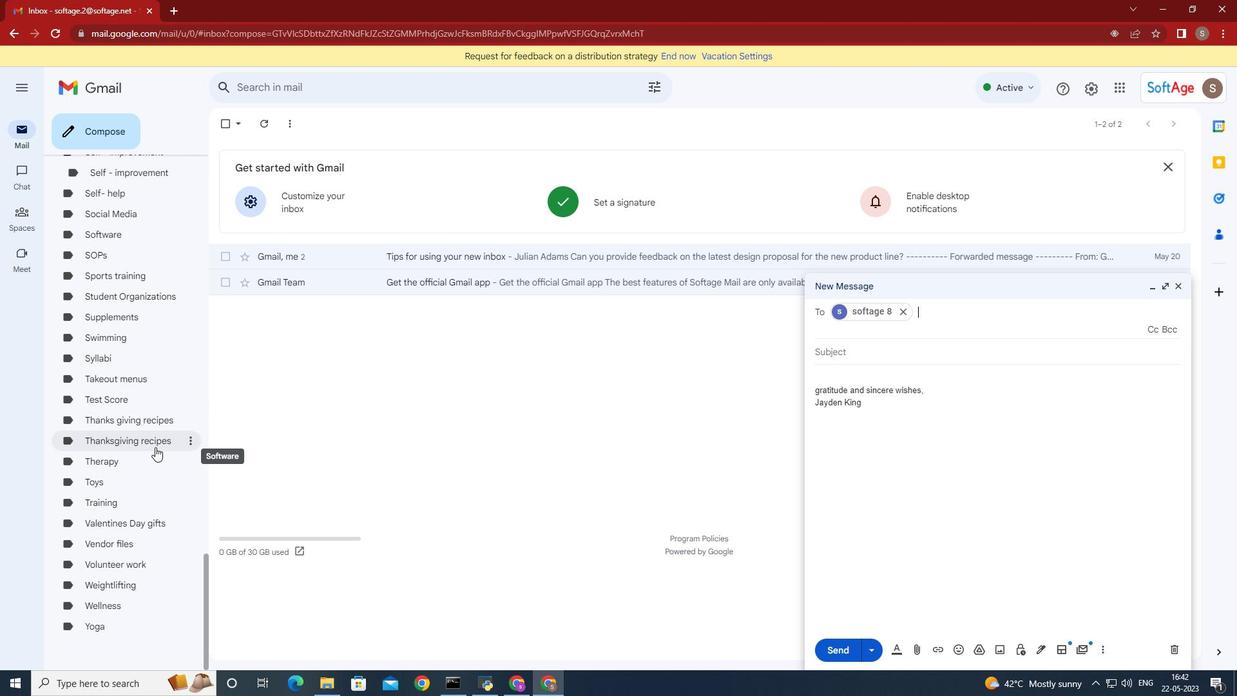 
Action: Mouse moved to (156, 443)
Screenshot: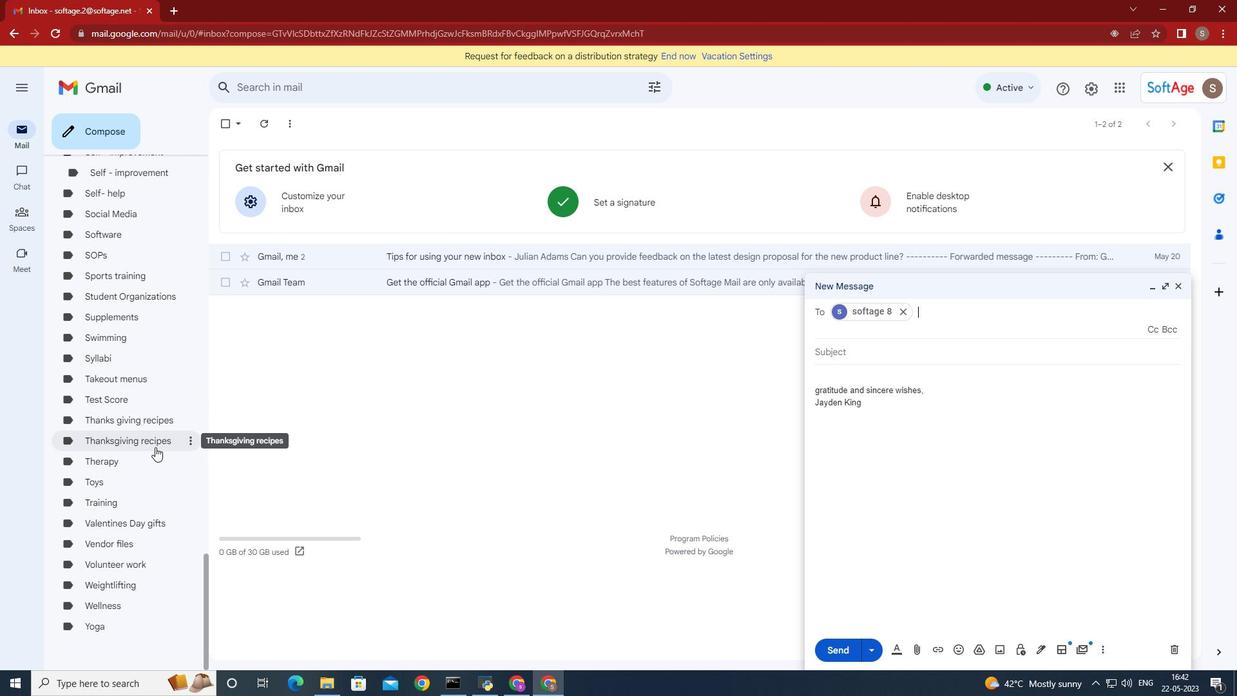 
Action: Mouse scrolled (156, 444) with delta (0, 0)
Screenshot: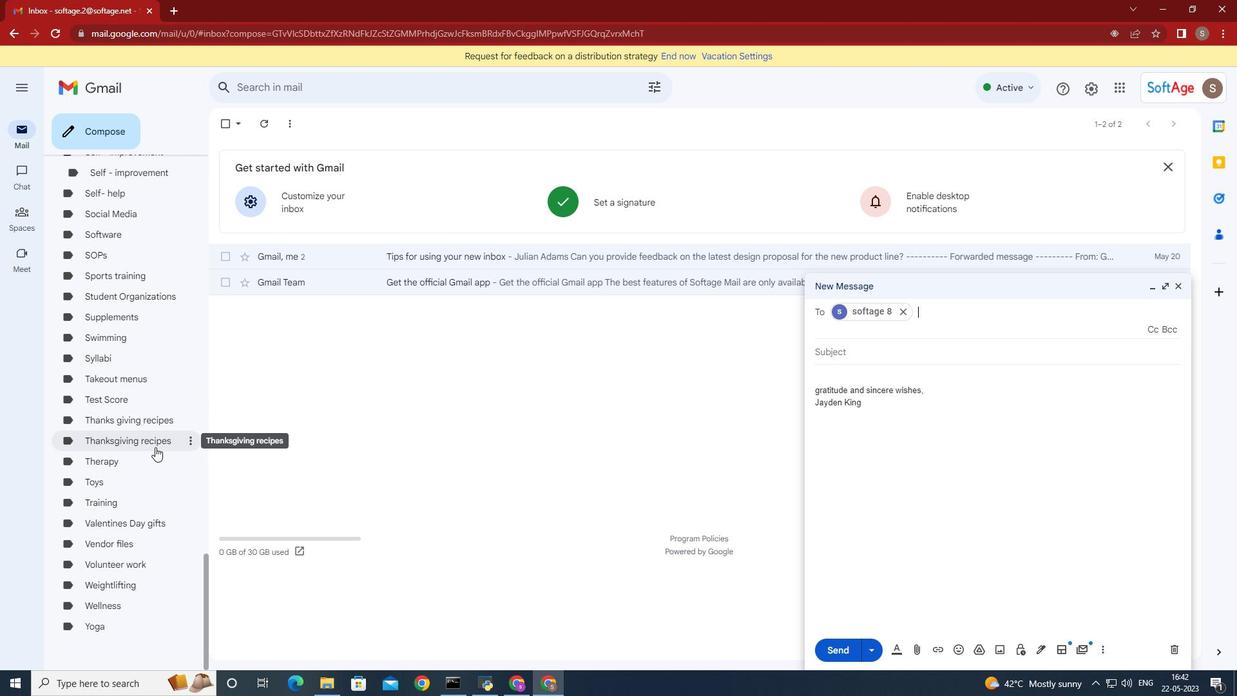 
Action: Mouse moved to (156, 440)
Screenshot: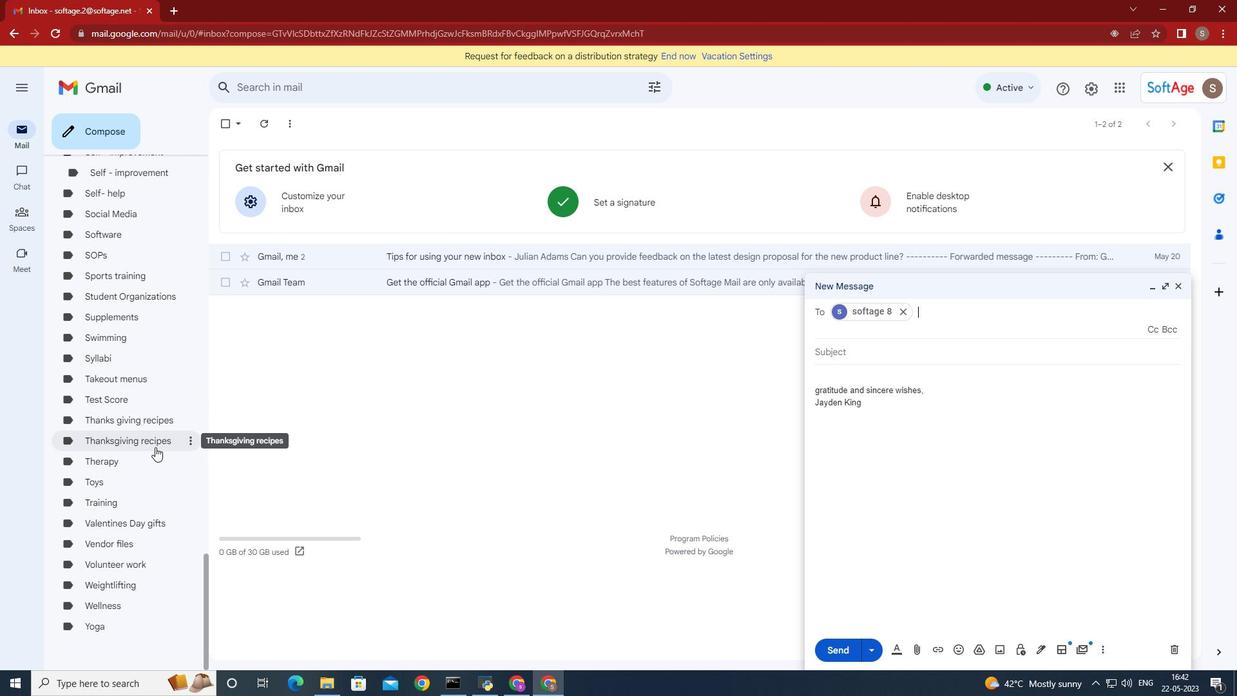 
Action: Mouse scrolled (156, 441) with delta (0, 0)
Screenshot: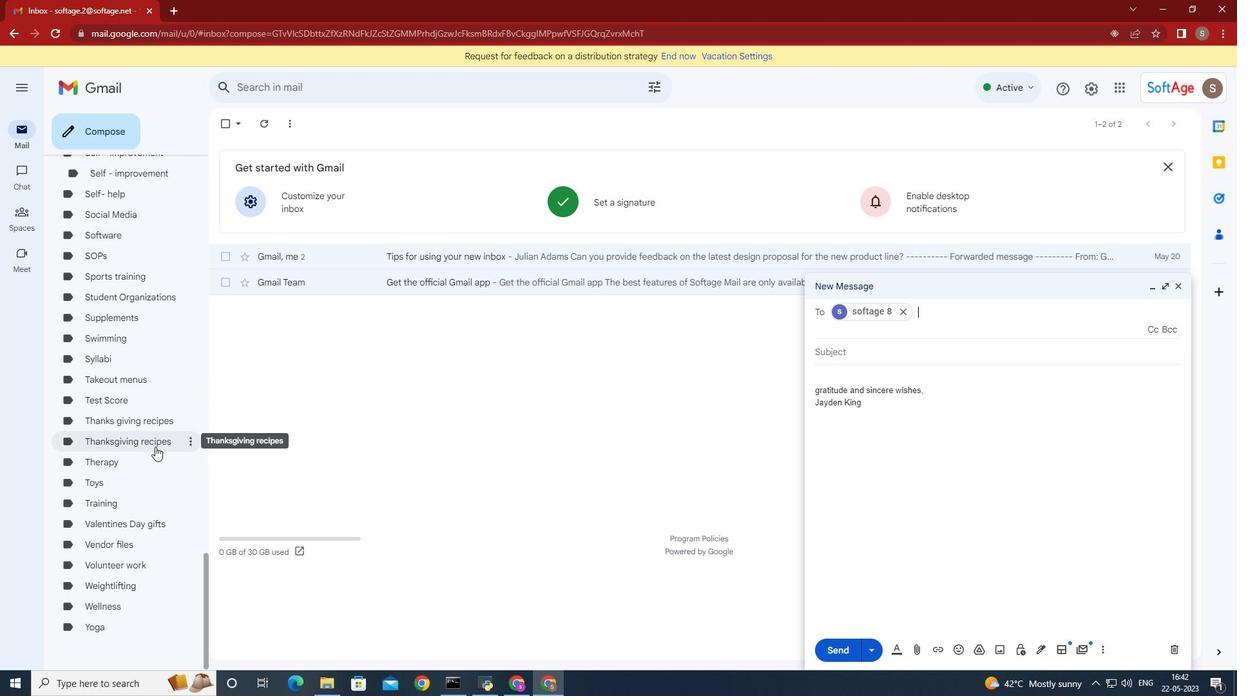 
Action: Mouse moved to (159, 408)
Screenshot: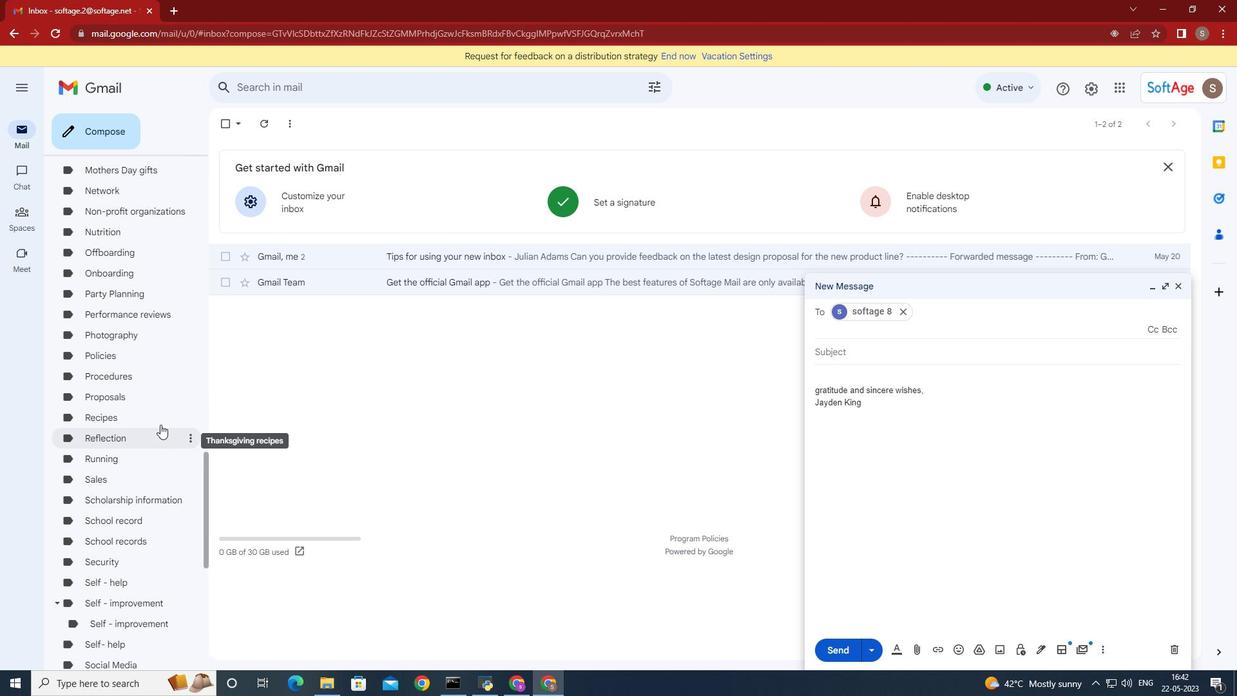 
Action: Mouse scrolled (159, 409) with delta (0, 0)
Screenshot: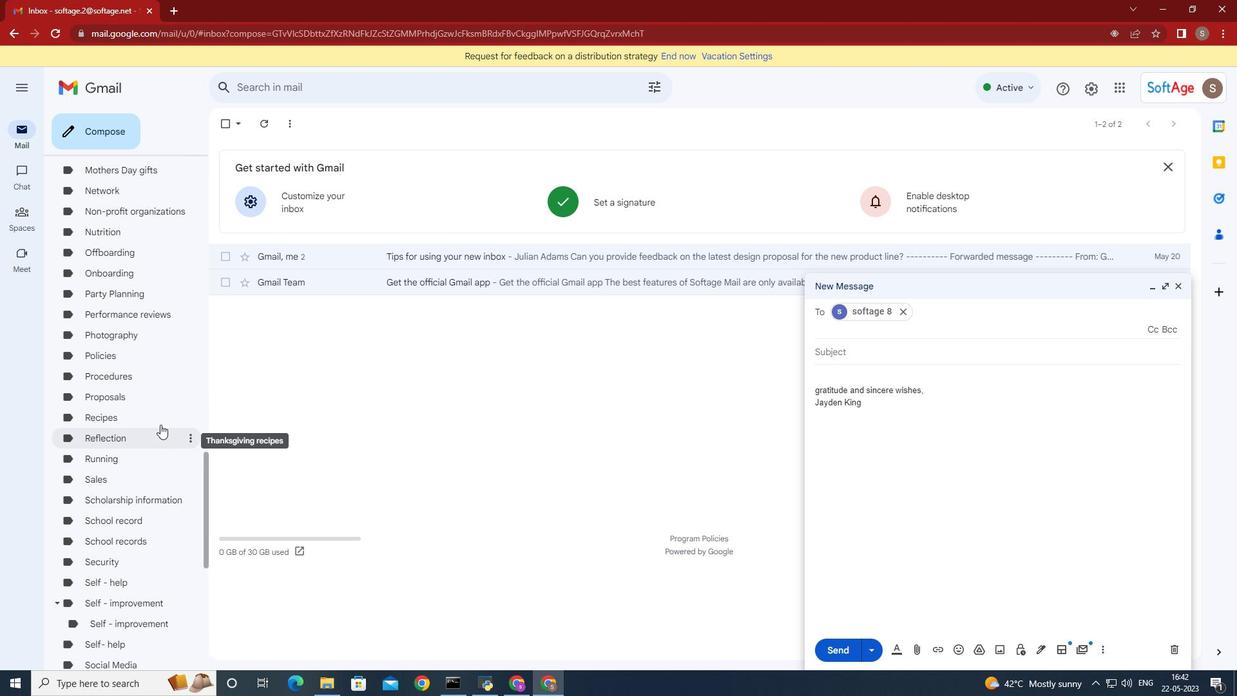 
Action: Mouse moved to (159, 408)
Screenshot: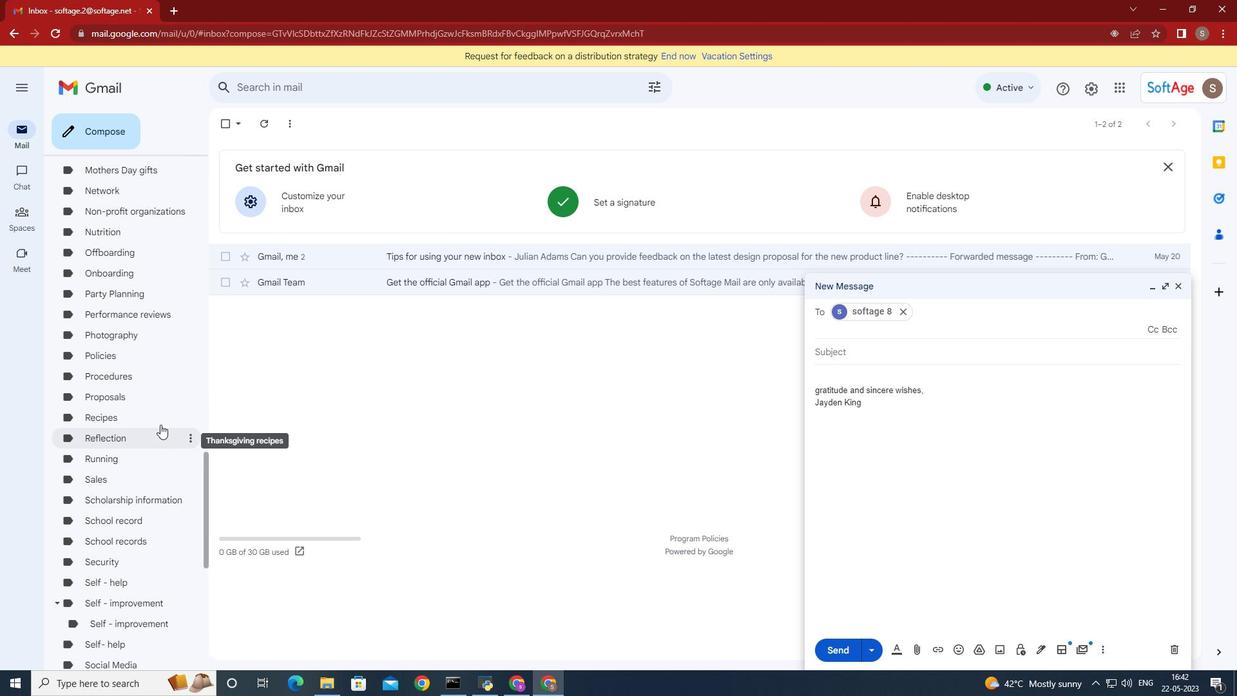 
Action: Mouse scrolled (159, 409) with delta (0, 0)
Screenshot: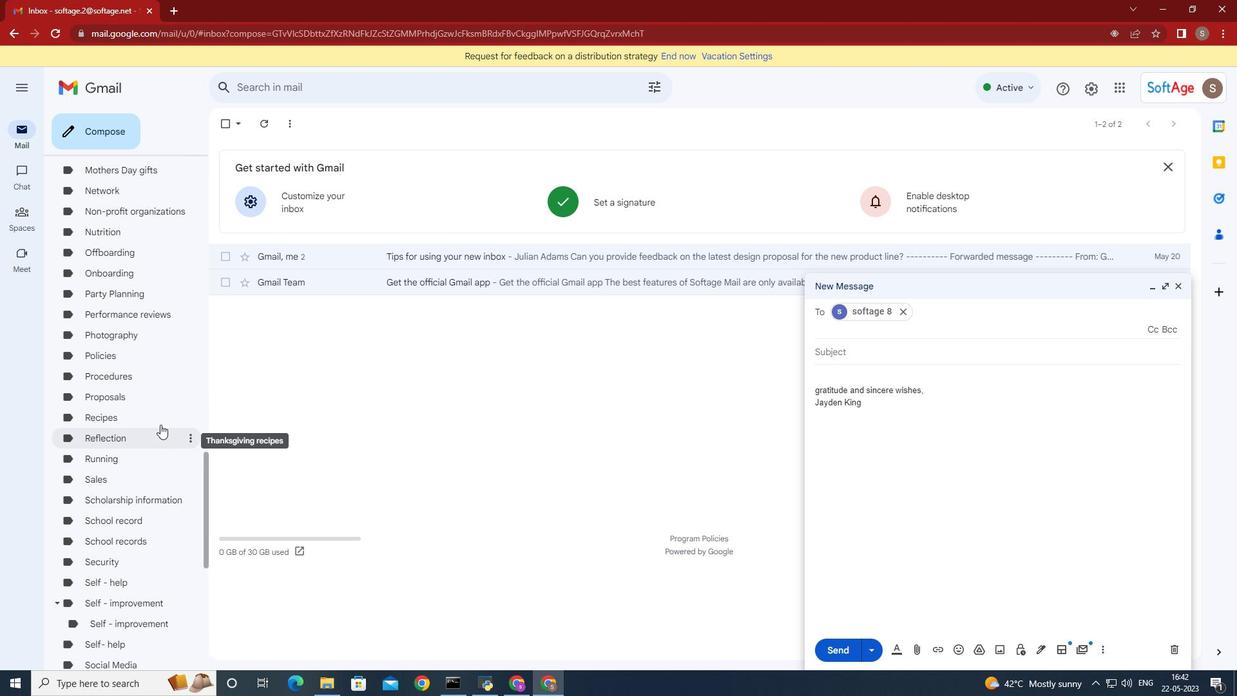 
Action: Mouse scrolled (159, 409) with delta (0, 0)
Screenshot: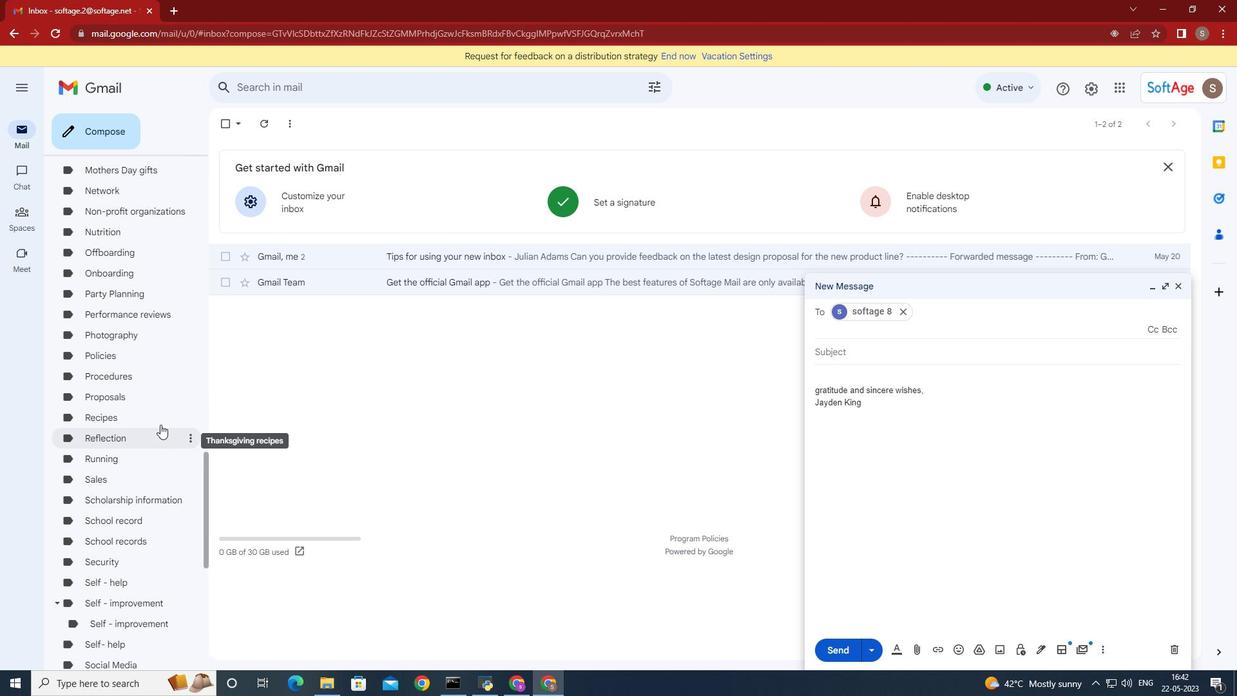 
Action: Mouse moved to (159, 408)
Screenshot: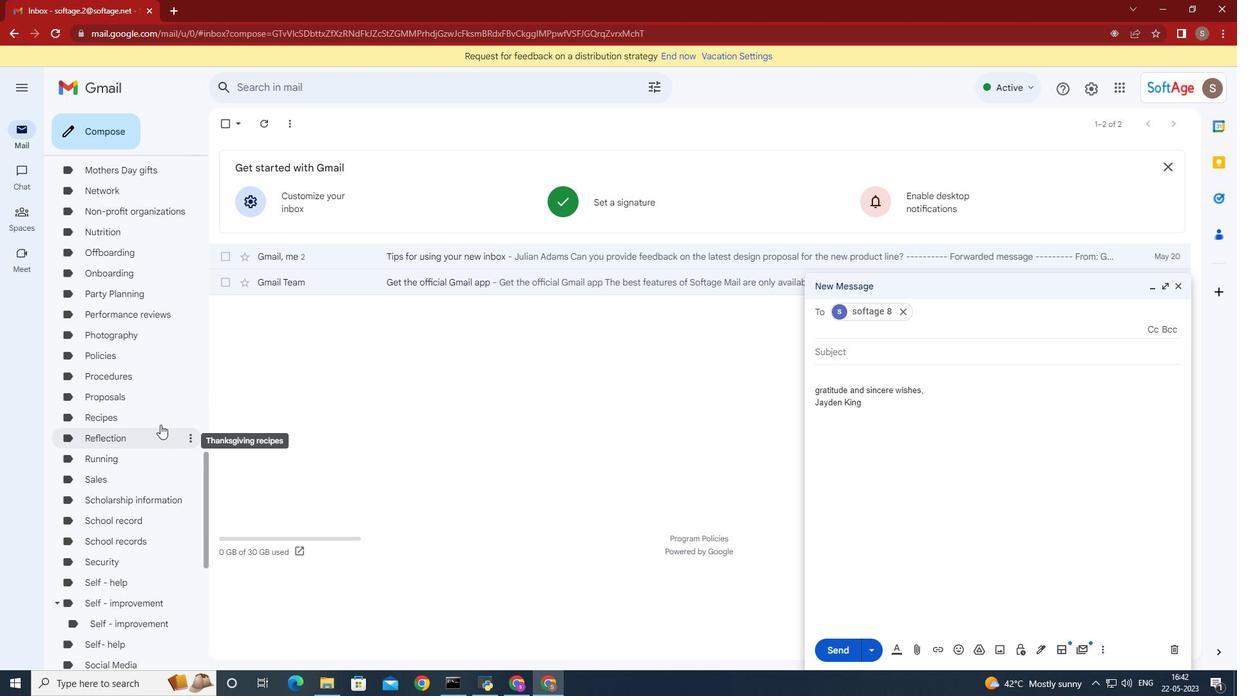 
Action: Mouse scrolled (159, 408) with delta (0, 0)
Screenshot: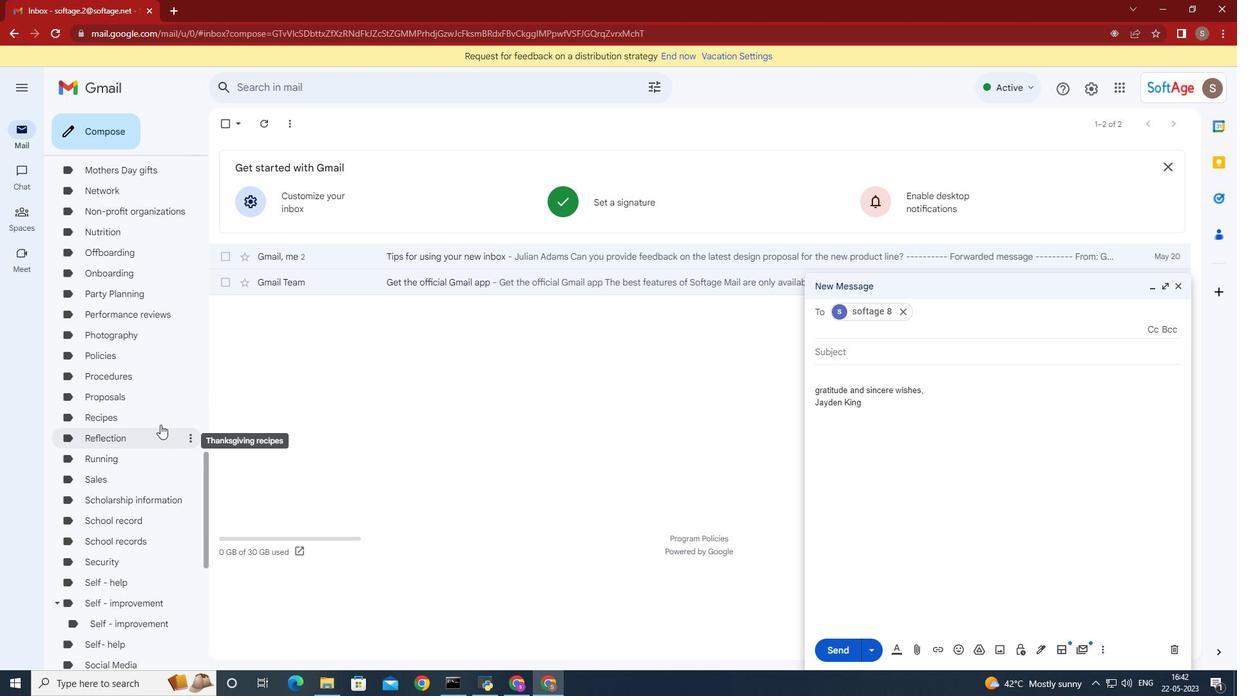 
Action: Mouse scrolled (159, 408) with delta (0, 0)
Screenshot: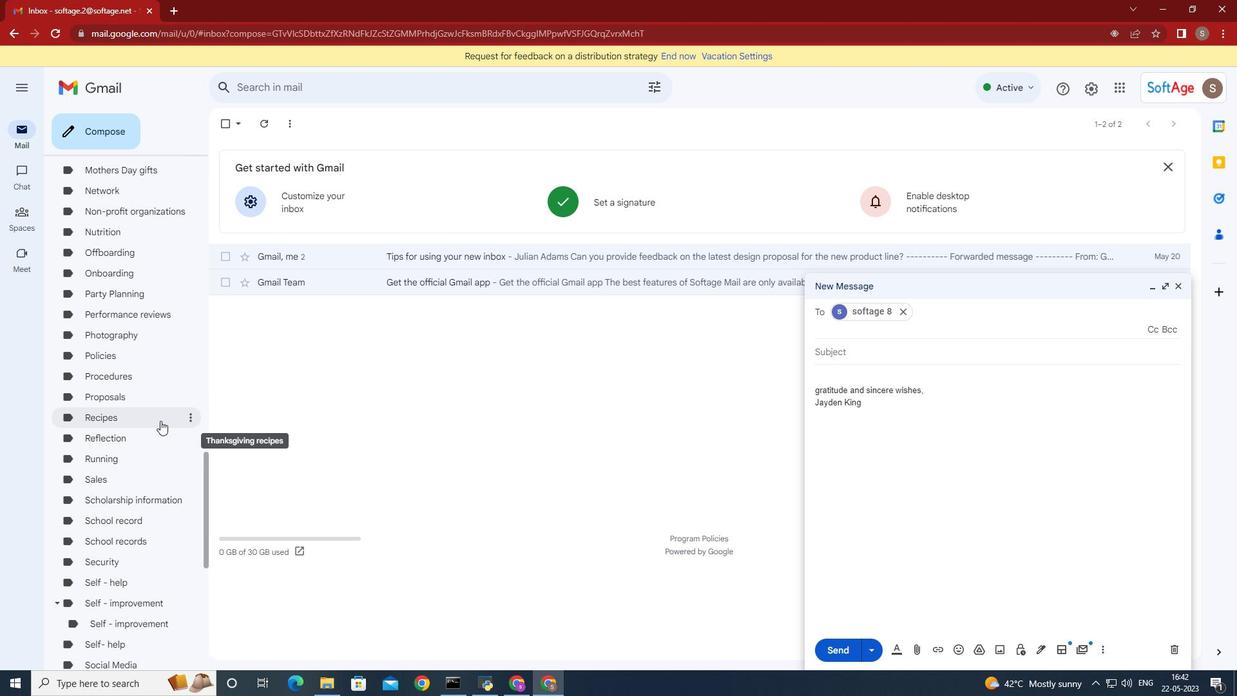 
Action: Mouse scrolled (159, 408) with delta (0, 0)
Screenshot: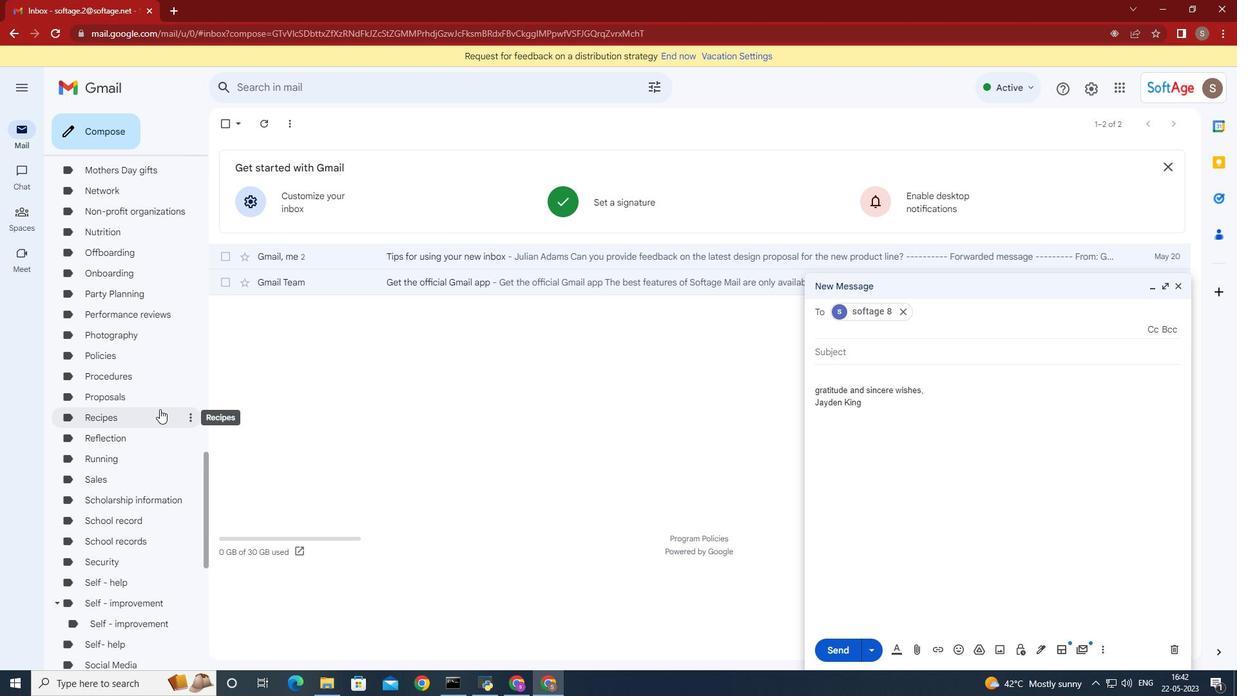 
Action: Mouse moved to (162, 384)
Screenshot: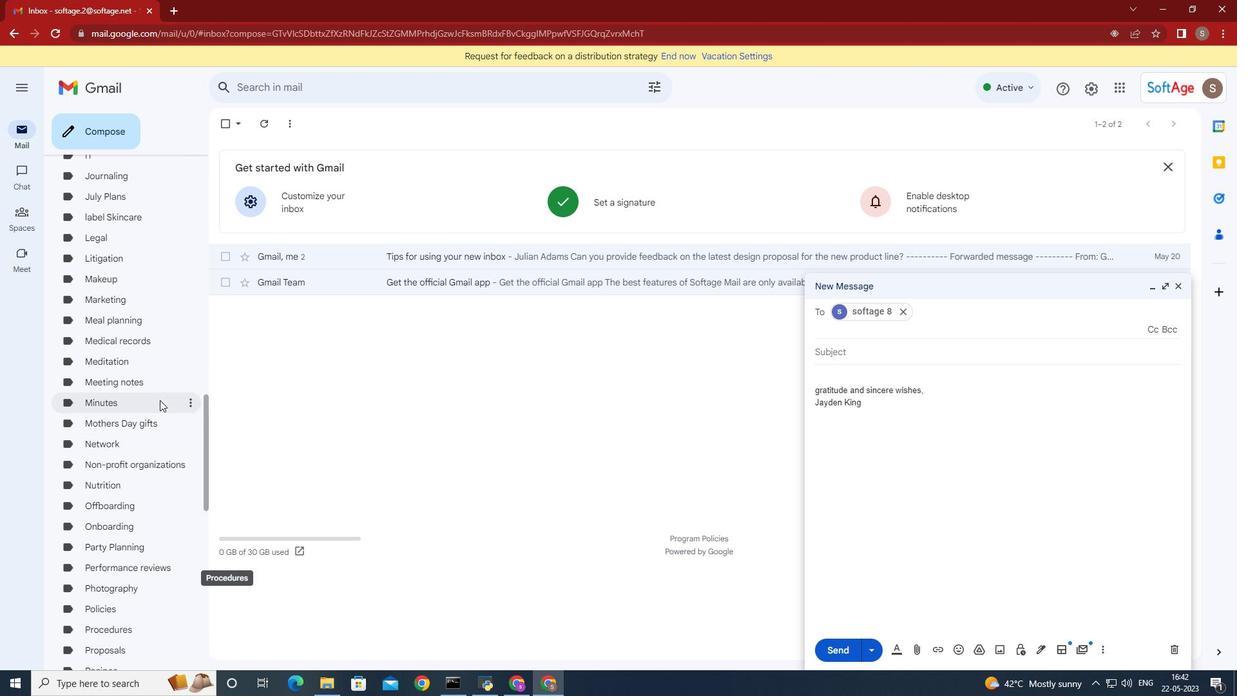 
Action: Mouse scrolled (162, 384) with delta (0, 0)
Screenshot: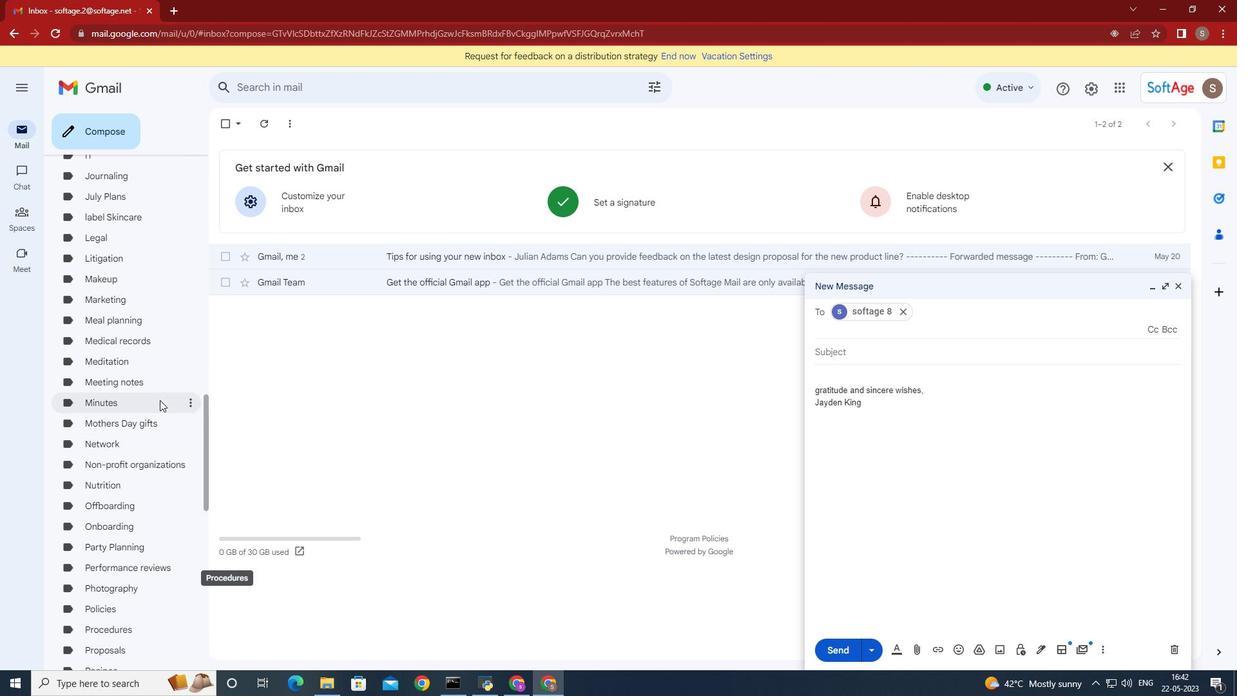 
Action: Mouse moved to (163, 383)
Screenshot: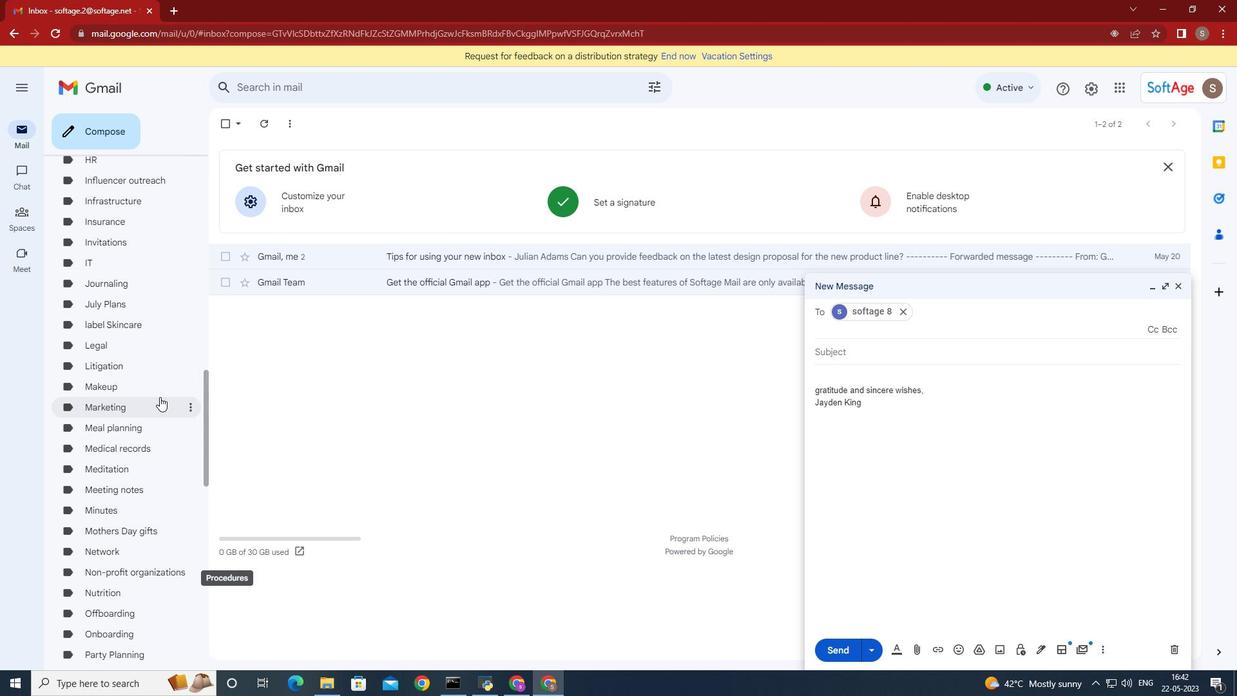 
Action: Mouse scrolled (163, 384) with delta (0, 0)
Screenshot: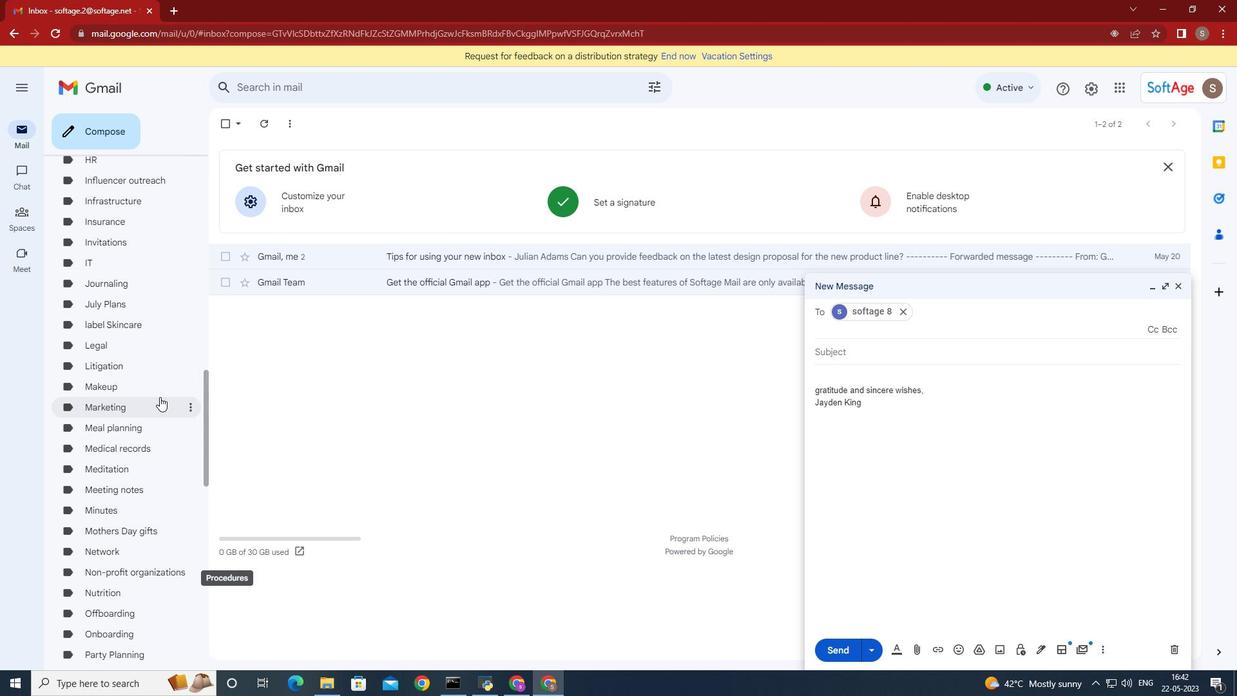 
Action: Mouse moved to (163, 381)
Screenshot: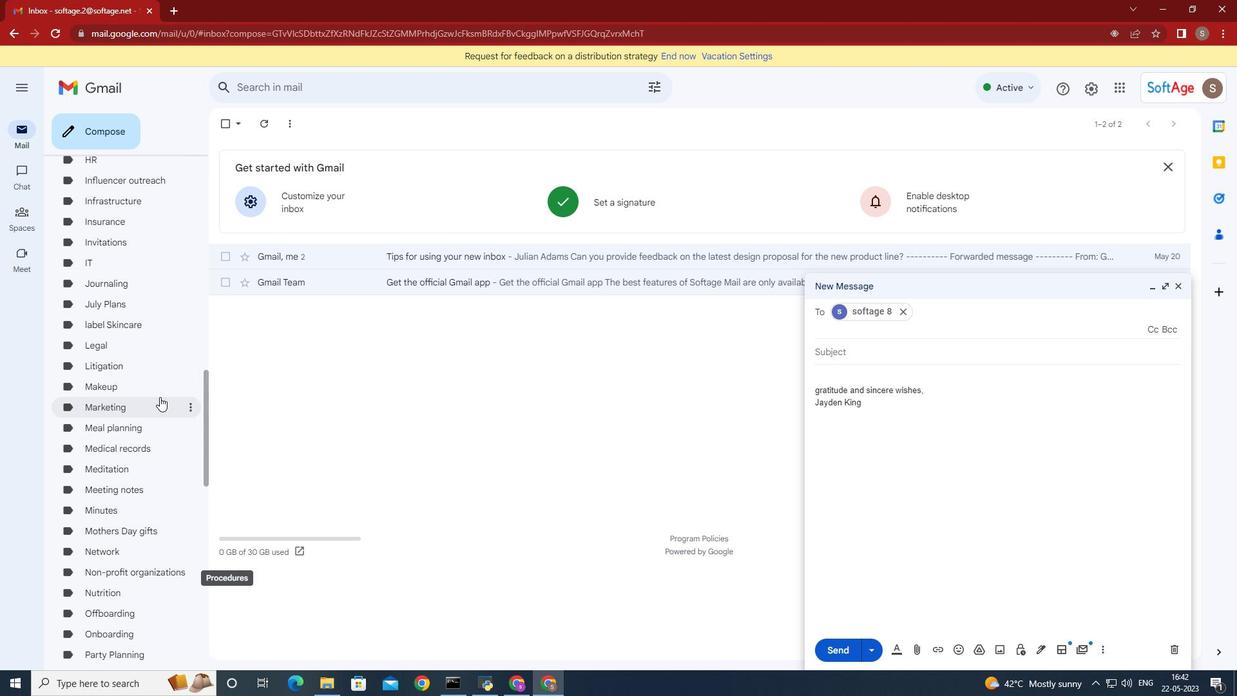 
Action: Mouse scrolled (163, 382) with delta (0, 0)
Screenshot: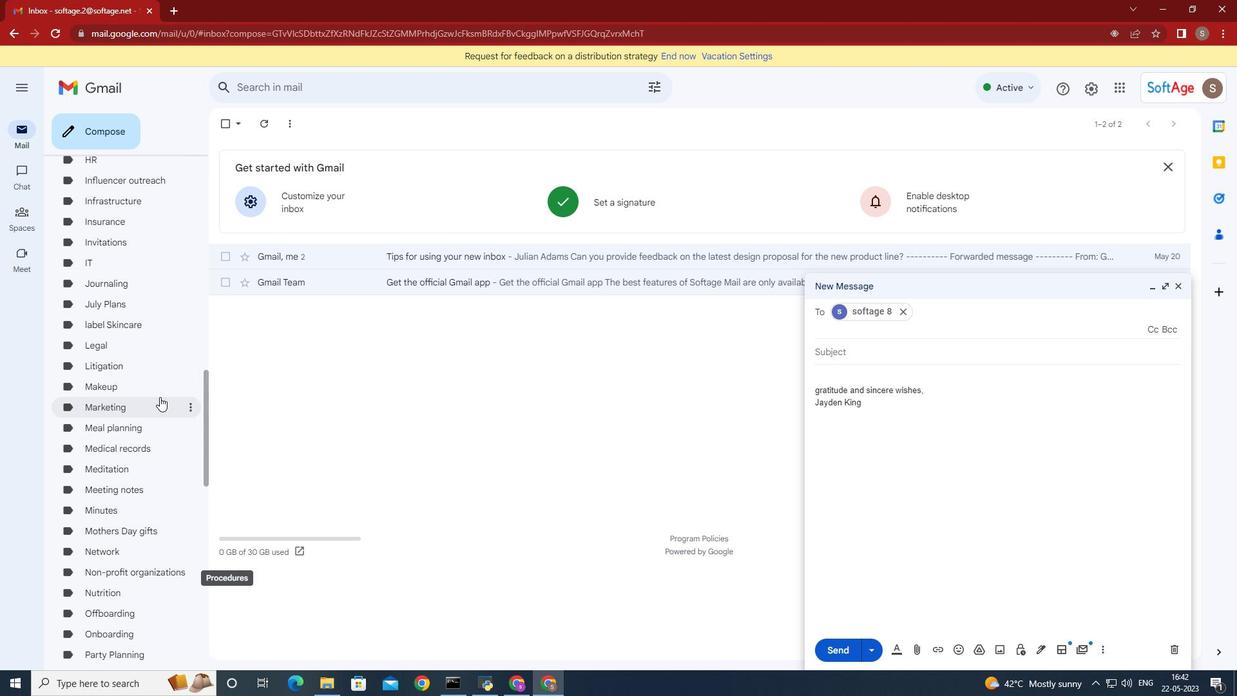 
Action: Mouse moved to (163, 380)
Screenshot: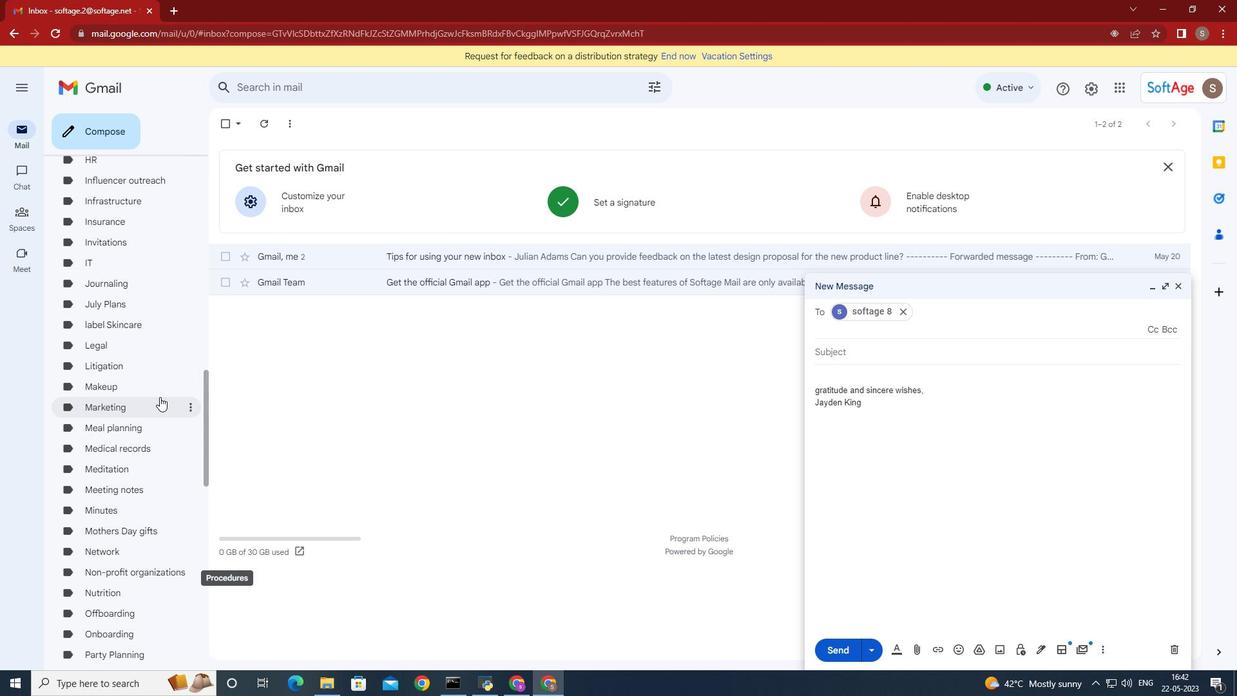 
Action: Mouse scrolled (163, 381) with delta (0, 0)
Screenshot: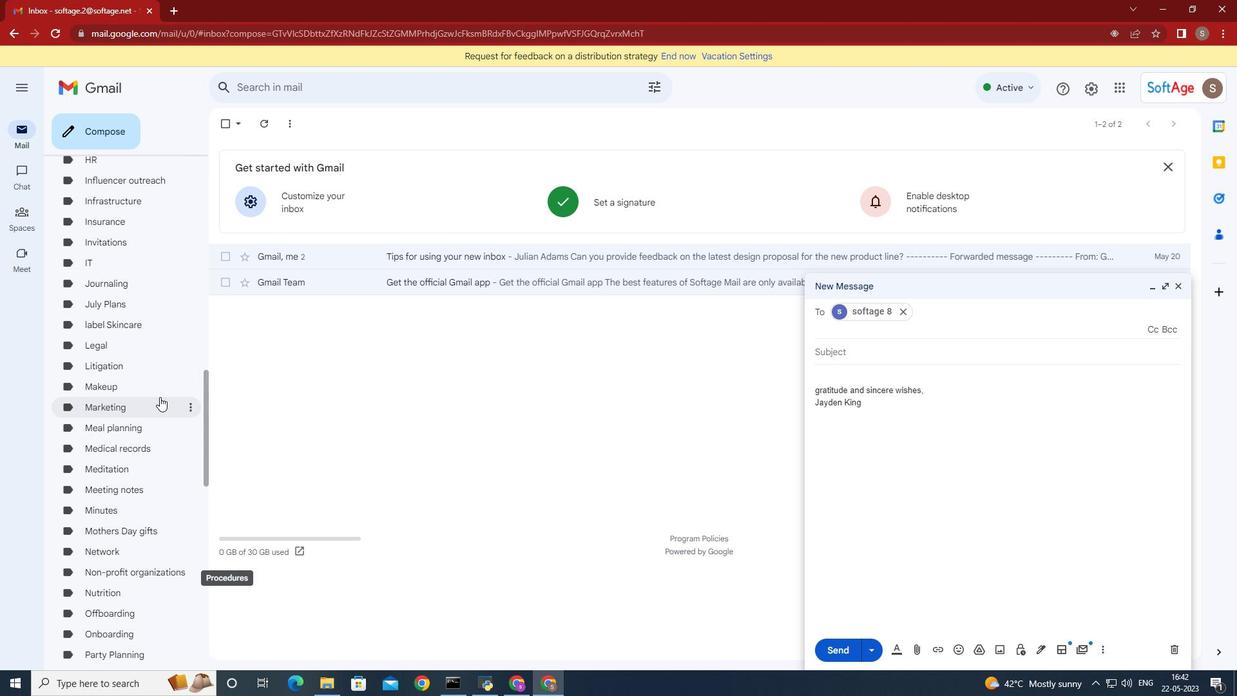 
Action: Mouse moved to (163, 379)
Screenshot: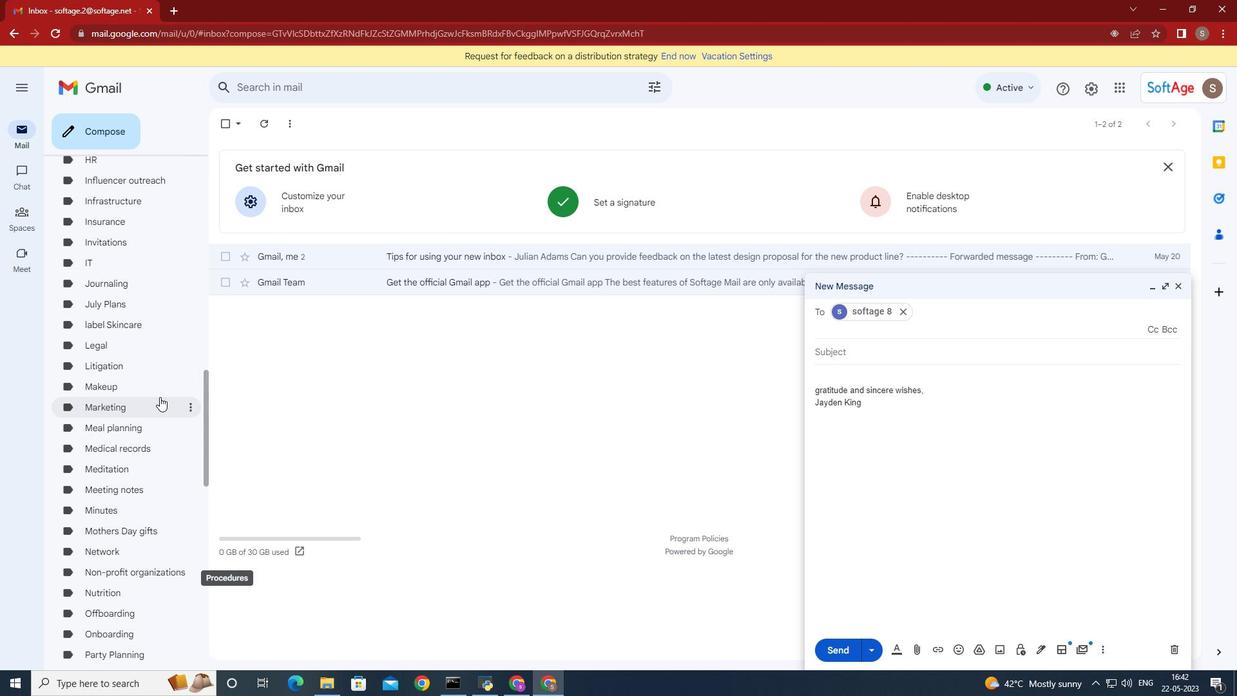 
Action: Mouse scrolled (163, 379) with delta (0, 0)
Screenshot: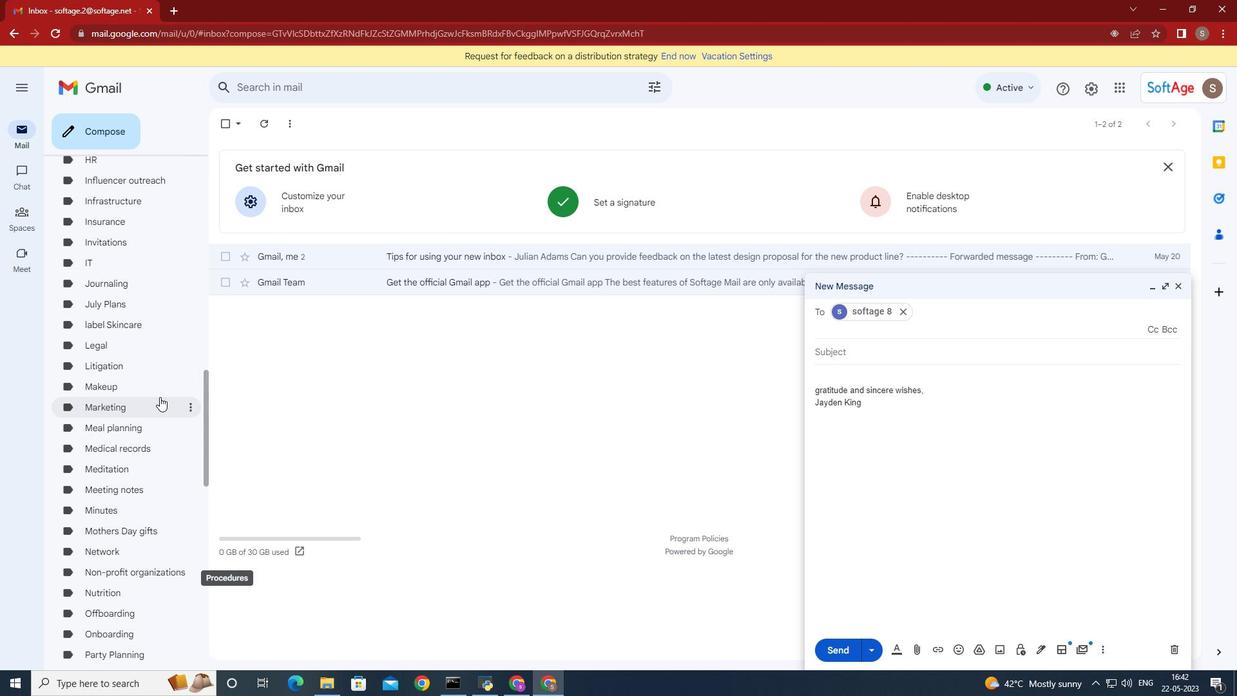 
Action: Mouse moved to (169, 344)
Screenshot: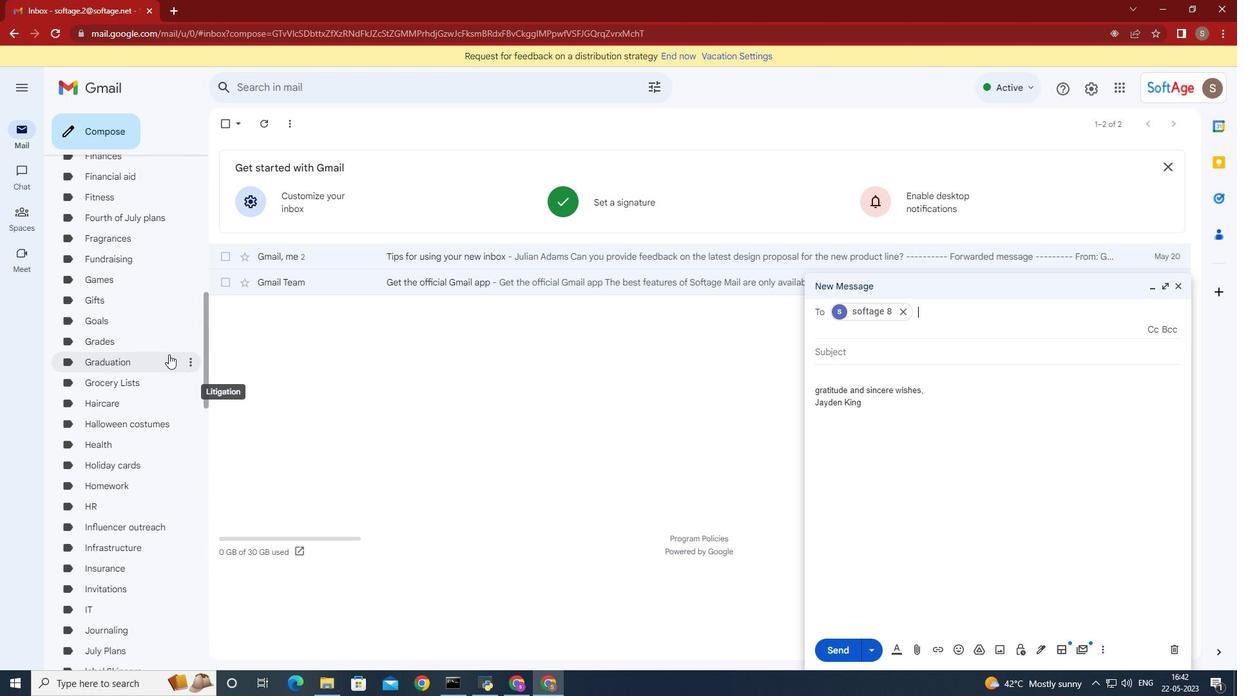 
Action: Mouse scrolled (169, 345) with delta (0, 0)
Screenshot: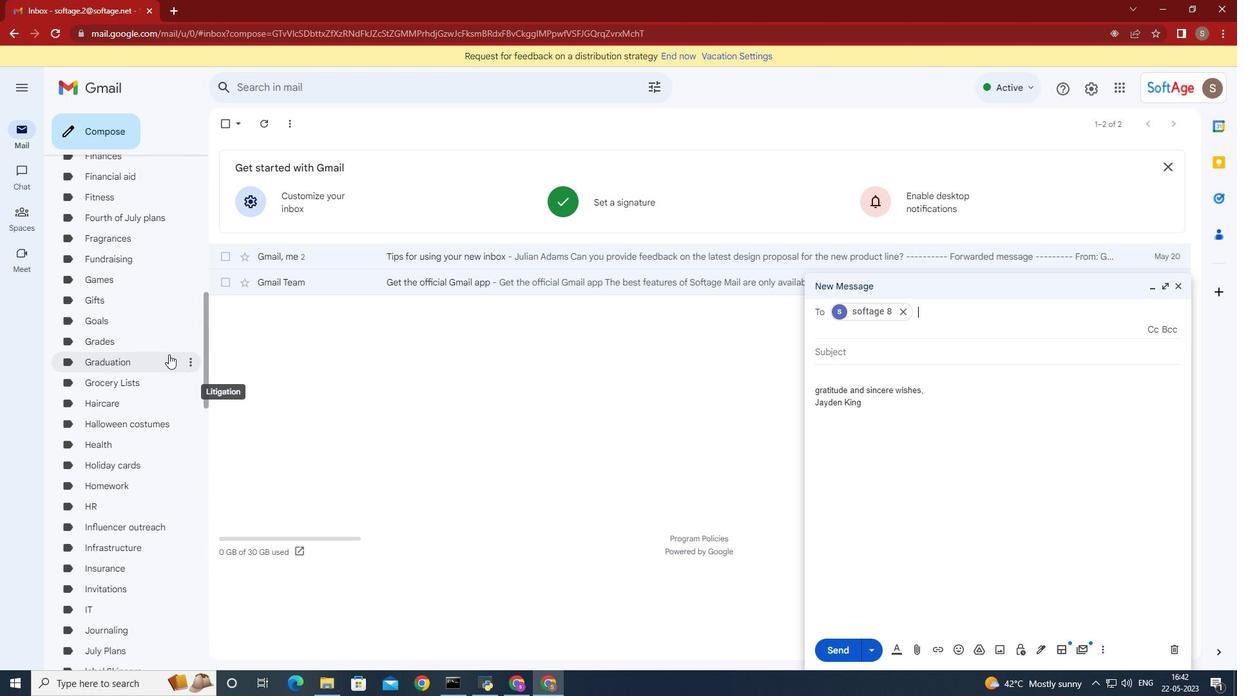 
Action: Mouse moved to (169, 344)
Screenshot: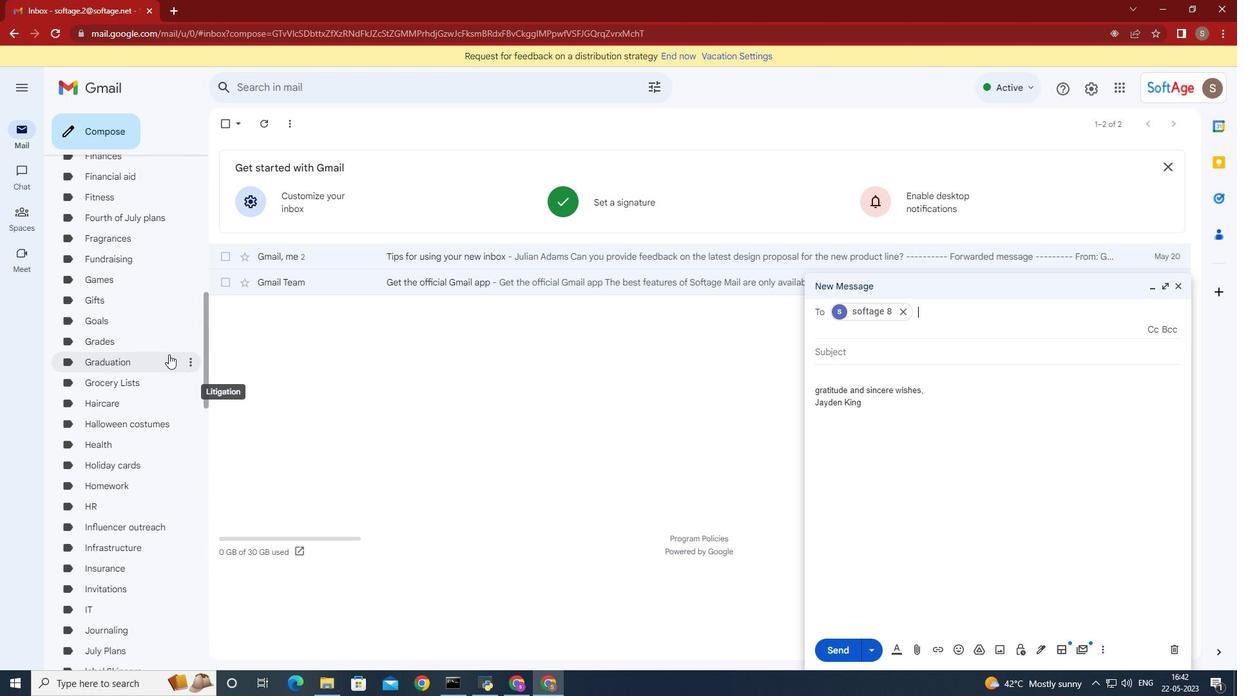 
Action: Mouse scrolled (169, 344) with delta (0, 0)
Screenshot: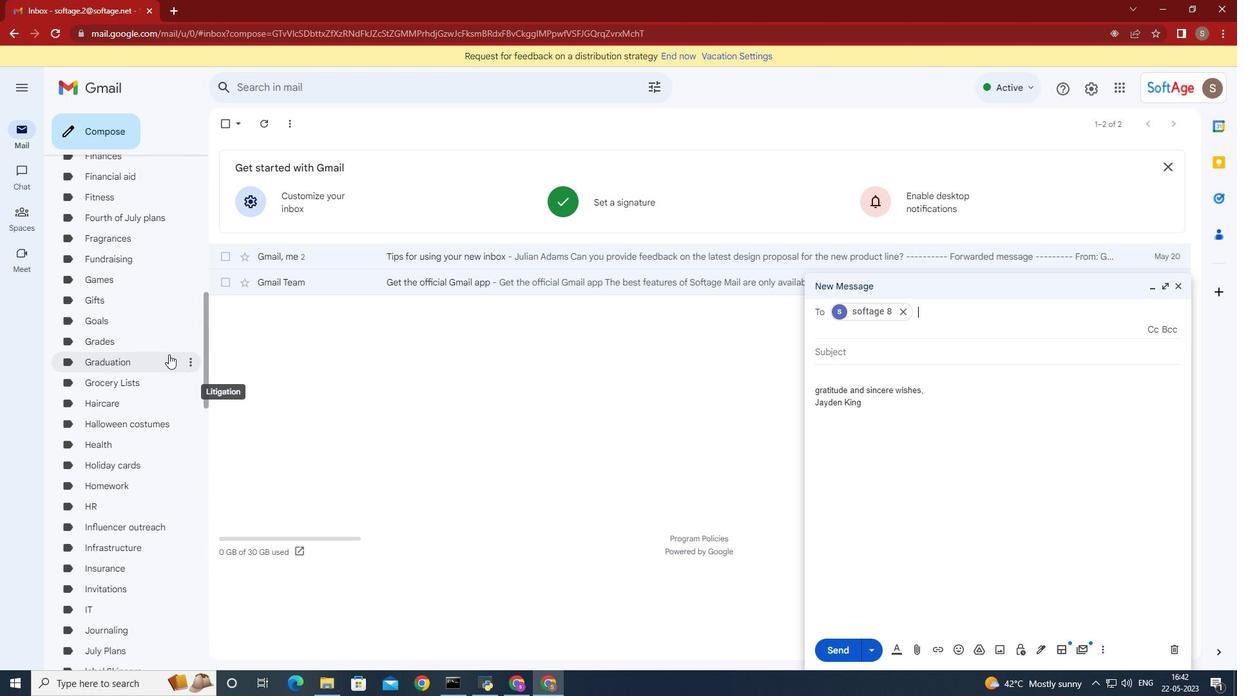 
Action: Mouse scrolled (169, 344) with delta (0, 0)
Screenshot: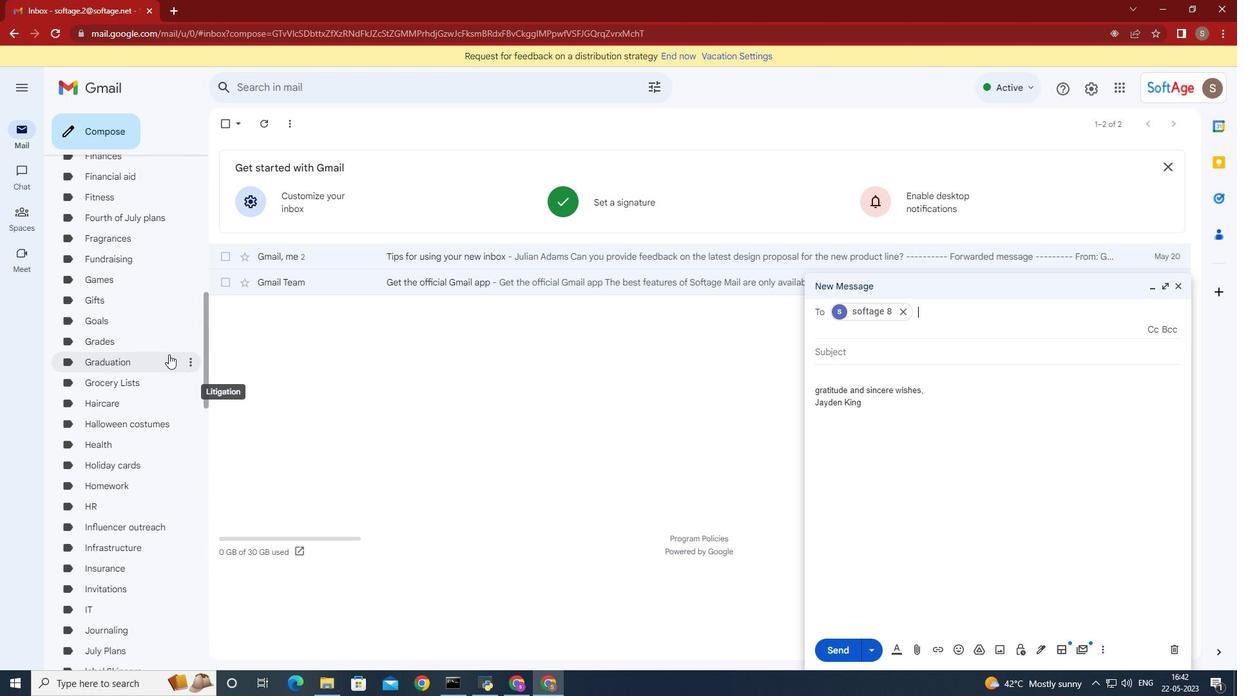 
Action: Mouse moved to (169, 344)
Screenshot: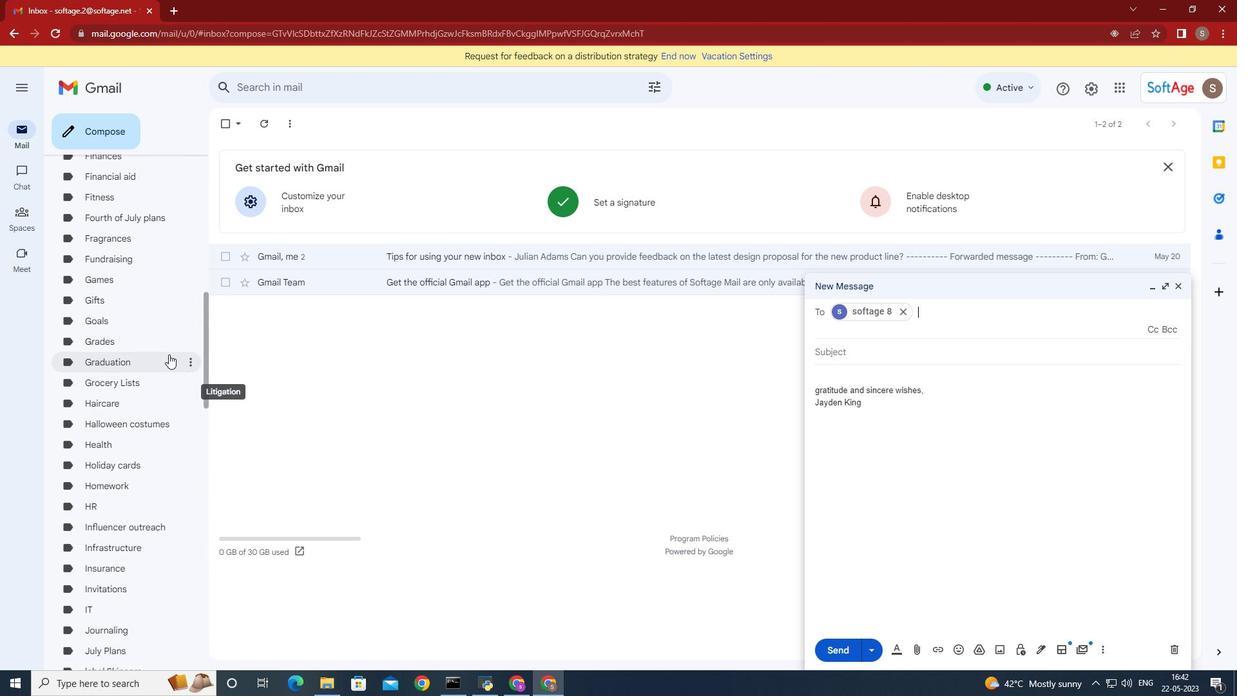 
Action: Mouse scrolled (169, 344) with delta (0, 0)
Screenshot: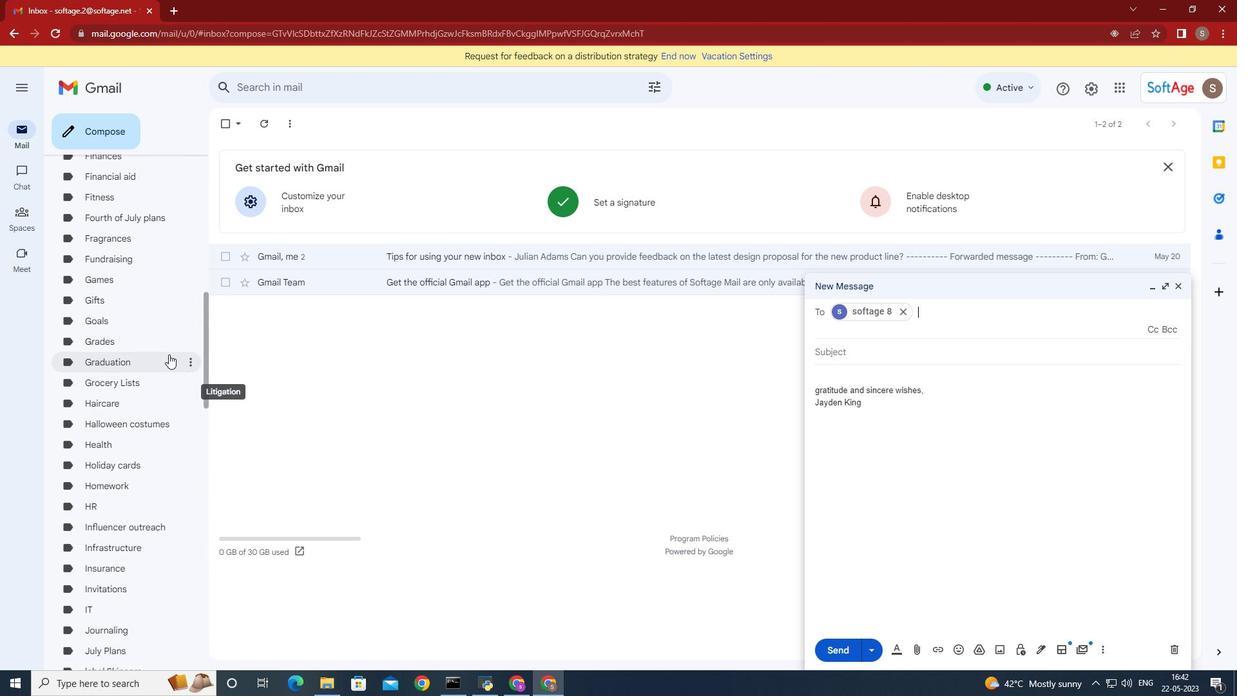 
Action: Mouse scrolled (169, 344) with delta (0, 0)
Screenshot: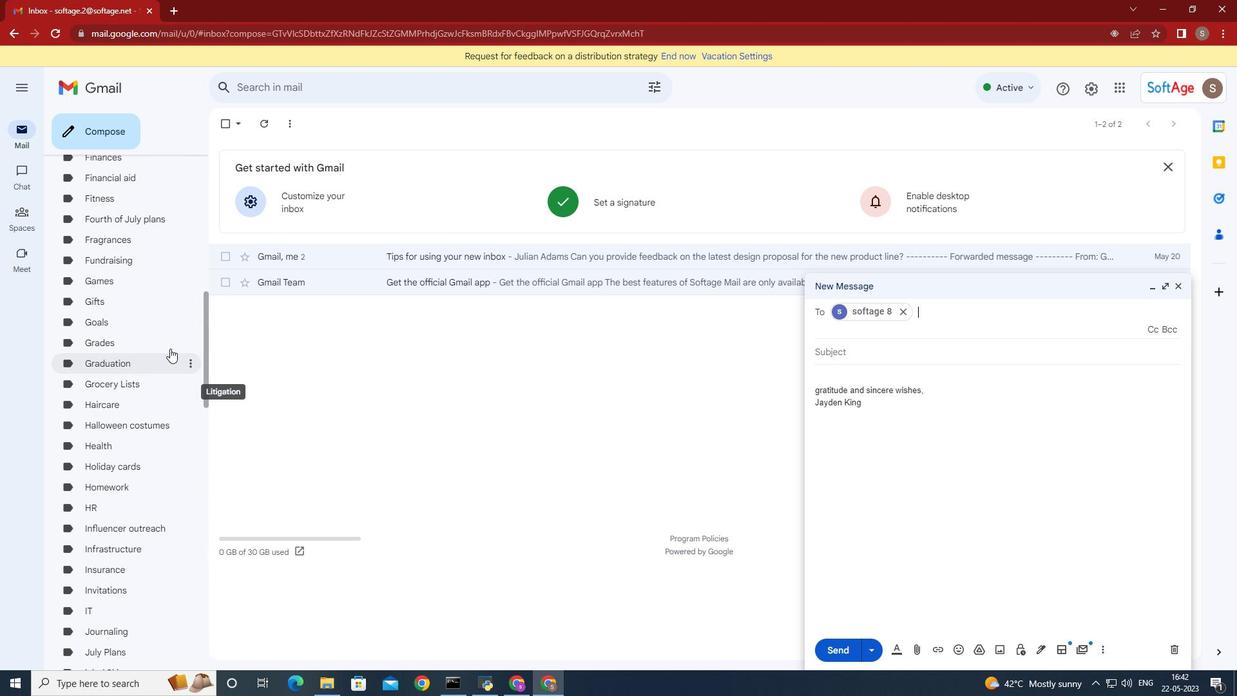 
Action: Mouse moved to (168, 343)
Screenshot: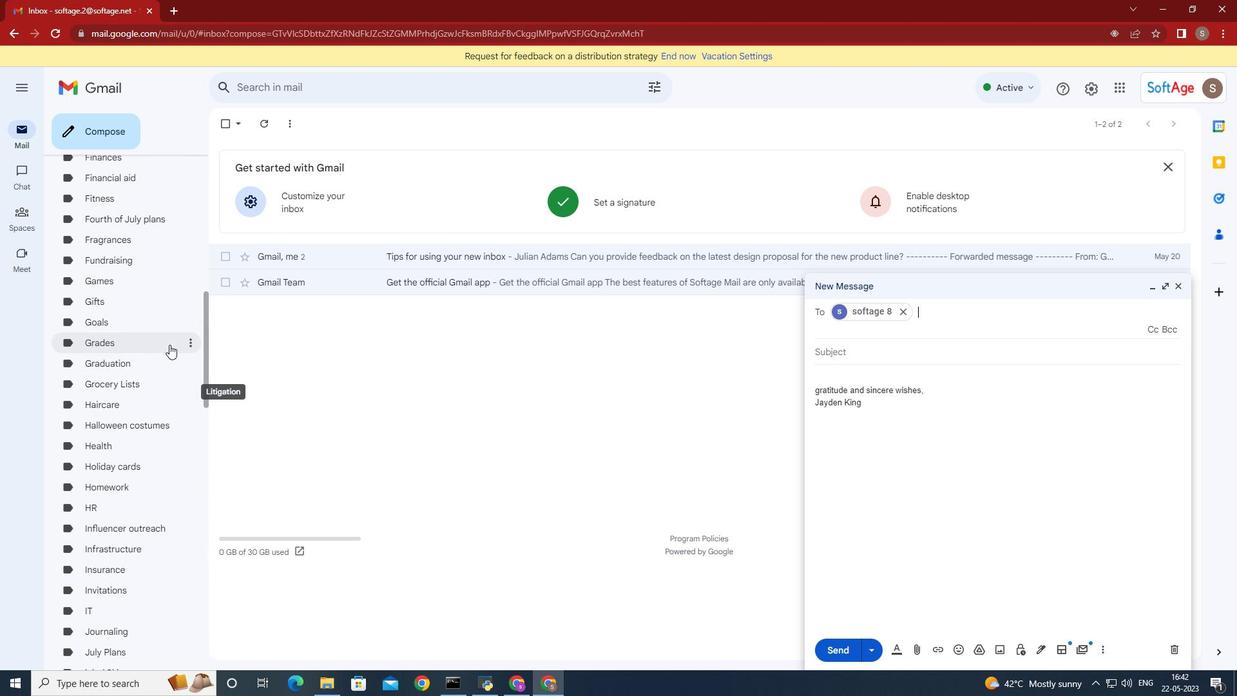 
Action: Mouse scrolled (168, 344) with delta (0, 0)
Screenshot: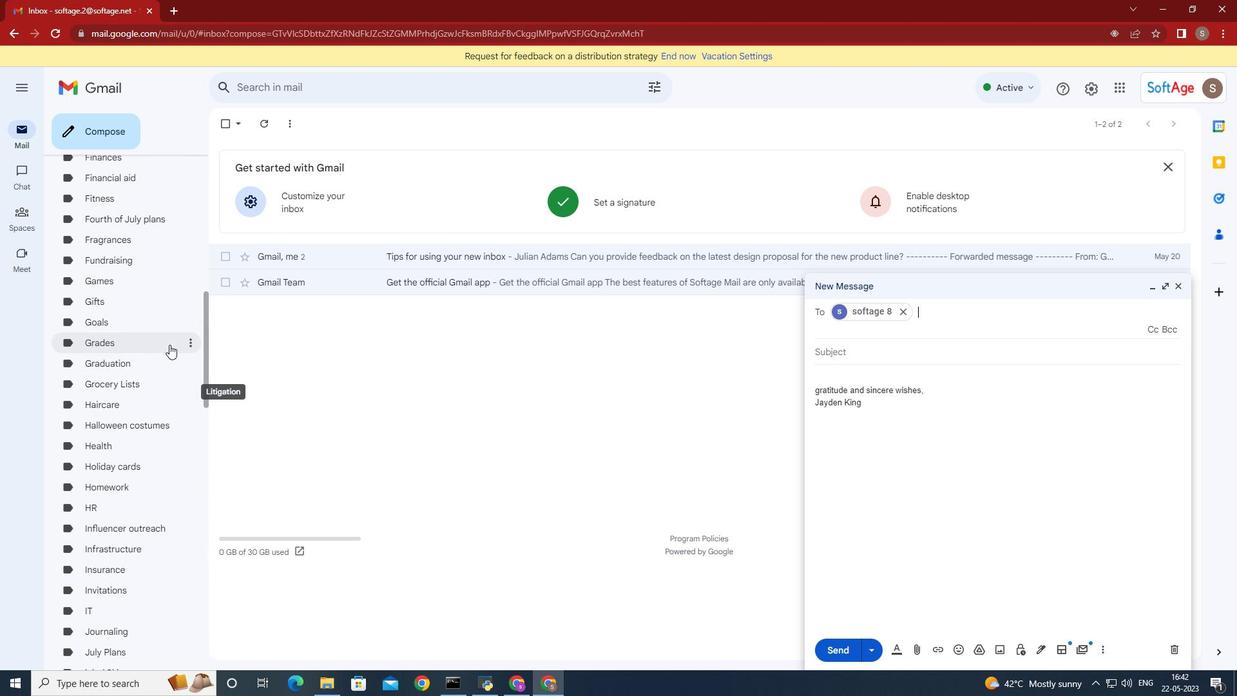 
Action: Mouse moved to (174, 304)
Screenshot: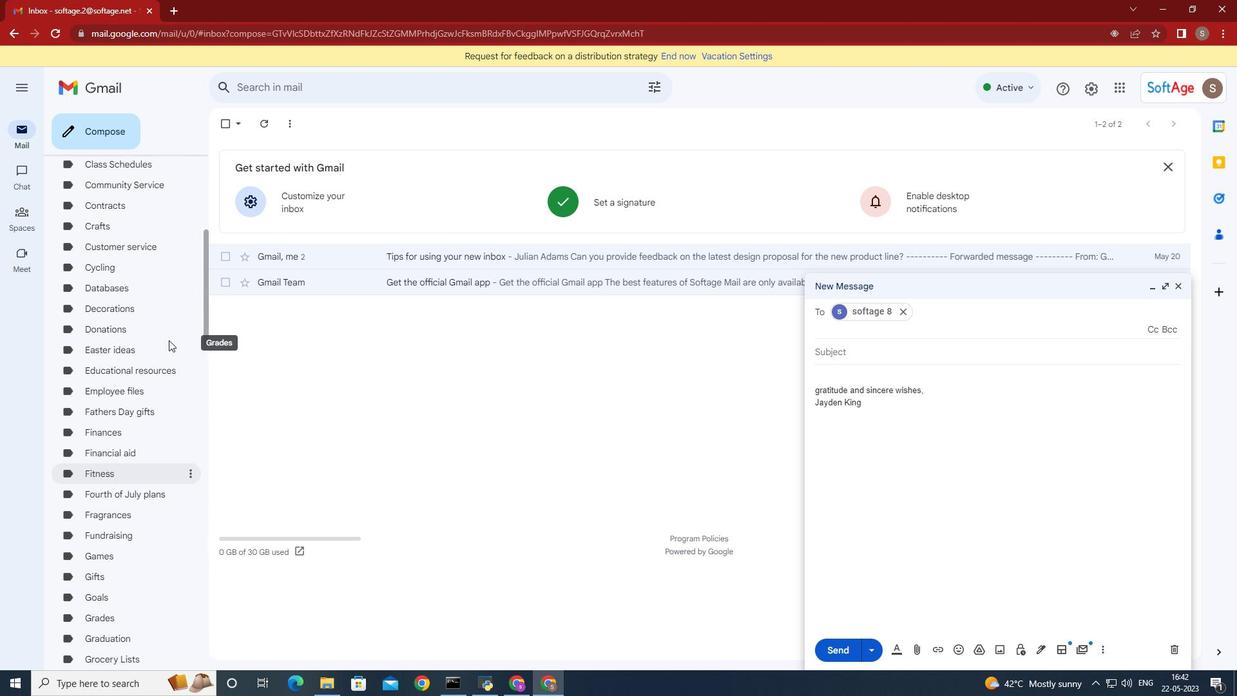 
Action: Mouse scrolled (174, 304) with delta (0, 0)
Screenshot: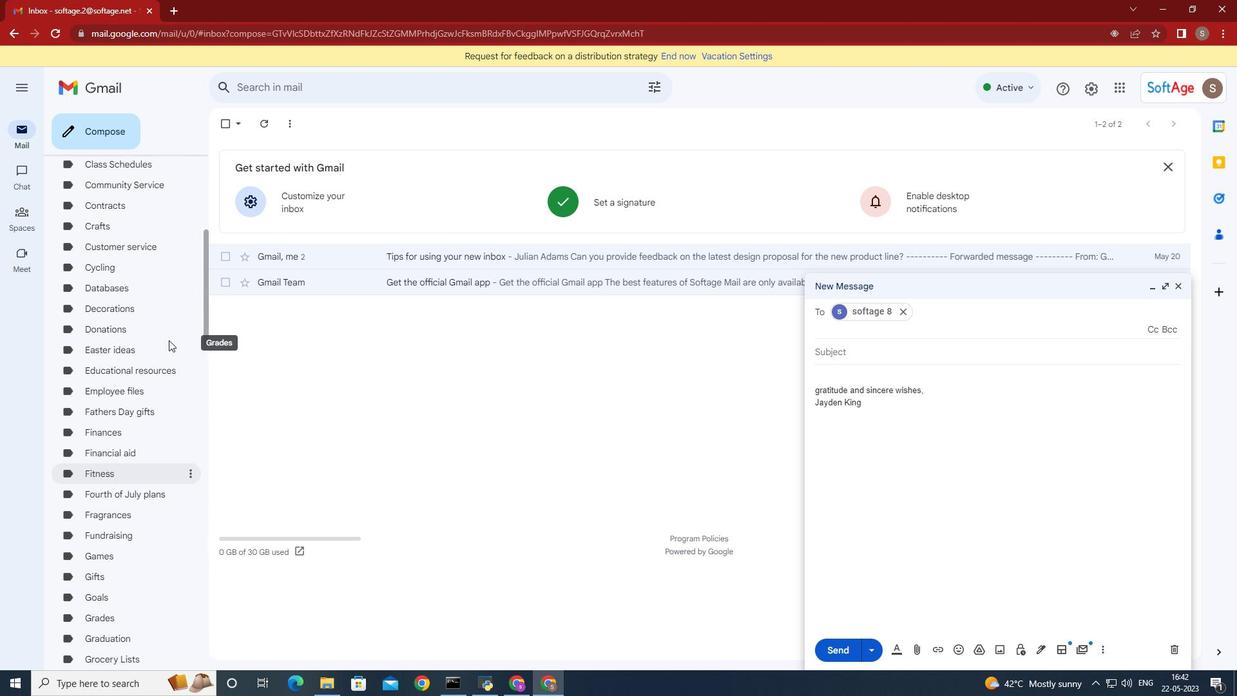 
Action: Mouse moved to (174, 304)
Screenshot: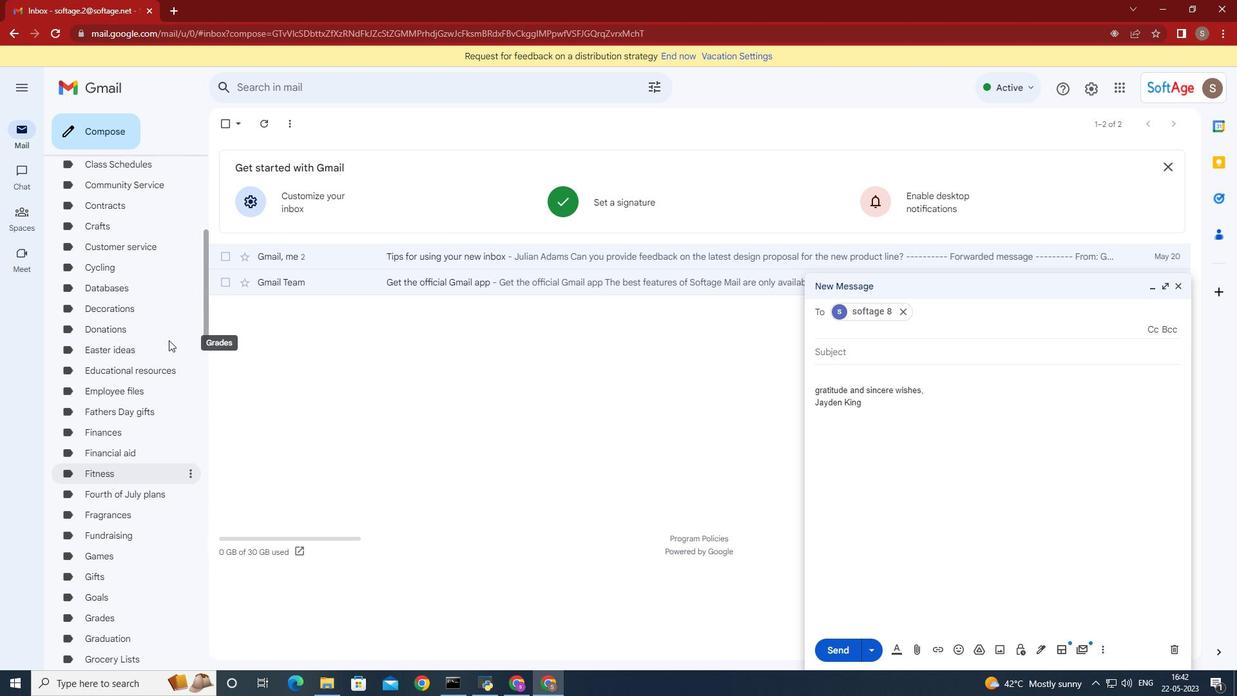 
Action: Mouse scrolled (174, 304) with delta (0, 0)
Screenshot: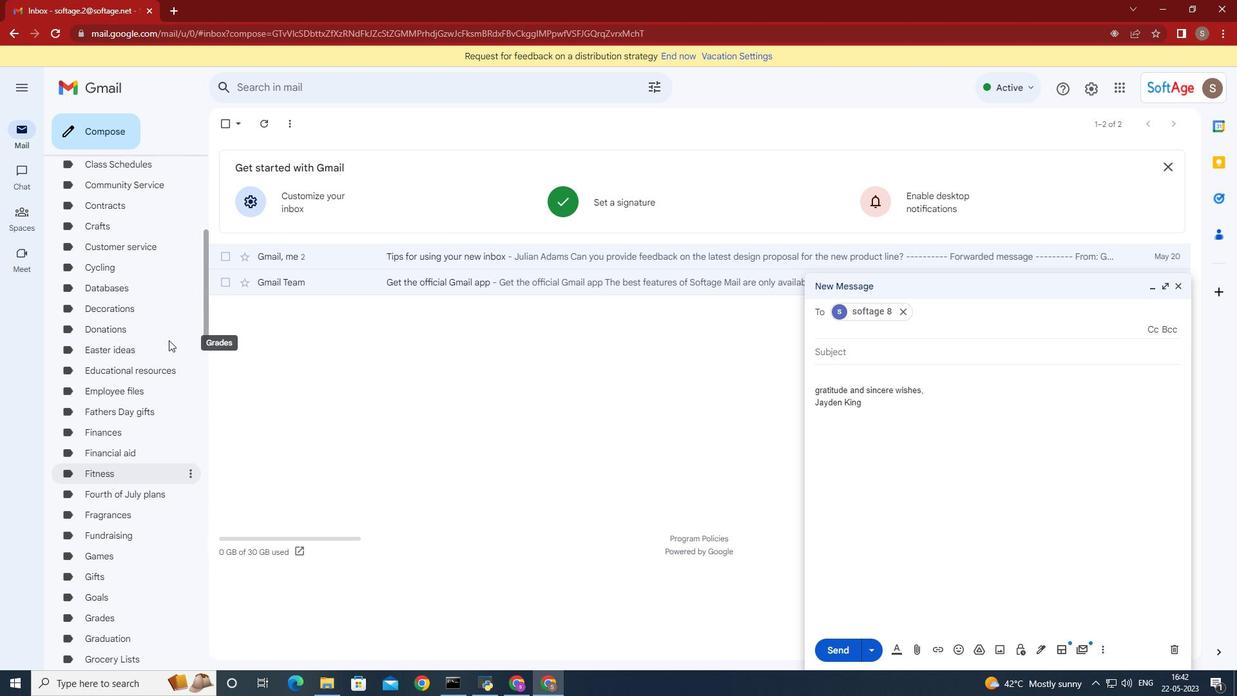 
Action: Mouse moved to (174, 303)
Screenshot: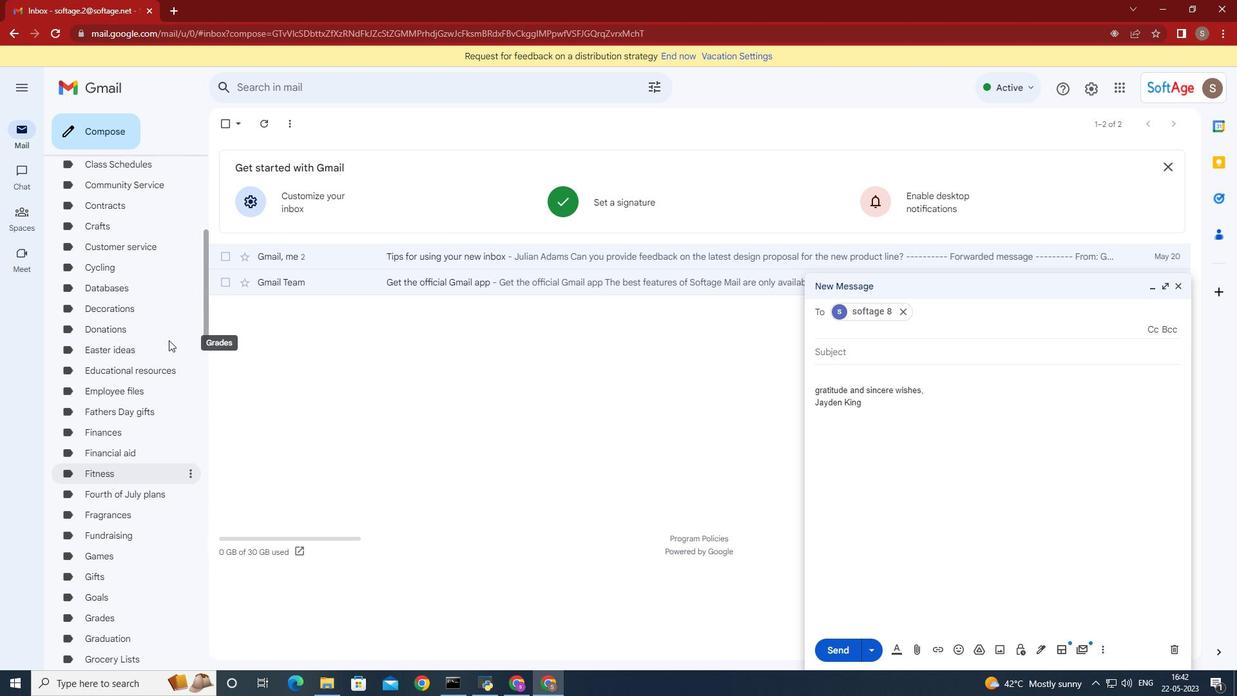 
Action: Mouse scrolled (174, 304) with delta (0, 0)
Screenshot: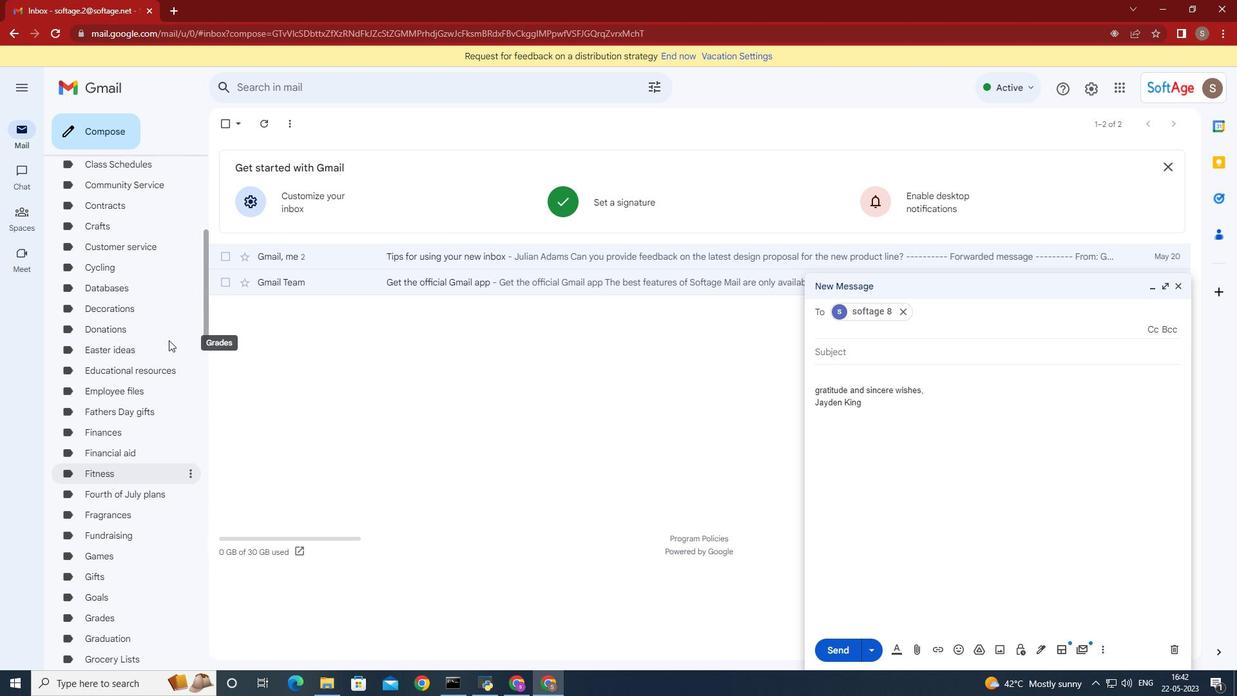 
Action: Mouse scrolled (174, 304) with delta (0, 0)
Screenshot: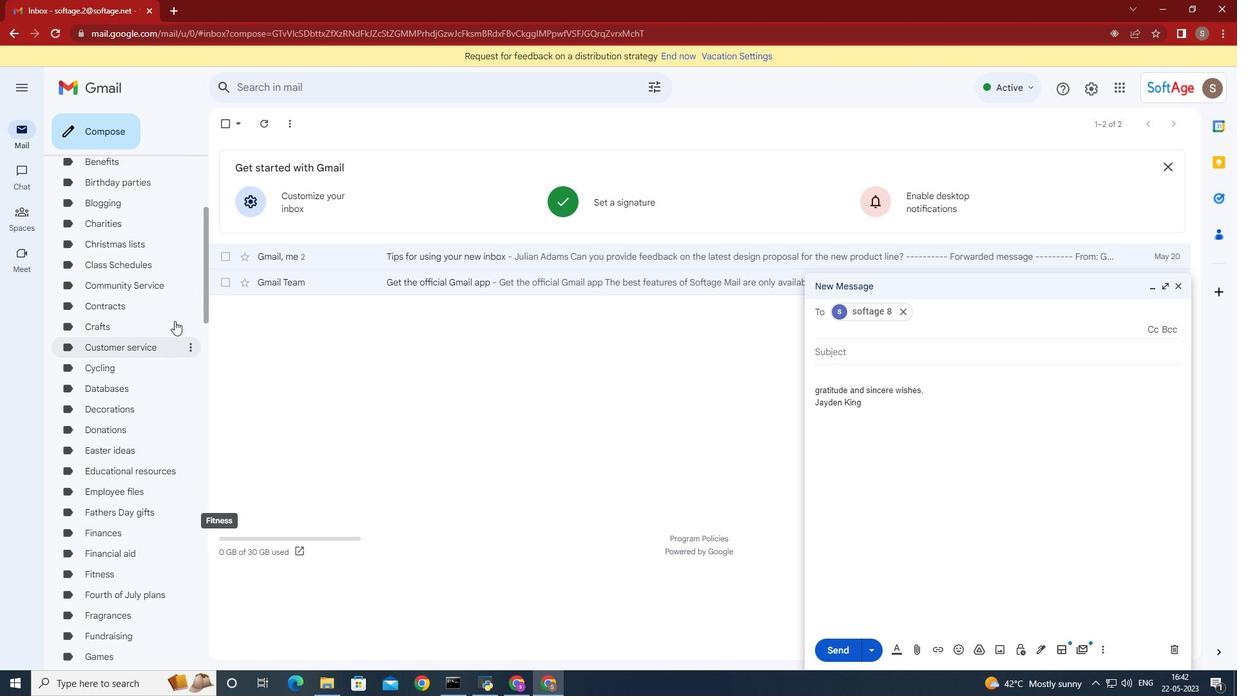 
Action: Mouse moved to (174, 303)
Screenshot: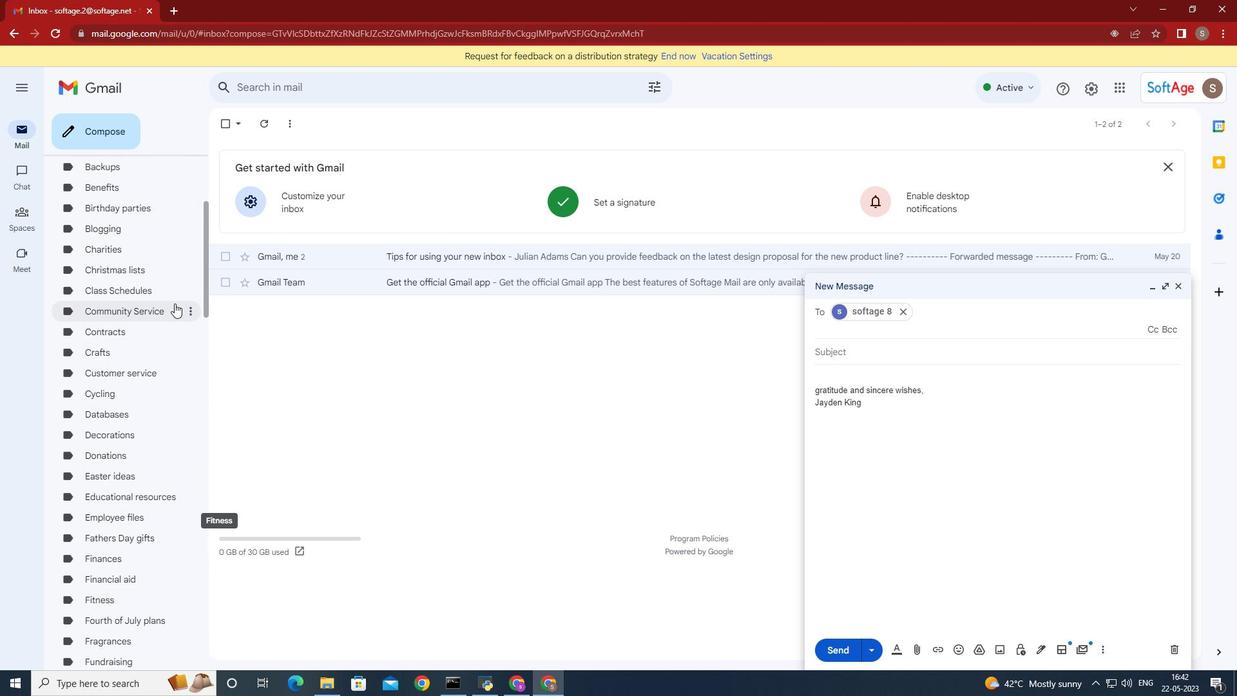 
Action: Mouse scrolled (174, 304) with delta (0, 0)
Screenshot: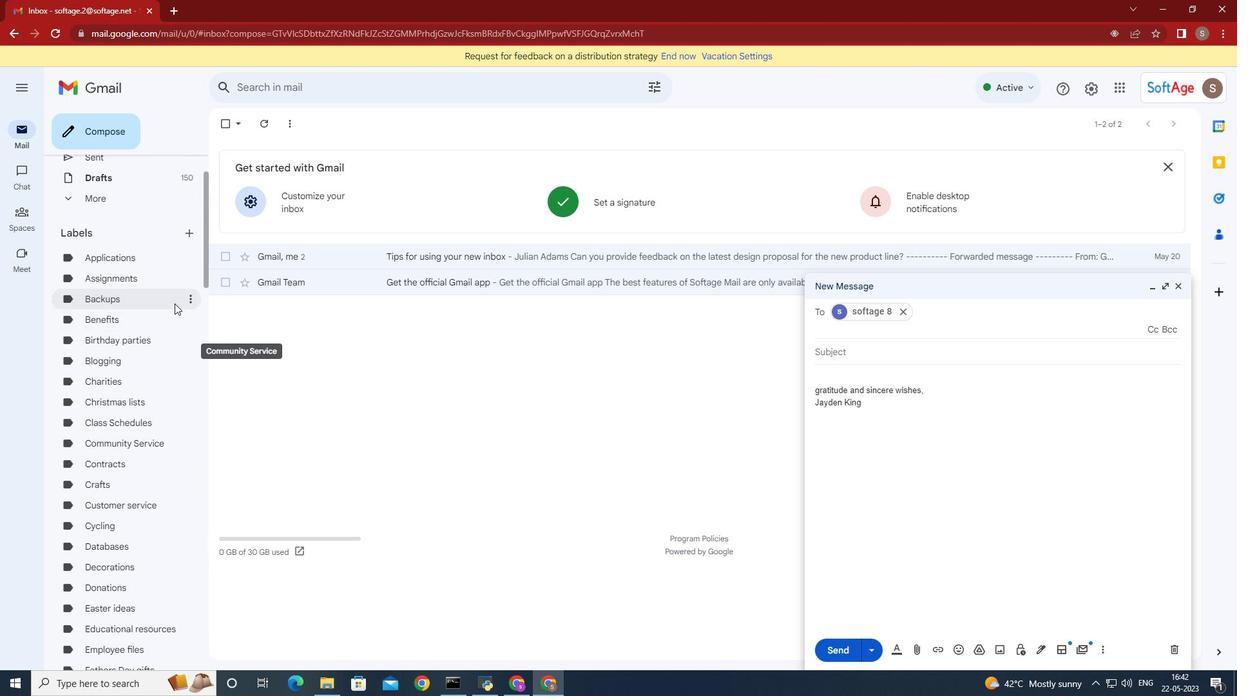 
Action: Mouse moved to (174, 302)
Screenshot: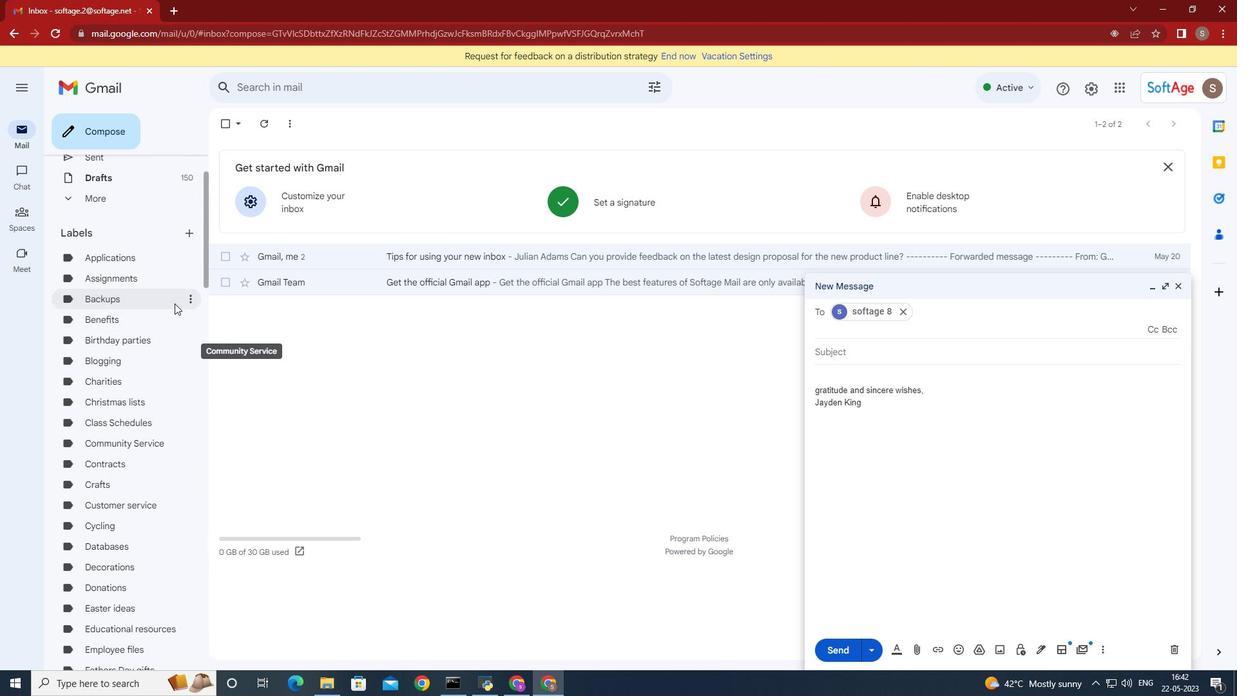
Action: Mouse scrolled (174, 303) with delta (0, 0)
Screenshot: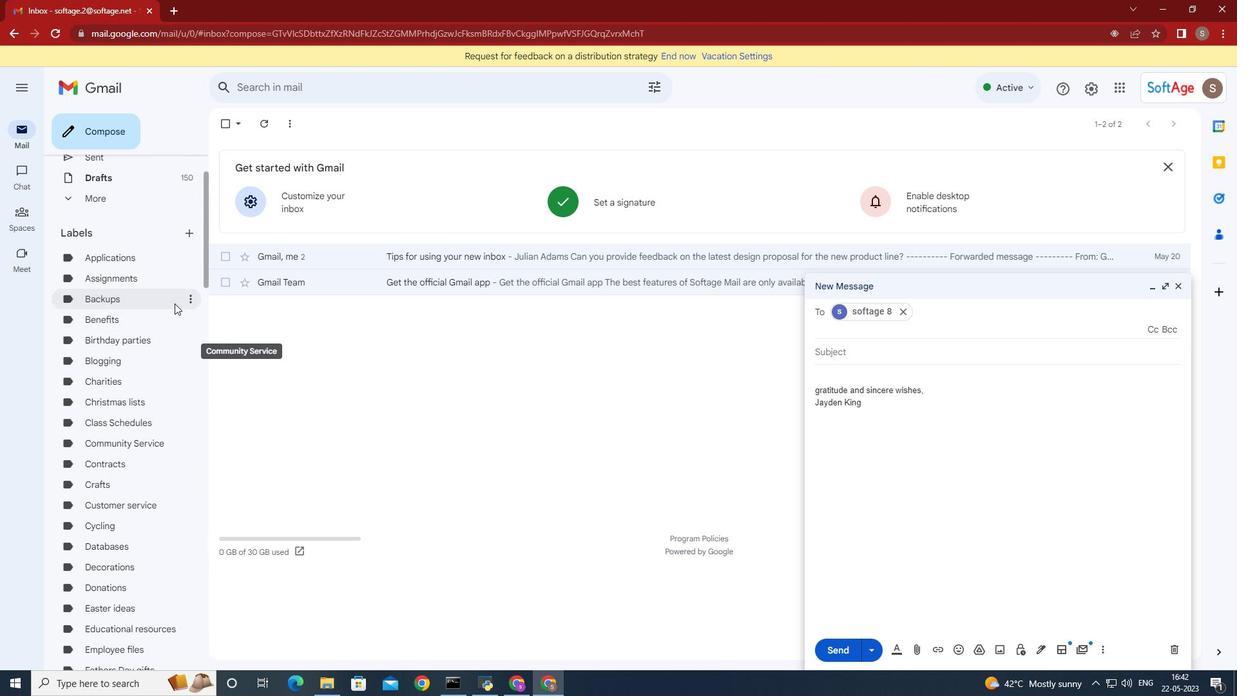 
Action: Mouse moved to (174, 301)
Screenshot: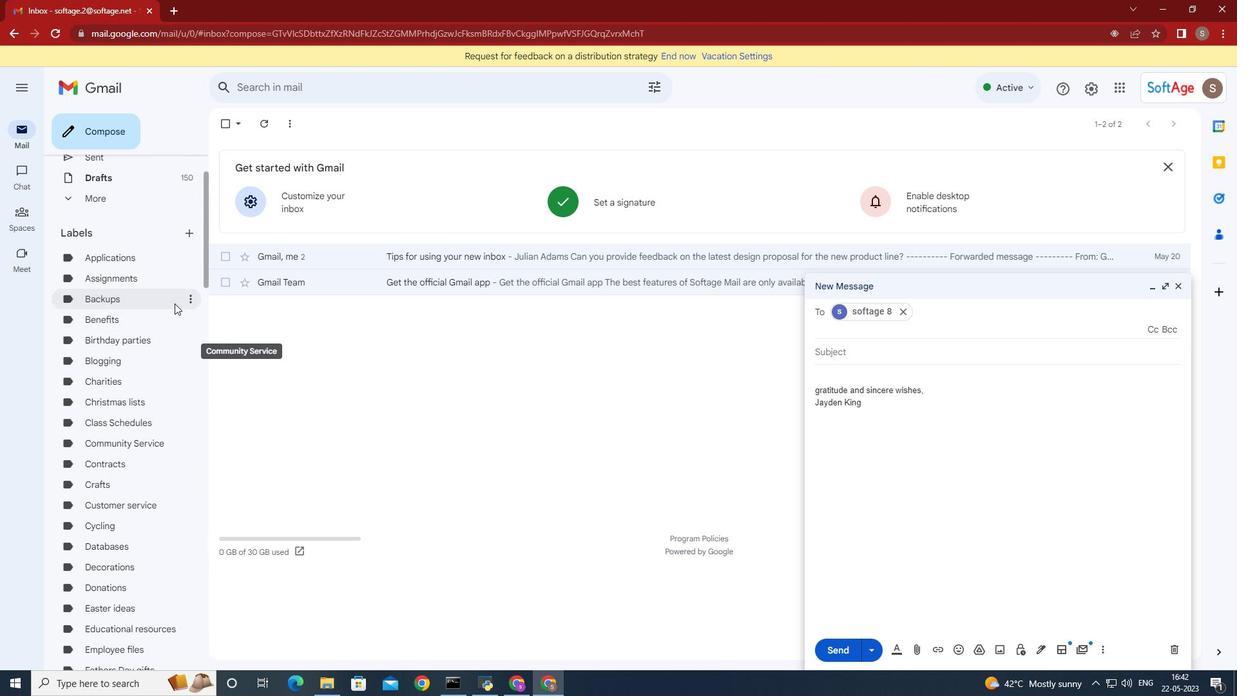 
Action: Mouse scrolled (174, 302) with delta (0, 0)
Screenshot: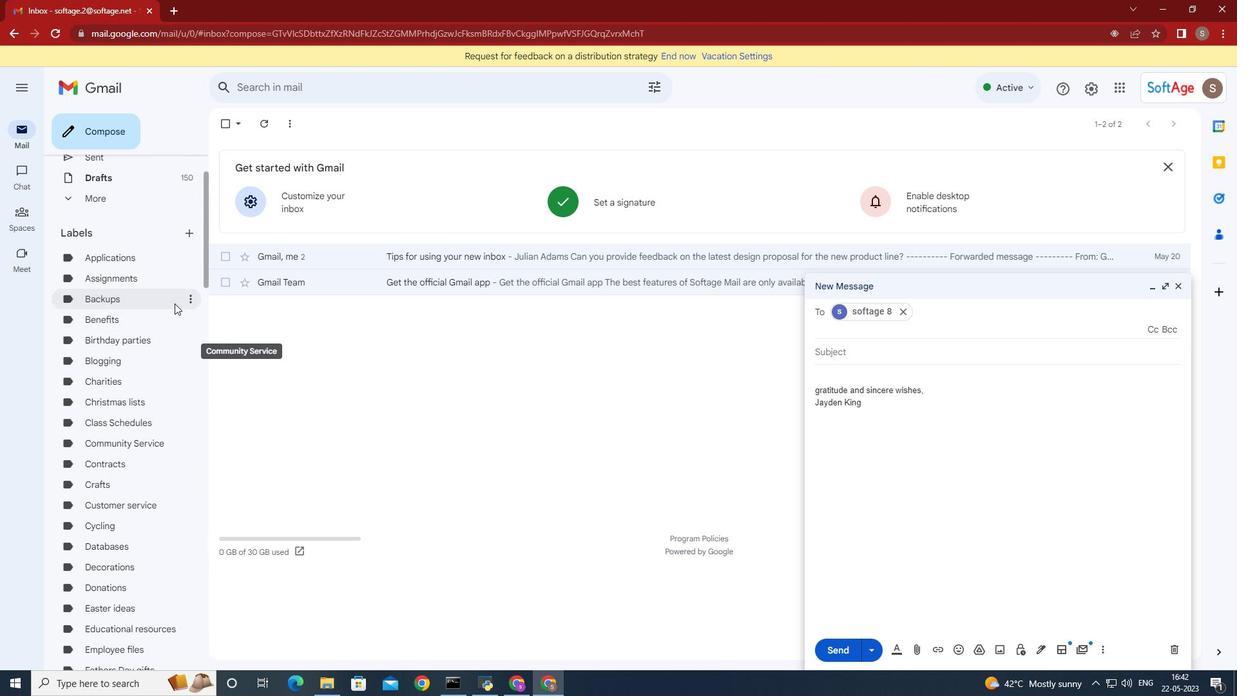 
Action: Mouse moved to (174, 301)
Screenshot: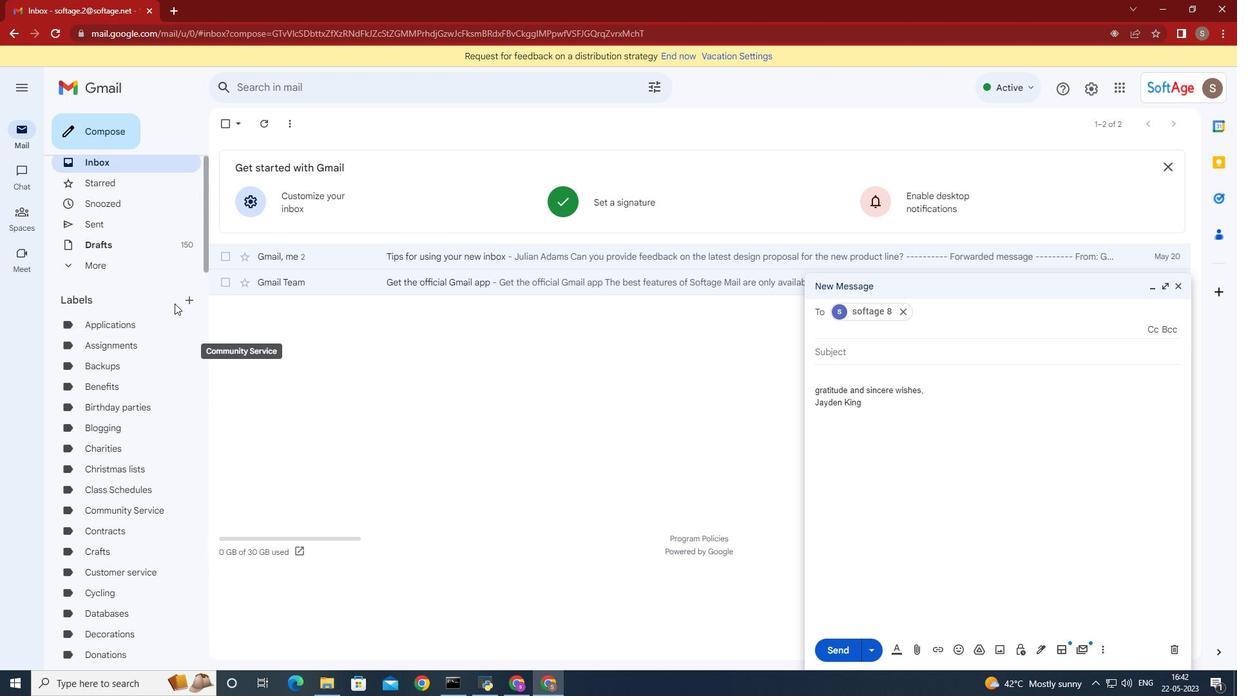 
Action: Mouse scrolled (174, 301) with delta (0, 0)
Screenshot: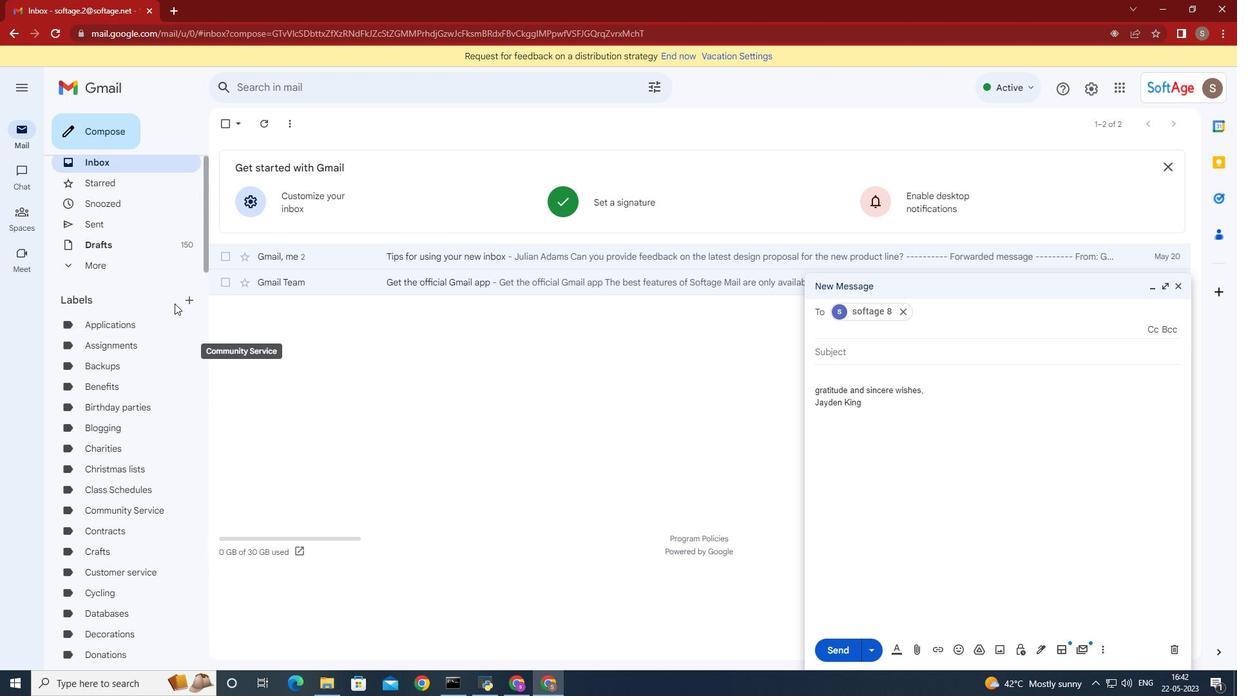 
Action: Mouse moved to (174, 301)
Screenshot: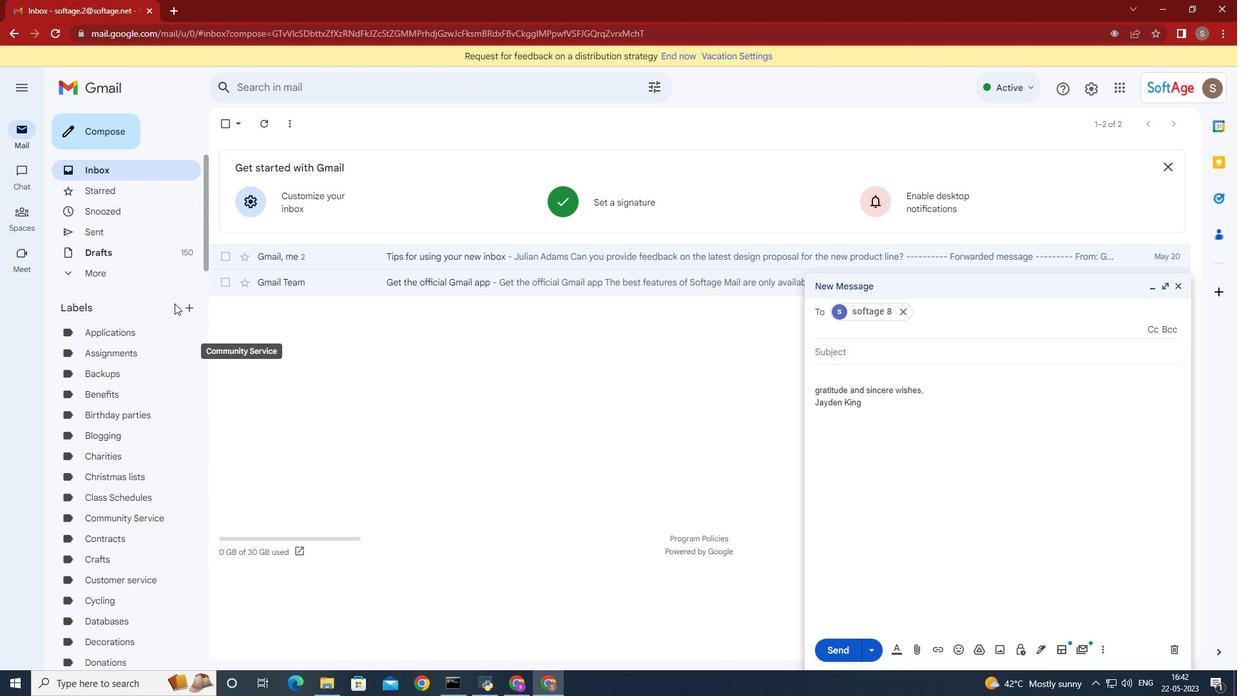 
Action: Mouse scrolled (174, 301) with delta (0, 0)
Screenshot: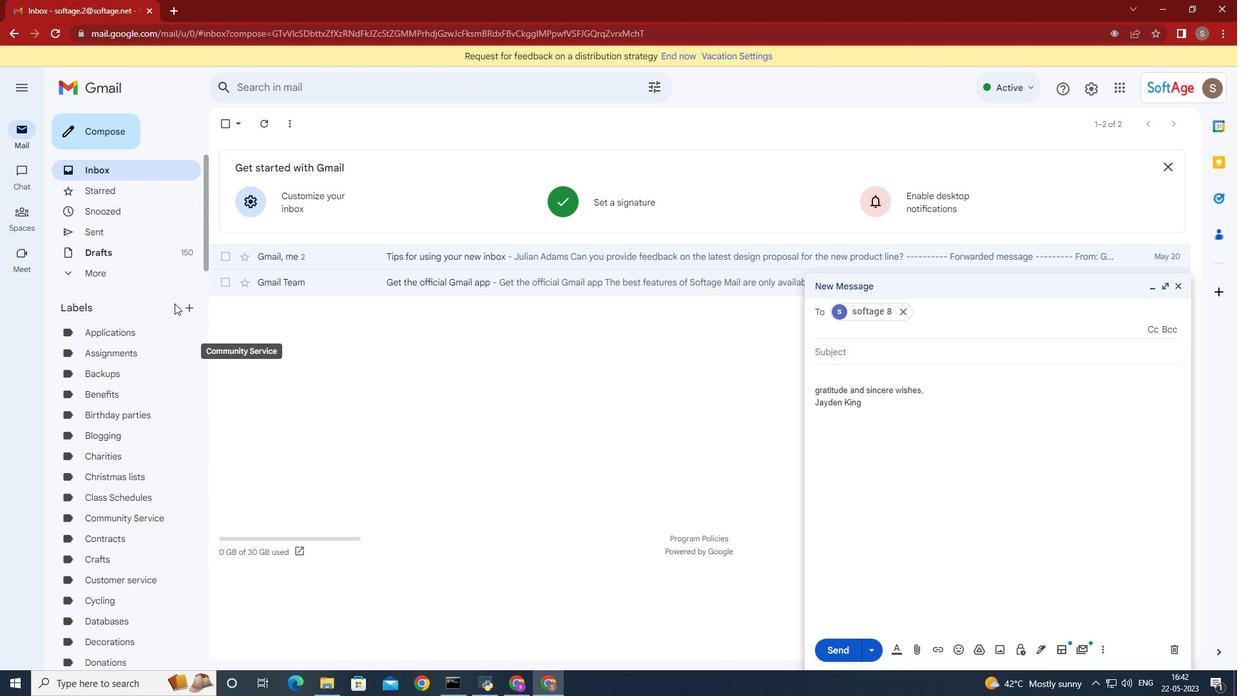 
Action: Mouse moved to (190, 313)
Screenshot: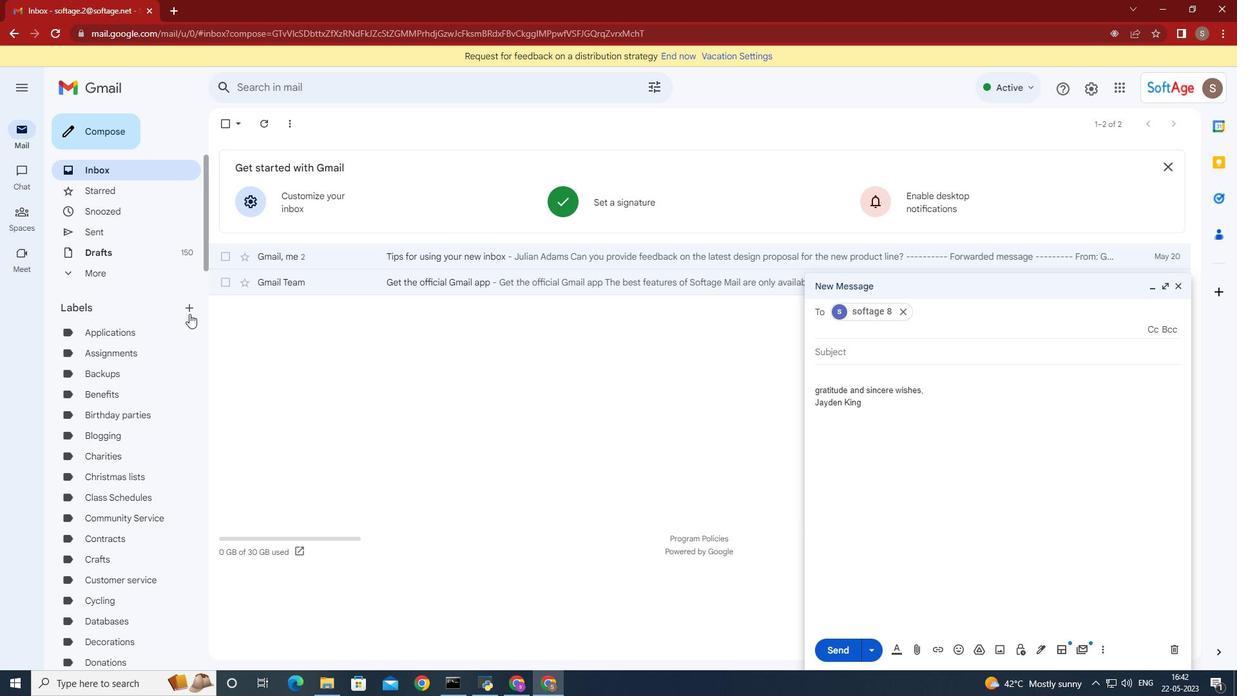 
Action: Mouse pressed left at (190, 313)
Screenshot: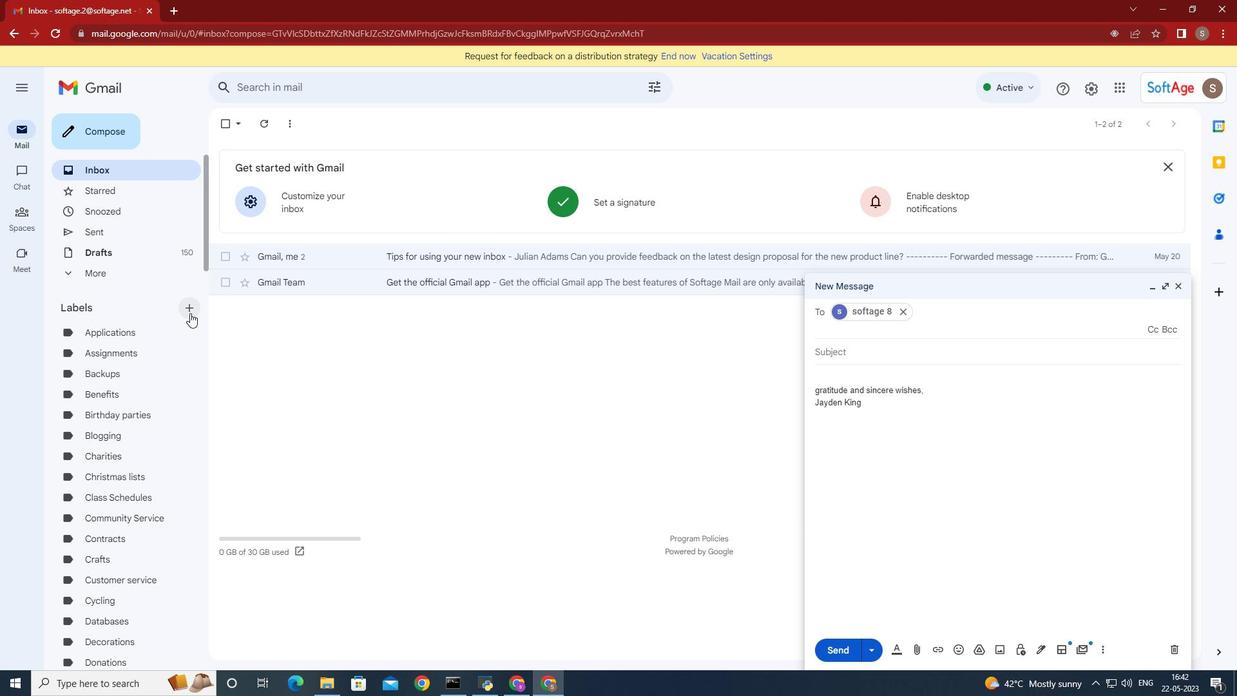 
Action: Mouse moved to (479, 366)
Screenshot: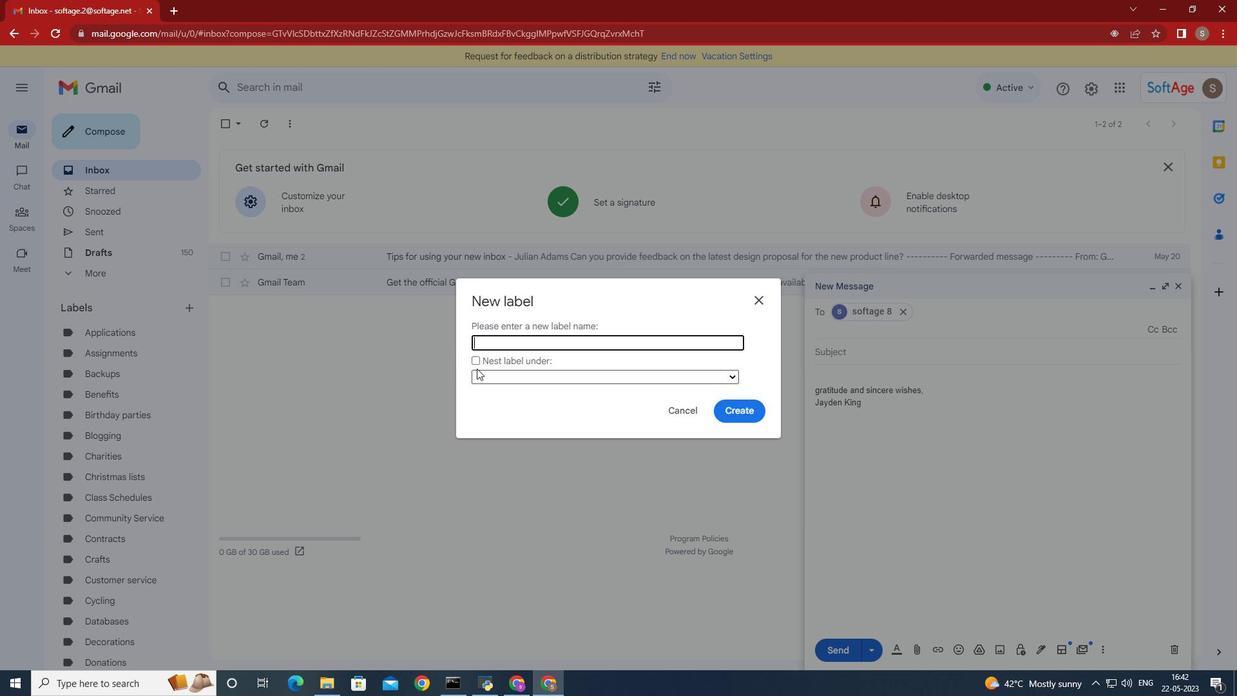 
Action: Key pressed <Key.shift>Homework
Screenshot: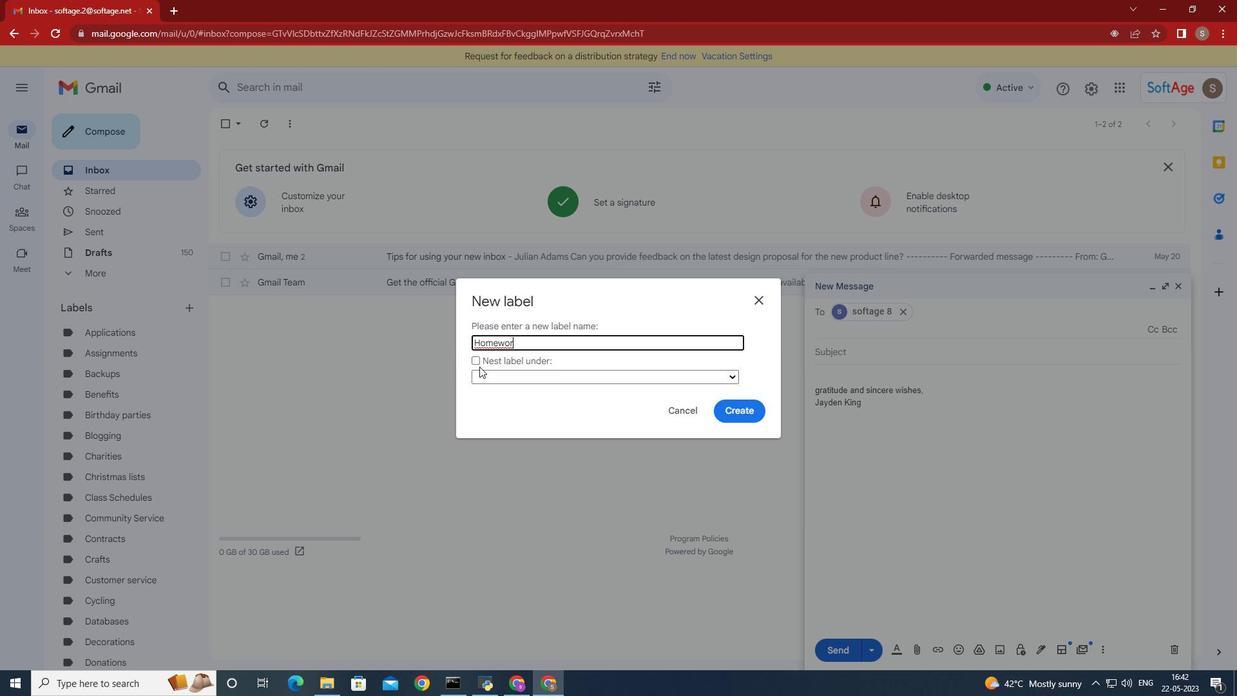 
Action: Mouse moved to (742, 412)
Screenshot: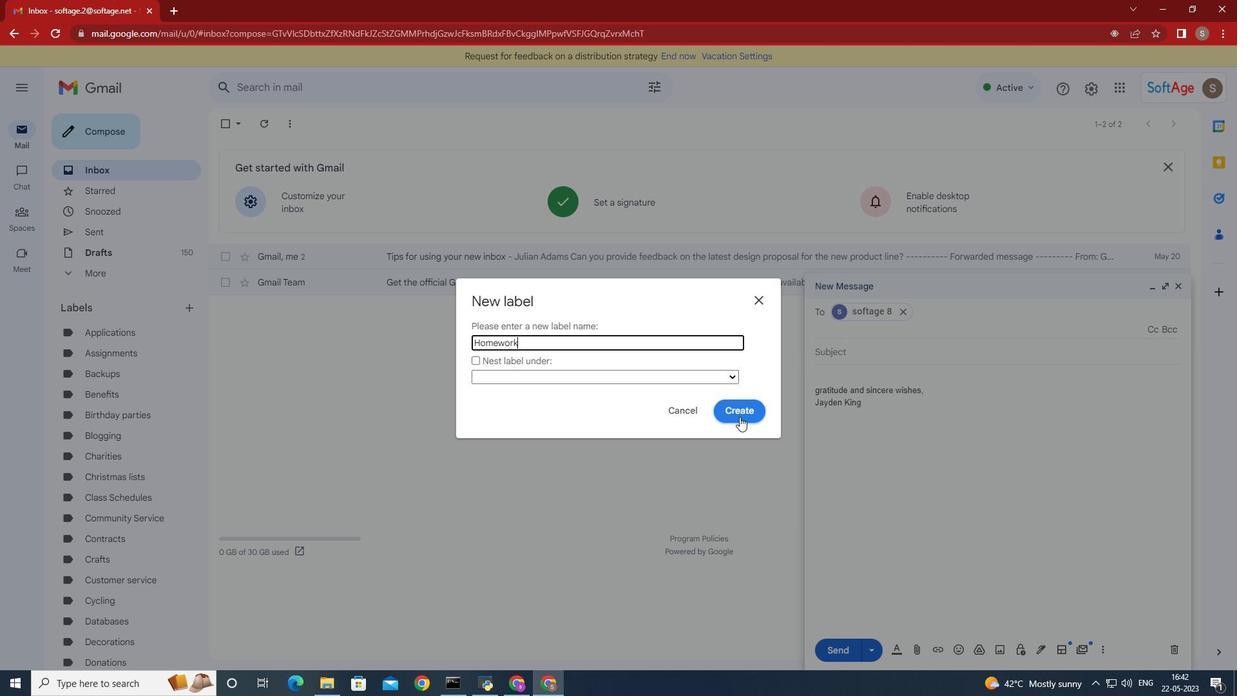 
Action: Mouse pressed left at (742, 412)
Screenshot: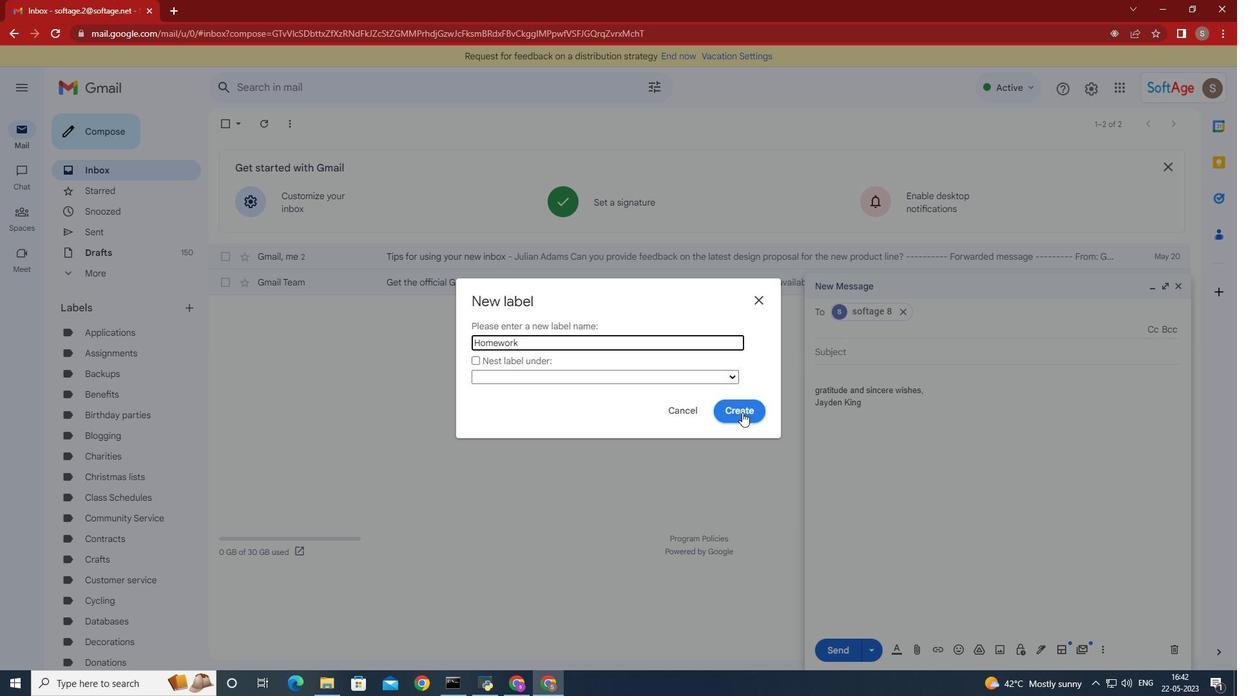 
Action: Mouse moved to (731, 419)
Screenshot: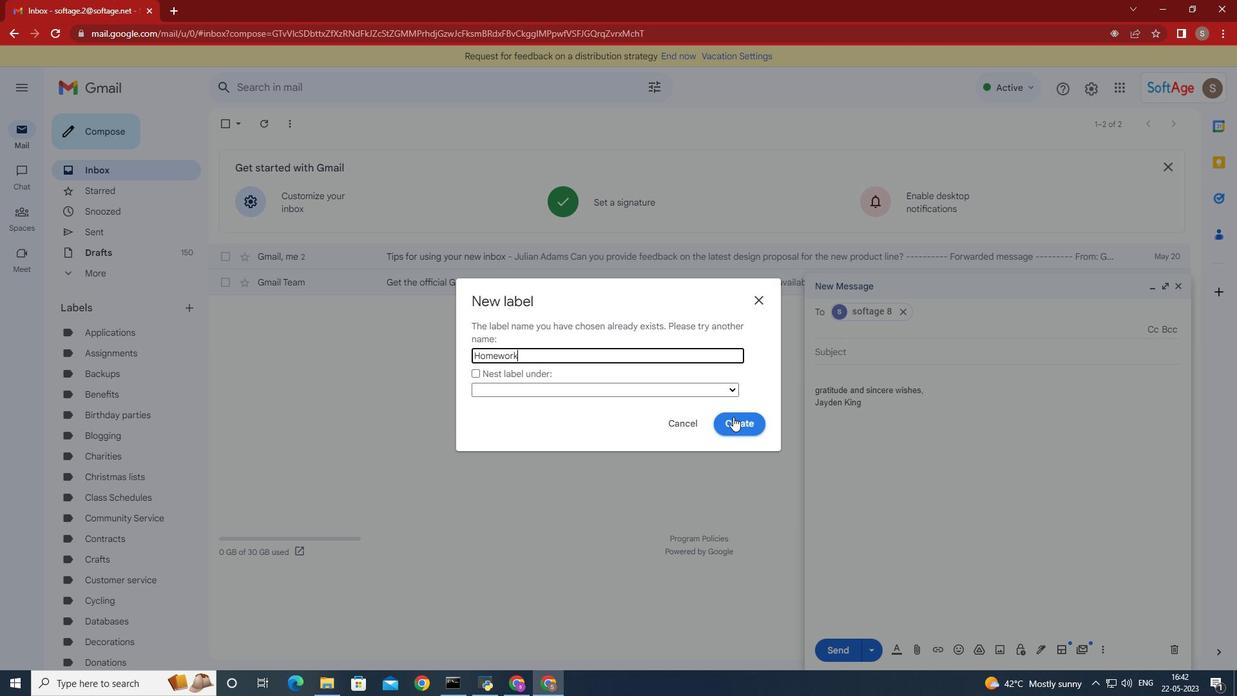 
Action: Mouse pressed left at (731, 419)
Screenshot: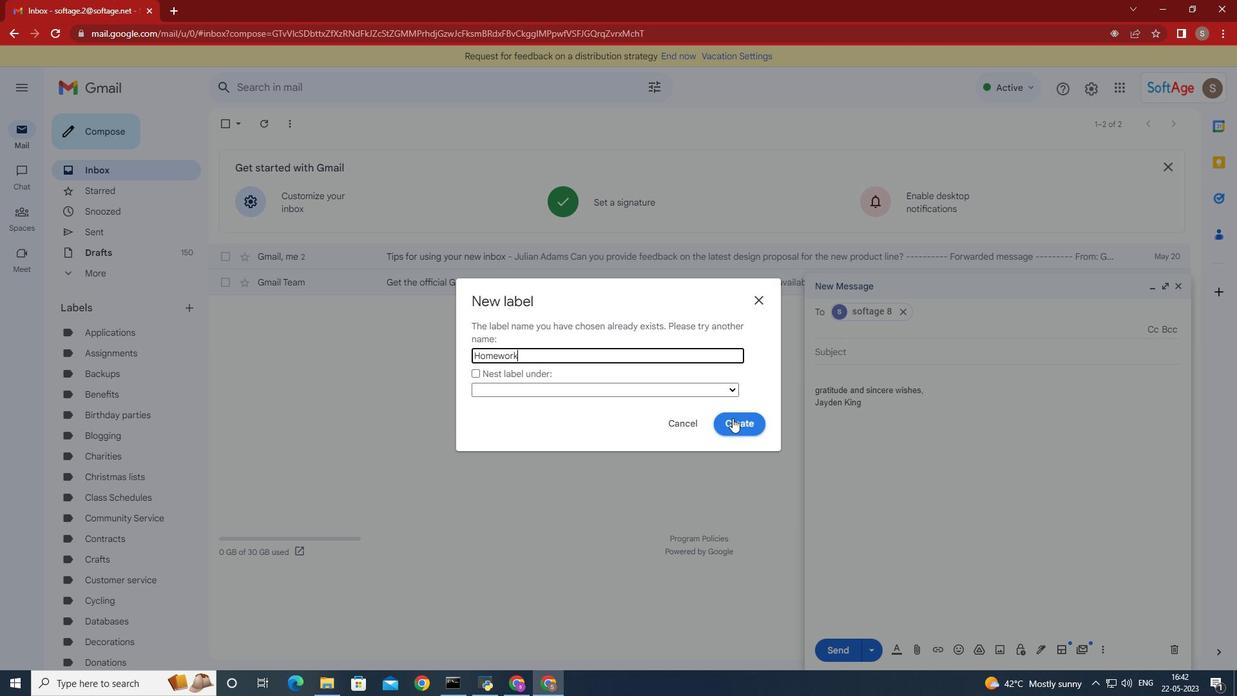 
Action: Mouse moved to (760, 301)
Screenshot: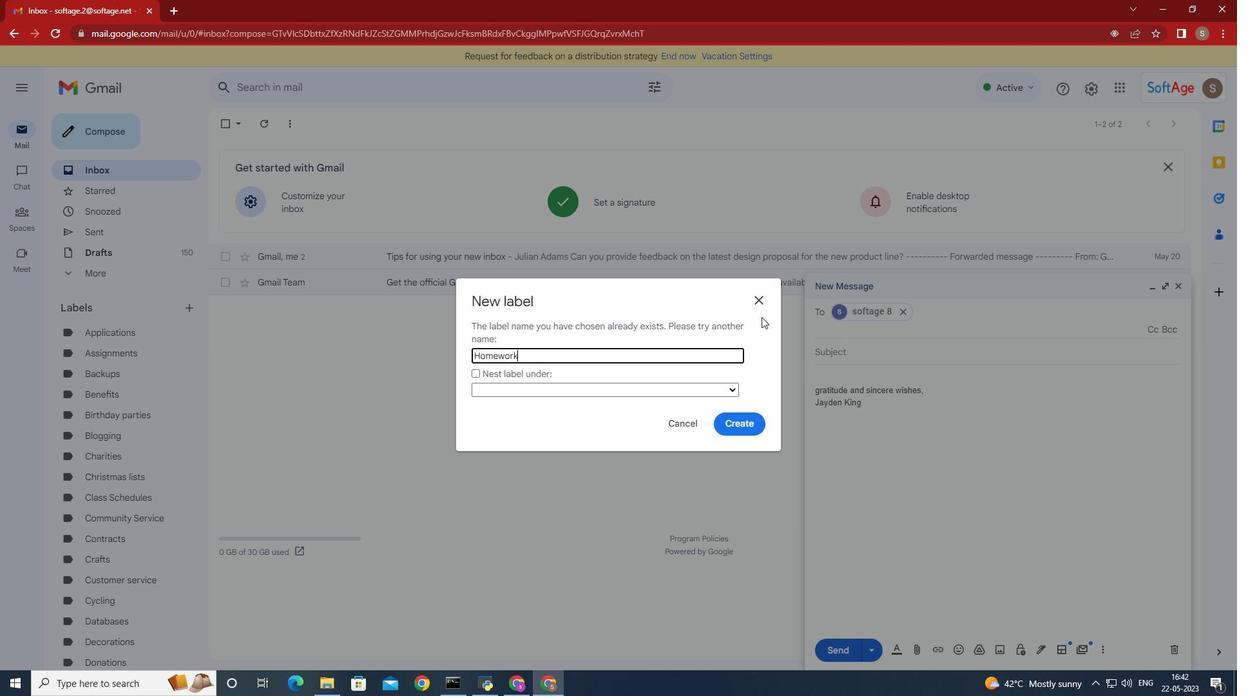 
Action: Mouse pressed left at (760, 301)
Screenshot: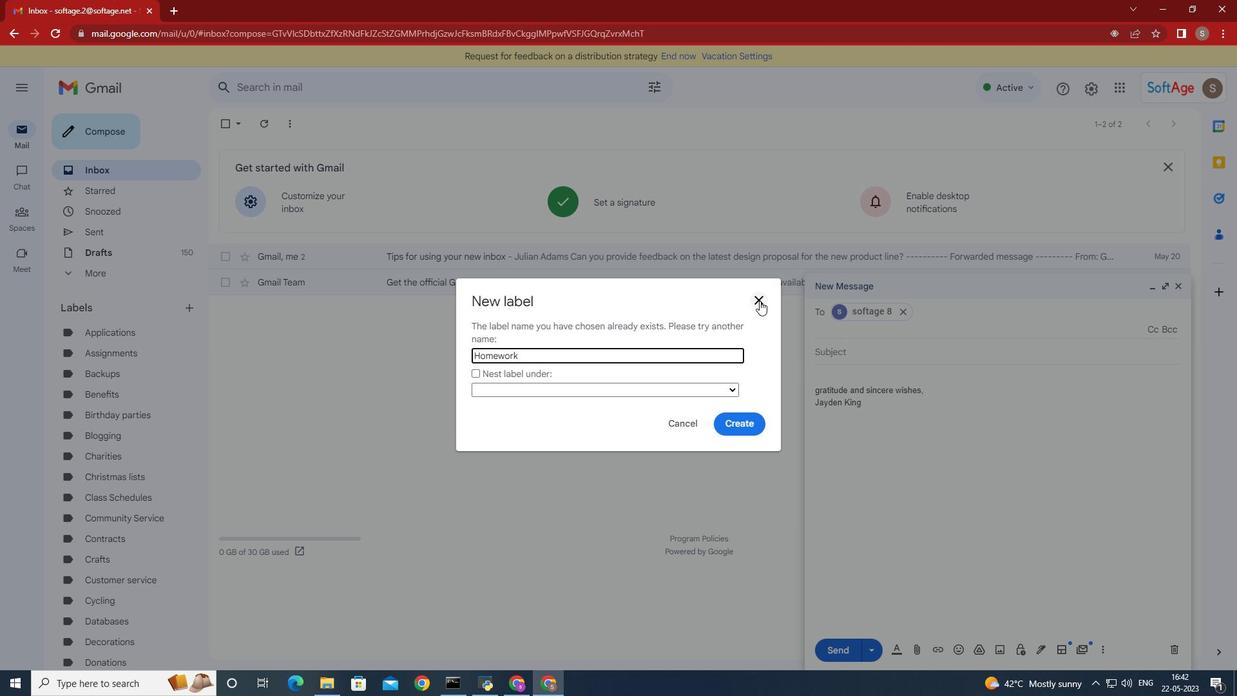 
Action: Mouse moved to (178, 480)
Screenshot: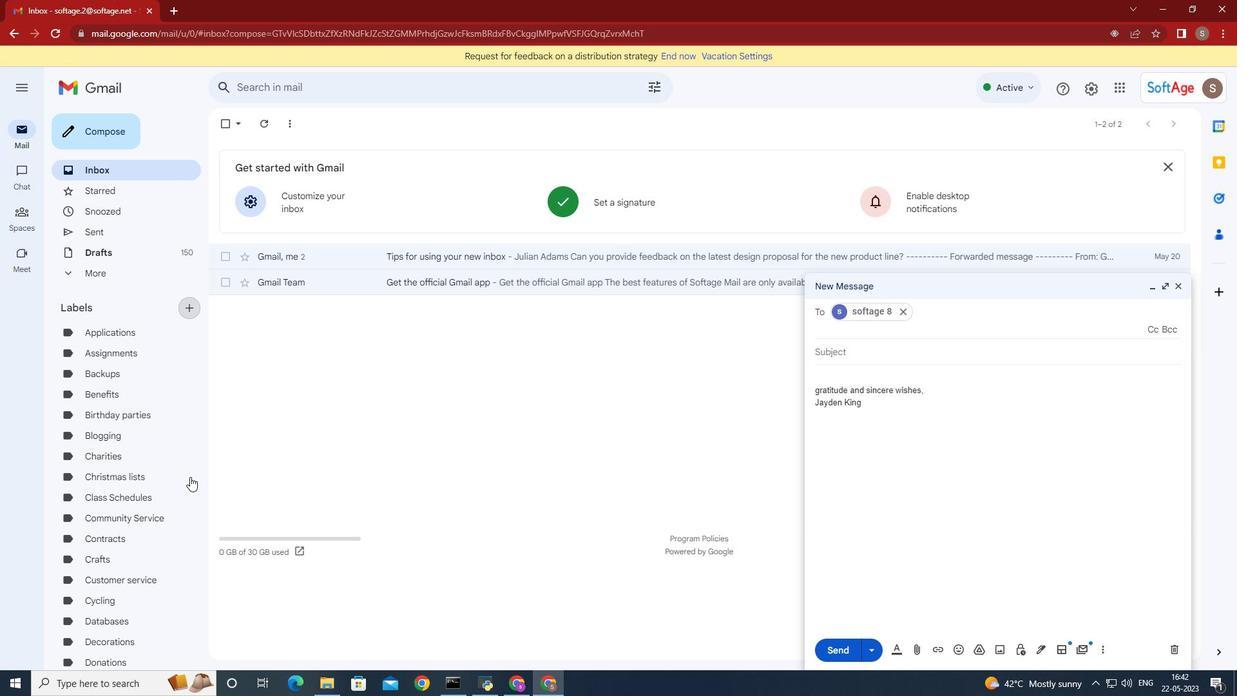
Action: Mouse scrolled (178, 479) with delta (0, 0)
Screenshot: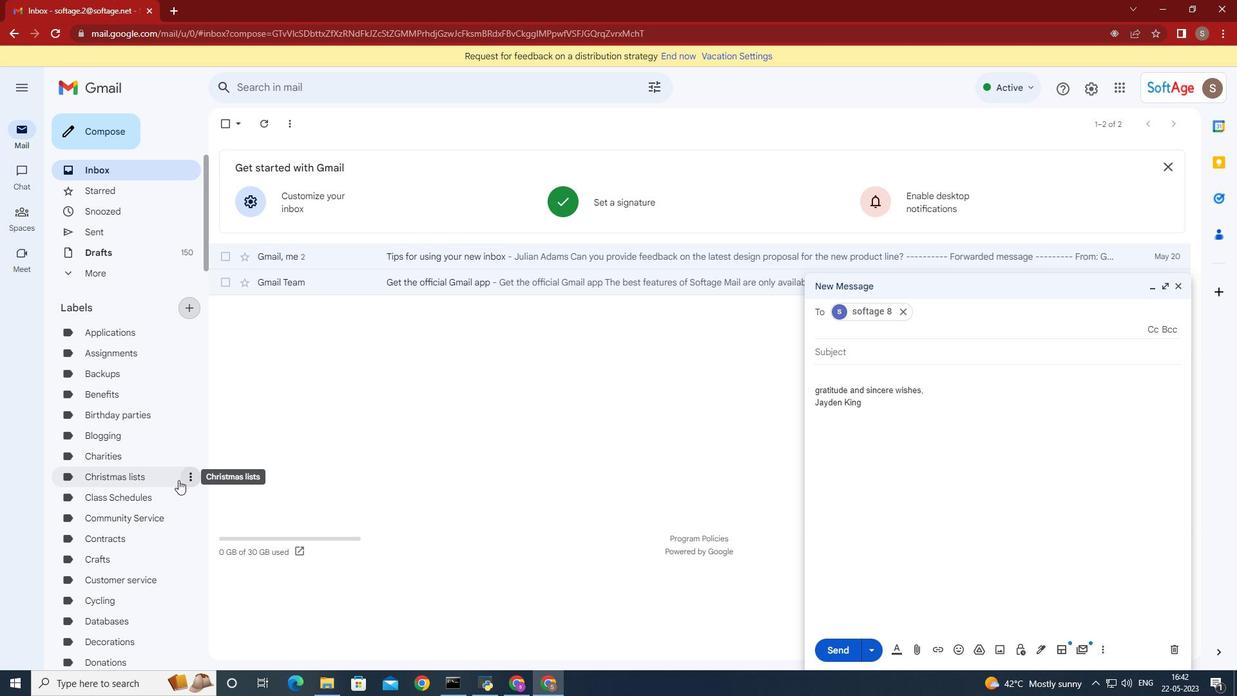 
Action: Mouse moved to (177, 480)
Screenshot: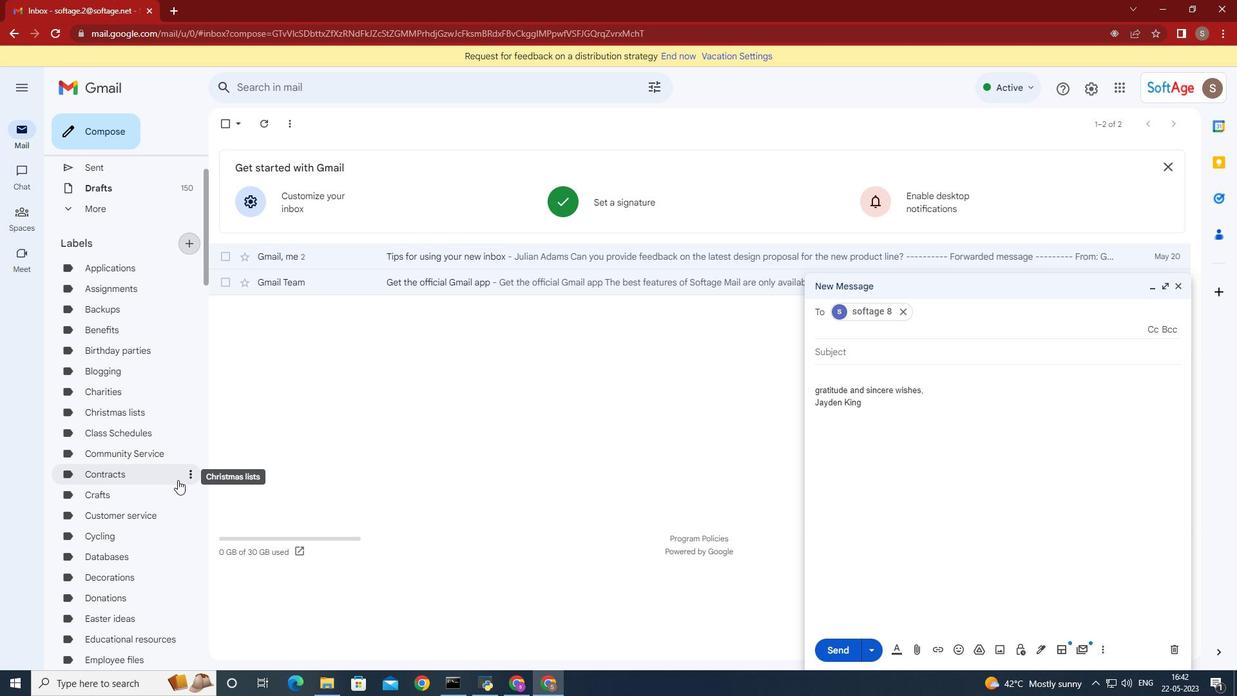 
Action: Mouse scrolled (177, 479) with delta (0, 0)
Screenshot: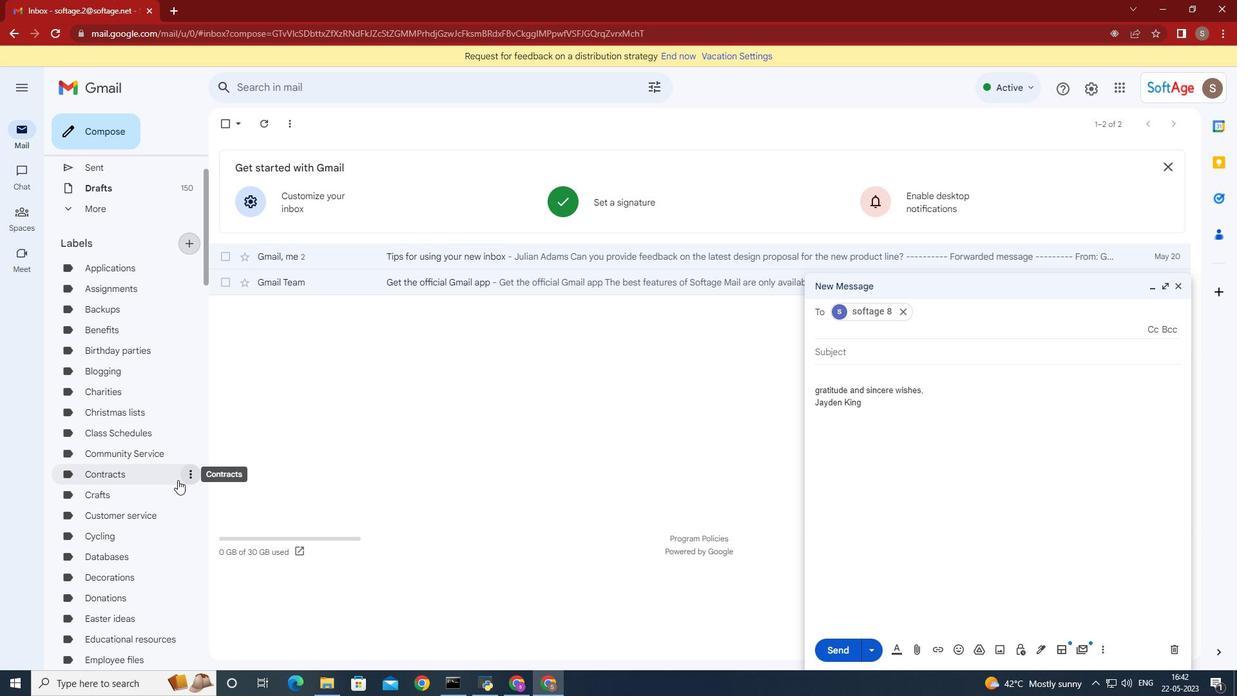 
Action: Mouse moved to (176, 481)
Screenshot: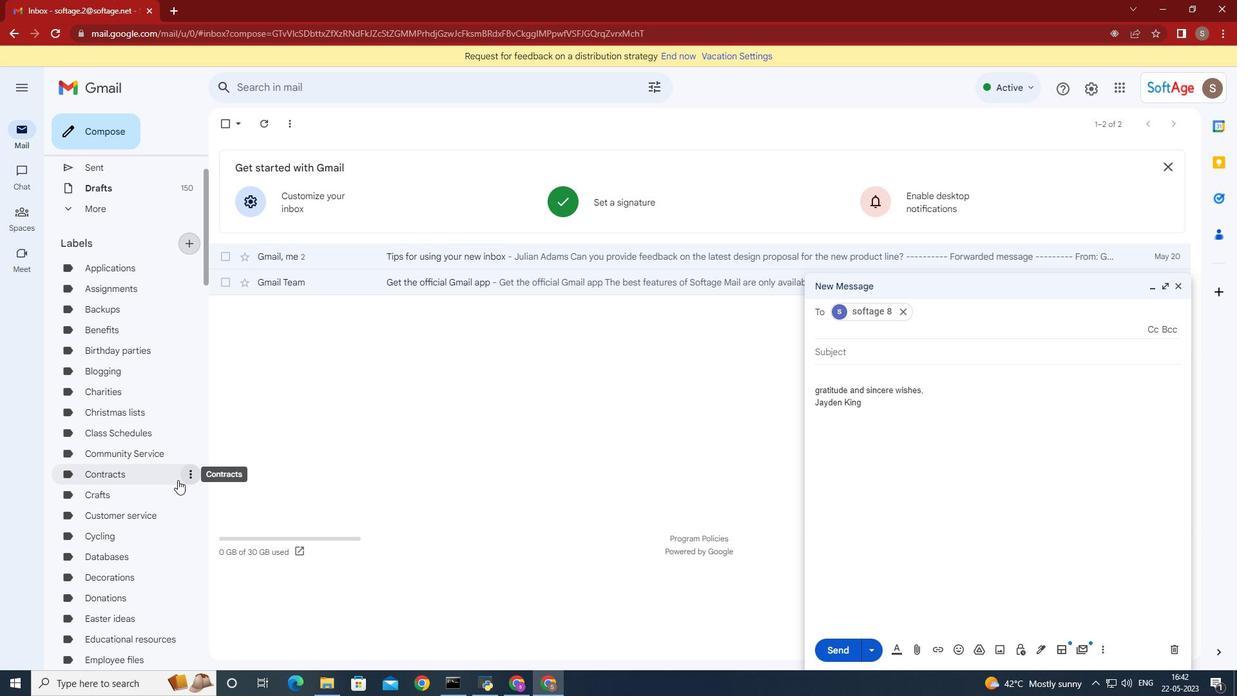
Action: Mouse scrolled (176, 480) with delta (0, 0)
Screenshot: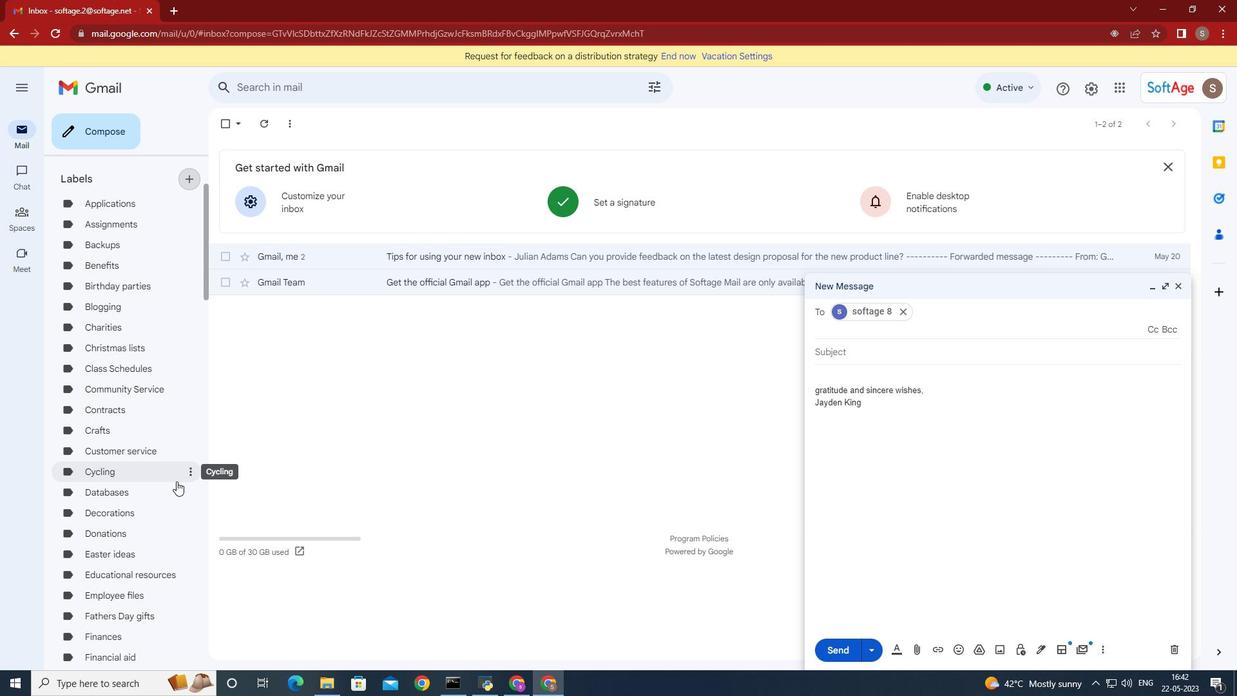 
Action: Mouse moved to (173, 483)
Screenshot: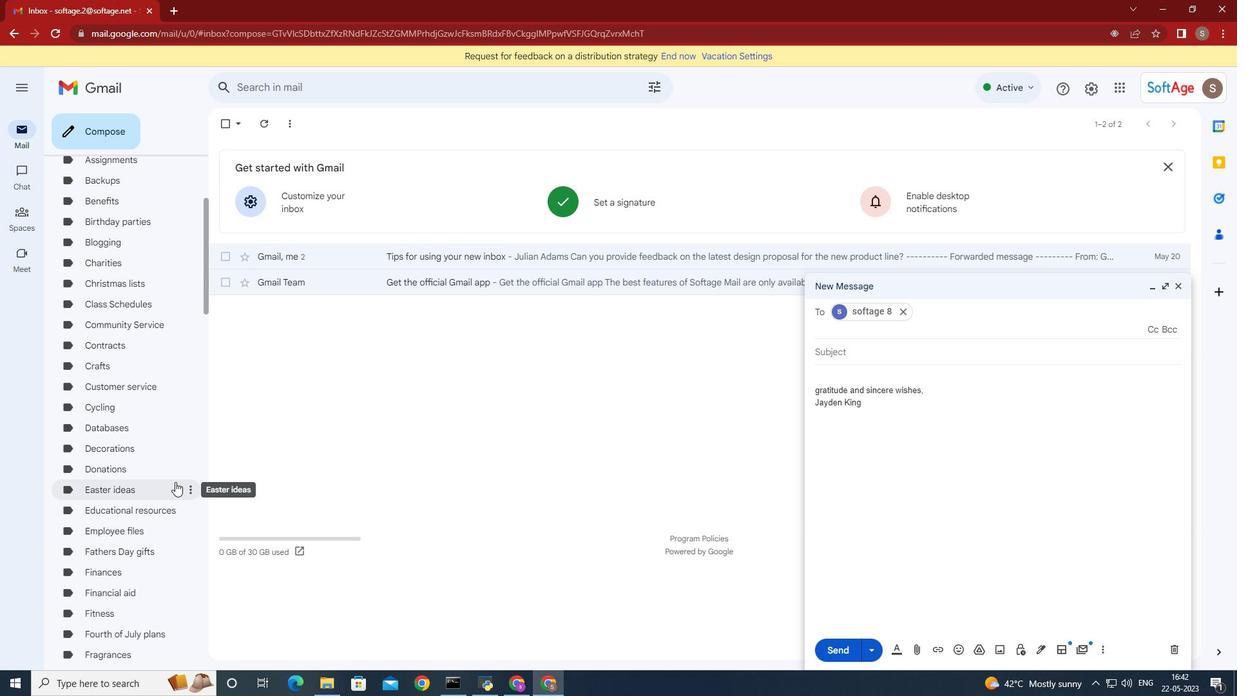 
Action: Mouse scrolled (173, 482) with delta (0, 0)
Screenshot: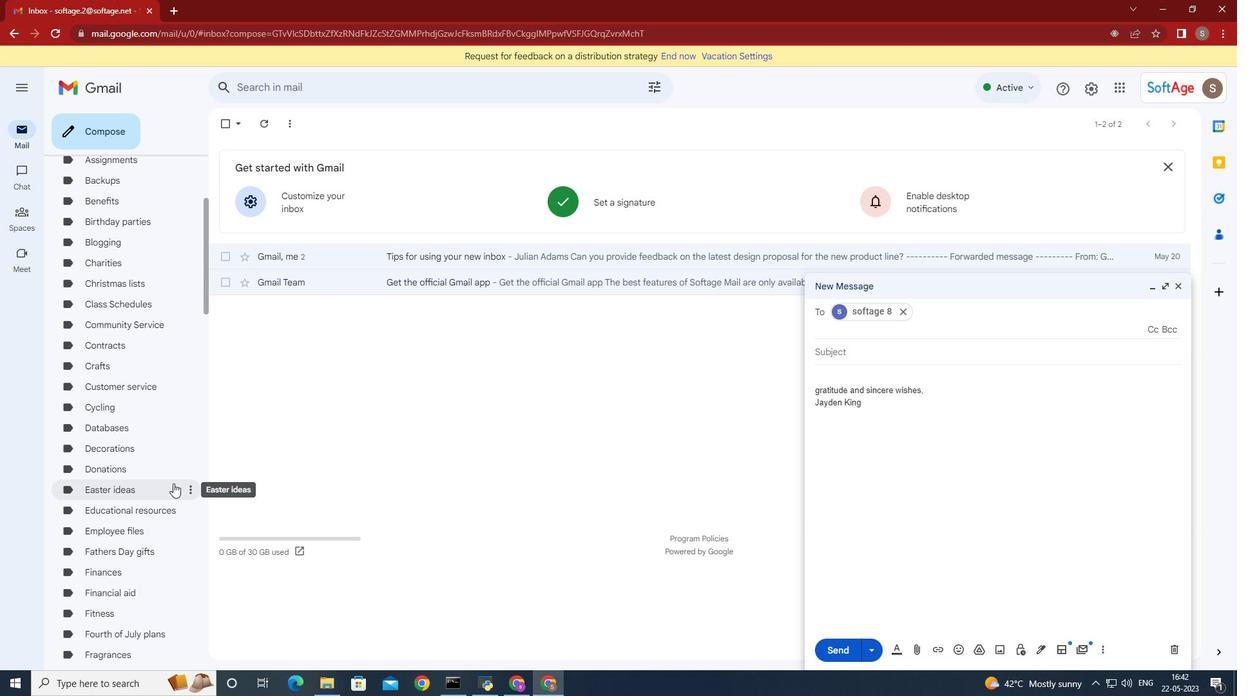 
Action: Mouse moved to (172, 486)
Screenshot: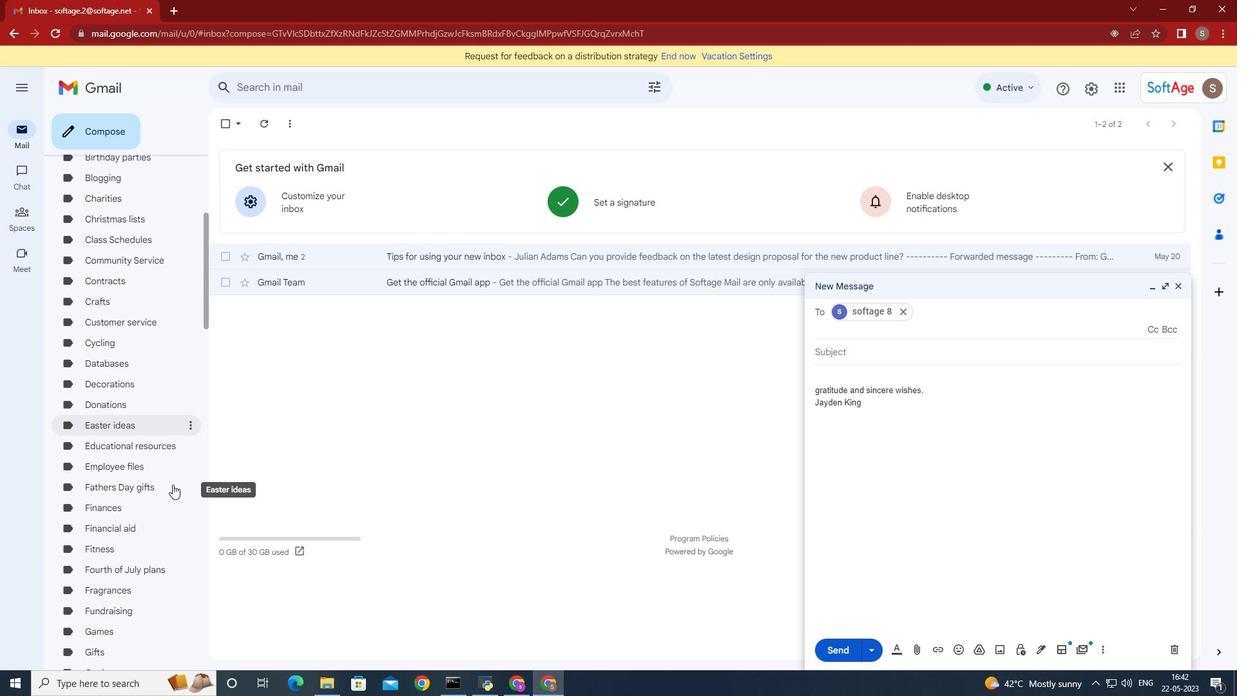 
Action: Mouse scrolled (172, 486) with delta (0, 0)
Screenshot: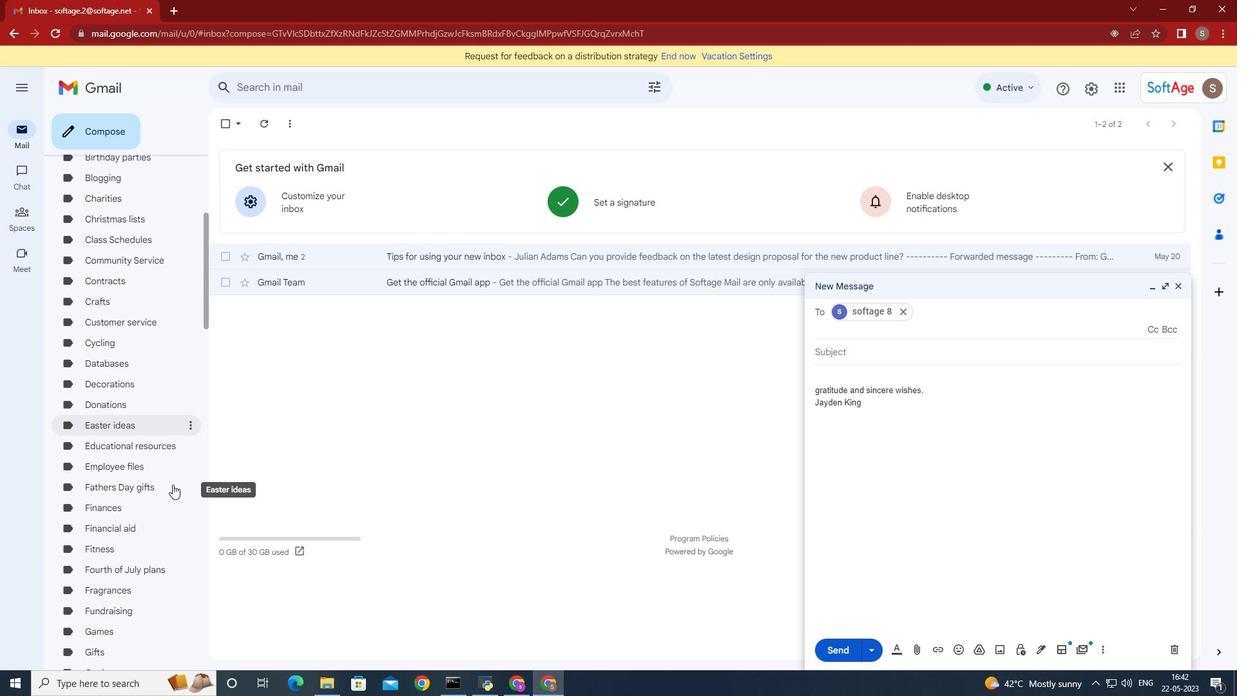 
Action: Mouse moved to (170, 490)
Screenshot: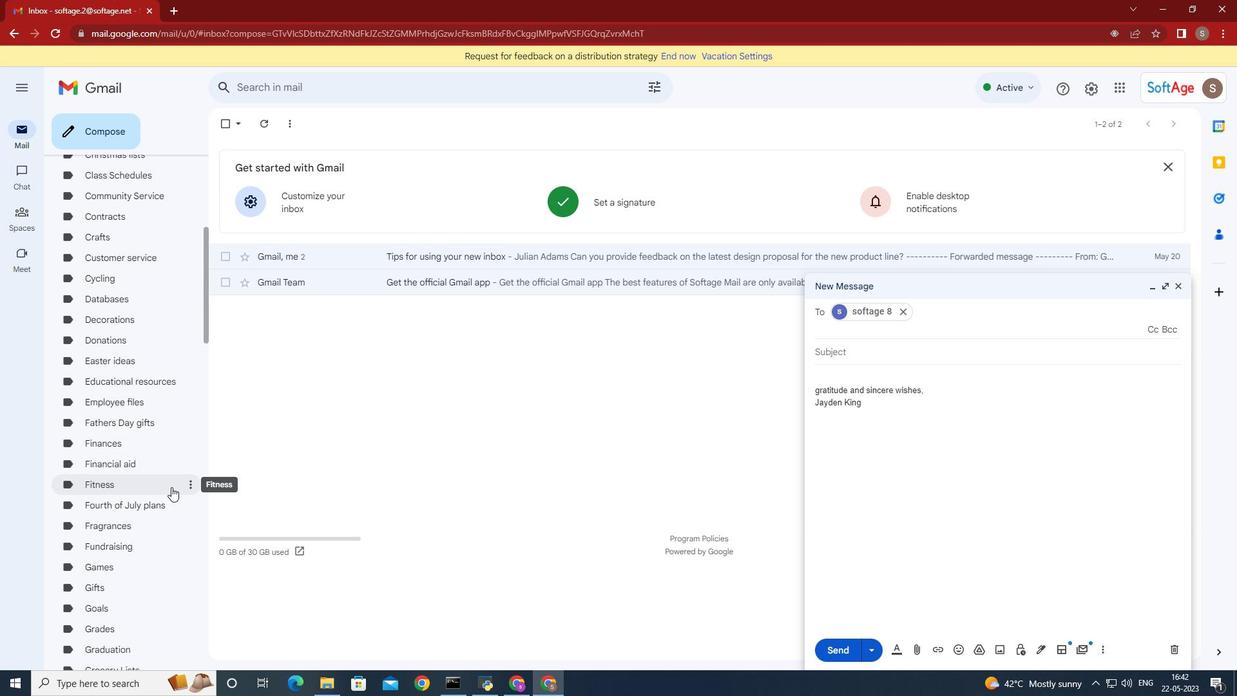 
Action: Mouse scrolled (170, 489) with delta (0, 0)
Screenshot: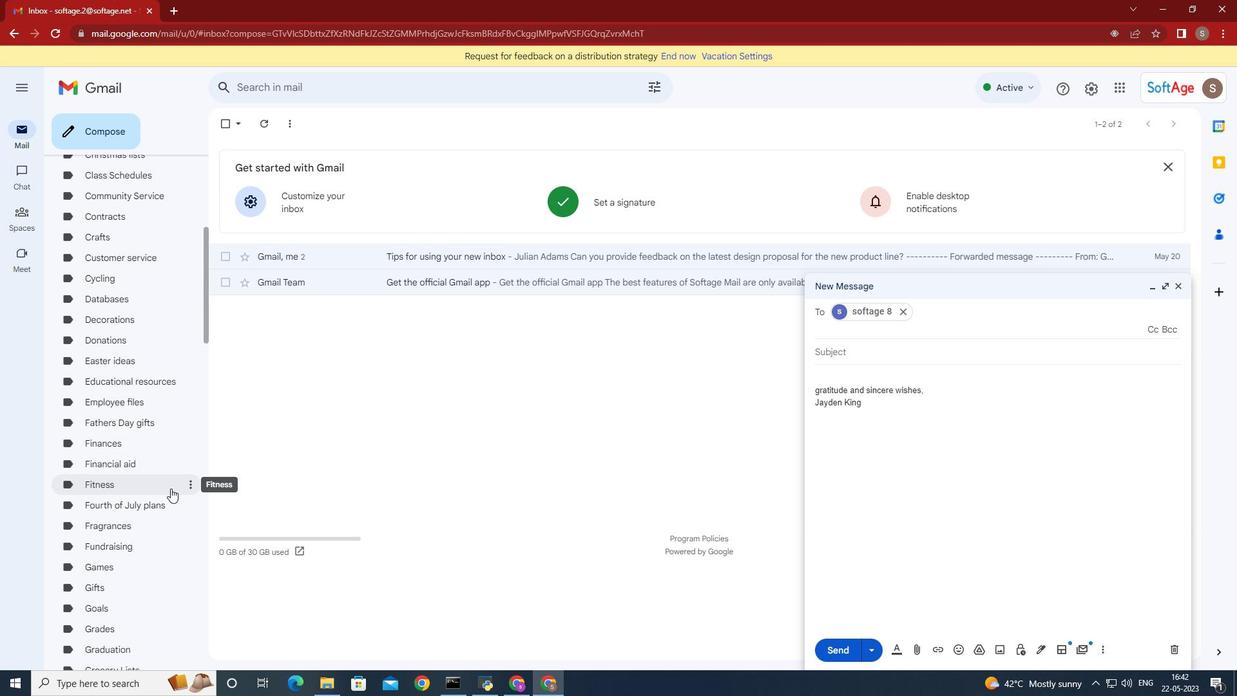 
Action: Mouse moved to (165, 497)
Screenshot: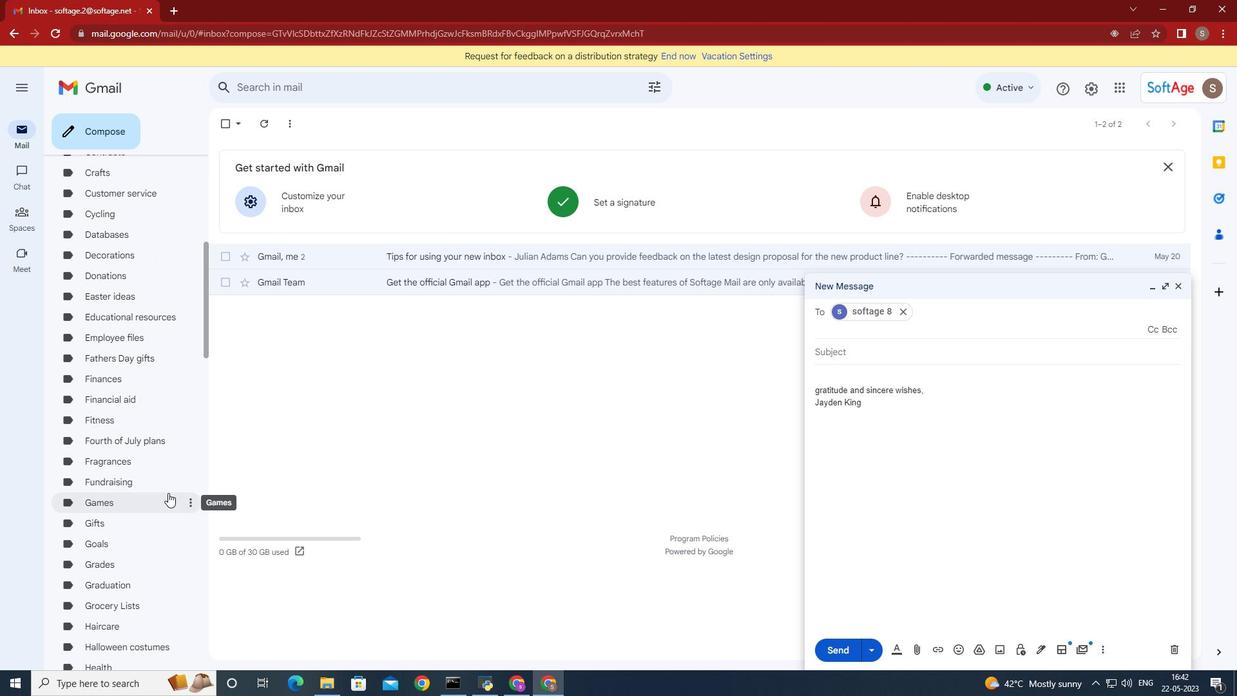 
Action: Mouse scrolled (165, 496) with delta (0, 0)
Screenshot: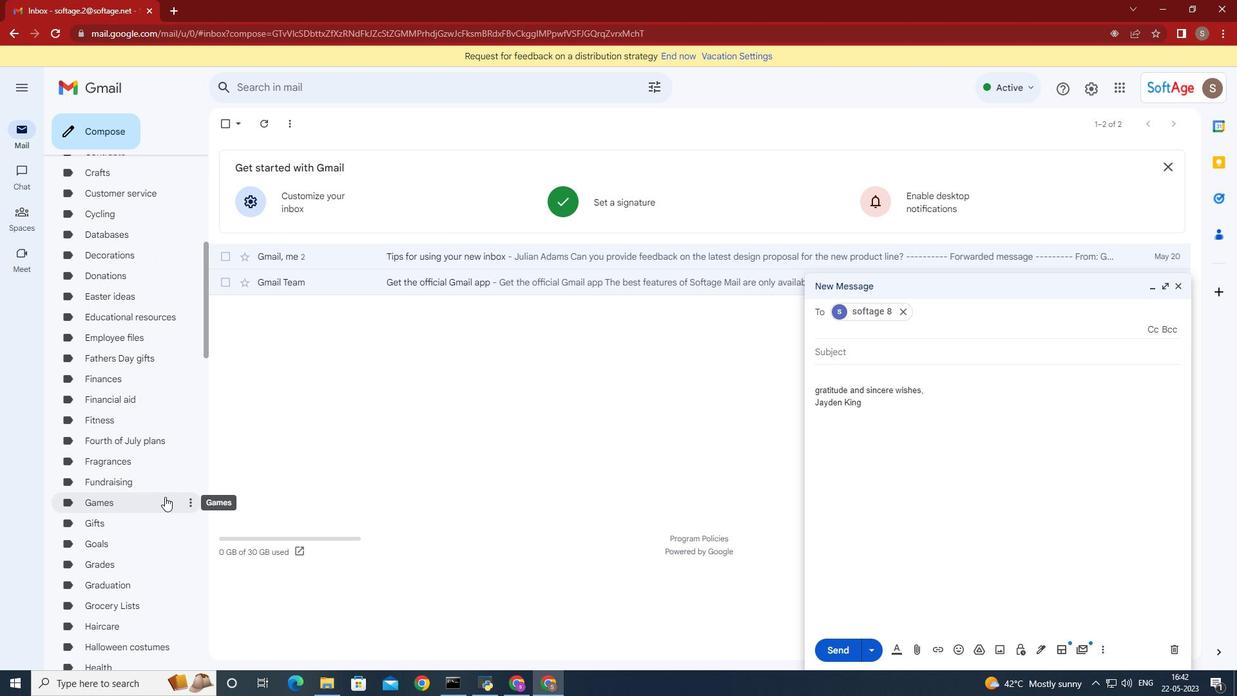 
Action: Mouse moved to (164, 500)
Screenshot: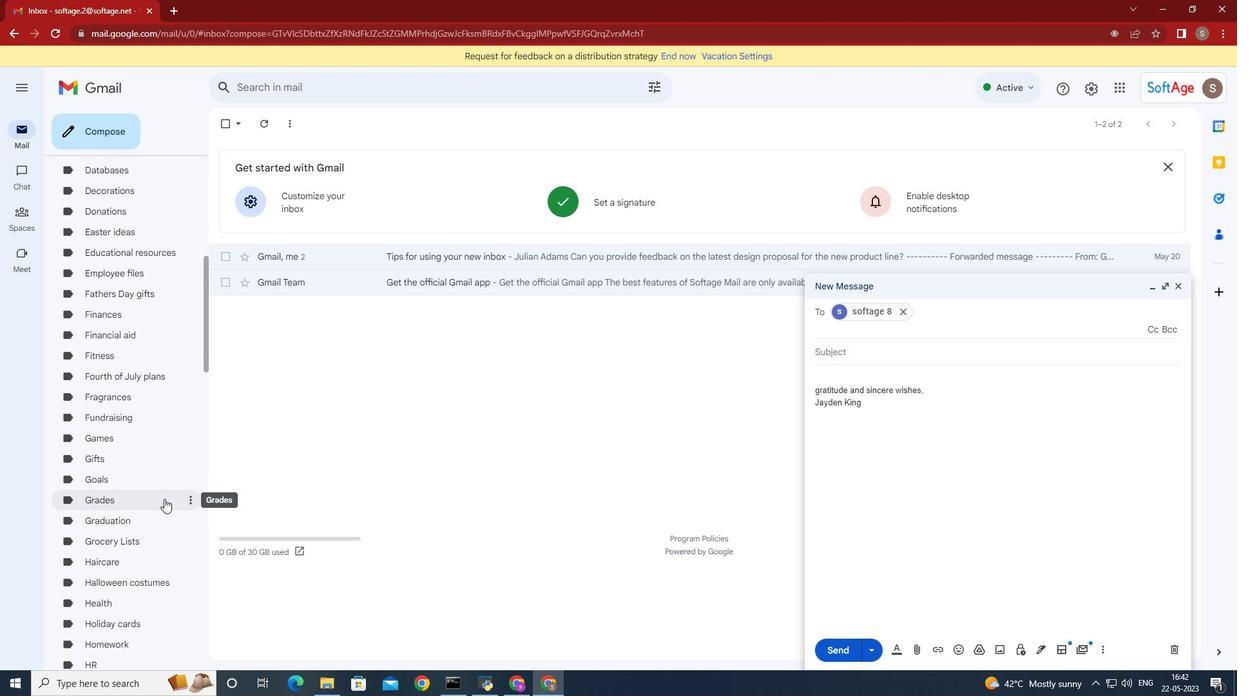 
Action: Mouse scrolled (164, 500) with delta (0, 0)
Screenshot: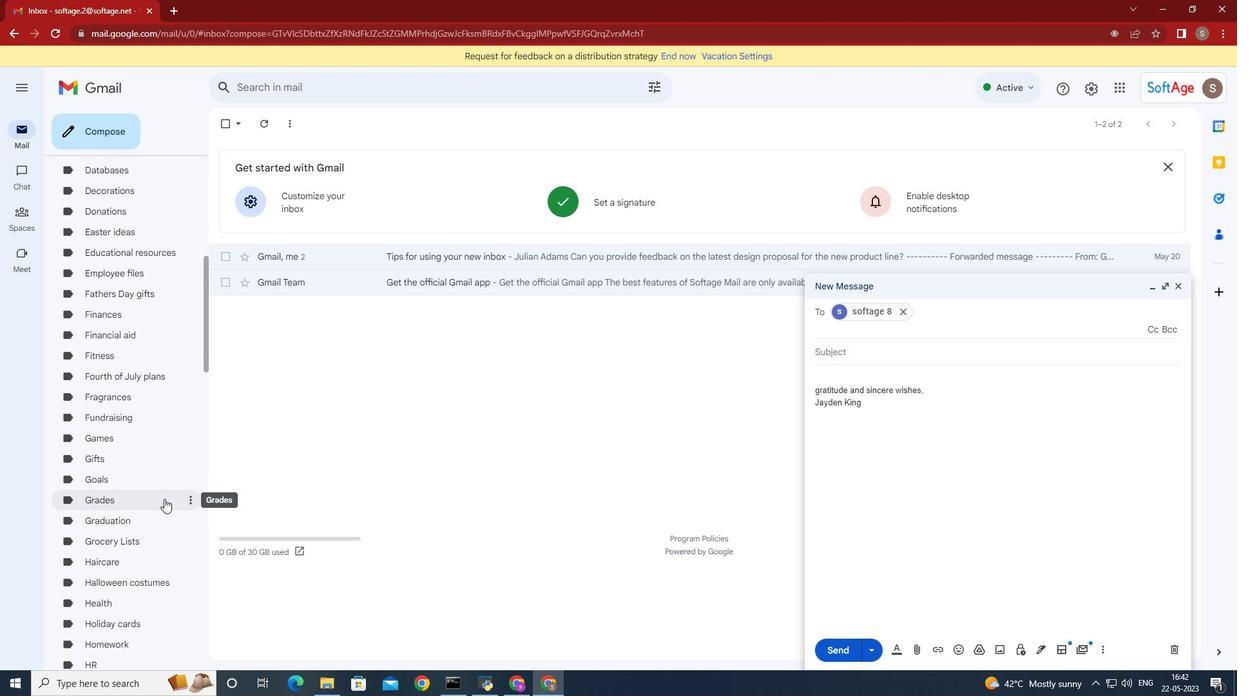 
Action: Mouse moved to (164, 501)
Screenshot: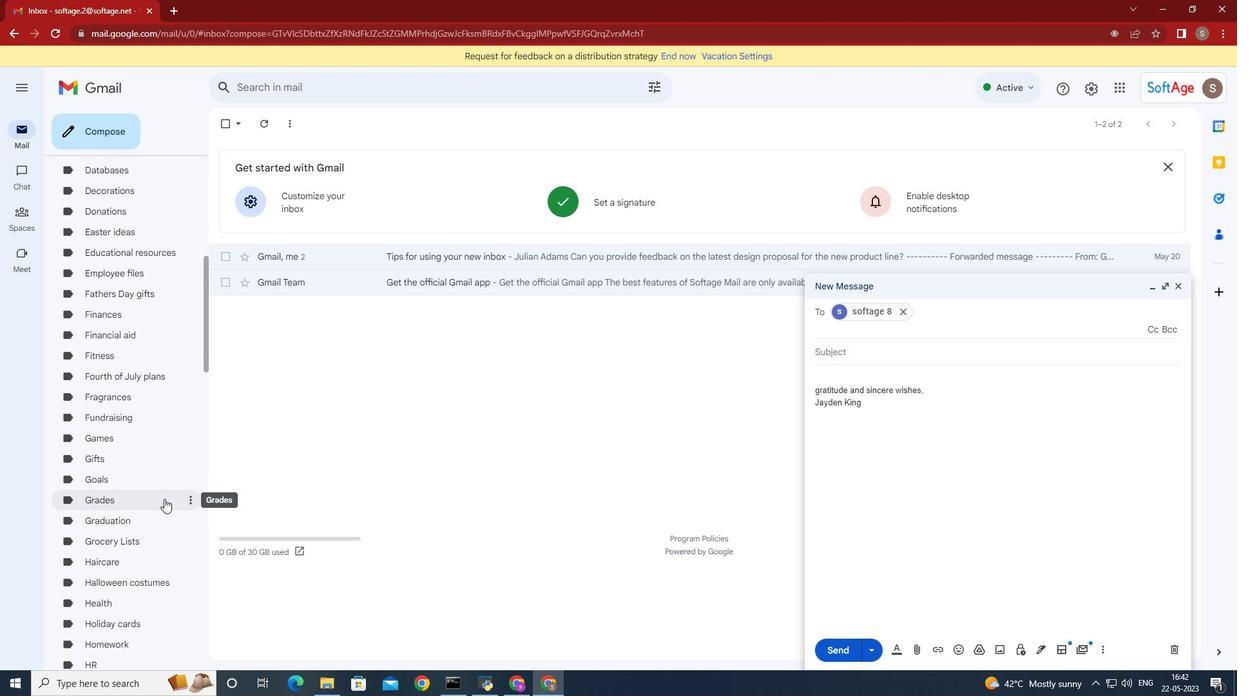 
Action: Mouse scrolled (164, 500) with delta (0, 0)
Screenshot: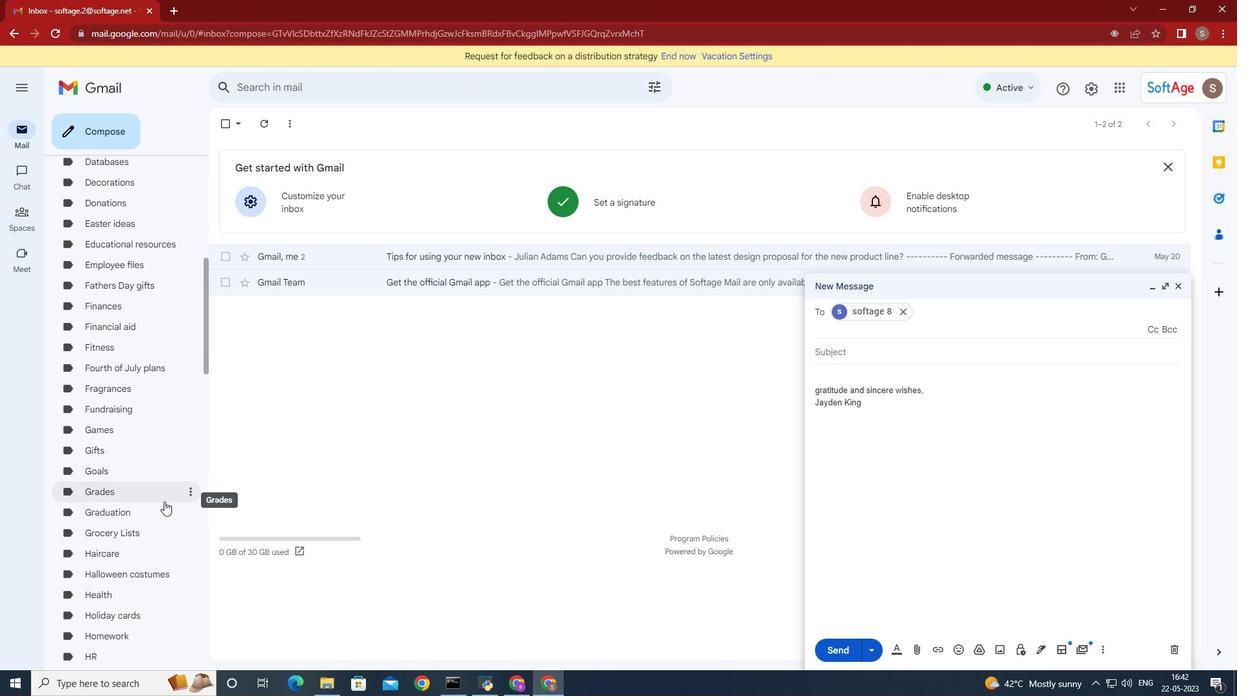 
Action: Mouse moved to (185, 515)
Screenshot: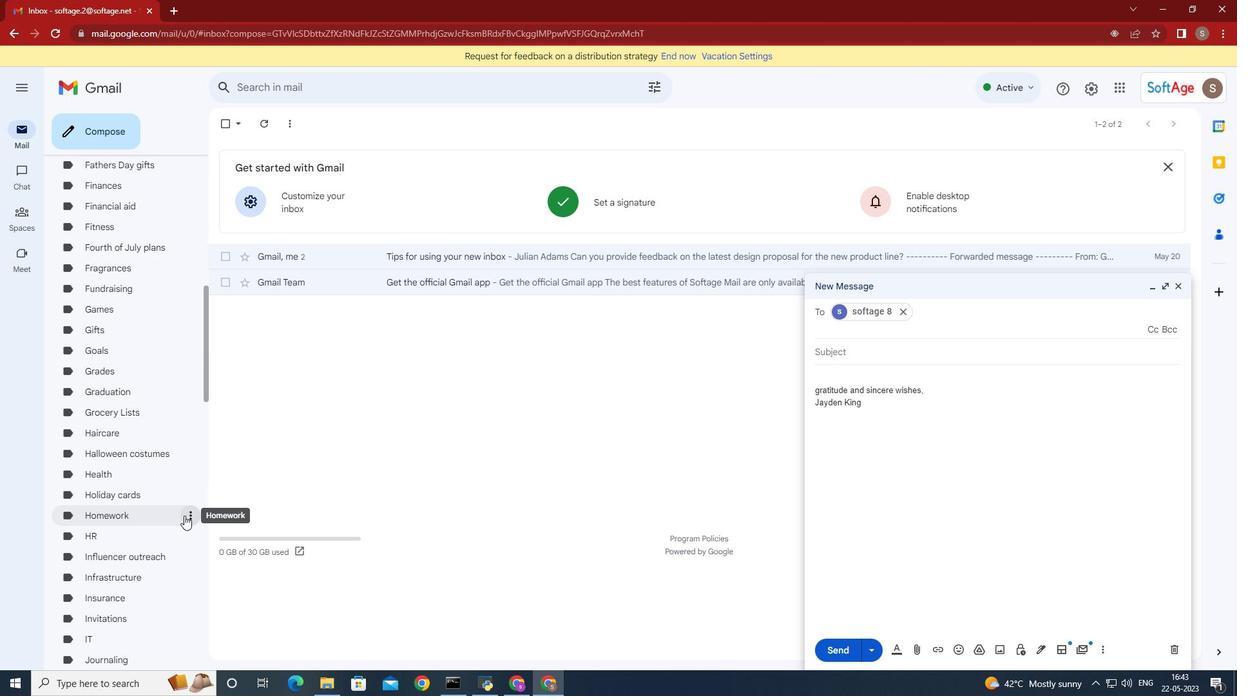 
Action: Mouse pressed left at (185, 515)
Screenshot: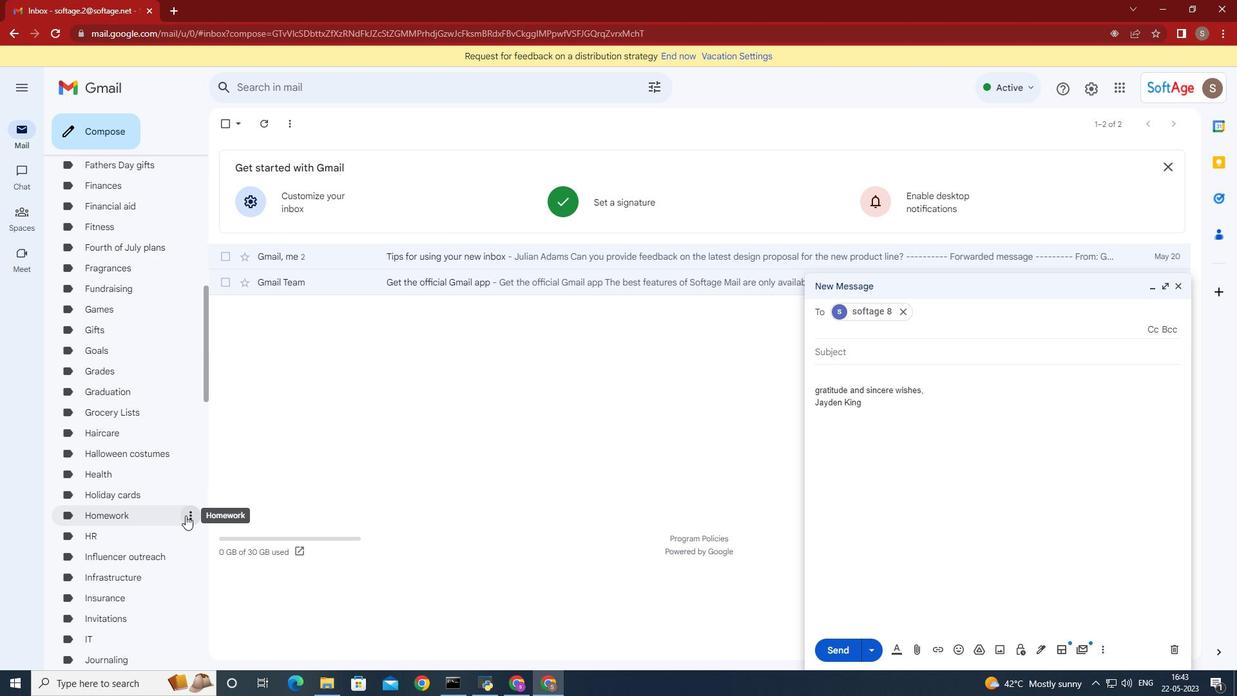 
Action: Mouse moved to (263, 472)
Screenshot: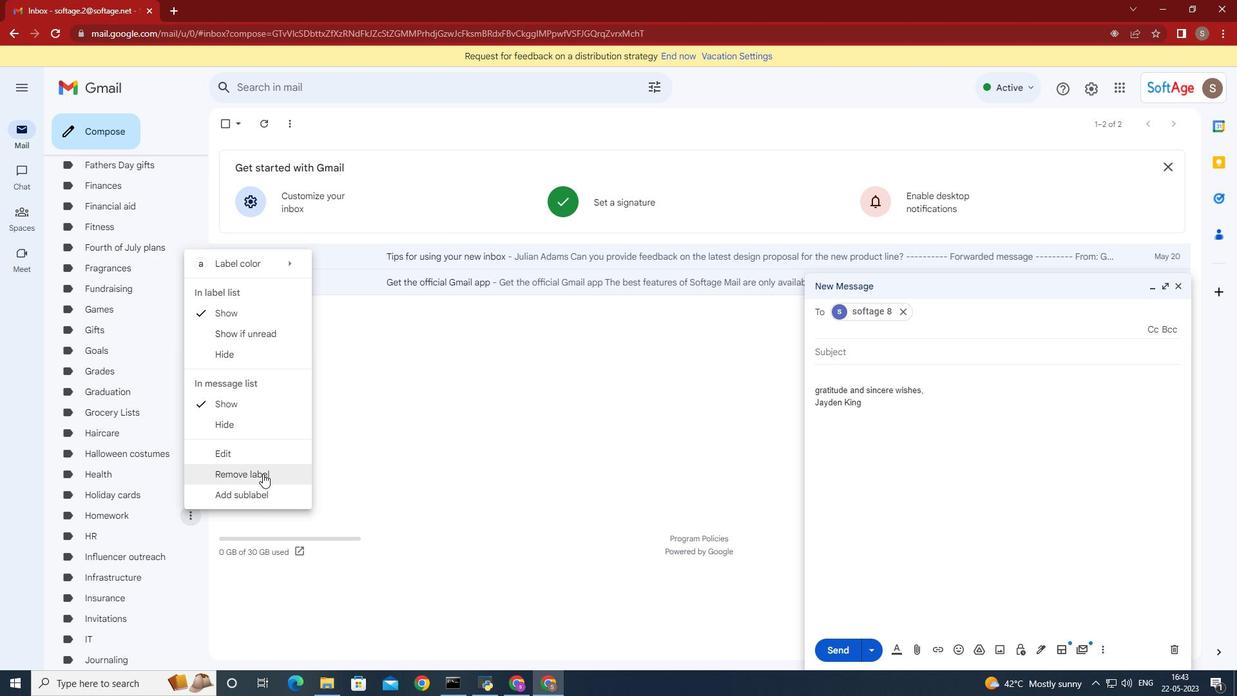 
Action: Mouse pressed left at (263, 472)
Screenshot: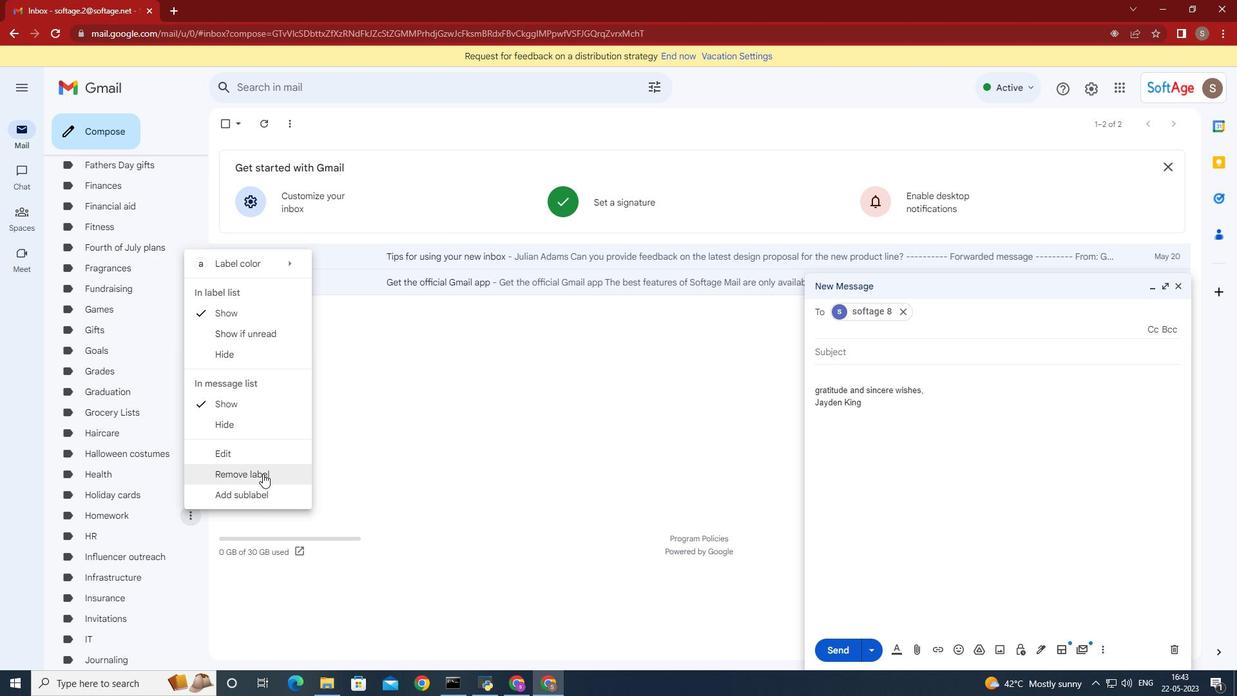 
Action: Mouse moved to (744, 388)
Screenshot: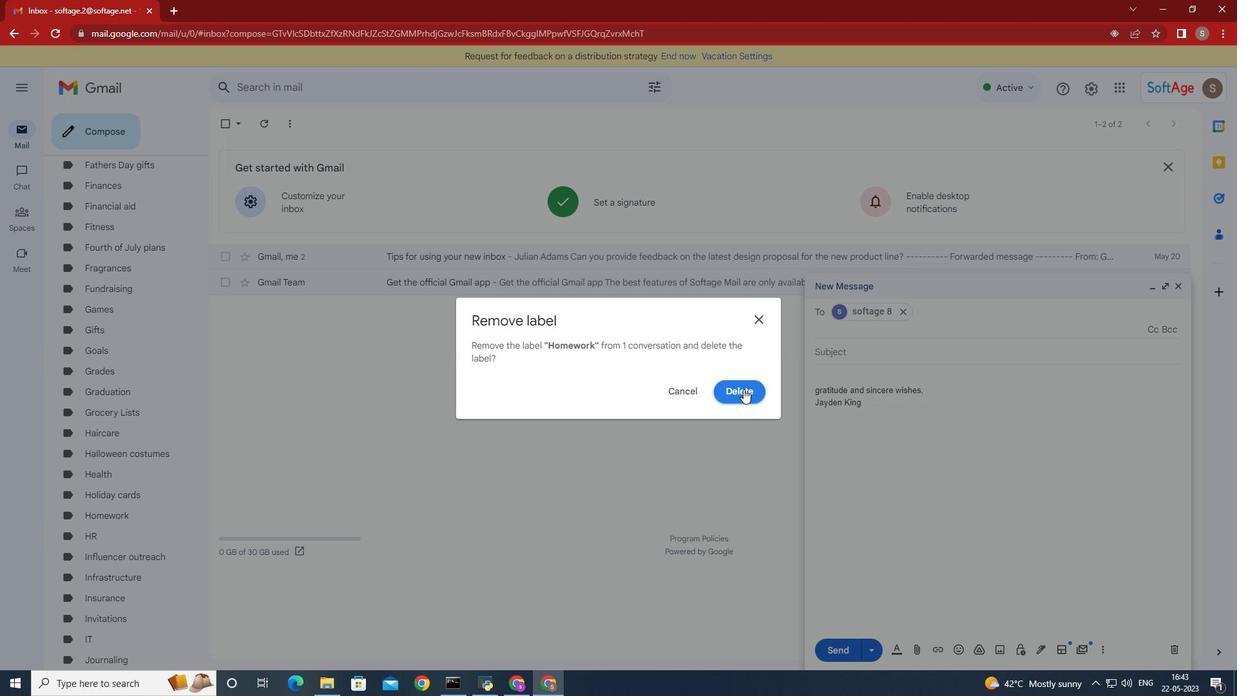 
Action: Mouse pressed left at (744, 388)
Screenshot: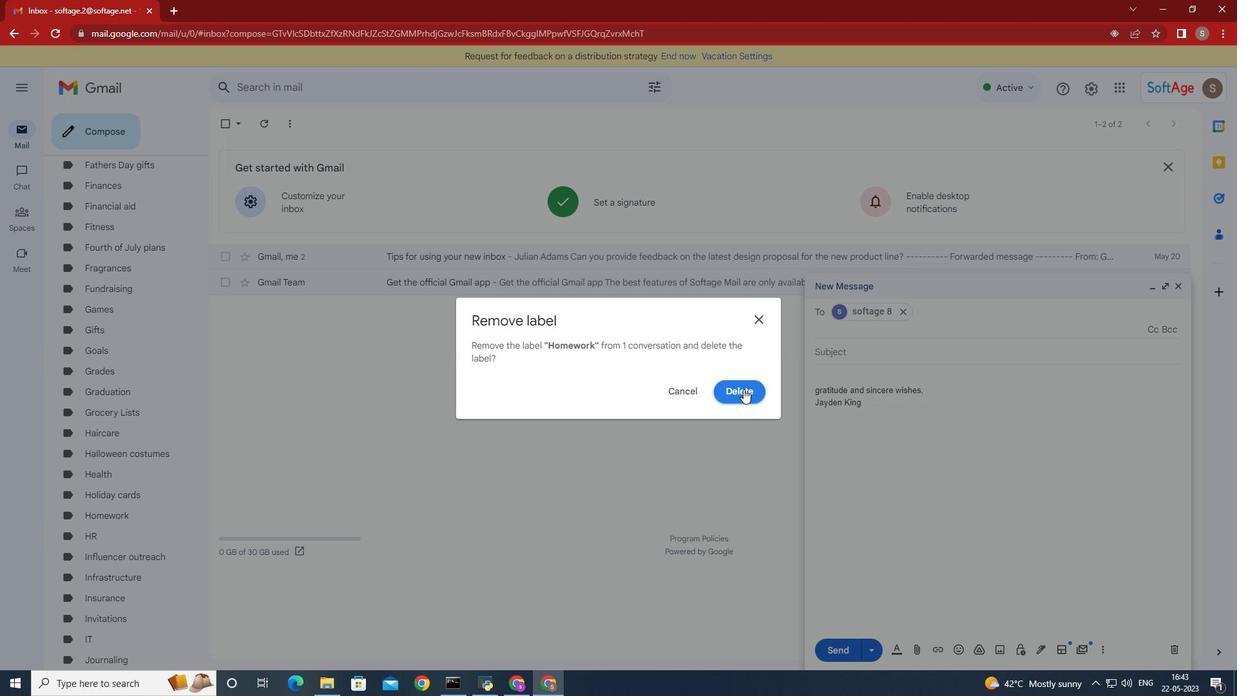 
Action: Mouse moved to (384, 371)
Screenshot: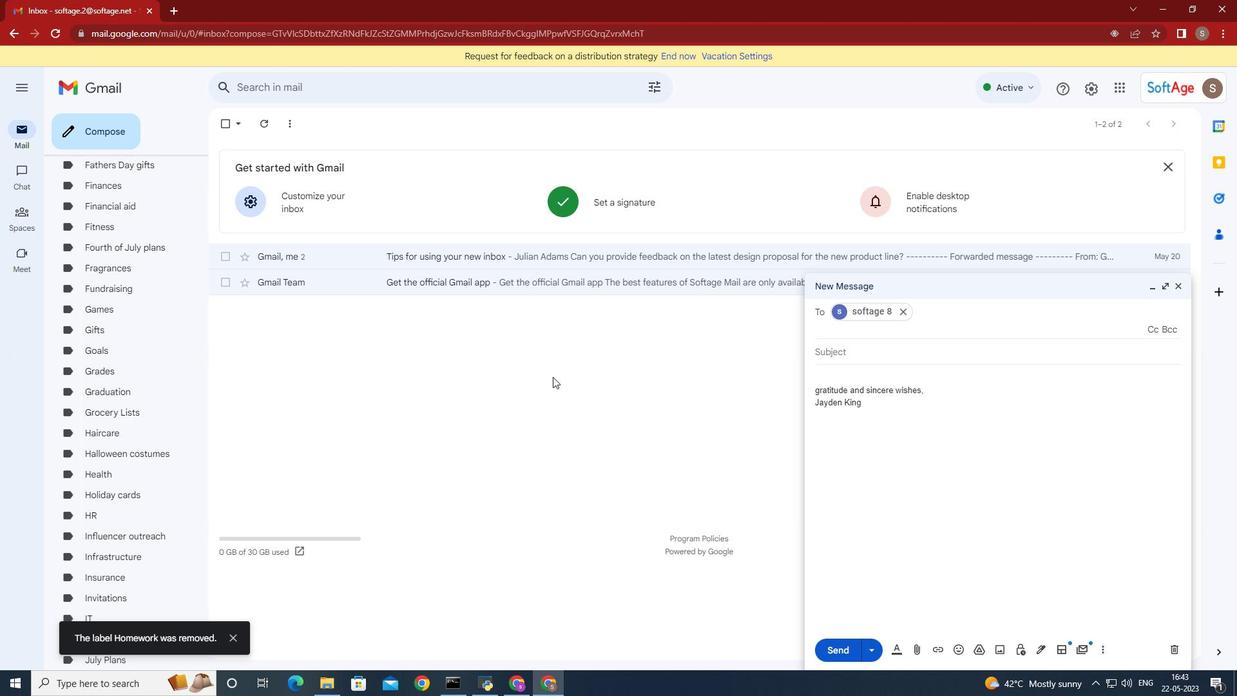 
Action: Mouse scrolled (384, 371) with delta (0, 0)
Screenshot: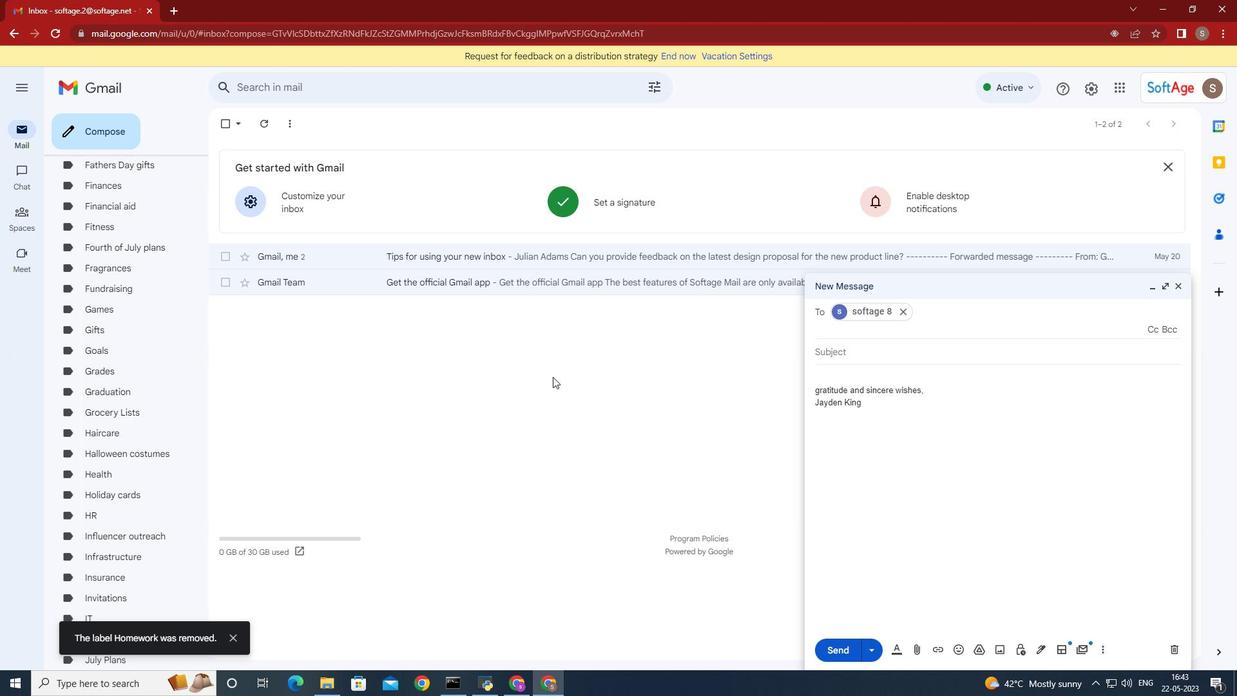 
Action: Mouse moved to (375, 370)
Screenshot: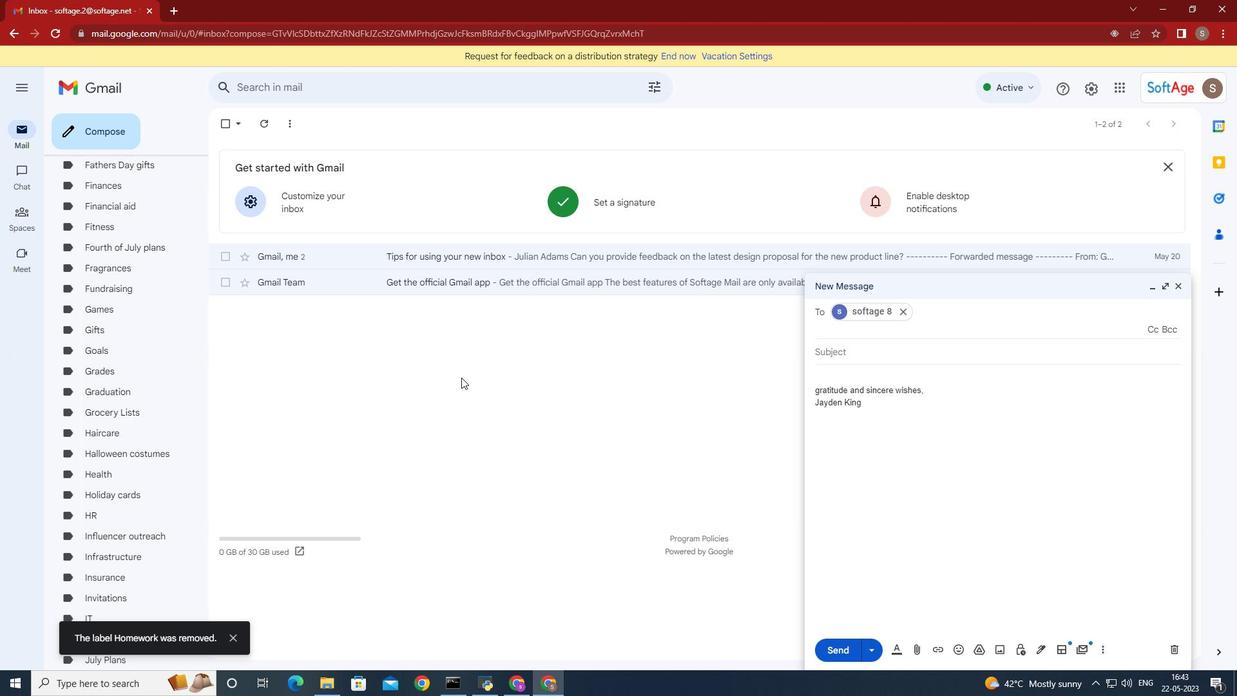 
Action: Mouse scrolled (375, 371) with delta (0, 0)
